Task: Slide 4 - Lets Celebrate Picnic Party.
Action: Mouse moved to (42, 103)
Screenshot: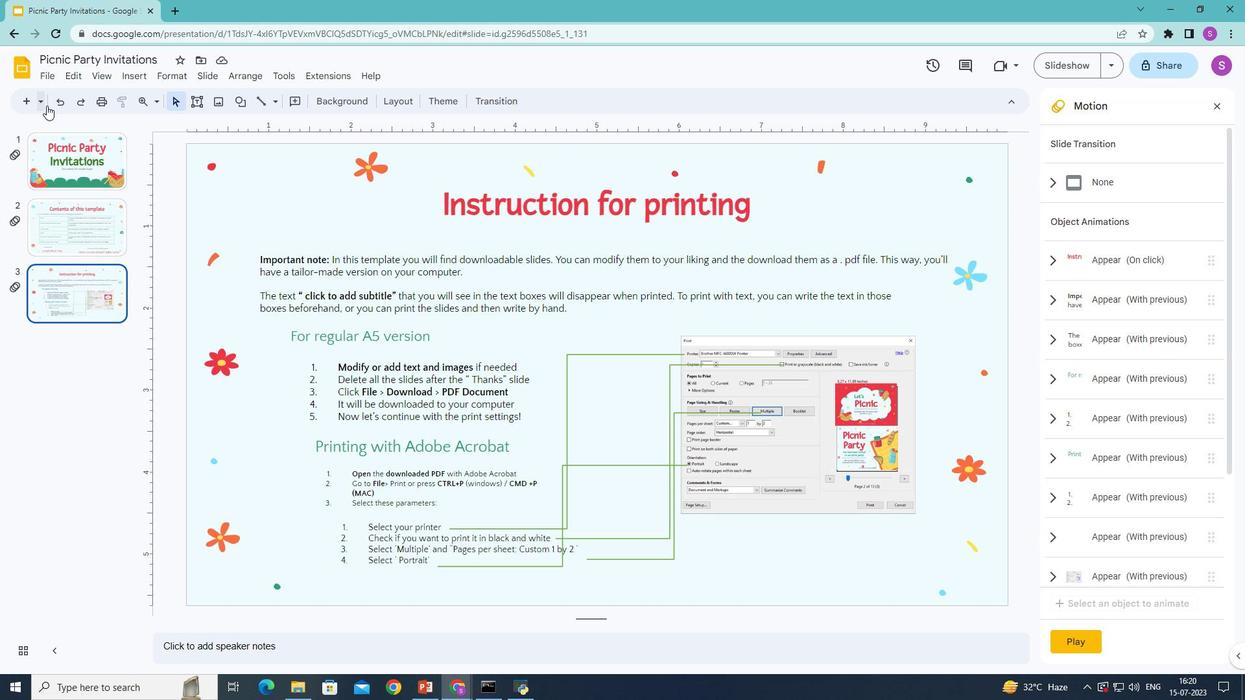 
Action: Mouse pressed left at (42, 103)
Screenshot: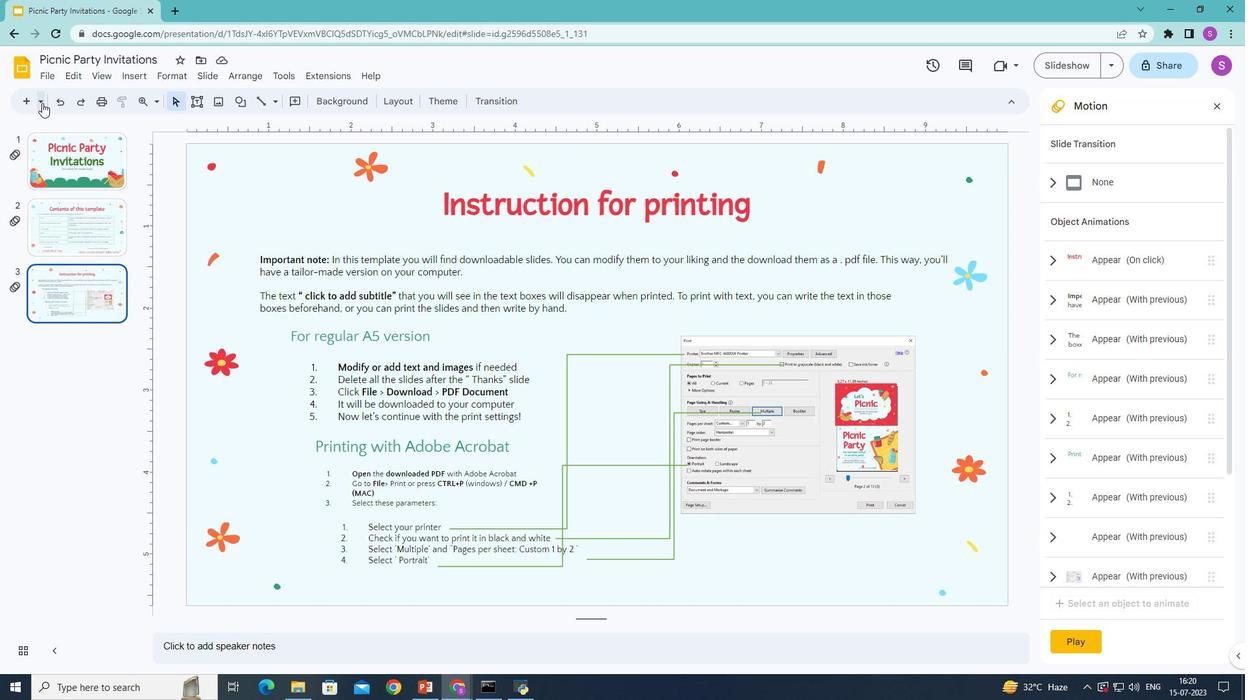 
Action: Mouse moved to (177, 332)
Screenshot: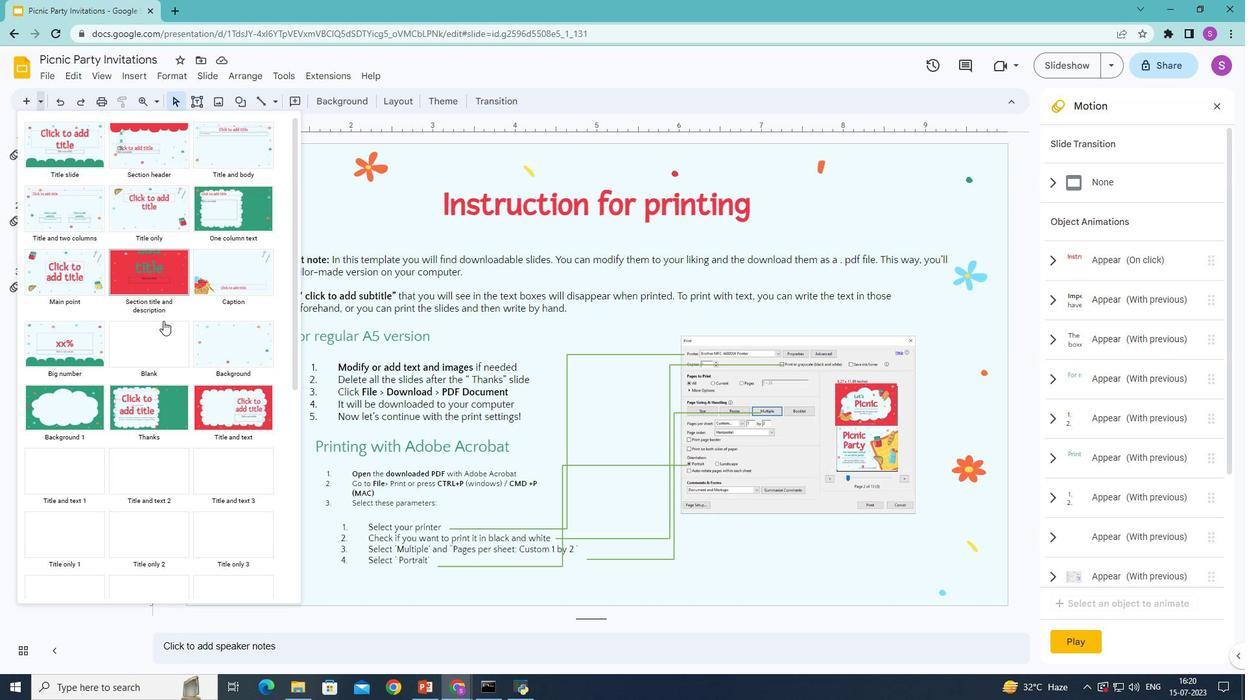 
Action: Mouse scrolled (177, 332) with delta (0, 0)
Screenshot: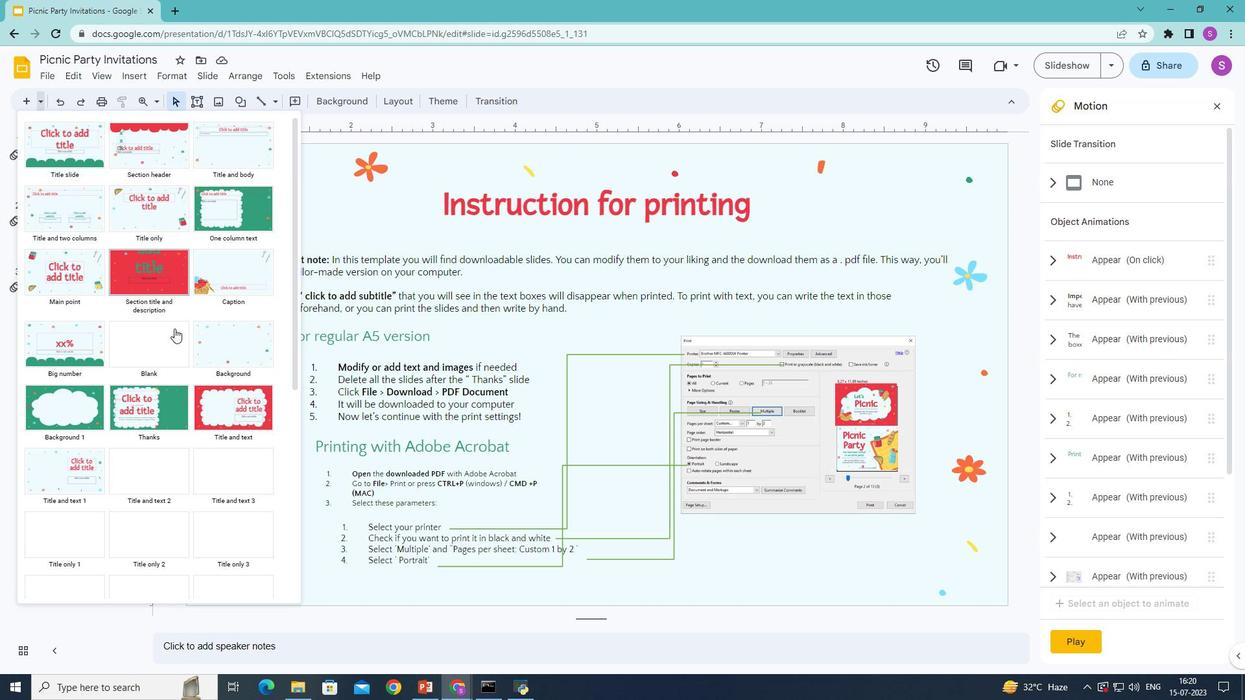 
Action: Mouse moved to (177, 334)
Screenshot: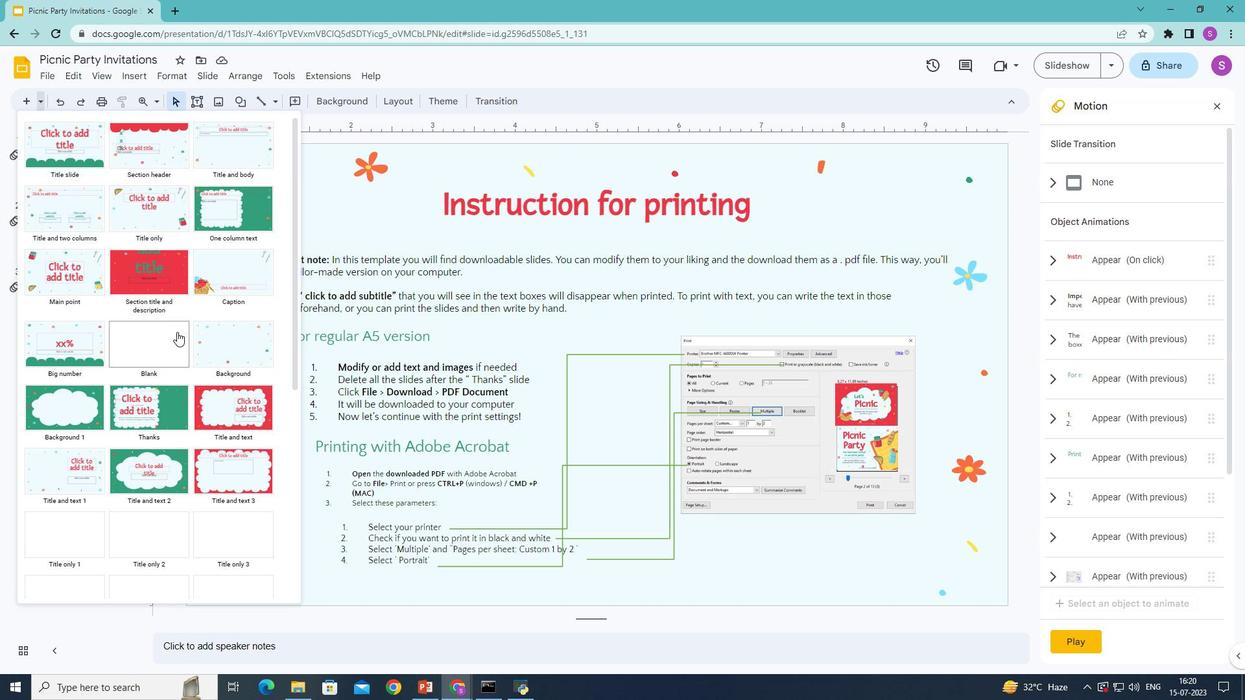 
Action: Mouse scrolled (177, 333) with delta (0, 0)
Screenshot: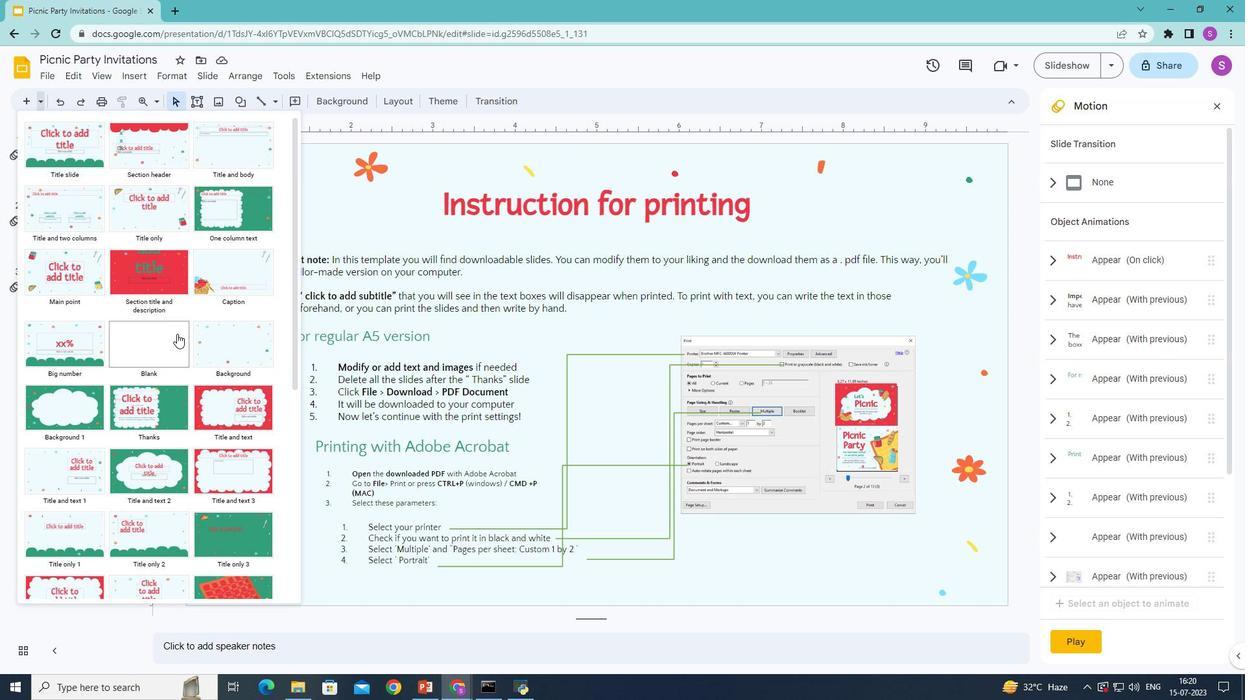 
Action: Mouse moved to (177, 334)
Screenshot: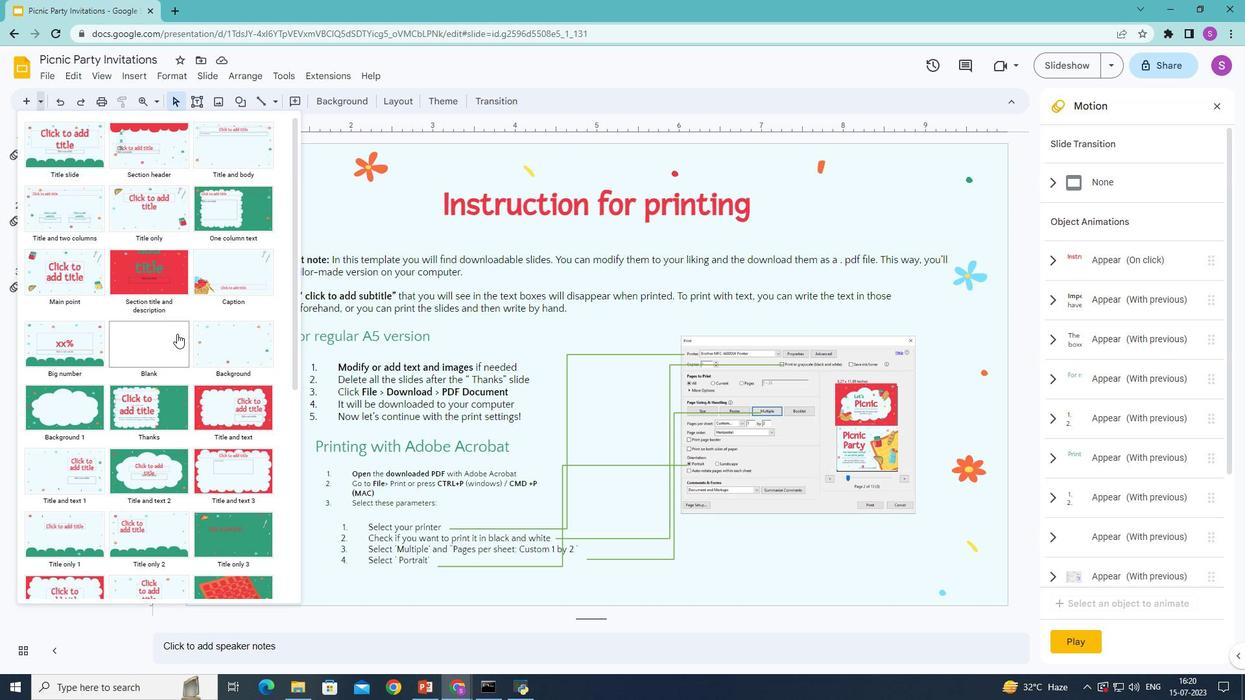 
Action: Mouse scrolled (177, 333) with delta (0, 0)
Screenshot: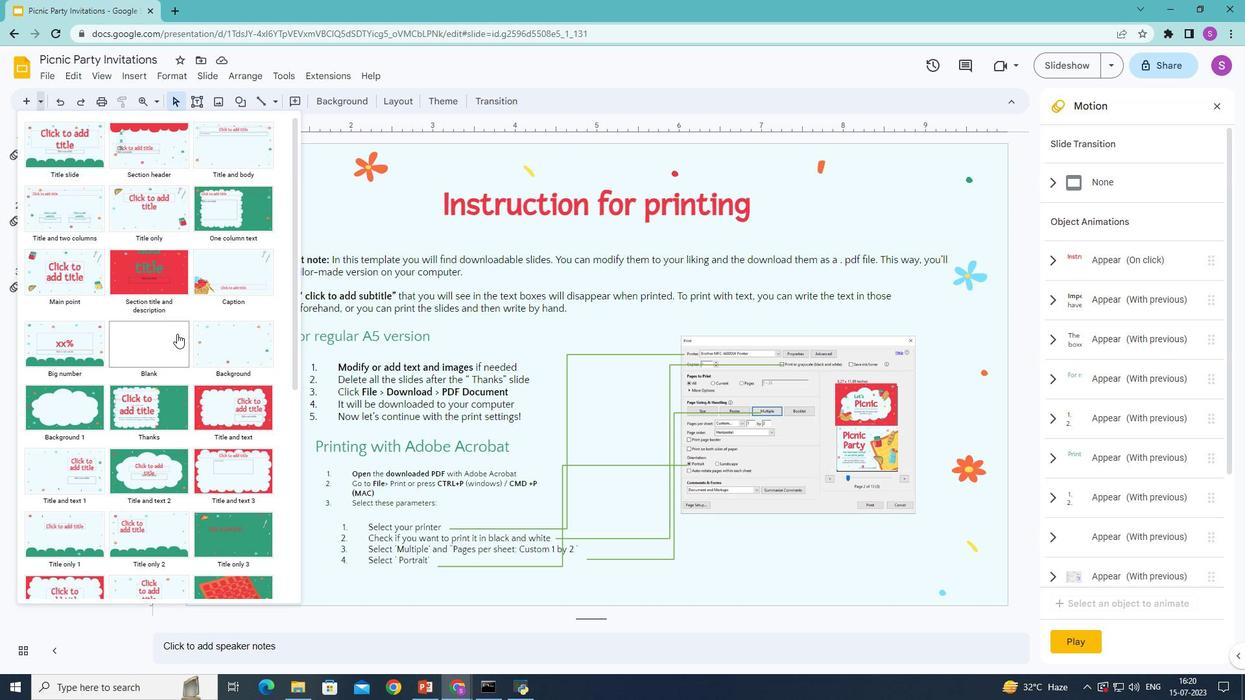 
Action: Mouse scrolled (177, 333) with delta (0, 0)
Screenshot: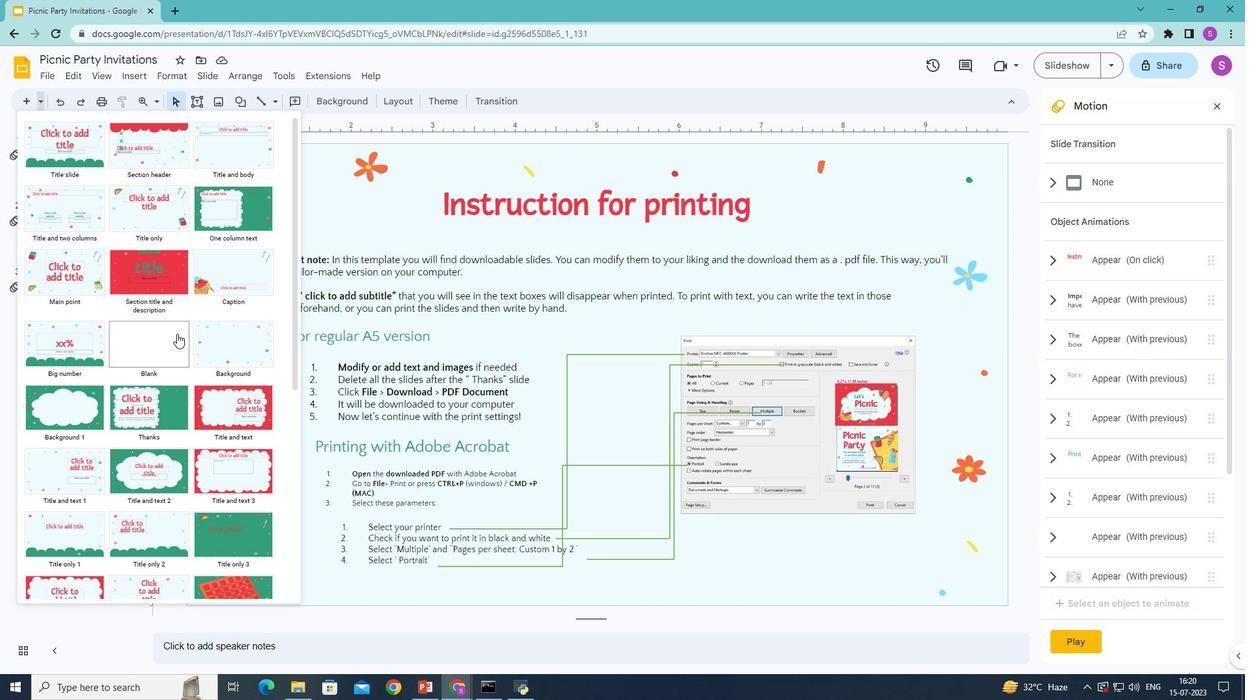 
Action: Mouse moved to (258, 278)
Screenshot: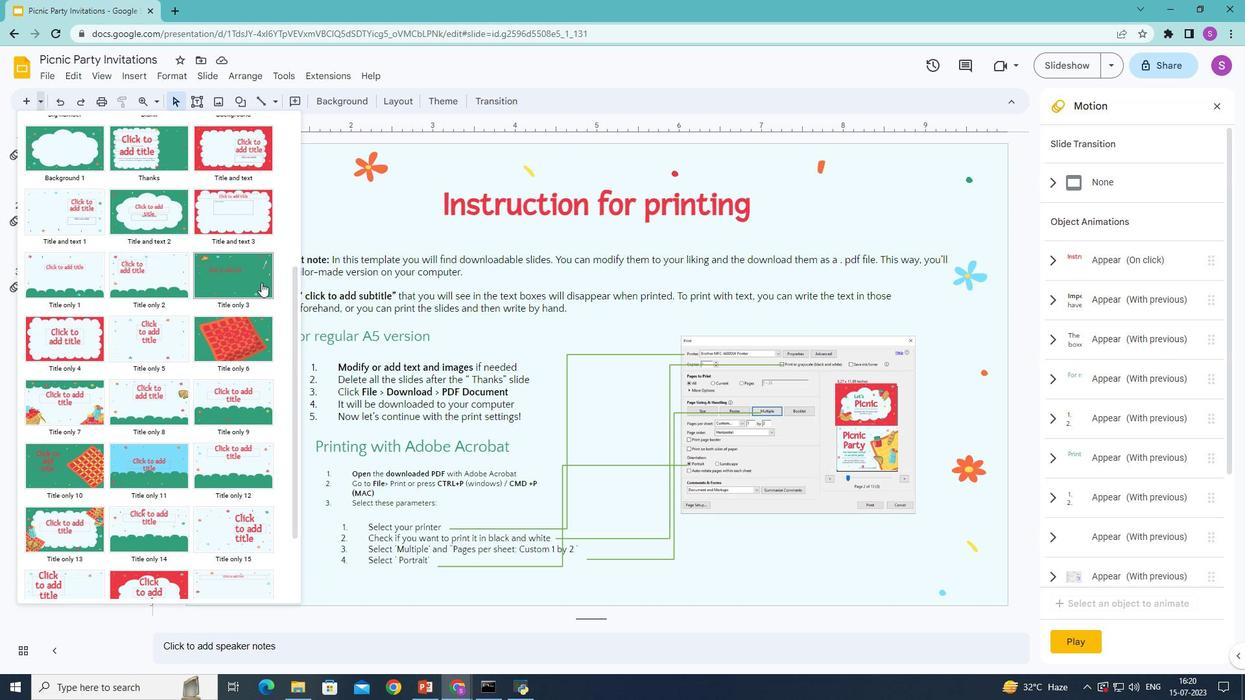 
Action: Mouse pressed left at (258, 278)
Screenshot: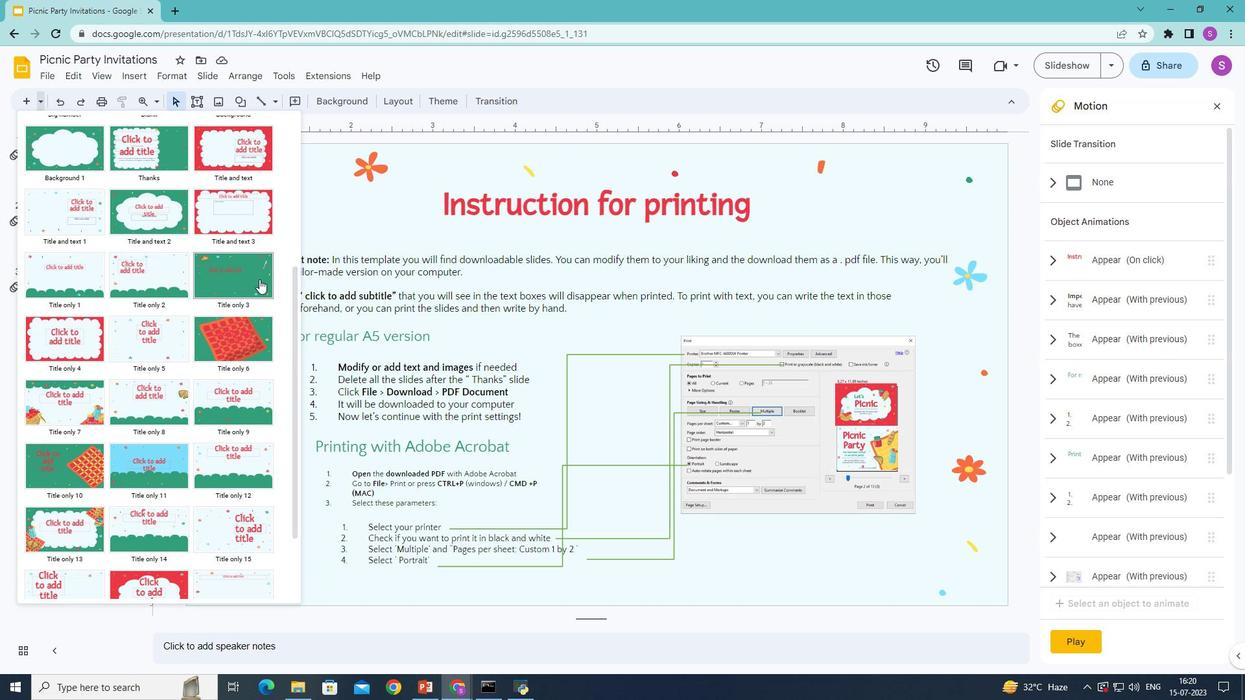 
Action: Mouse moved to (128, 71)
Screenshot: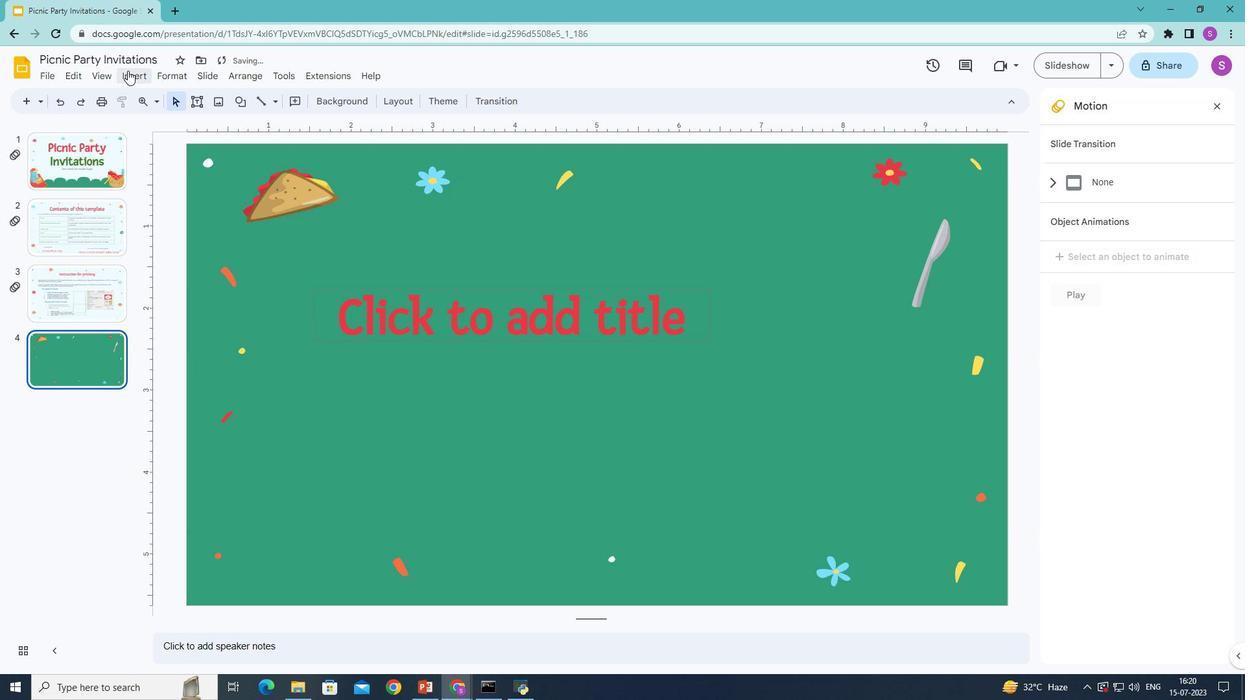 
Action: Mouse pressed left at (128, 71)
Screenshot: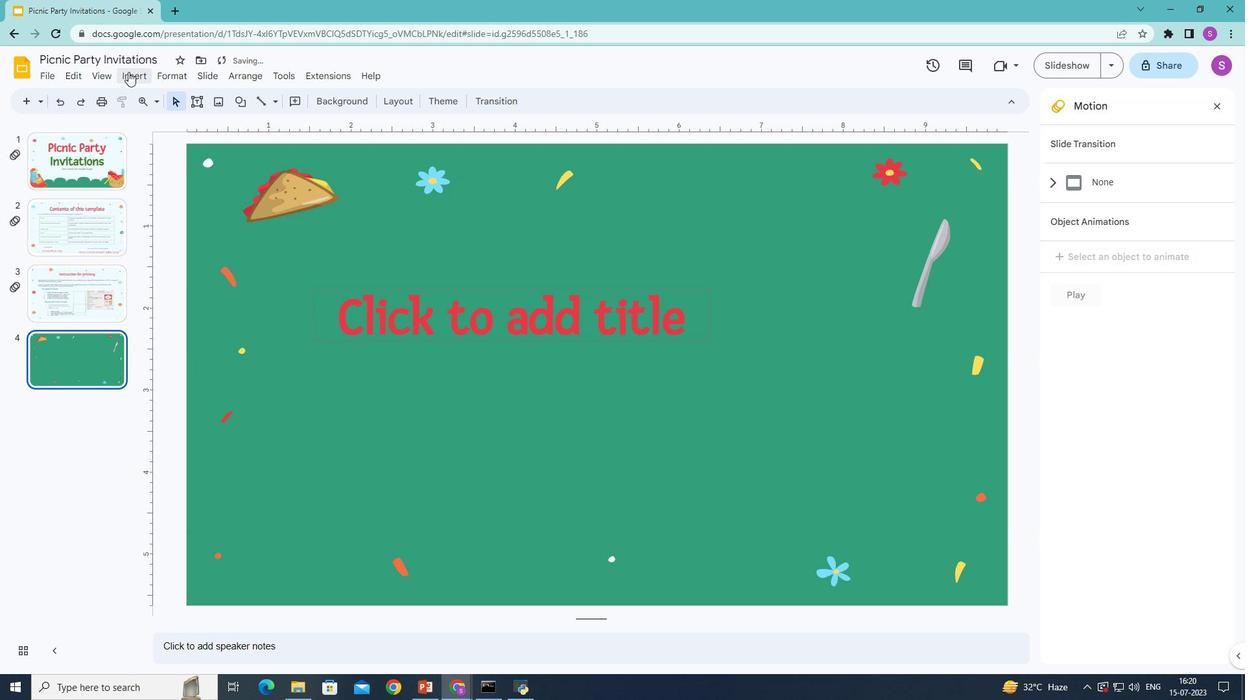 
Action: Mouse moved to (369, 98)
Screenshot: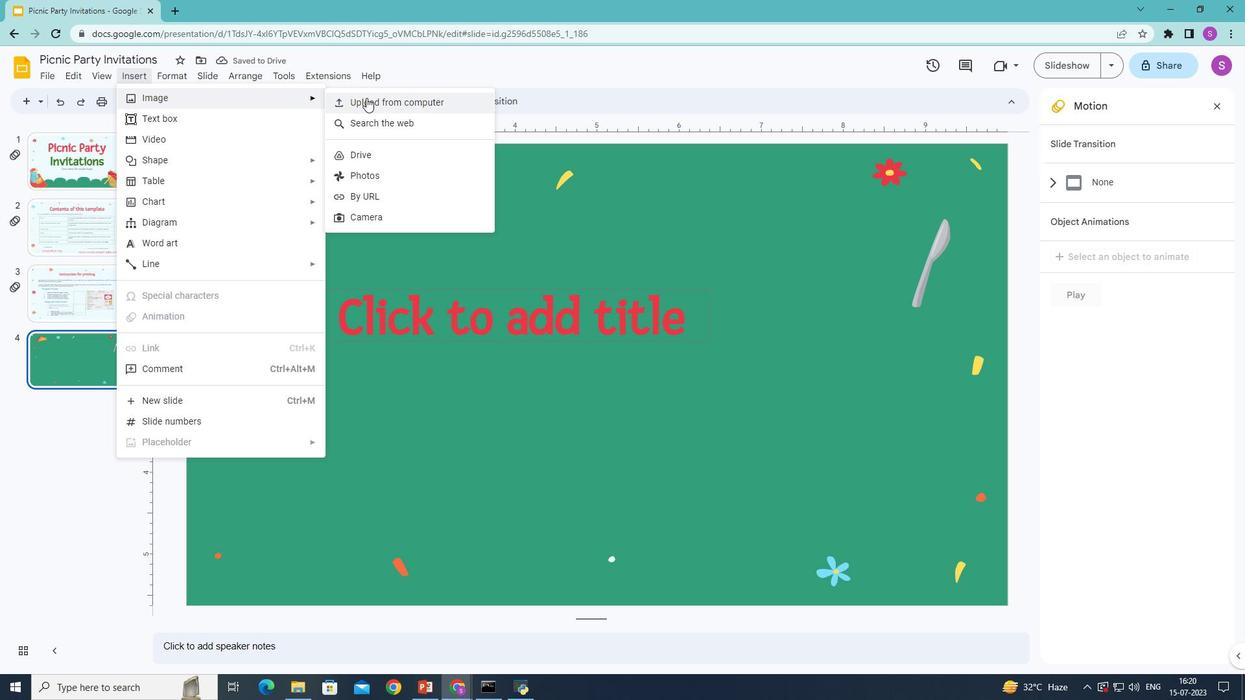 
Action: Mouse pressed left at (369, 98)
Screenshot: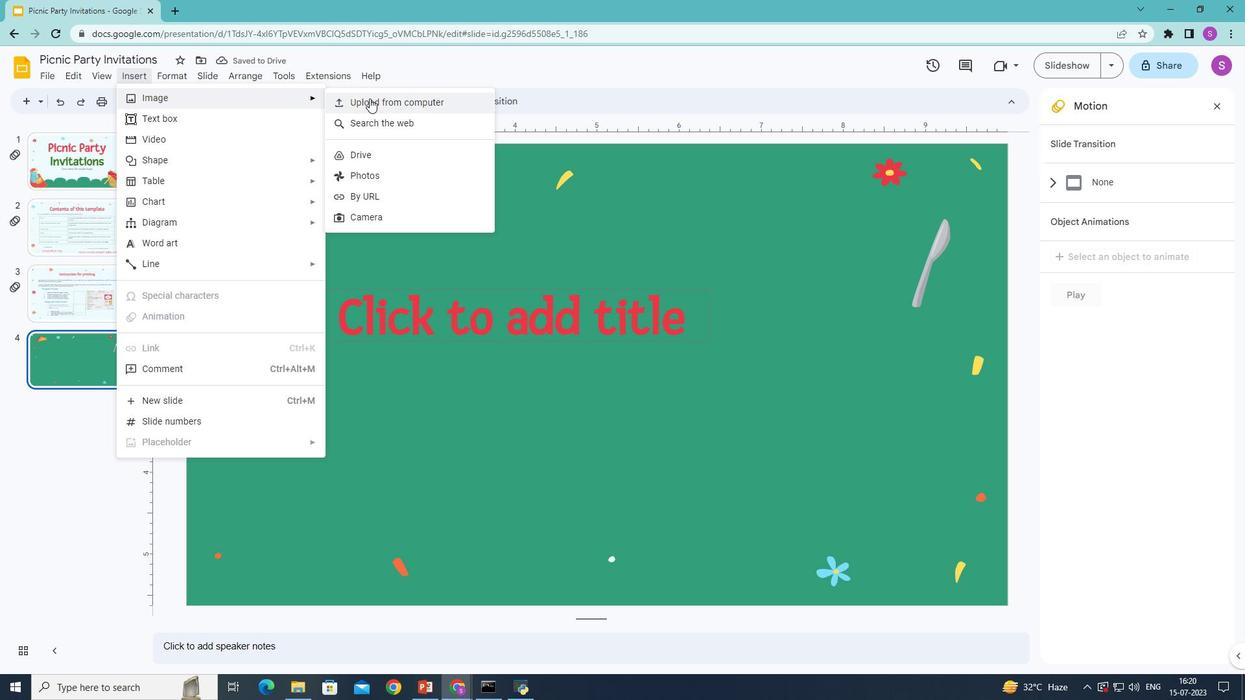 
Action: Mouse moved to (411, 223)
Screenshot: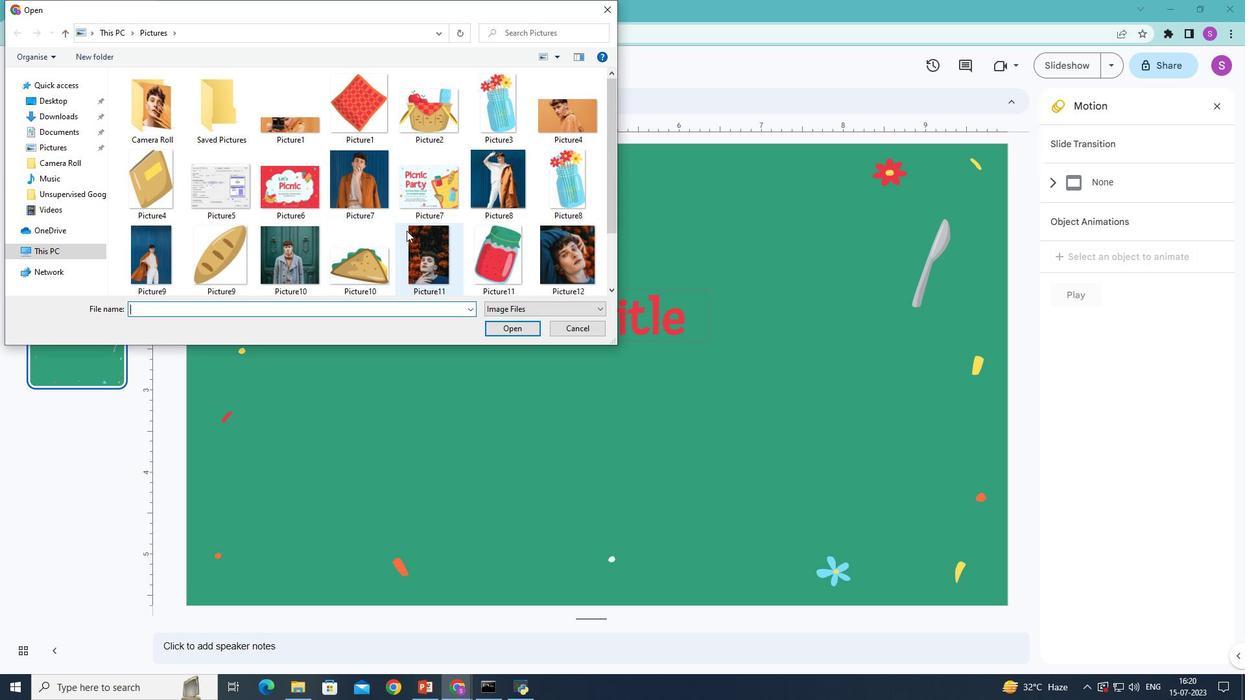 
Action: Mouse scrolled (411, 222) with delta (0, 0)
Screenshot: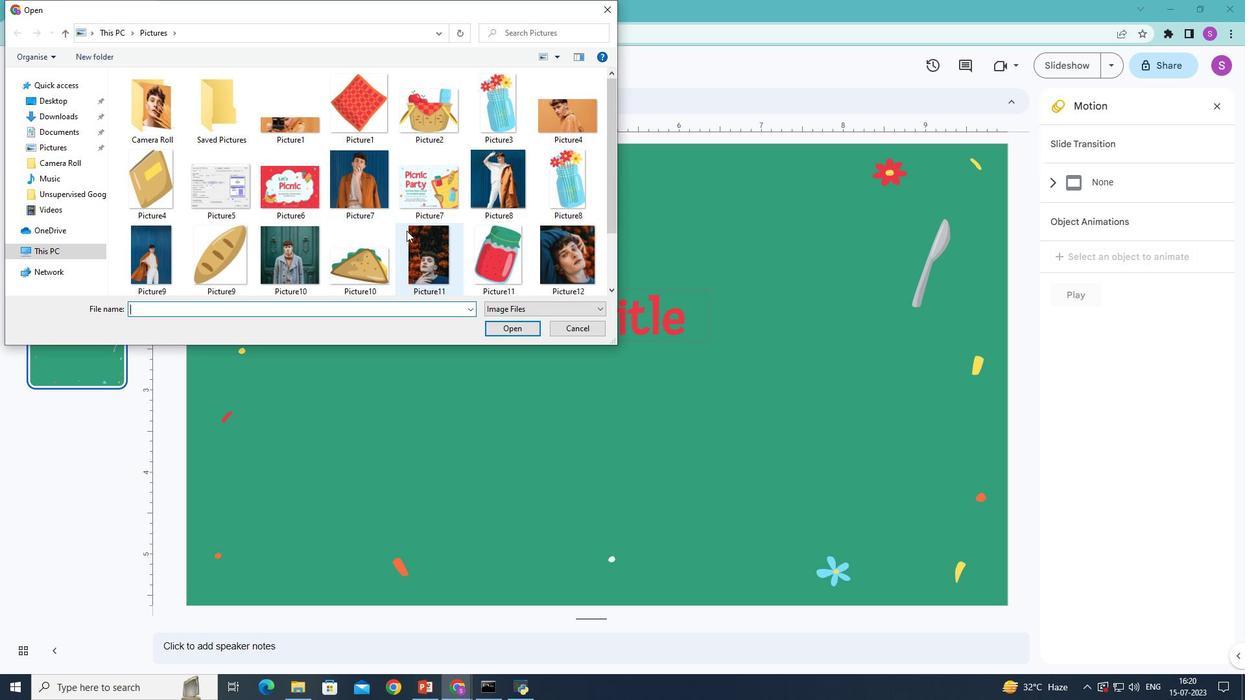 
Action: Mouse moved to (410, 222)
Screenshot: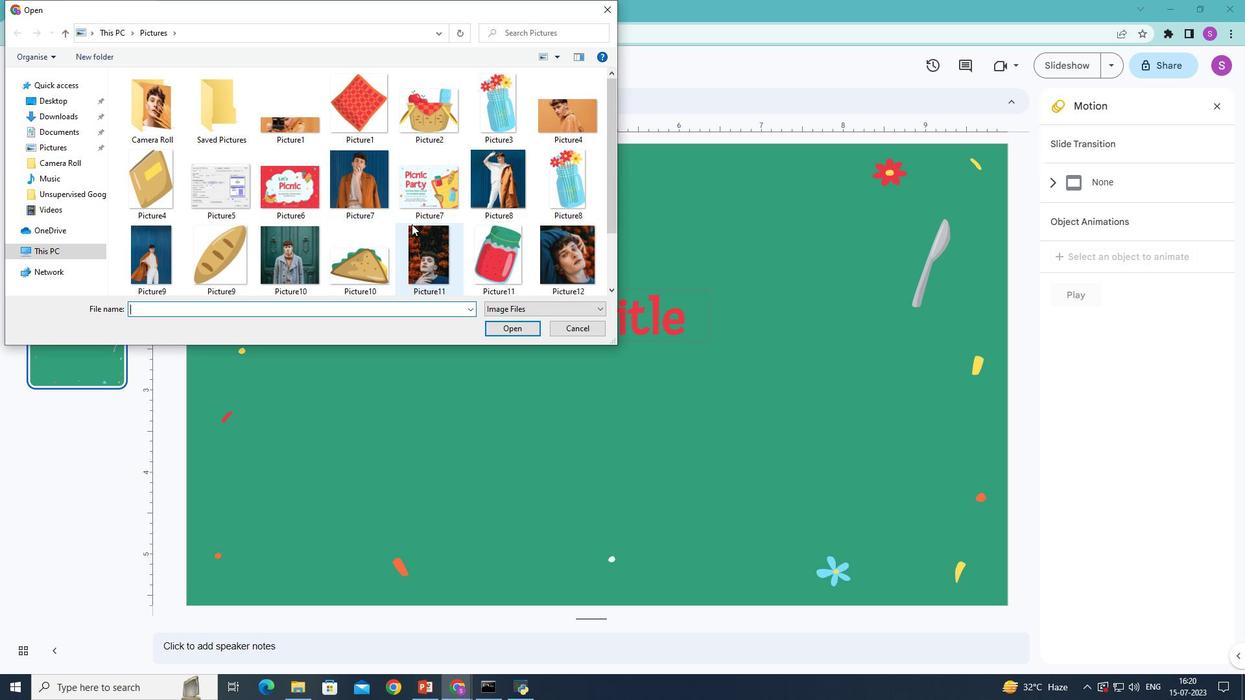 
Action: Mouse scrolled (410, 221) with delta (0, 0)
Screenshot: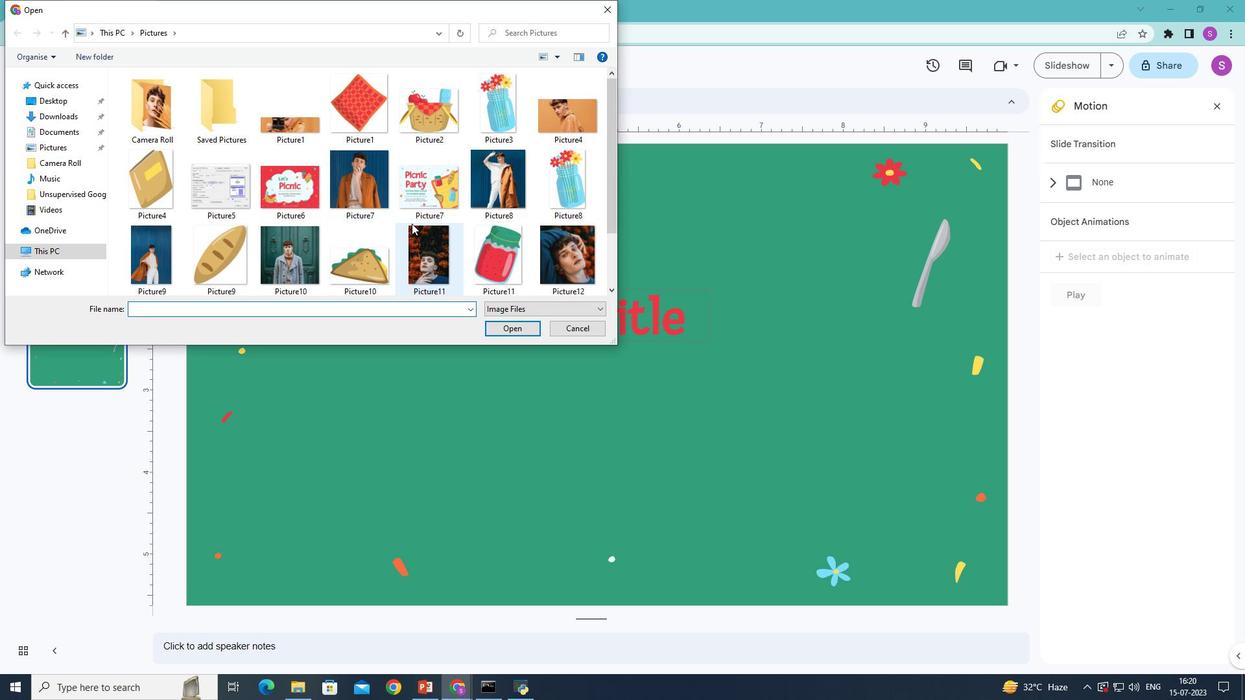 
Action: Mouse scrolled (410, 221) with delta (0, 0)
Screenshot: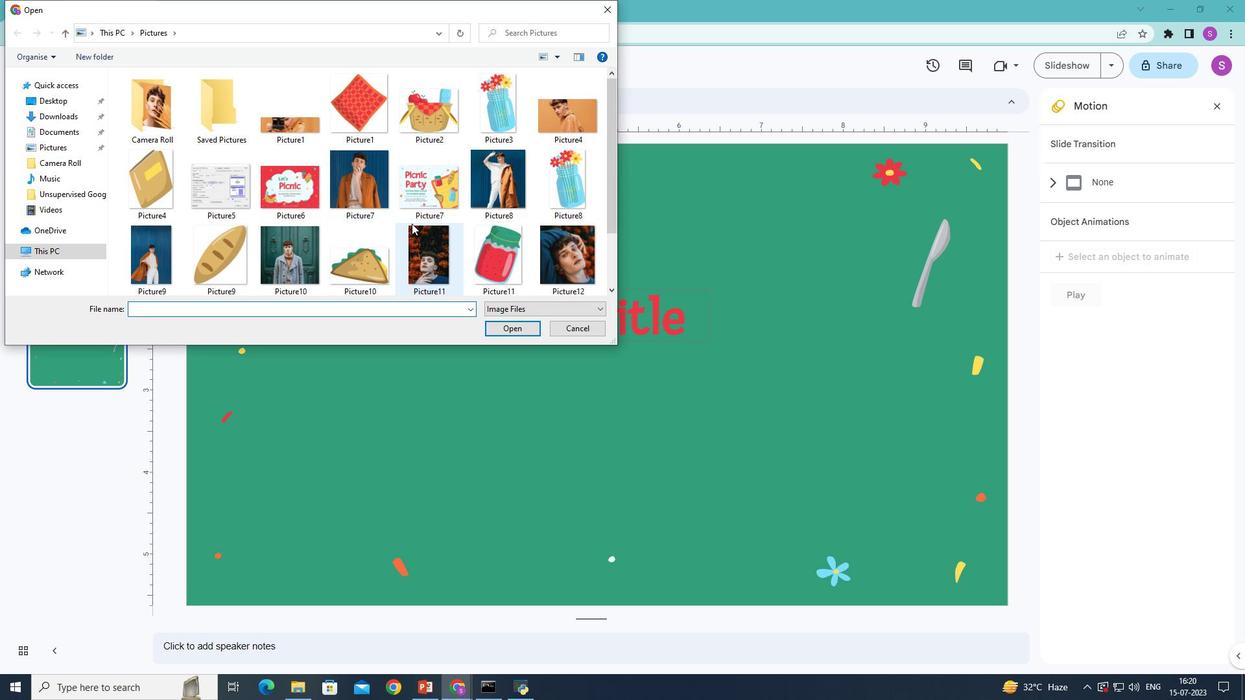 
Action: Mouse scrolled (410, 221) with delta (0, 0)
Screenshot: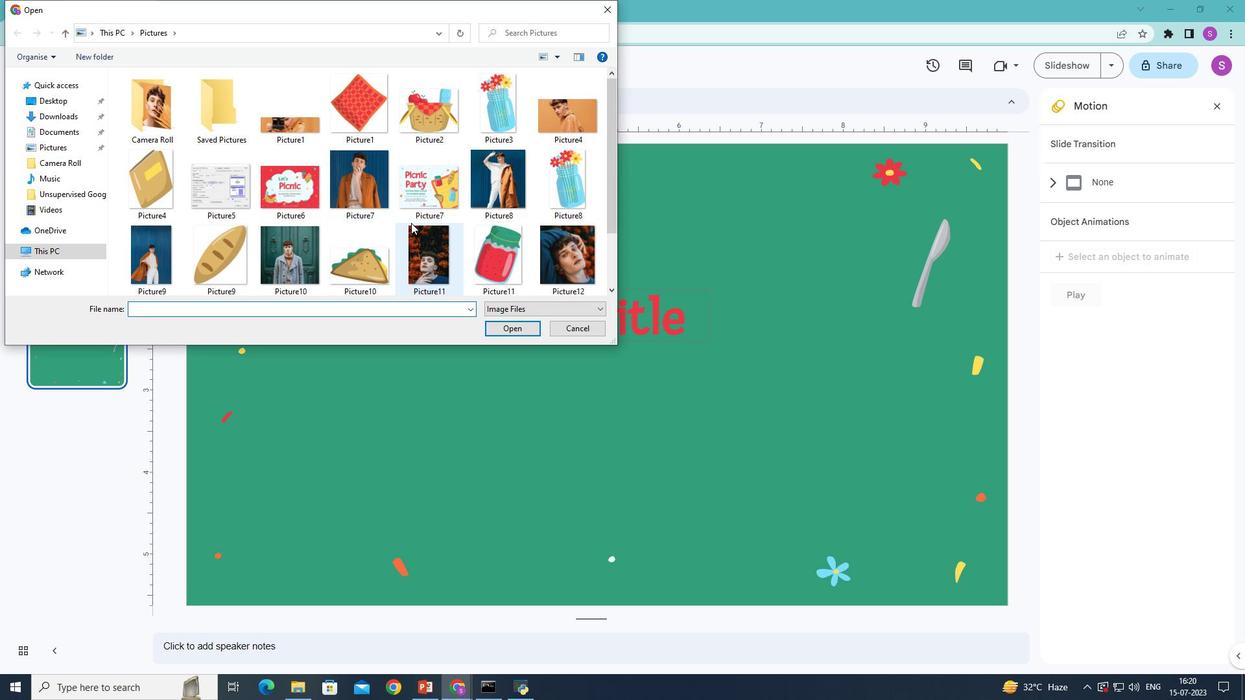 
Action: Mouse moved to (140, 254)
Screenshot: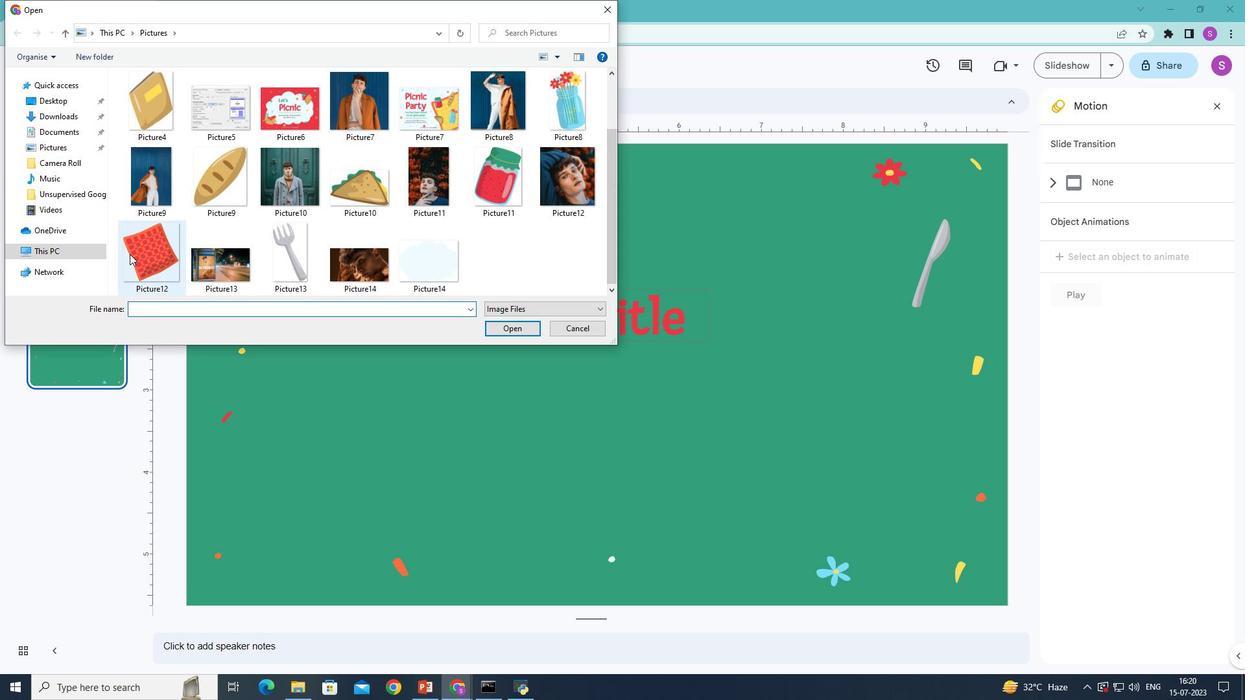 
Action: Mouse pressed left at (140, 254)
Screenshot: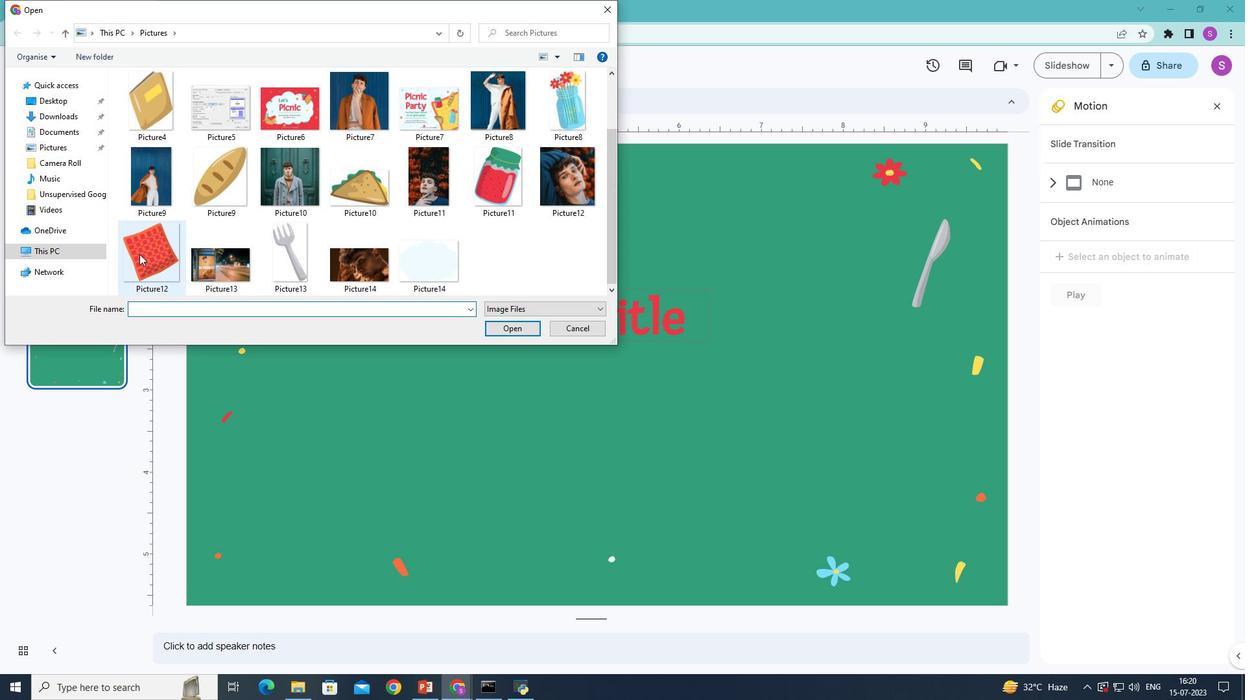 
Action: Mouse moved to (502, 328)
Screenshot: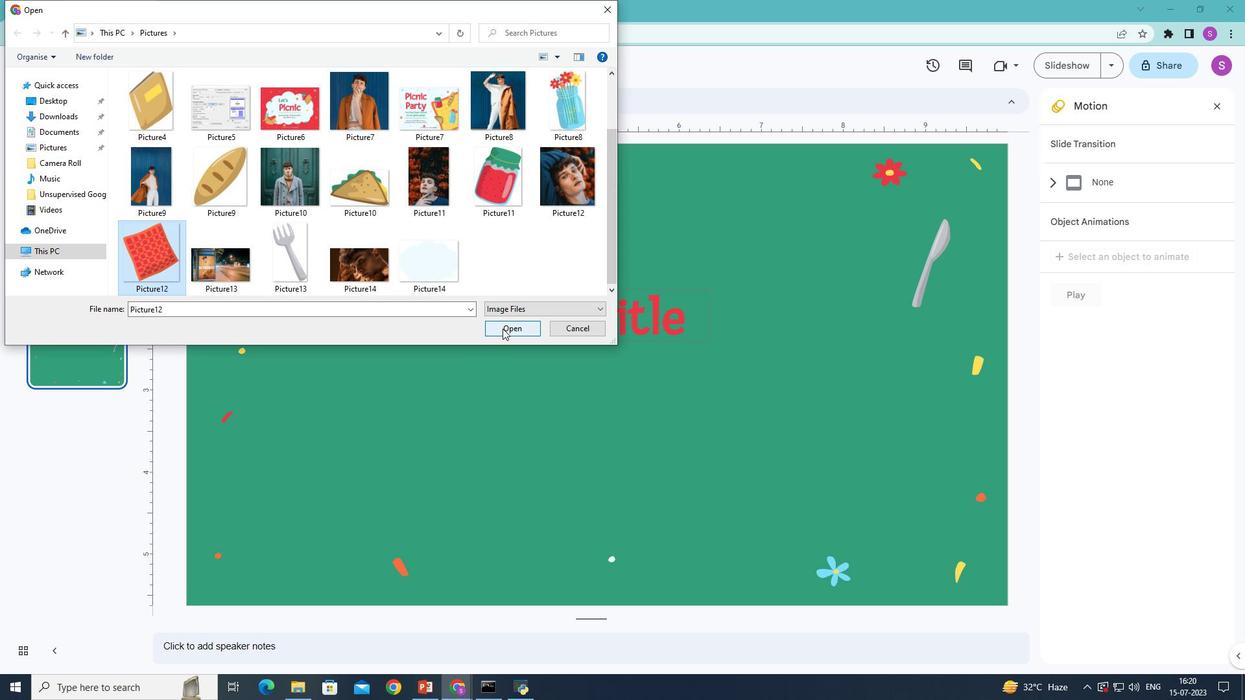 
Action: Mouse pressed left at (502, 328)
Screenshot: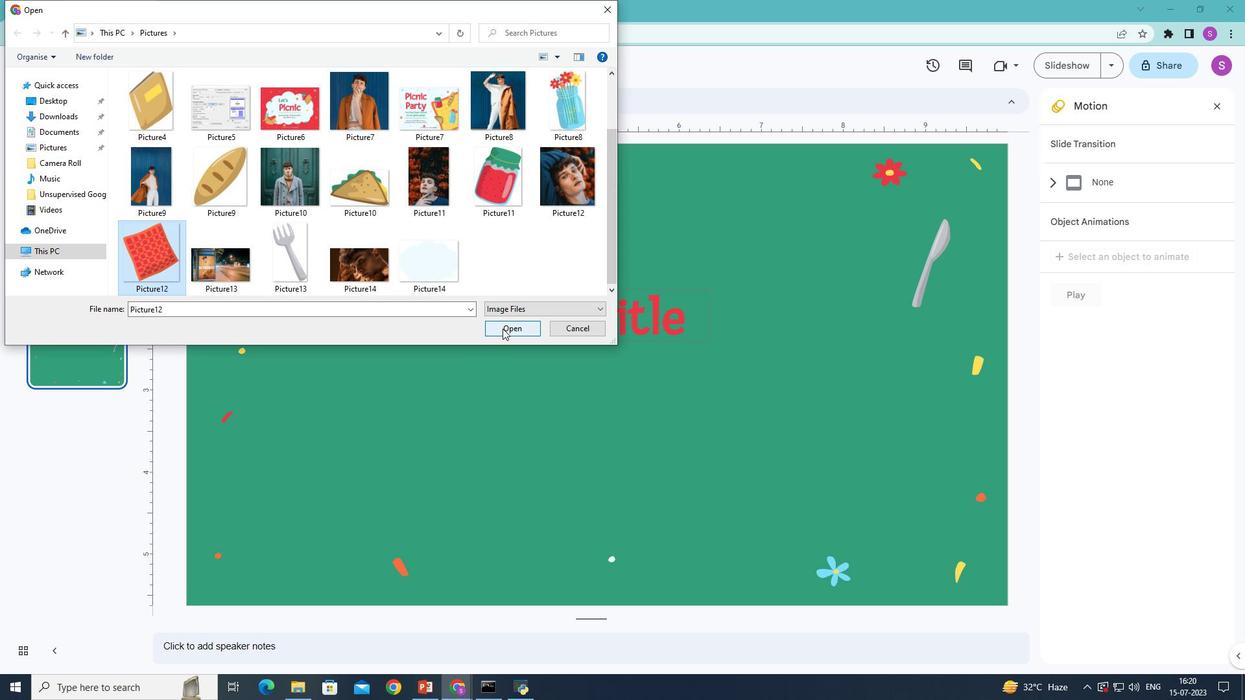 
Action: Mouse moved to (812, 298)
Screenshot: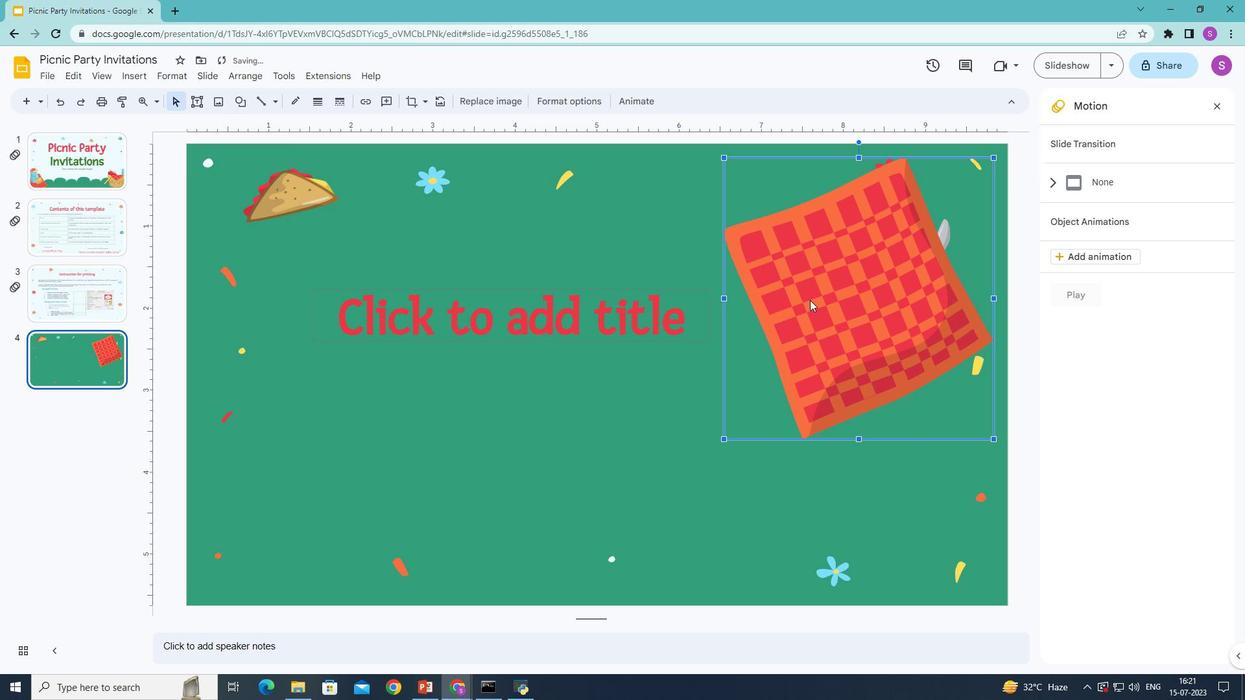 
Action: Mouse pressed left at (812, 298)
Screenshot: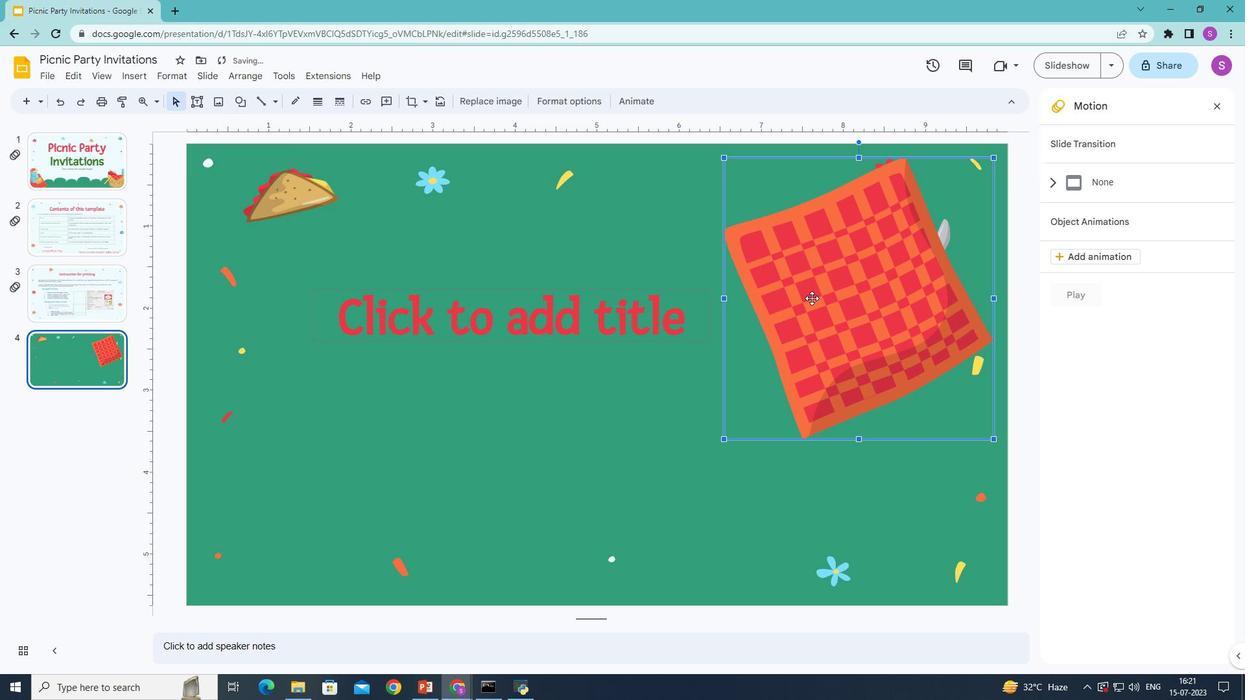
Action: Mouse moved to (638, 217)
Screenshot: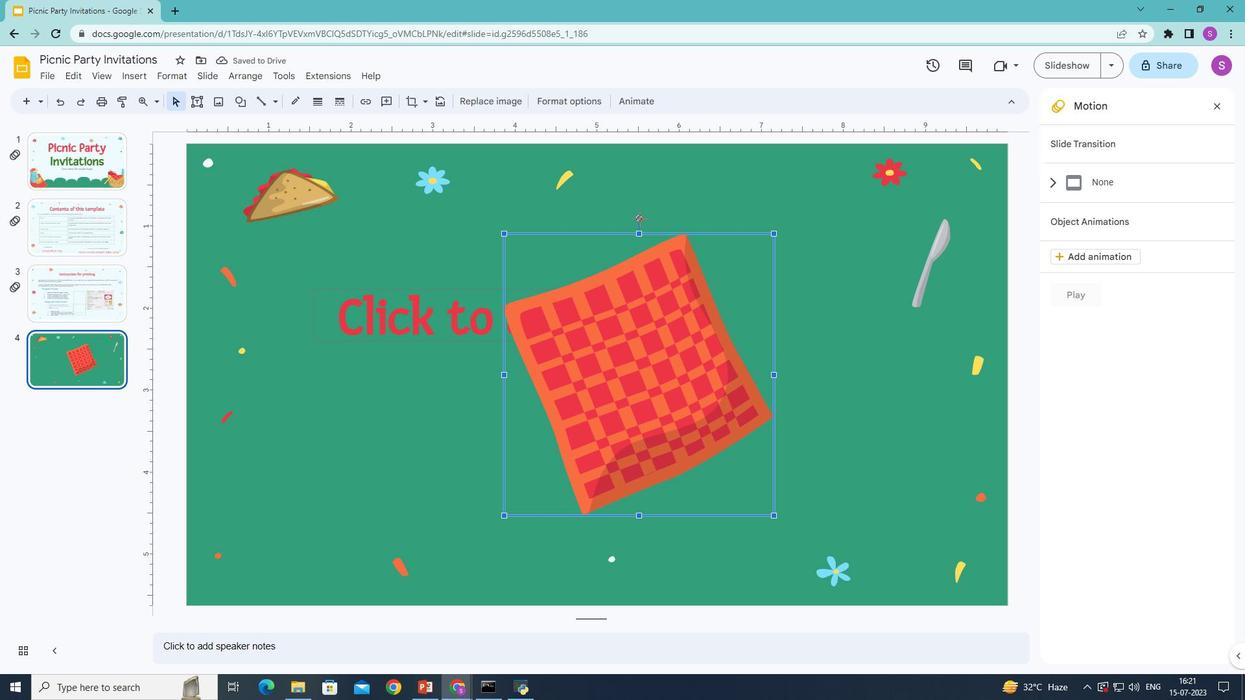 
Action: Mouse pressed left at (638, 217)
Screenshot: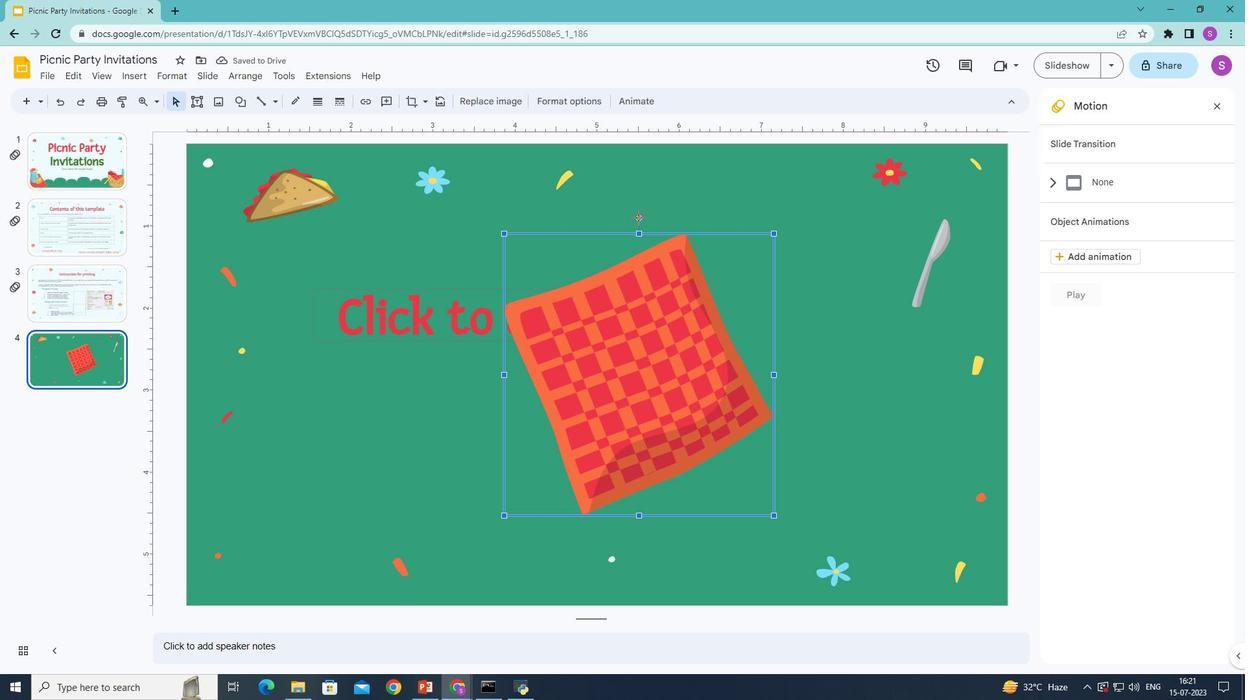 
Action: Mouse moved to (635, 373)
Screenshot: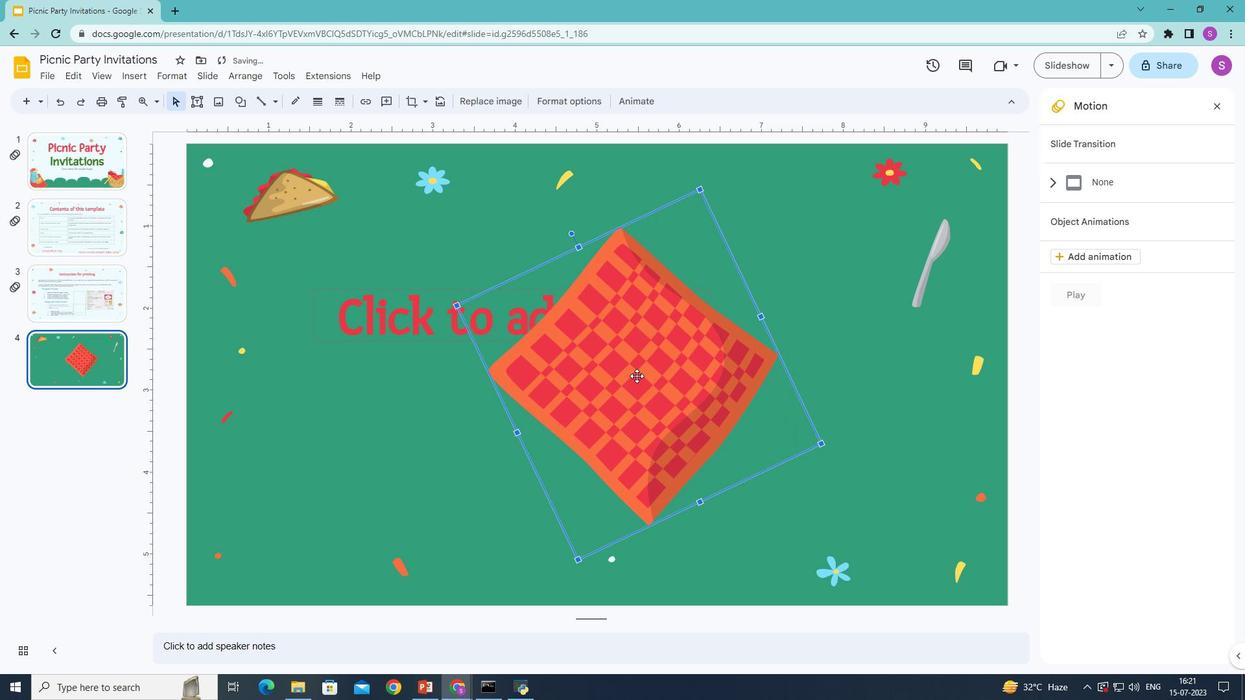 
Action: Mouse pressed left at (635, 373)
Screenshot: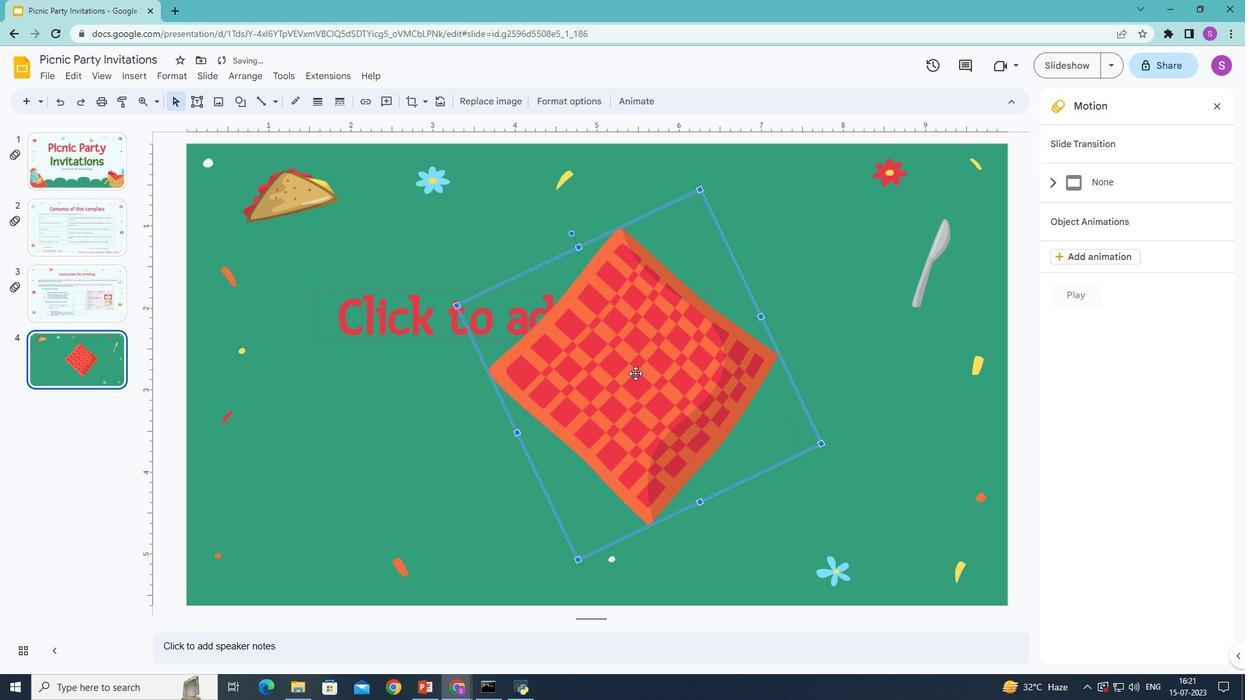 
Action: Mouse moved to (682, 372)
Screenshot: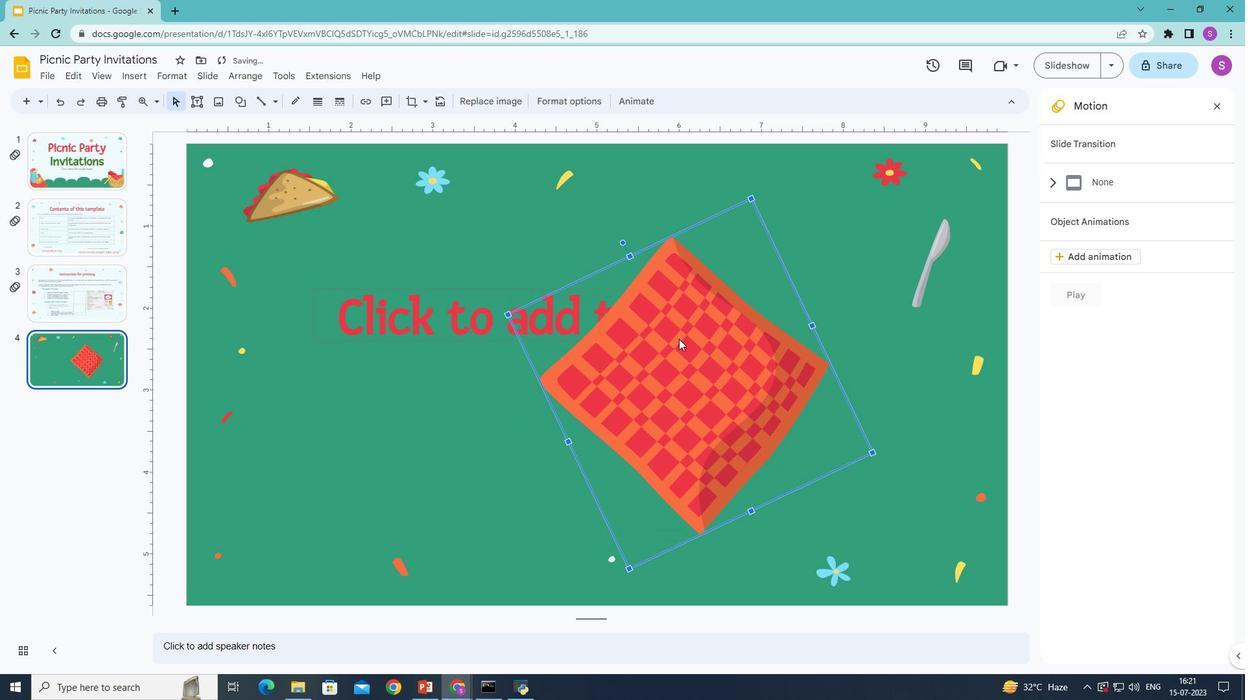 
Action: Mouse pressed left at (682, 372)
Screenshot: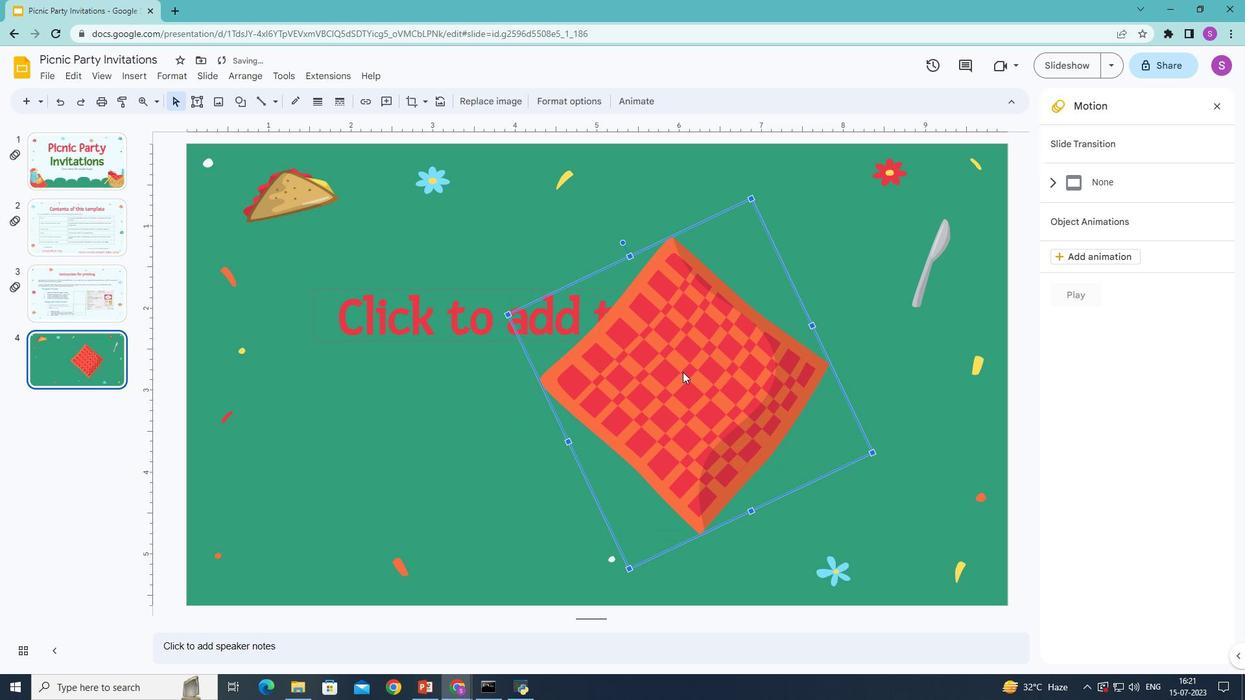 
Action: Mouse moved to (587, 223)
Screenshot: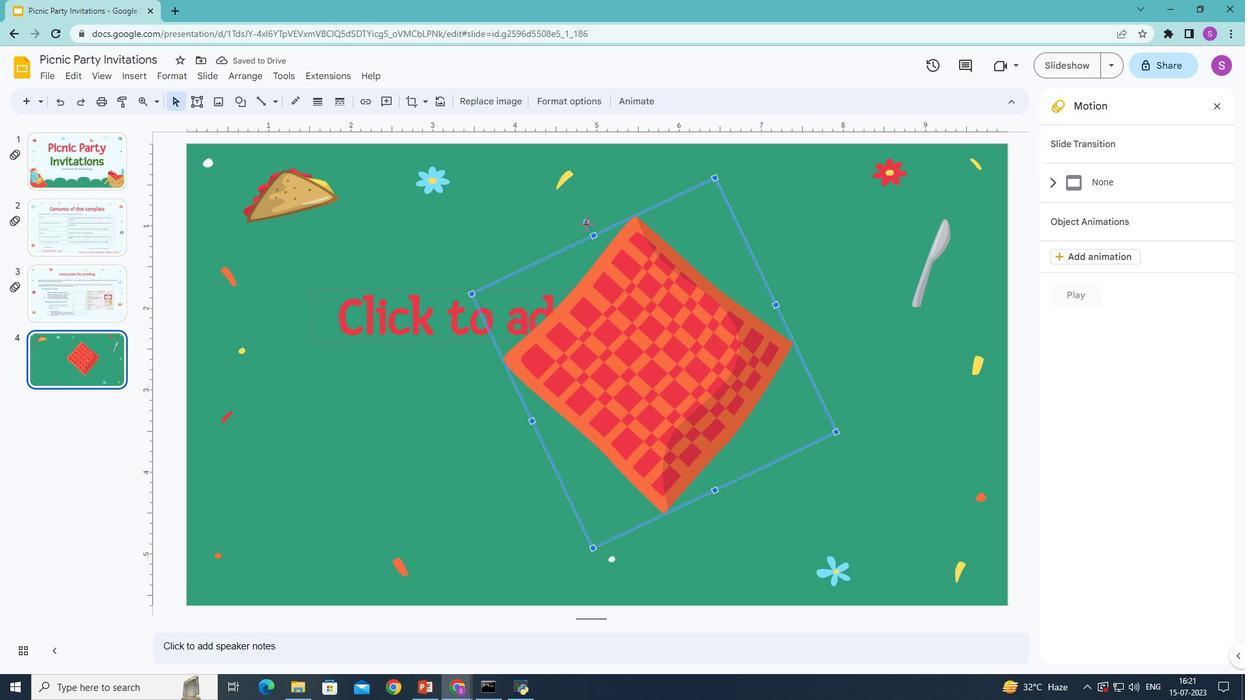 
Action: Mouse pressed left at (587, 223)
Screenshot: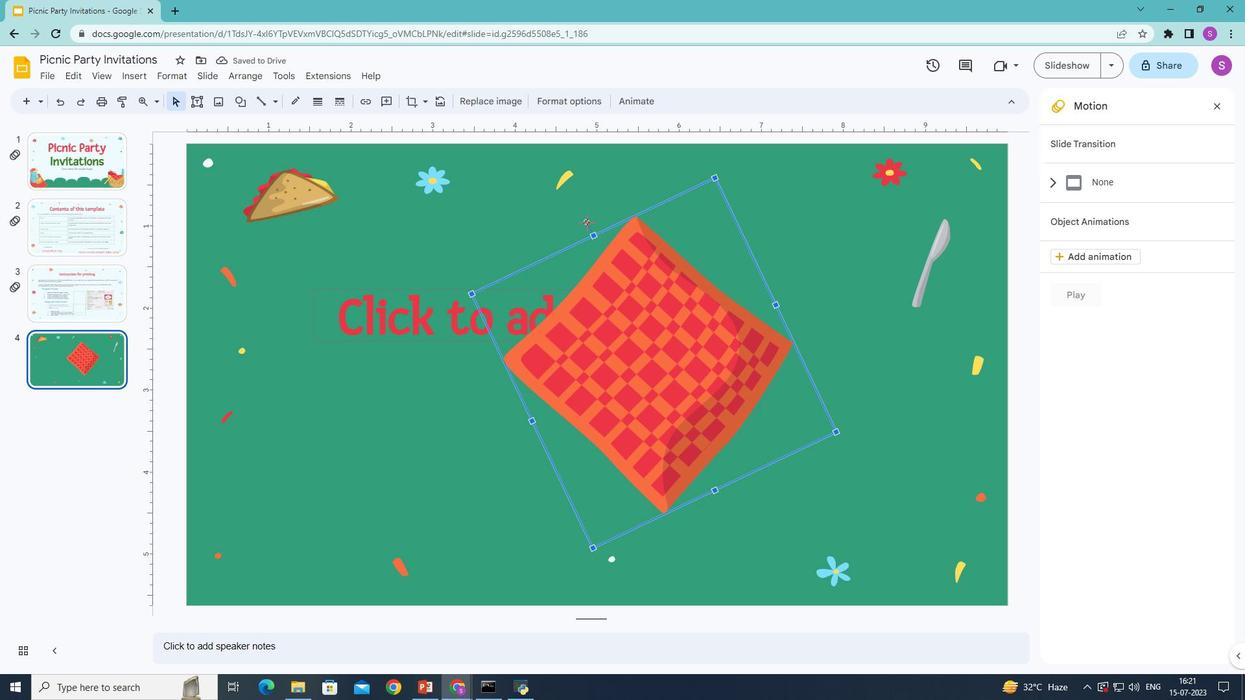 
Action: Mouse moved to (389, 219)
Screenshot: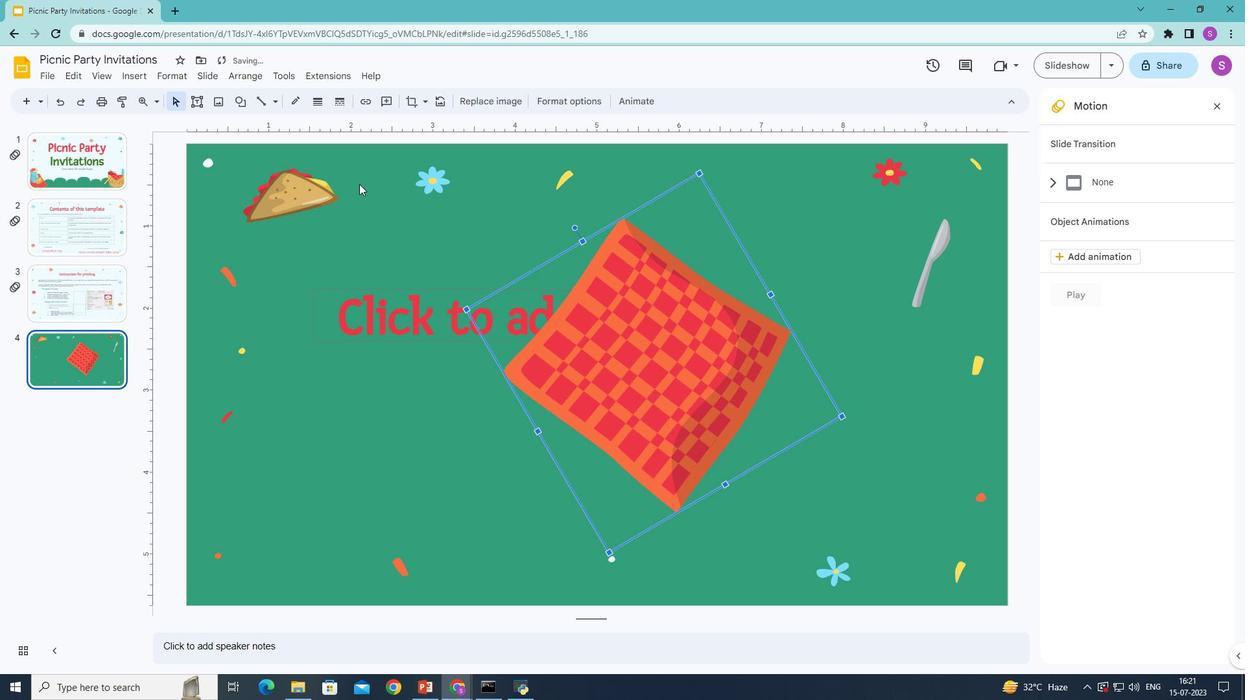 
Action: Mouse pressed left at (389, 219)
Screenshot: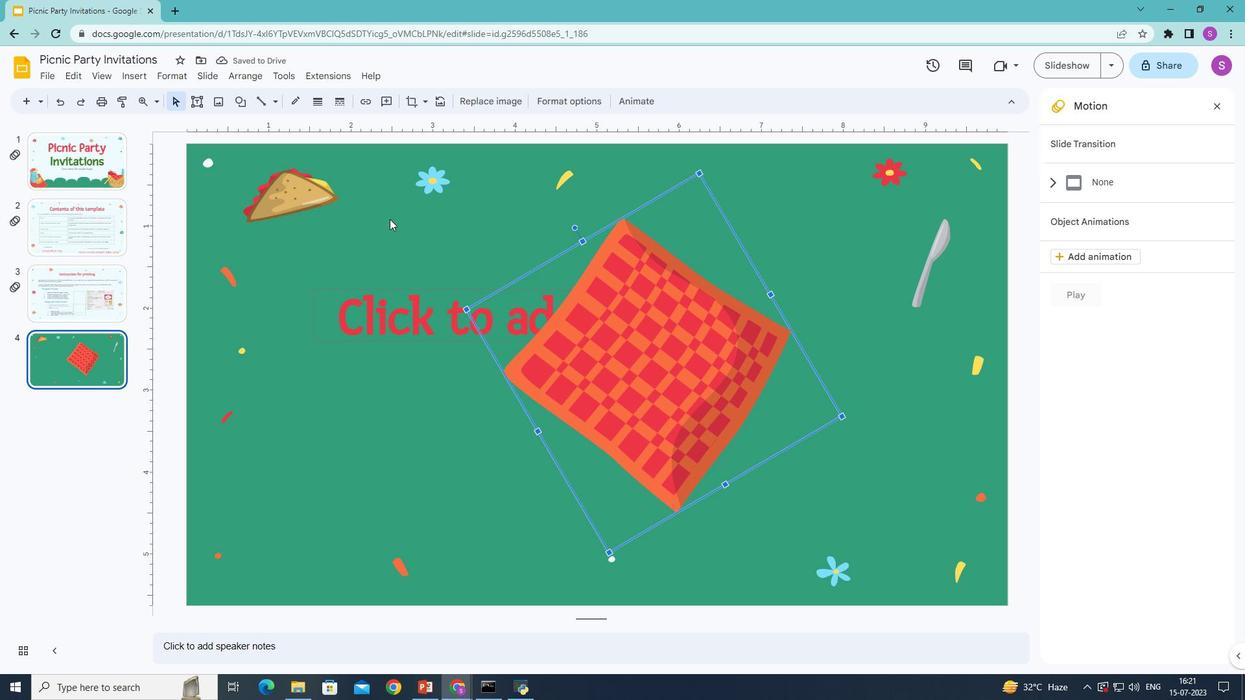 
Action: Mouse moved to (140, 81)
Screenshot: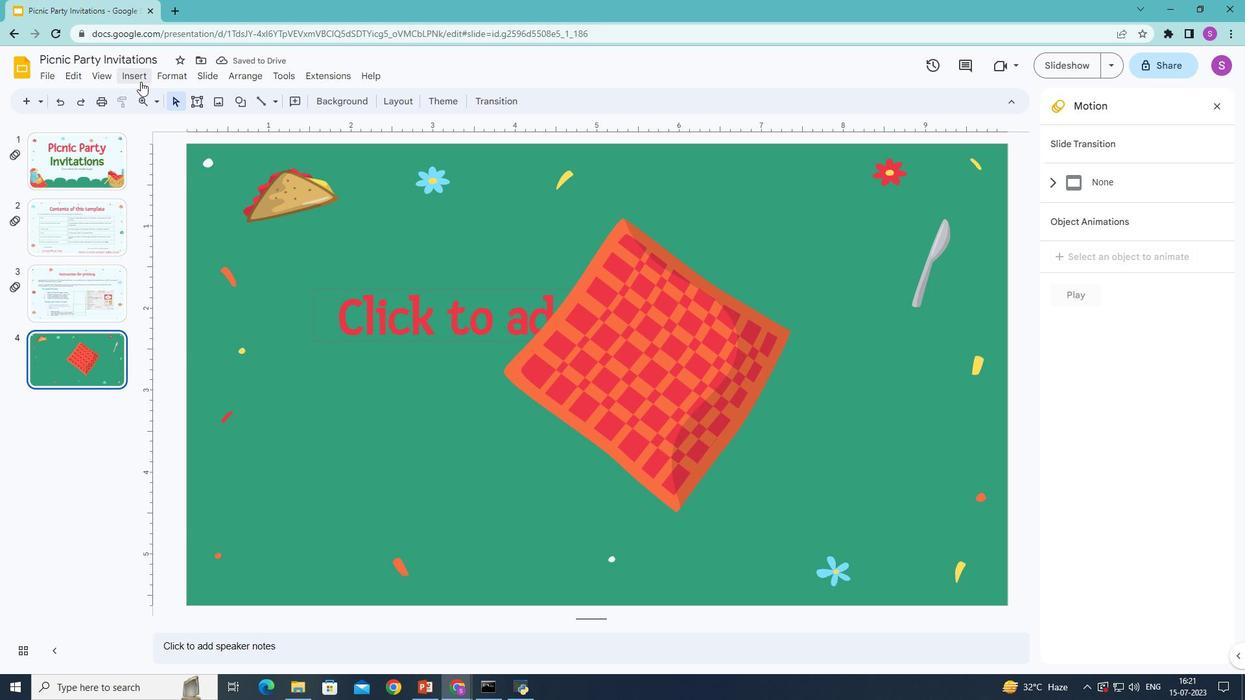 
Action: Mouse pressed left at (140, 81)
Screenshot: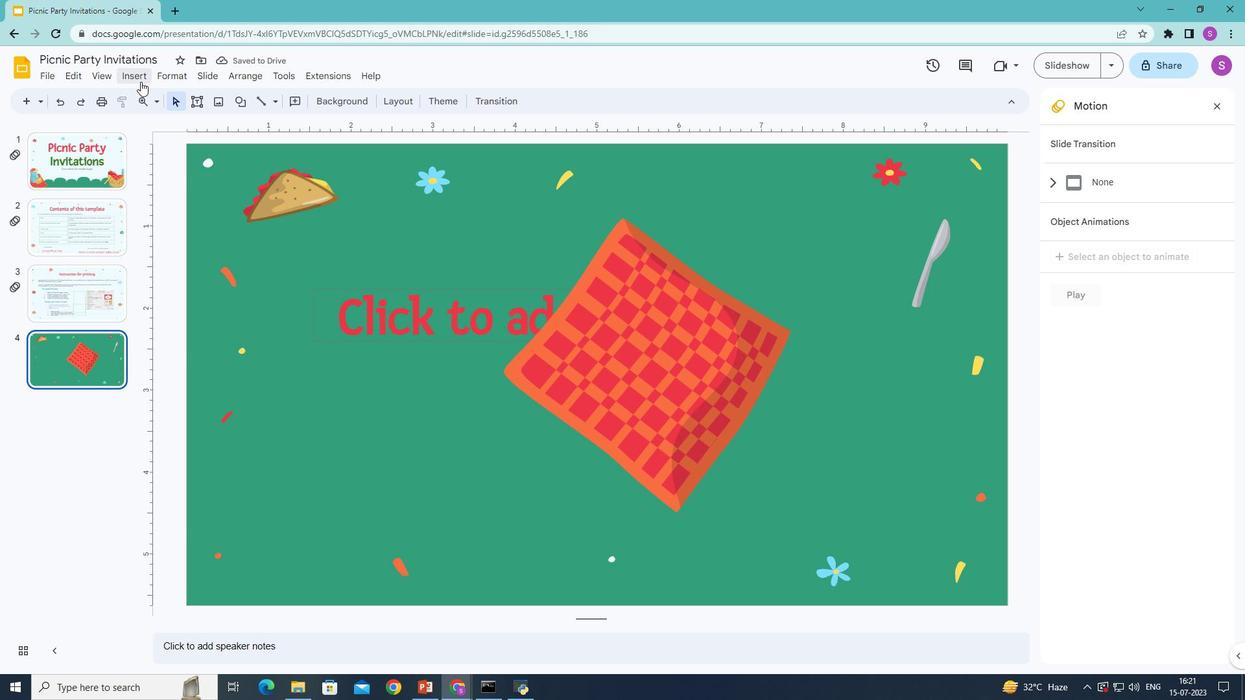 
Action: Mouse moved to (356, 99)
Screenshot: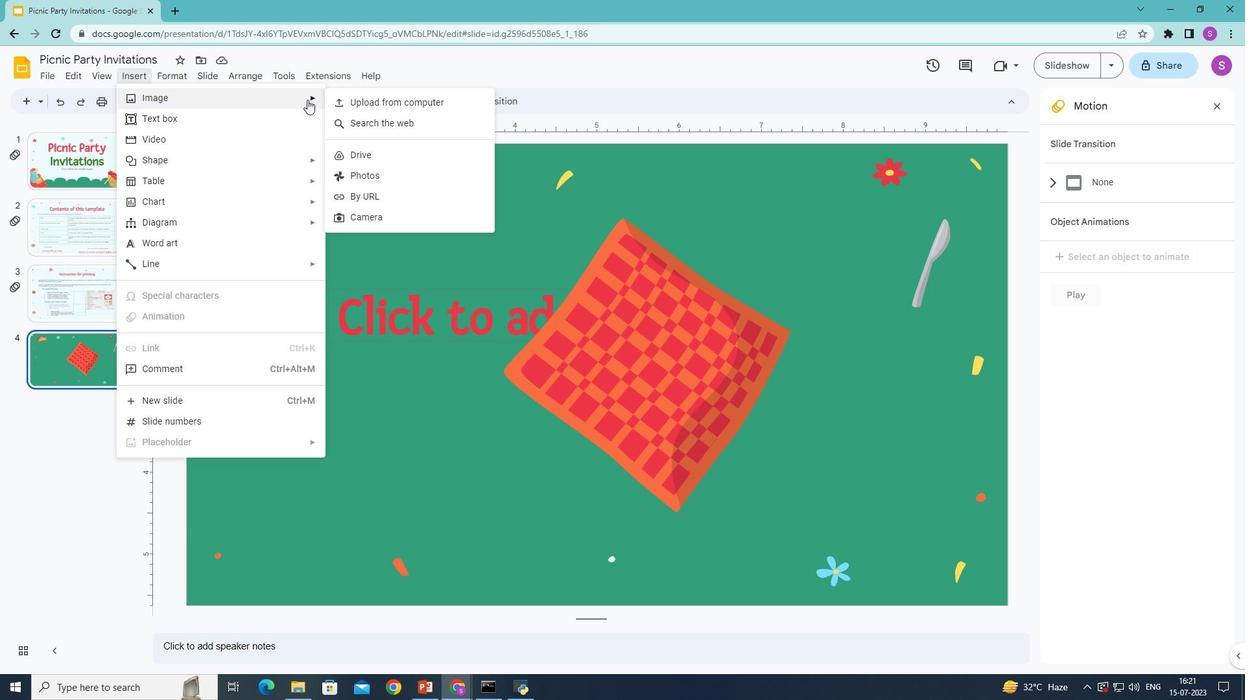 
Action: Mouse pressed left at (356, 99)
Screenshot: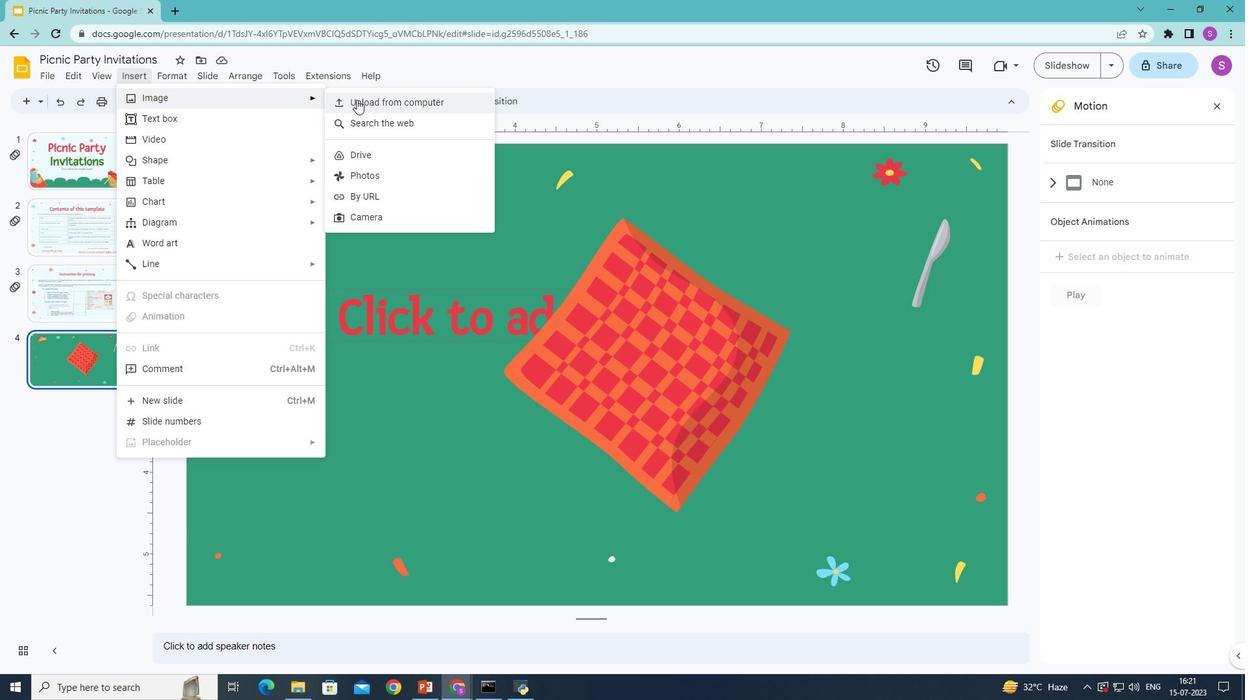 
Action: Mouse moved to (448, 222)
Screenshot: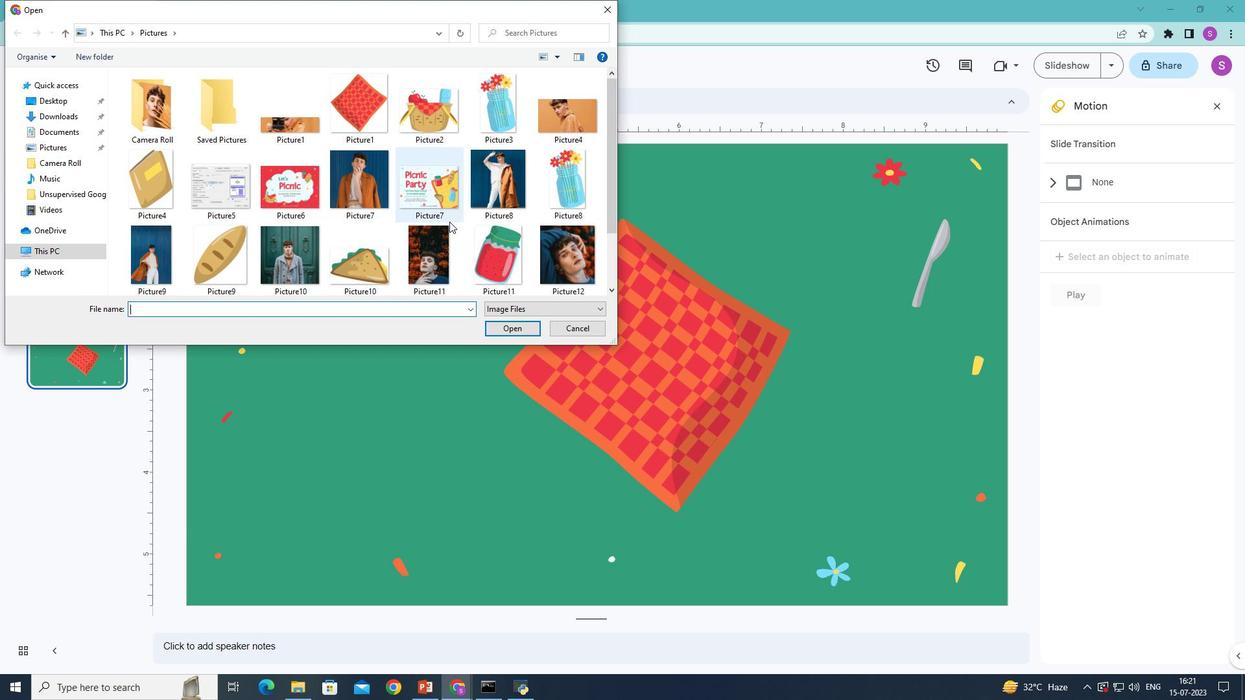 
Action: Mouse scrolled (448, 221) with delta (0, 0)
Screenshot: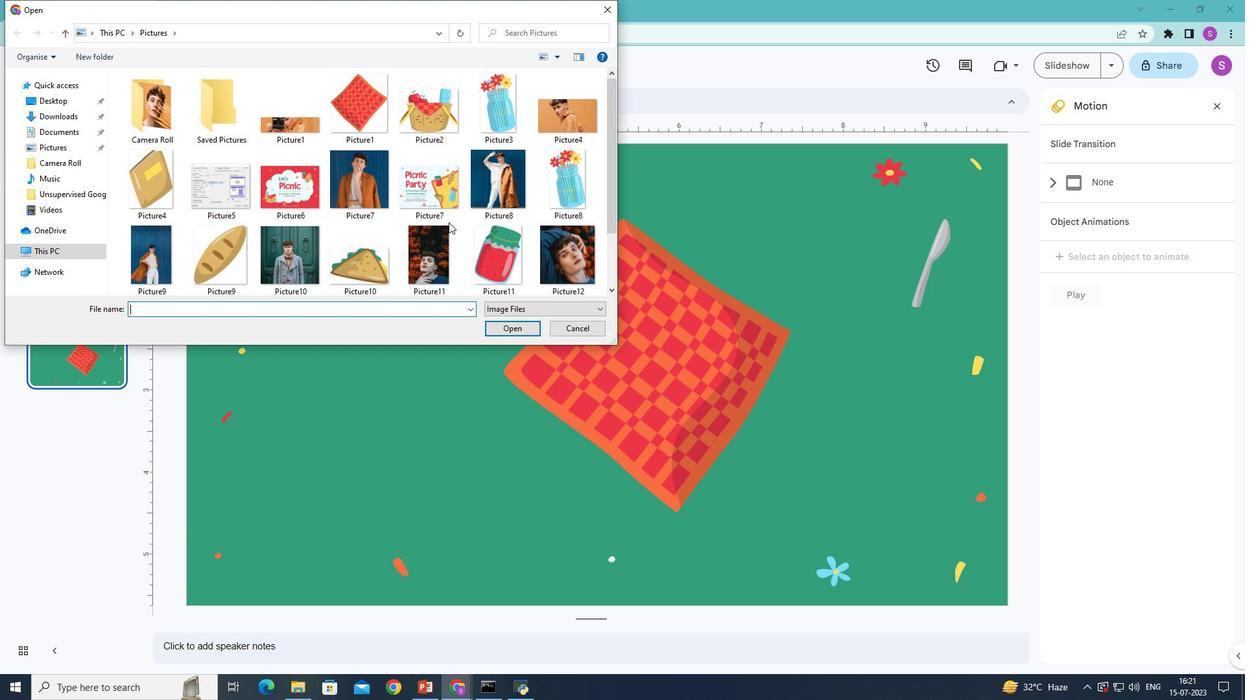 
Action: Mouse moved to (445, 257)
Screenshot: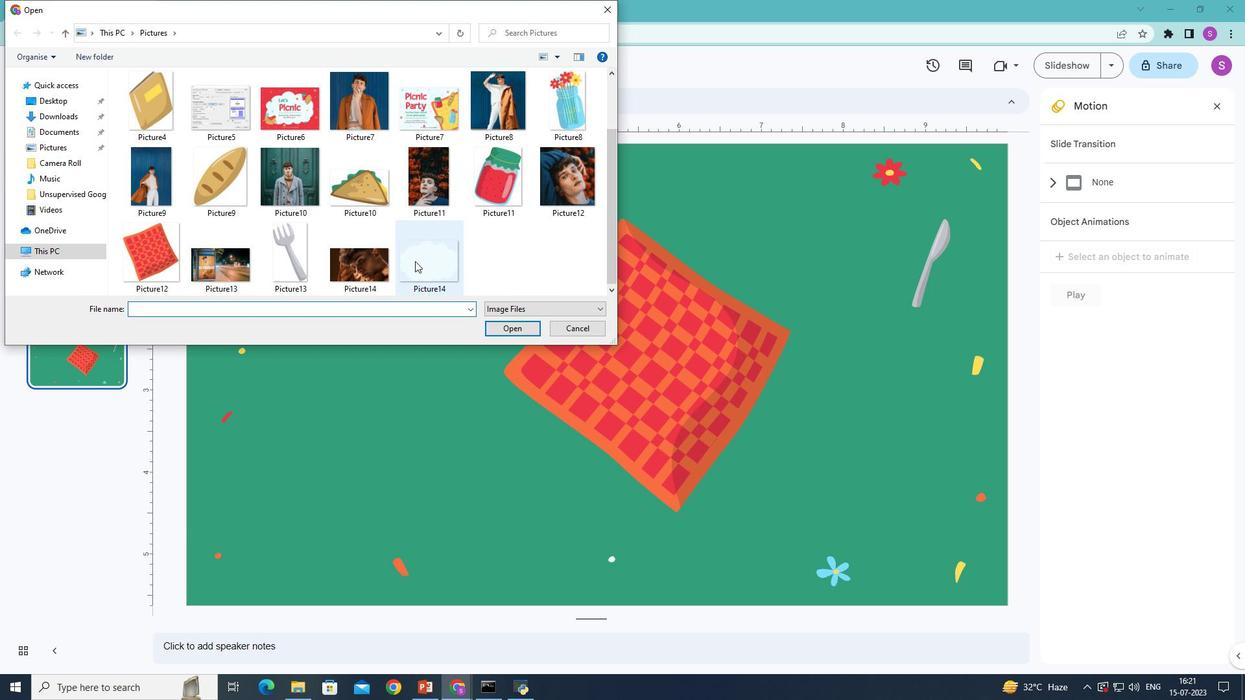 
Action: Mouse pressed left at (445, 257)
Screenshot: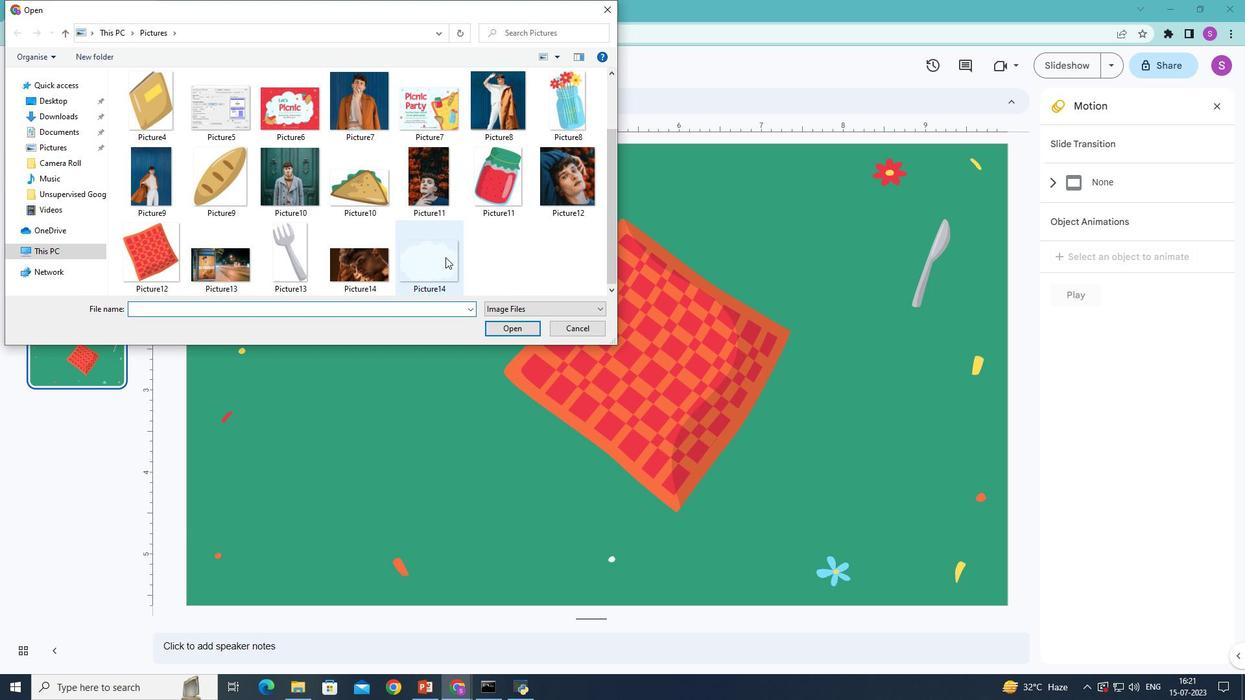 
Action: Mouse moved to (513, 324)
Screenshot: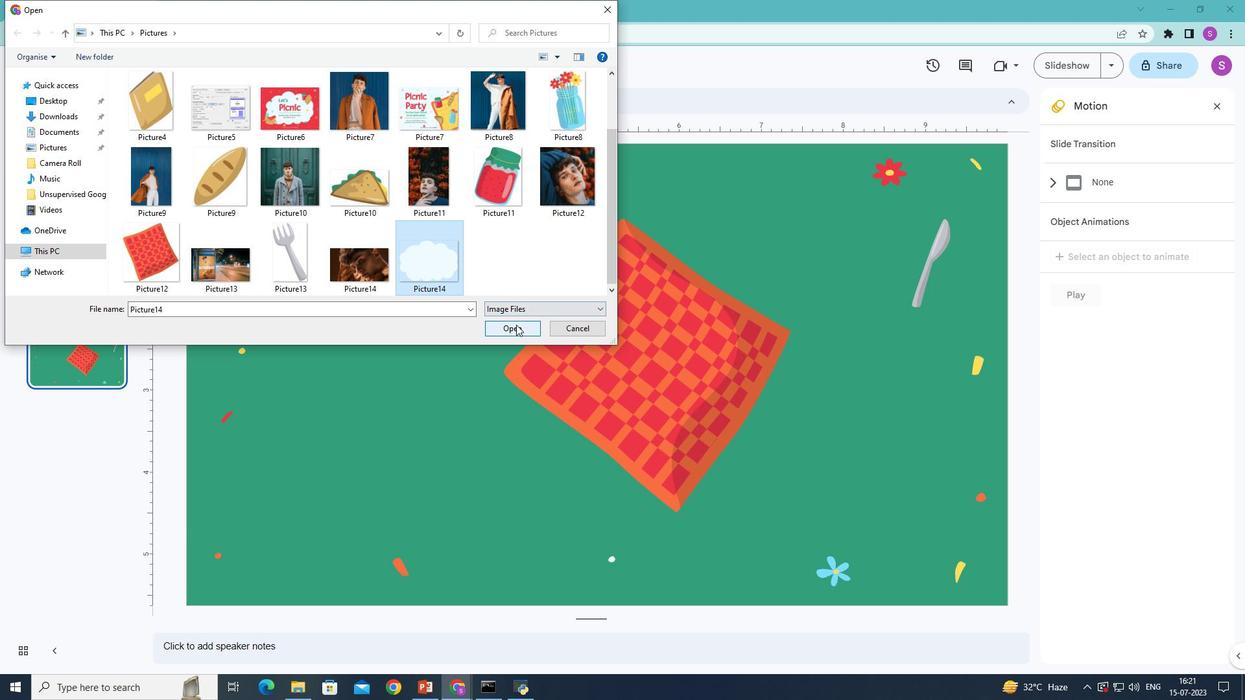 
Action: Mouse pressed left at (513, 324)
Screenshot: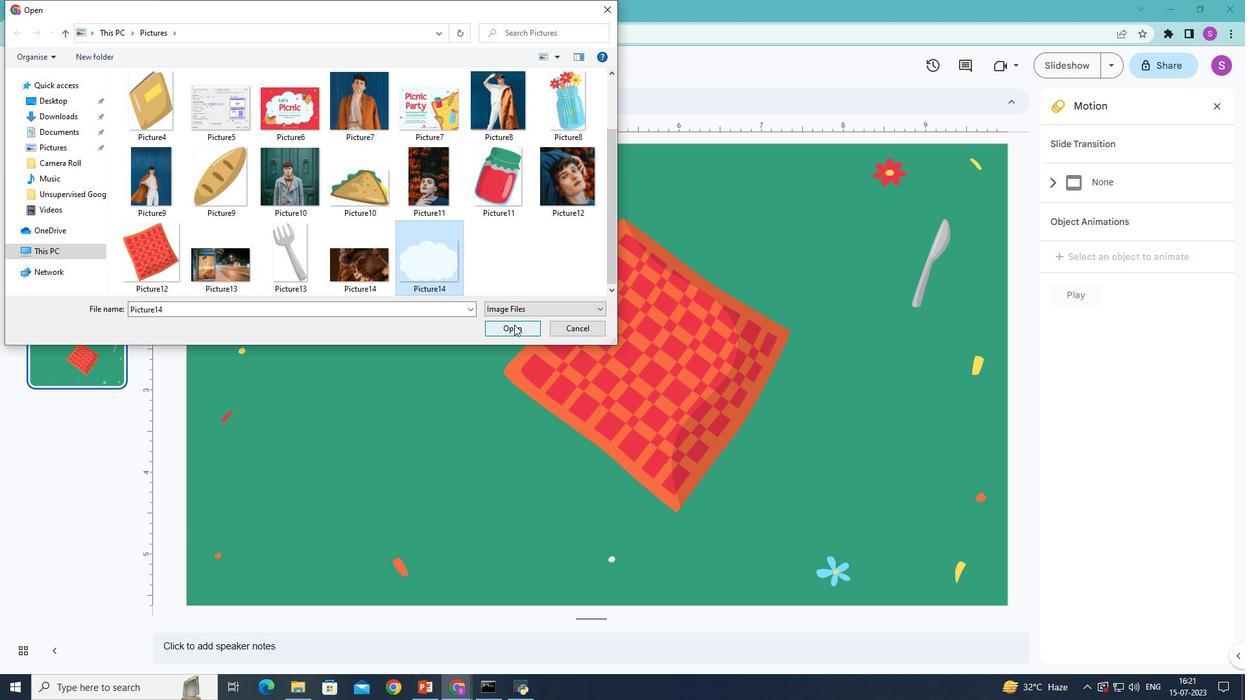 
Action: Mouse moved to (306, 457)
Screenshot: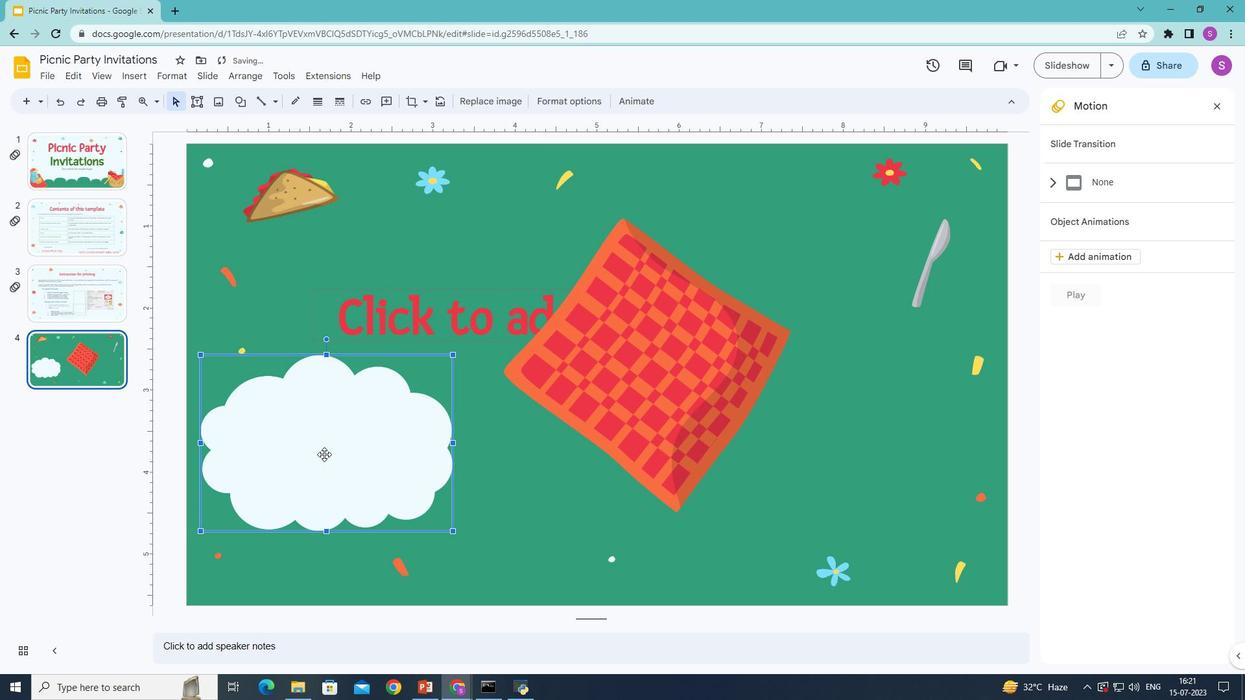 
Action: Mouse pressed left at (306, 457)
Screenshot: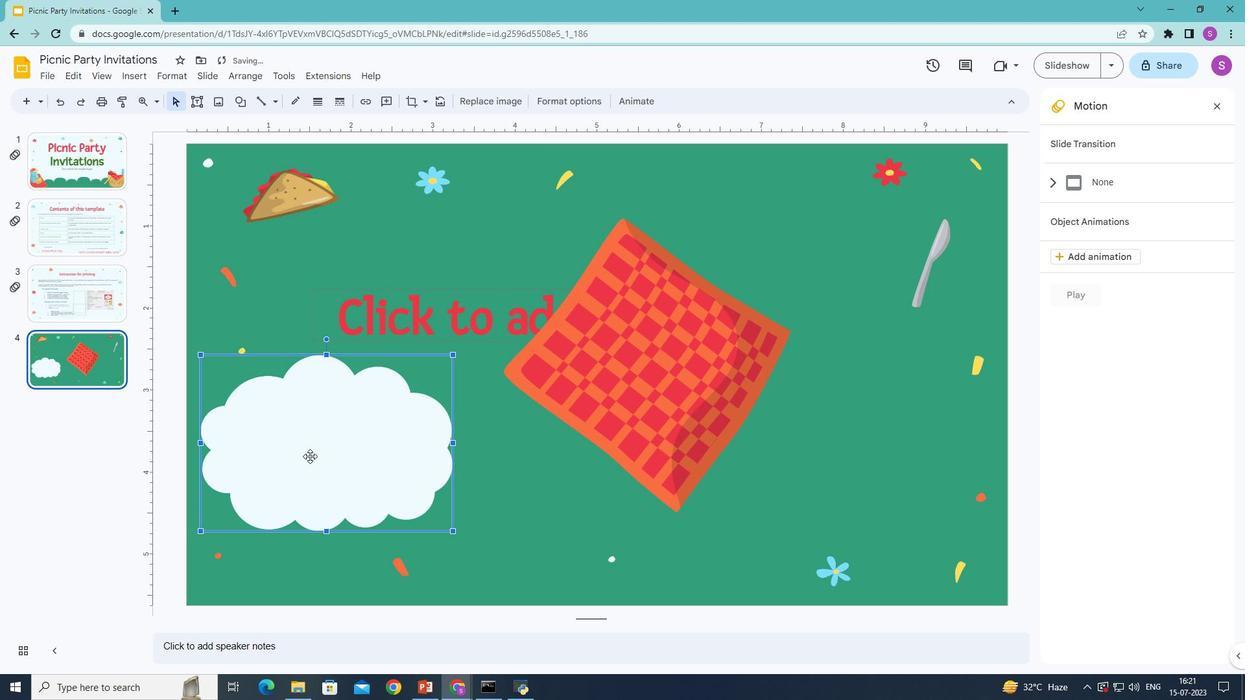 
Action: Mouse moved to (437, 278)
Screenshot: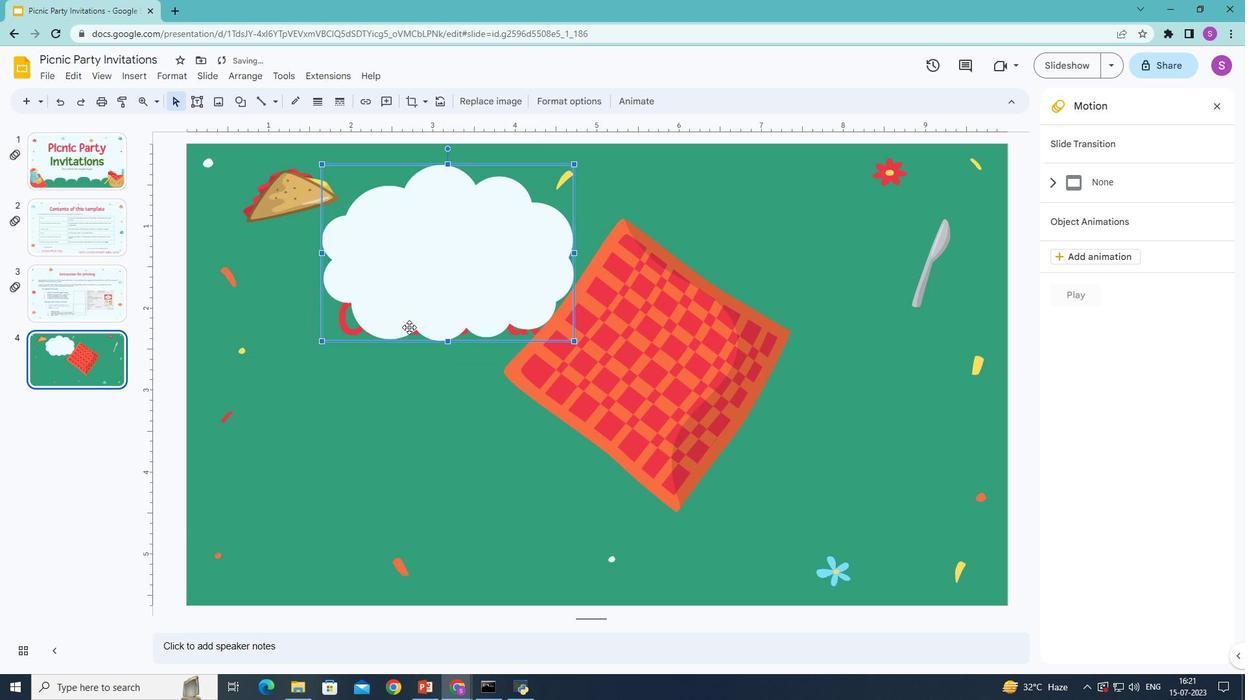 
Action: Mouse pressed left at (437, 278)
Screenshot: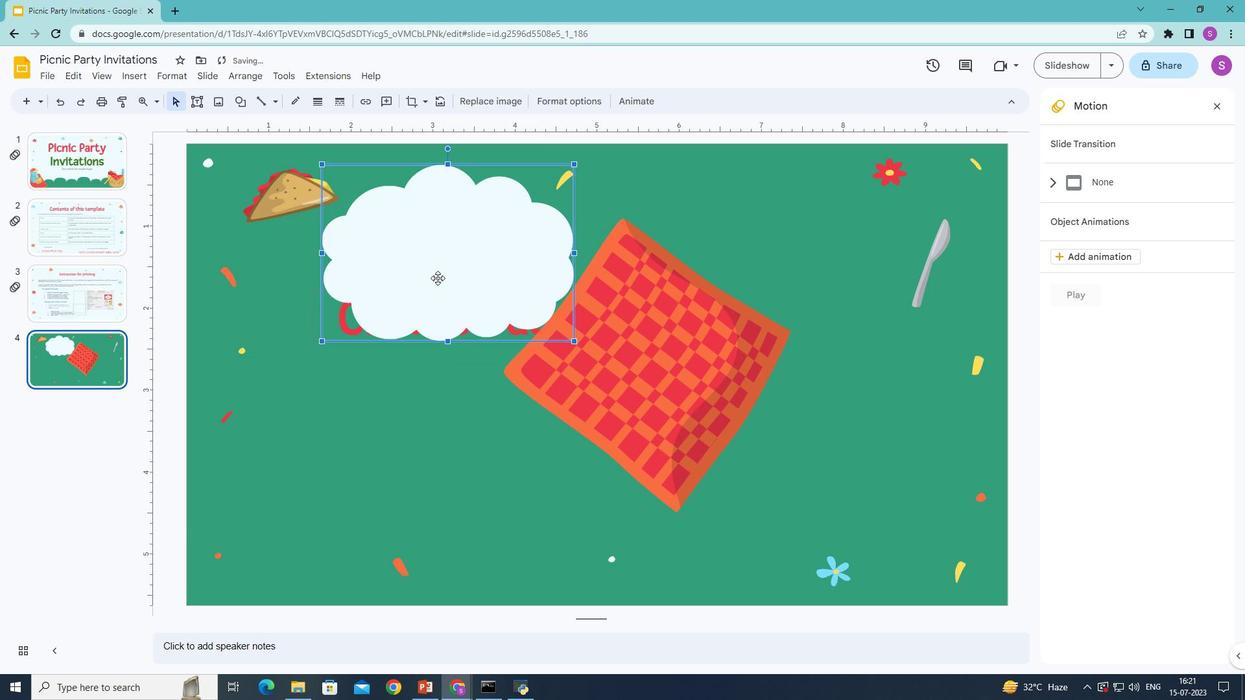 
Action: Mouse moved to (334, 280)
Screenshot: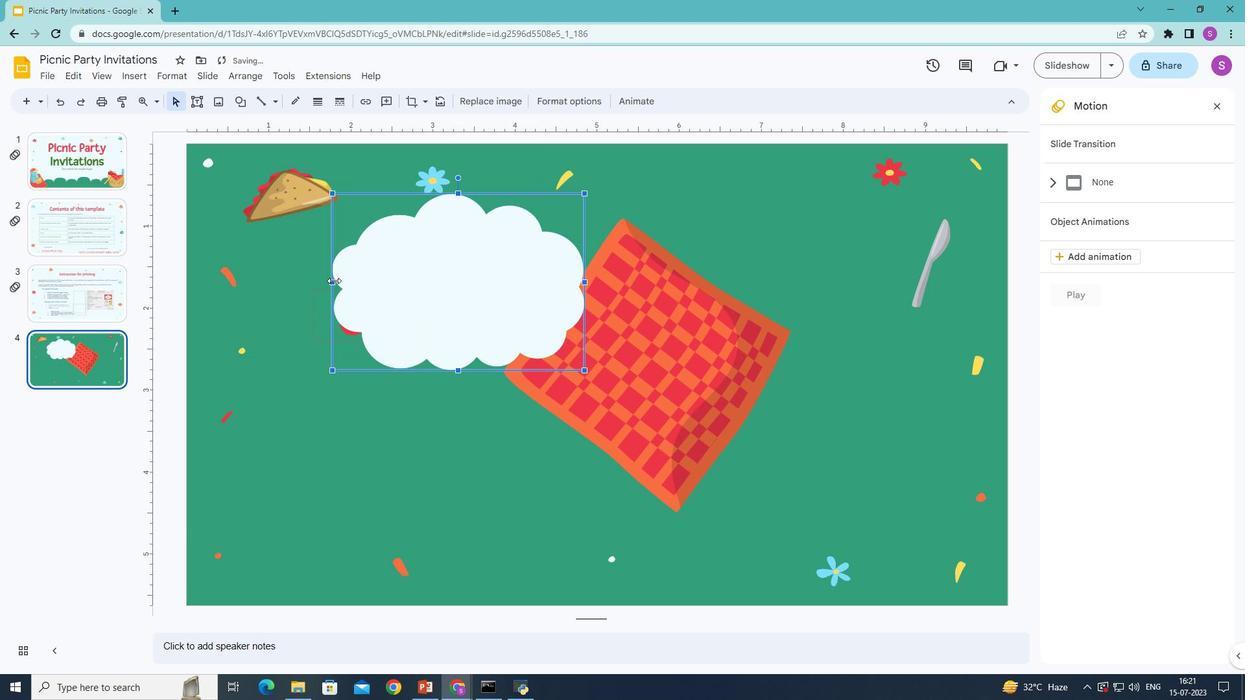 
Action: Mouse pressed left at (334, 280)
Screenshot: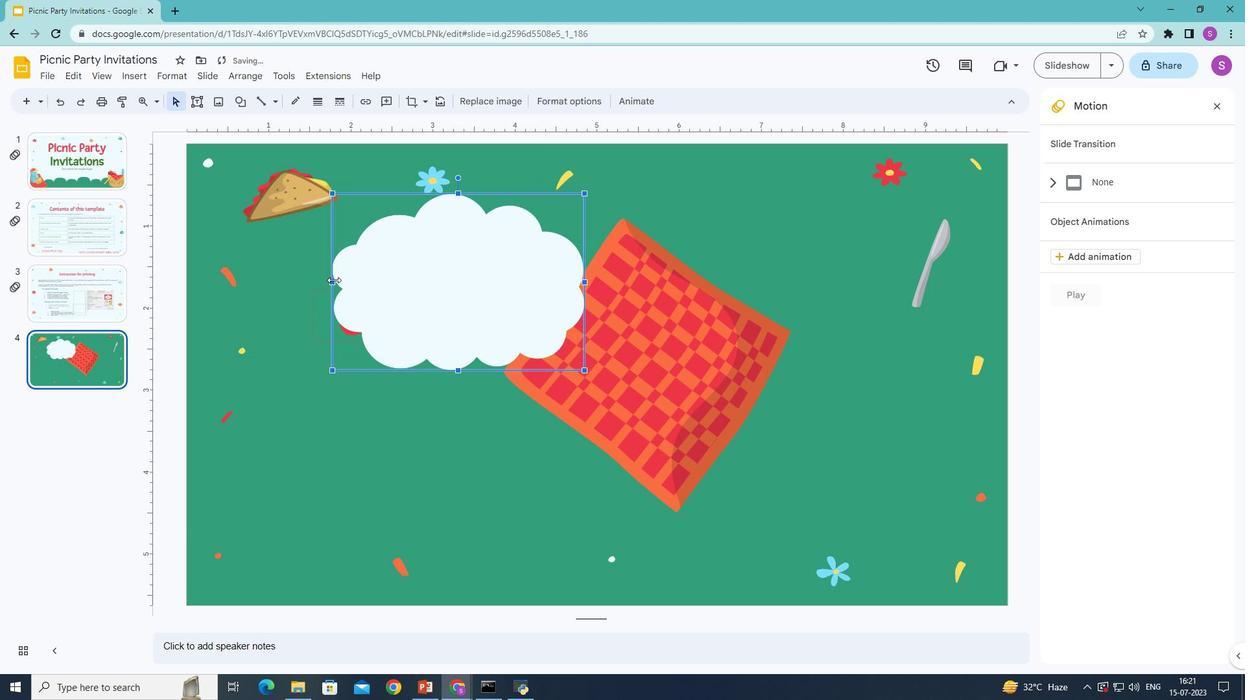 
Action: Mouse moved to (479, 298)
Screenshot: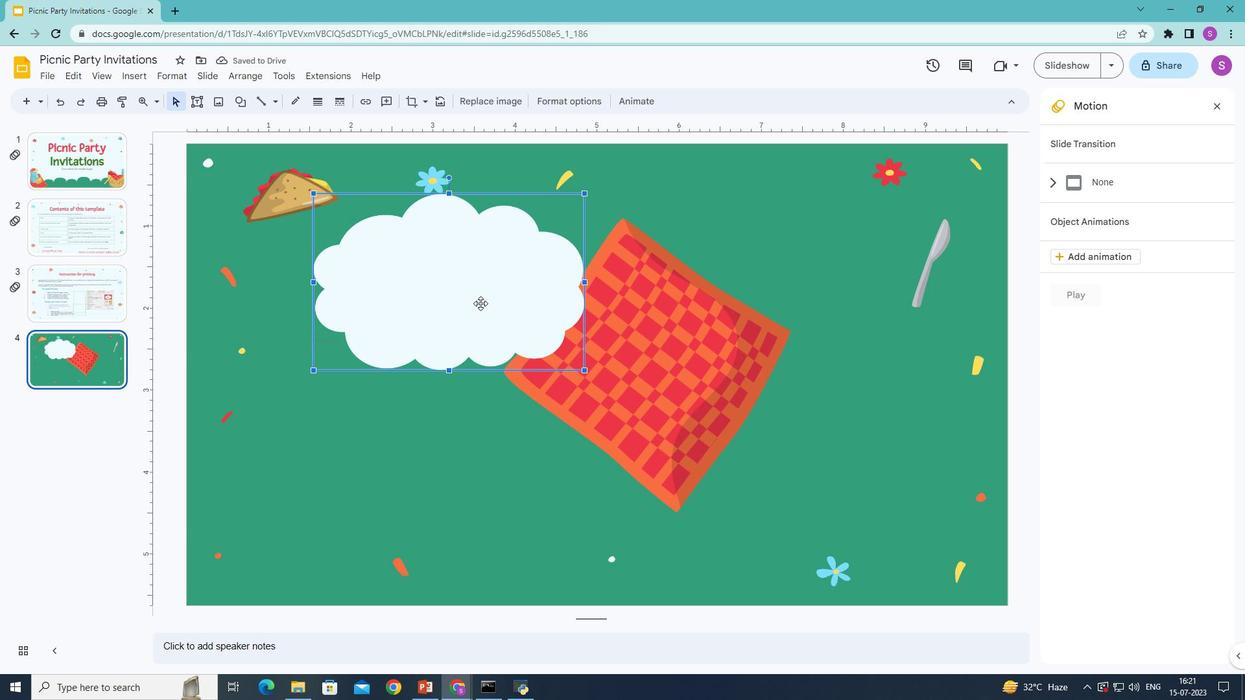 
Action: Mouse pressed left at (479, 298)
Screenshot: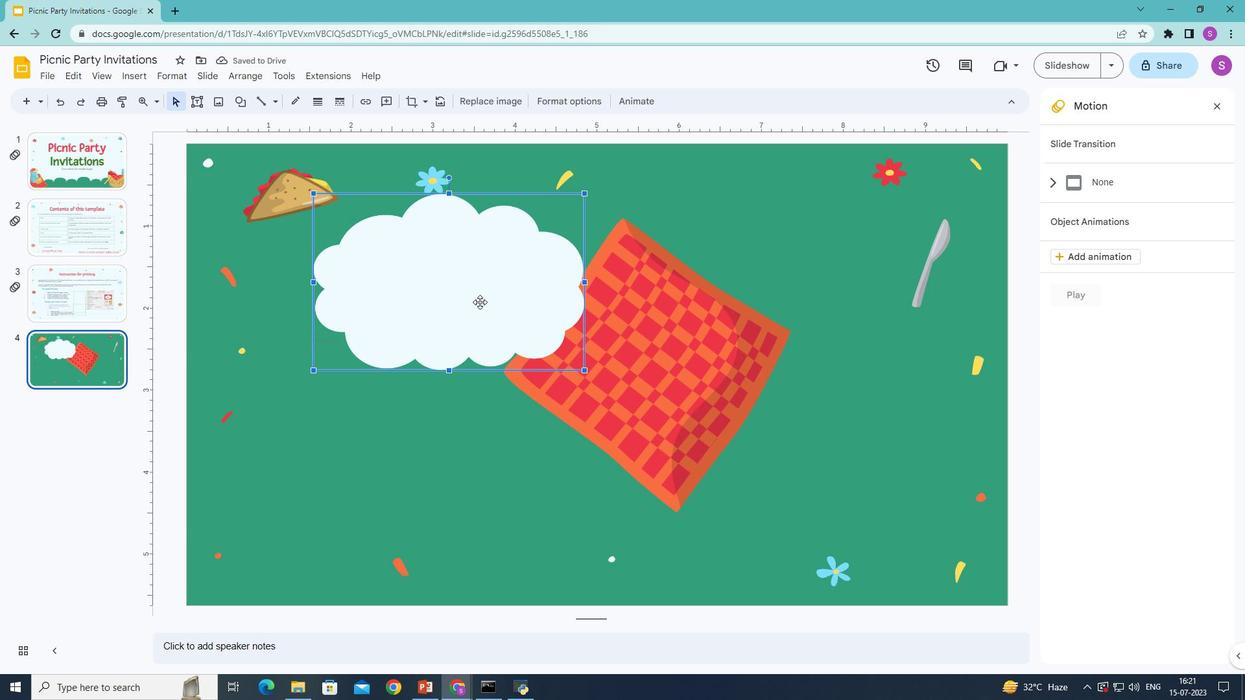 
Action: Mouse moved to (586, 282)
Screenshot: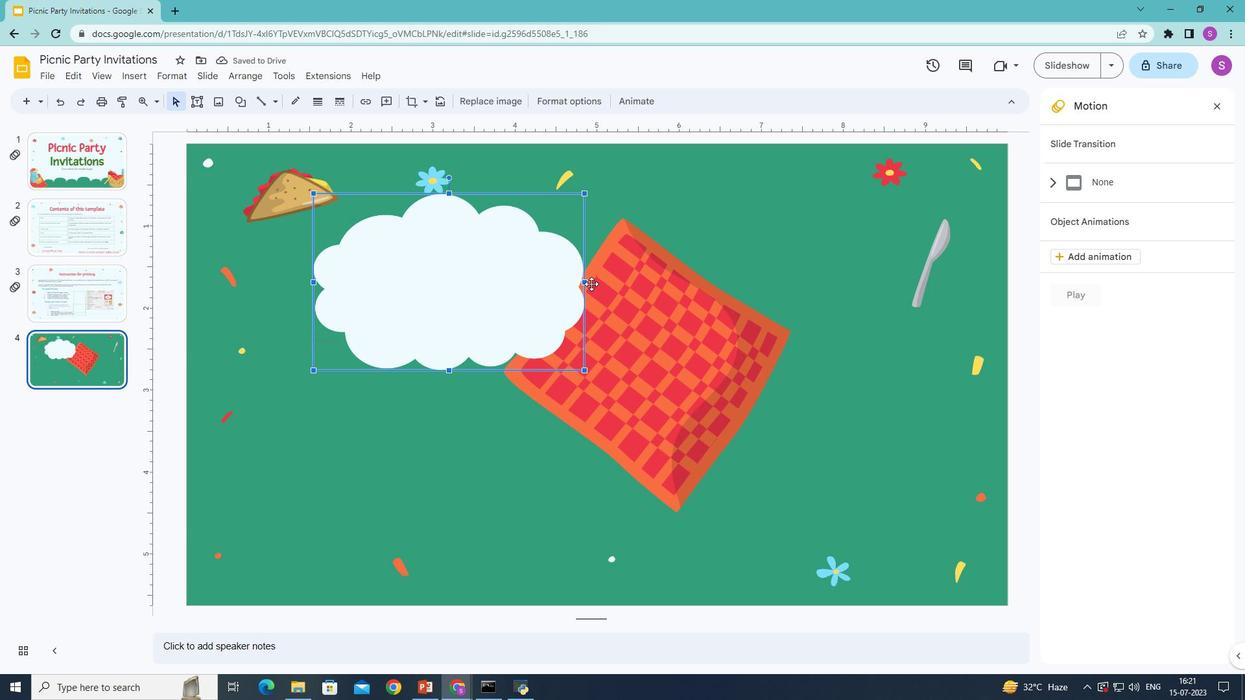 
Action: Mouse pressed left at (586, 282)
Screenshot: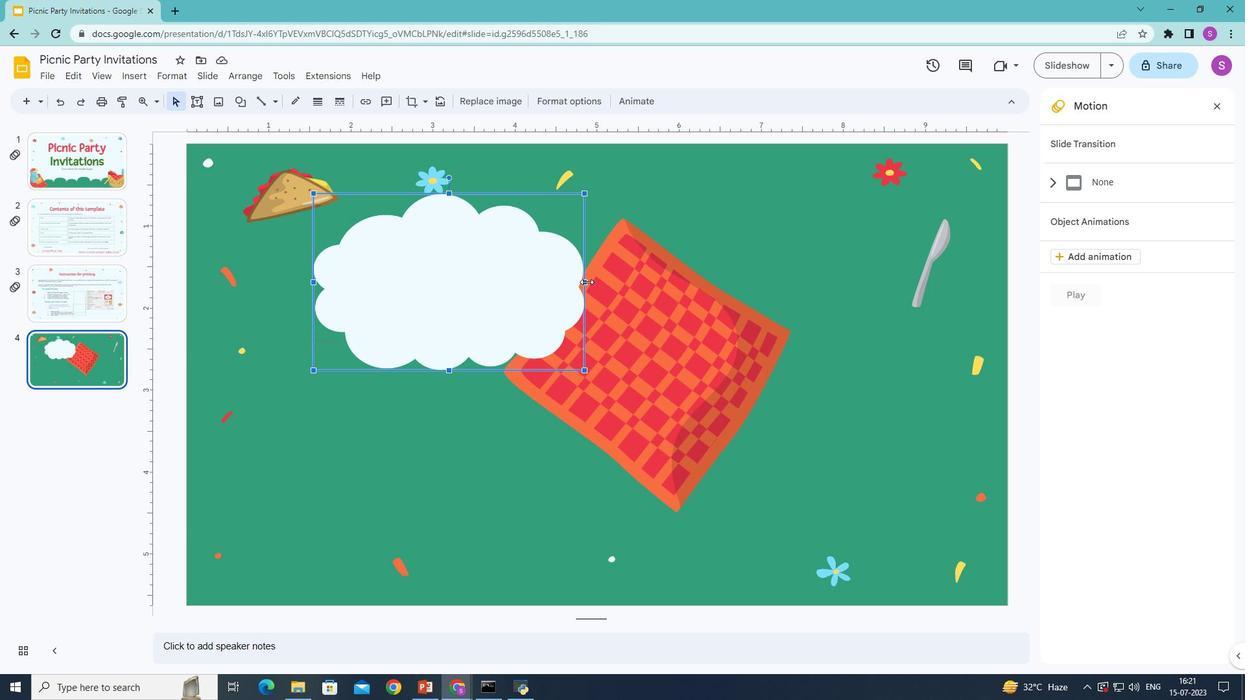 
Action: Mouse moved to (457, 370)
Screenshot: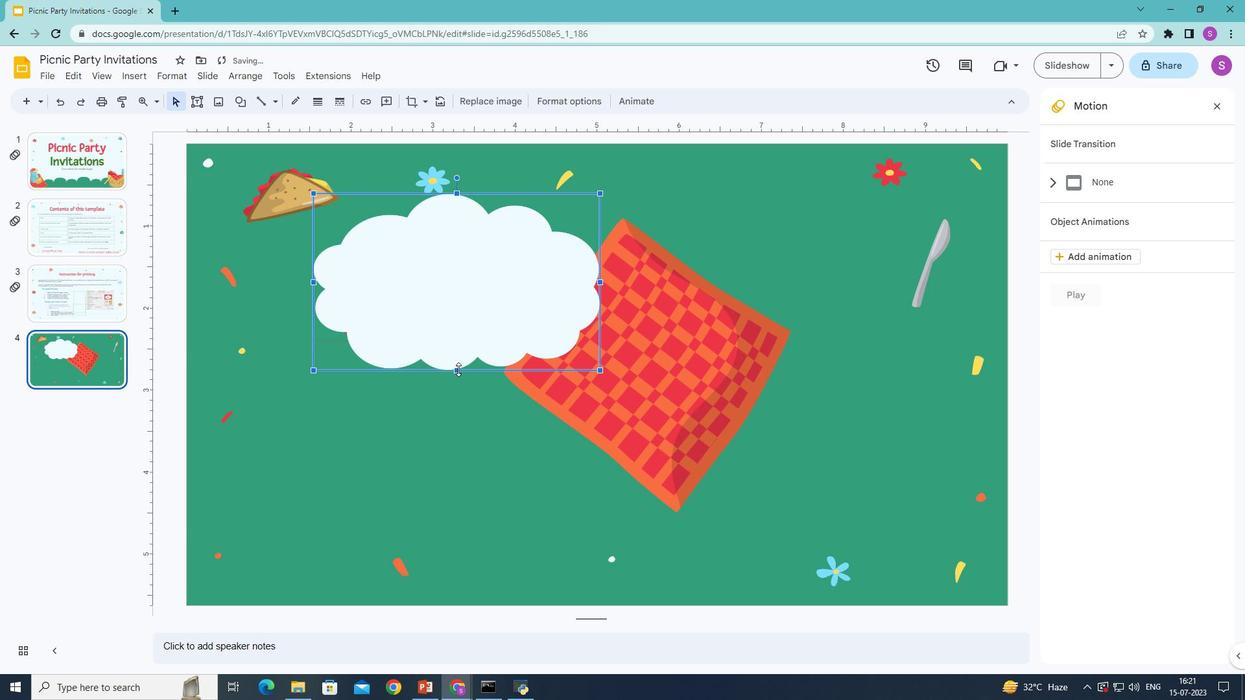 
Action: Mouse pressed left at (457, 370)
Screenshot: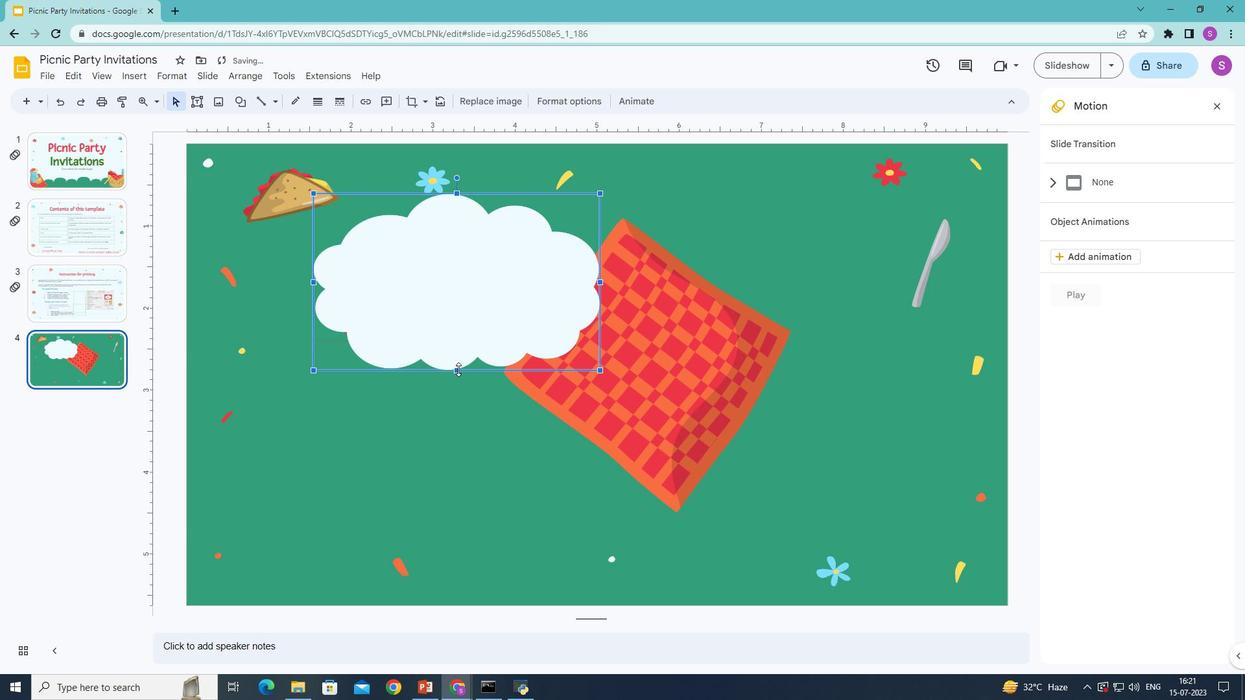 
Action: Mouse moved to (760, 254)
Screenshot: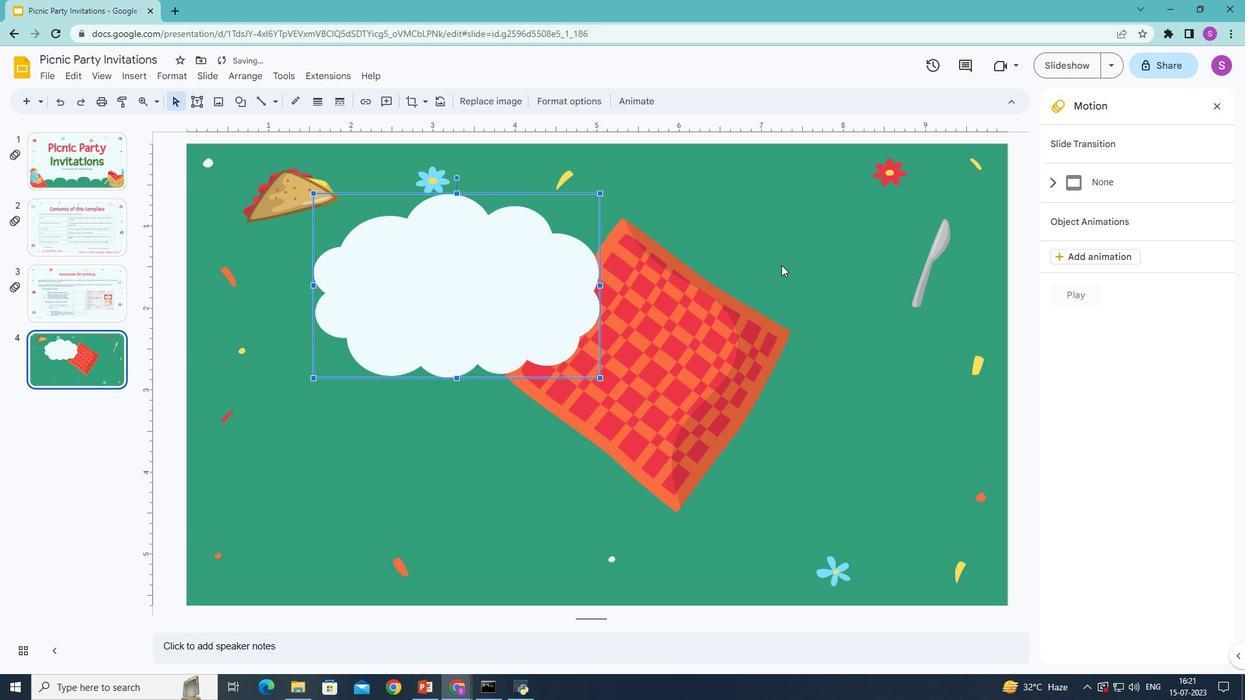 
Action: Mouse pressed left at (760, 254)
Screenshot: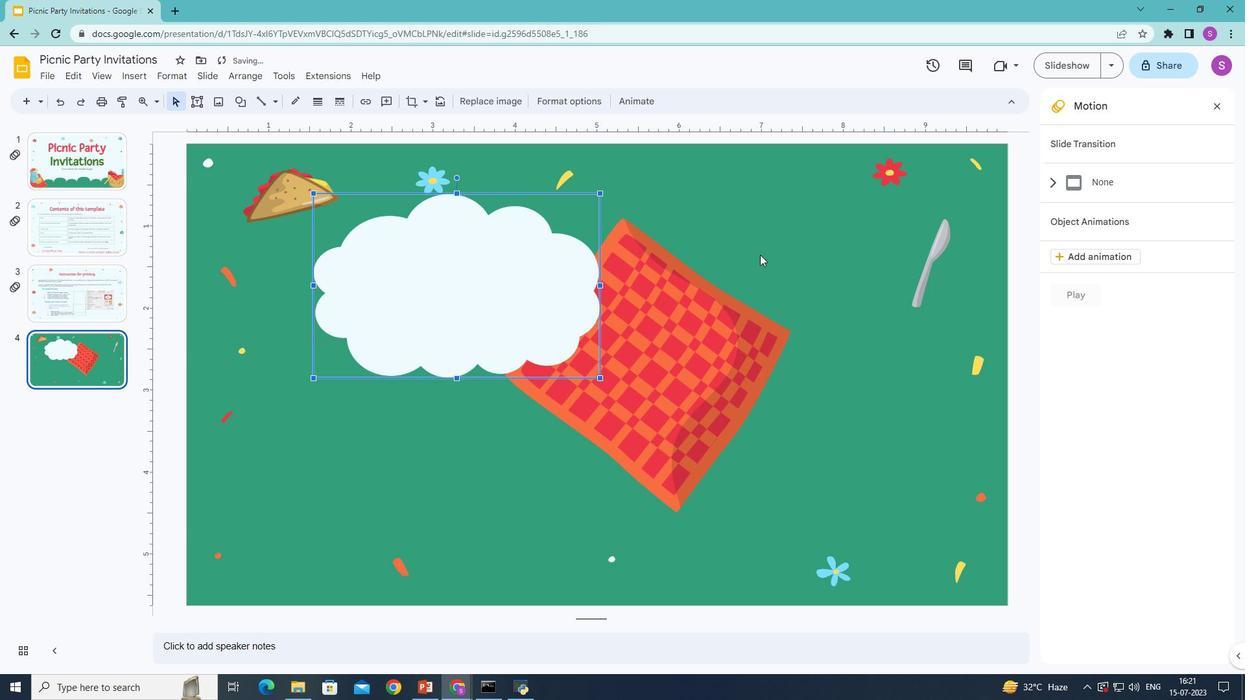 
Action: Mouse moved to (433, 300)
Screenshot: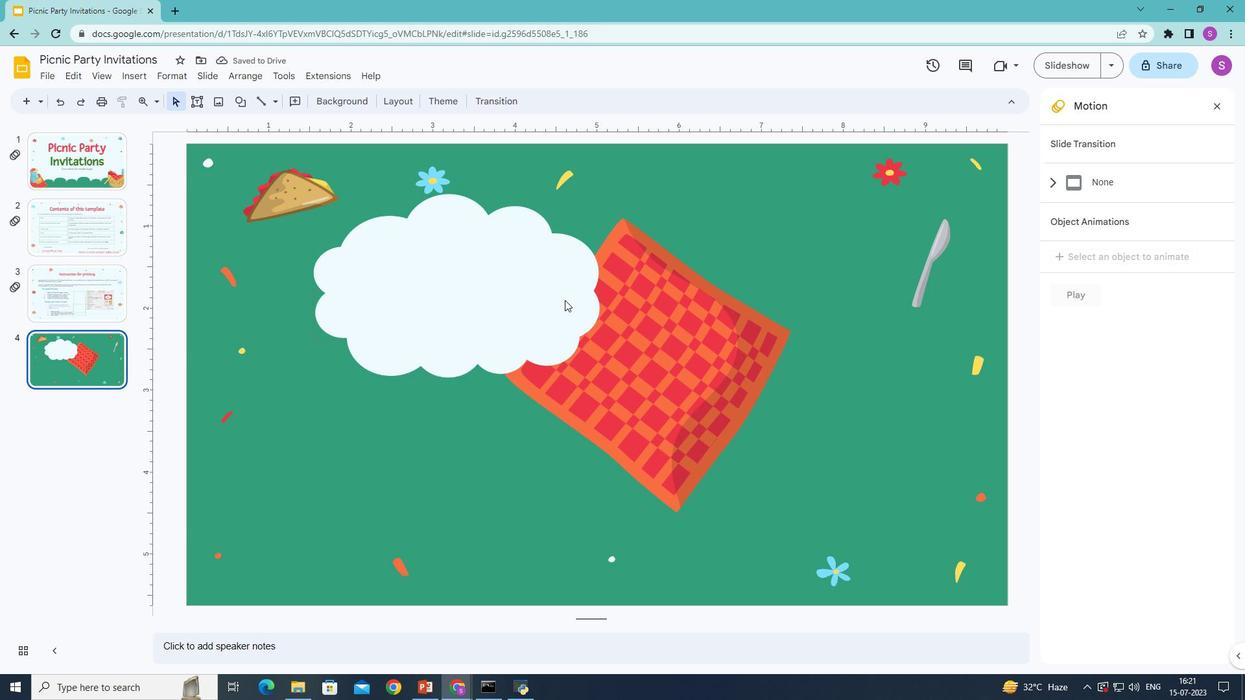 
Action: Mouse pressed left at (433, 300)
Screenshot: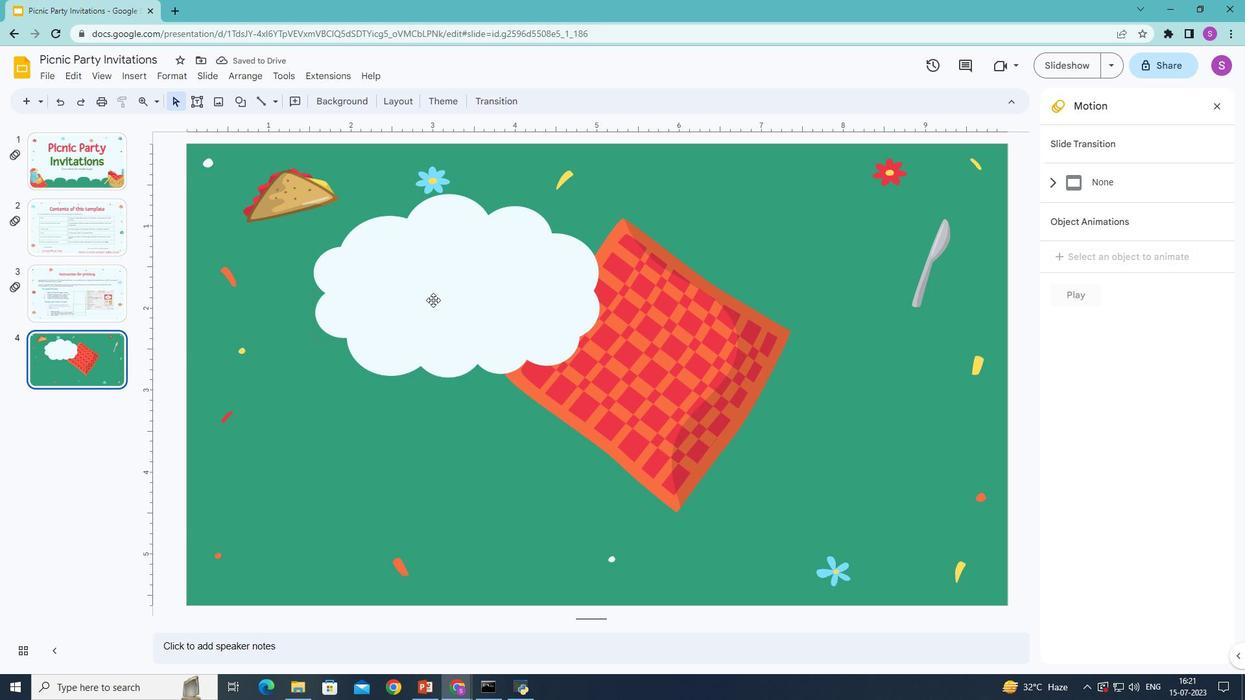 
Action: Mouse moved to (313, 285)
Screenshot: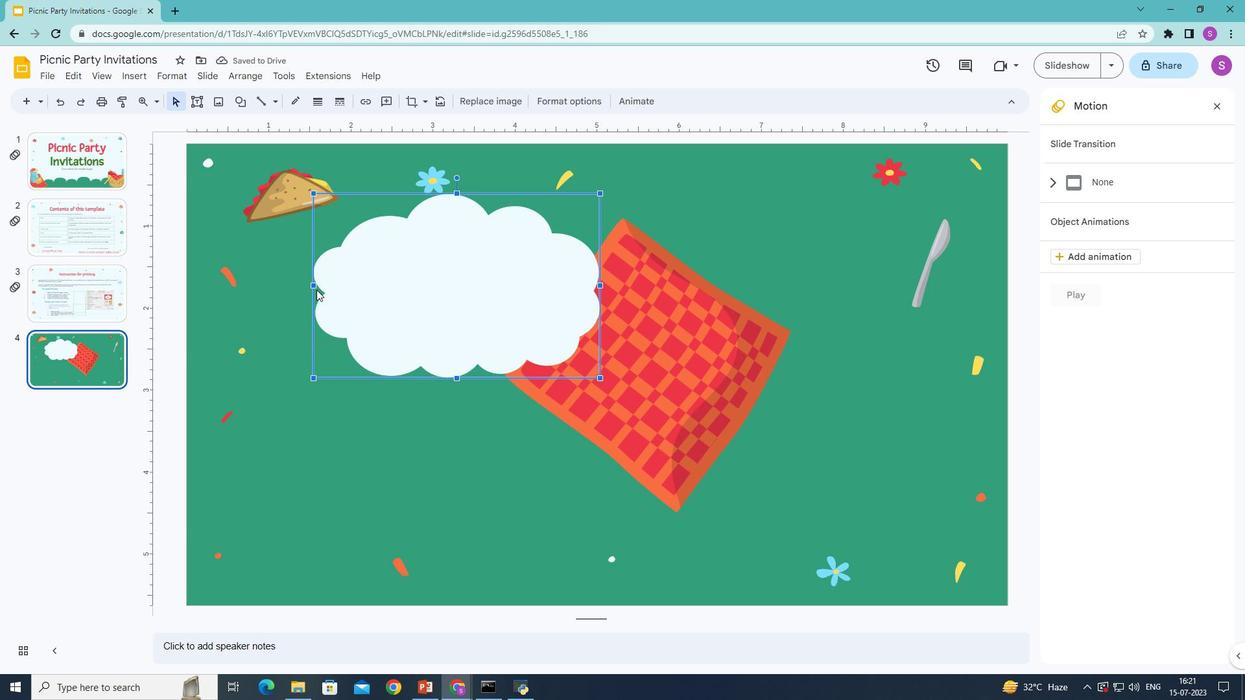
Action: Mouse pressed left at (313, 285)
Screenshot: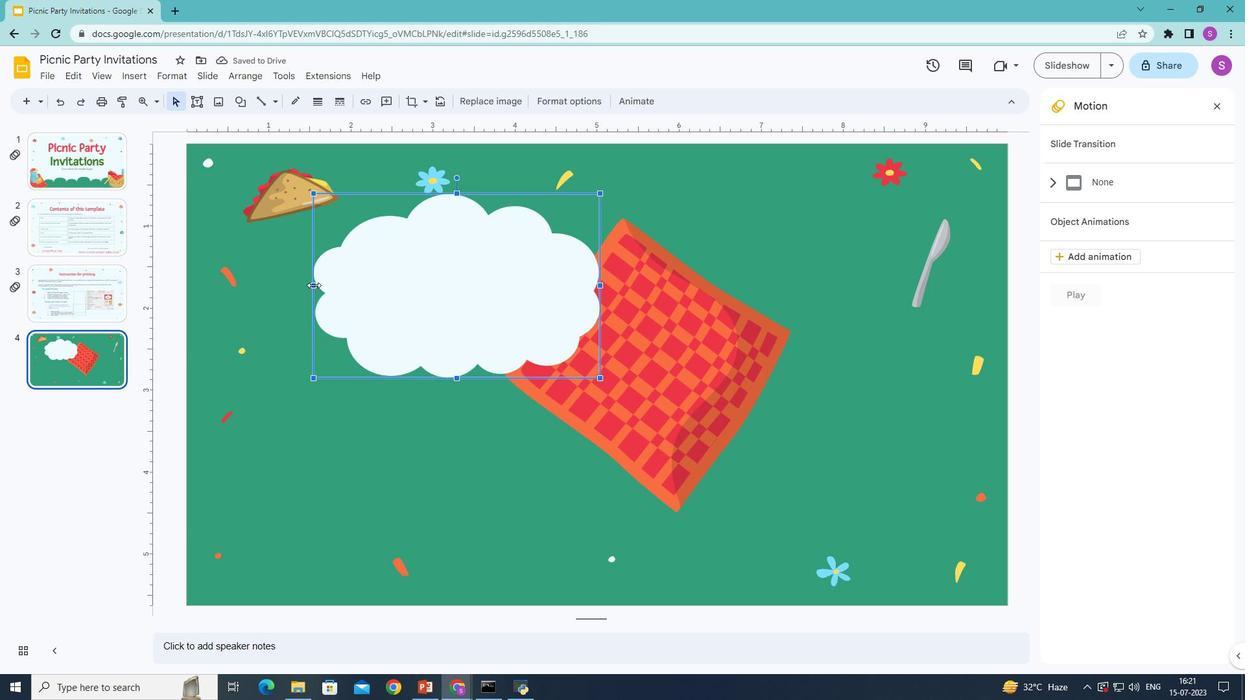 
Action: Mouse moved to (302, 377)
Screenshot: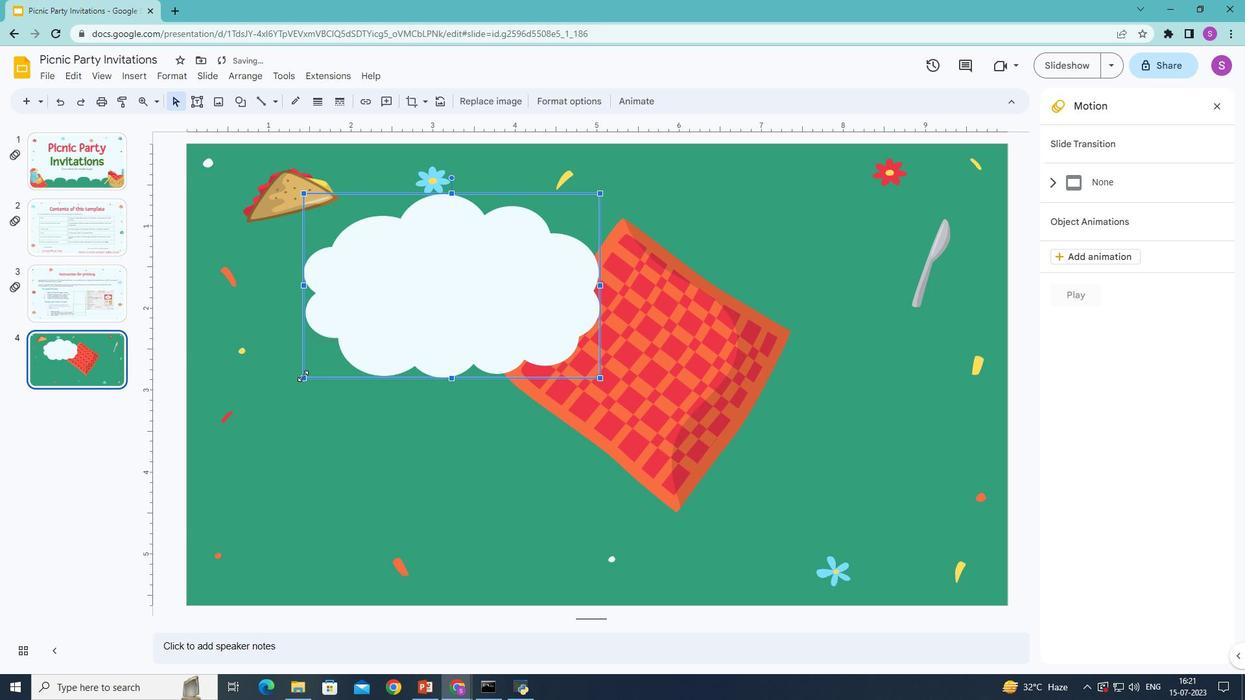 
Action: Mouse pressed left at (302, 377)
Screenshot: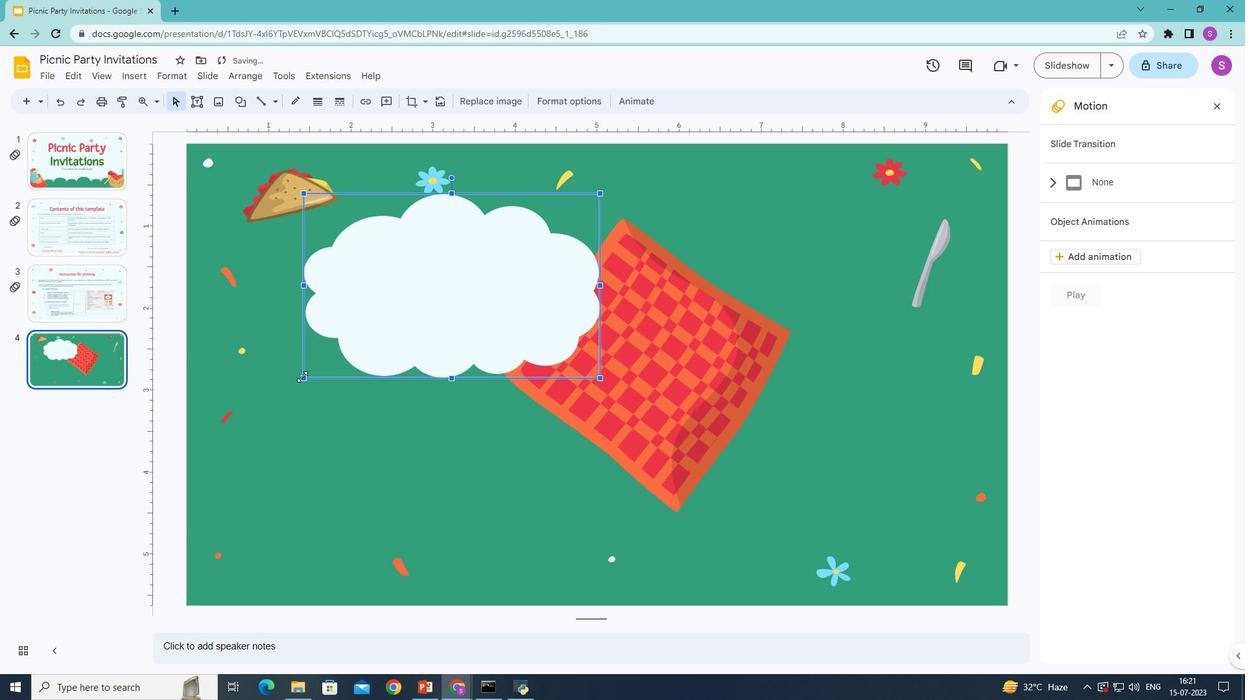 
Action: Mouse moved to (452, 519)
Screenshot: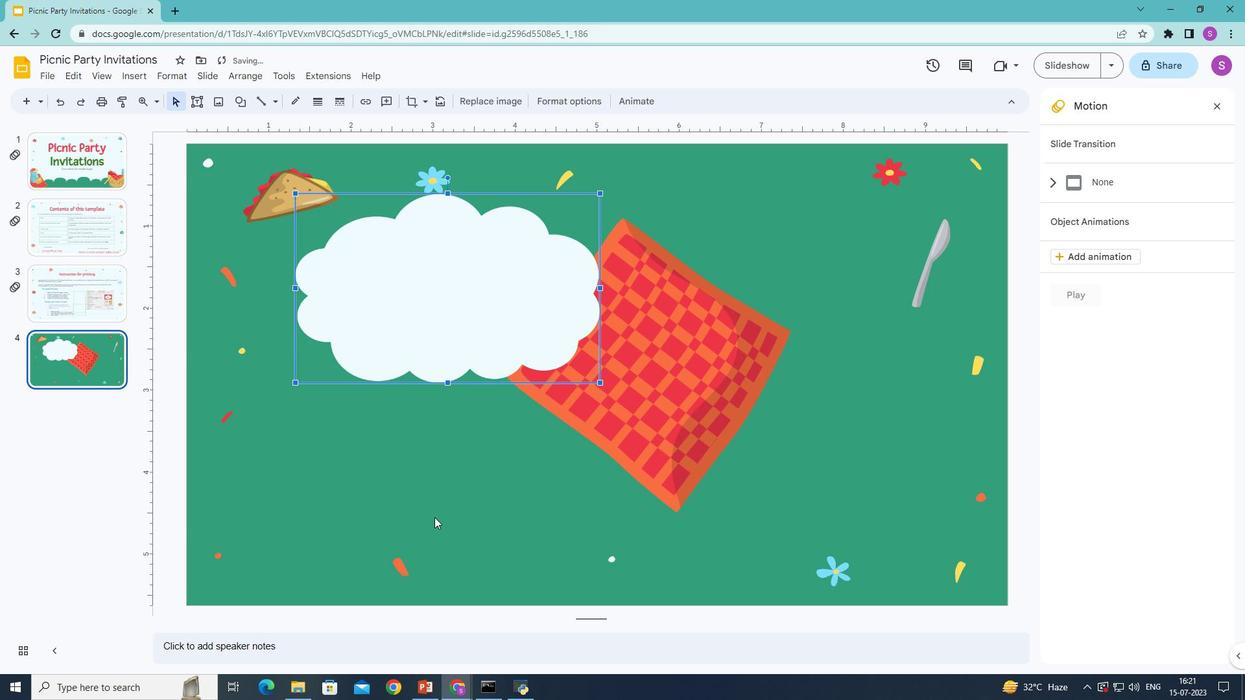 
Action: Mouse pressed left at (452, 519)
Screenshot: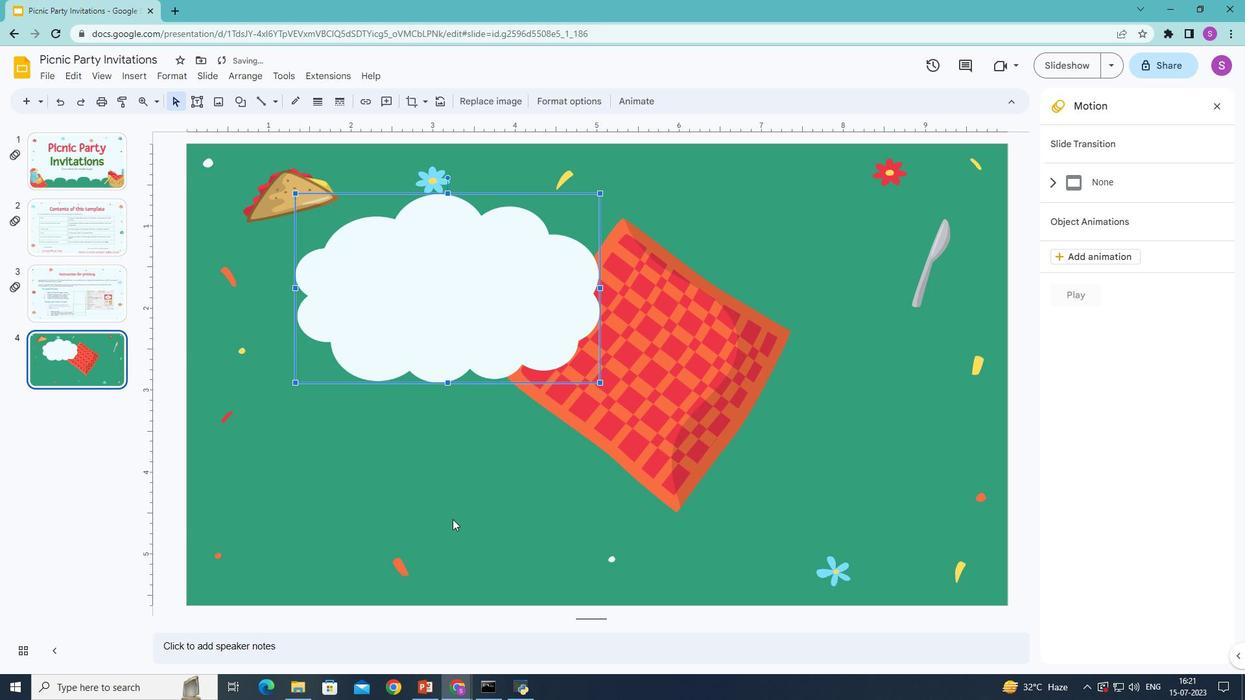 
Action: Mouse moved to (137, 72)
Screenshot: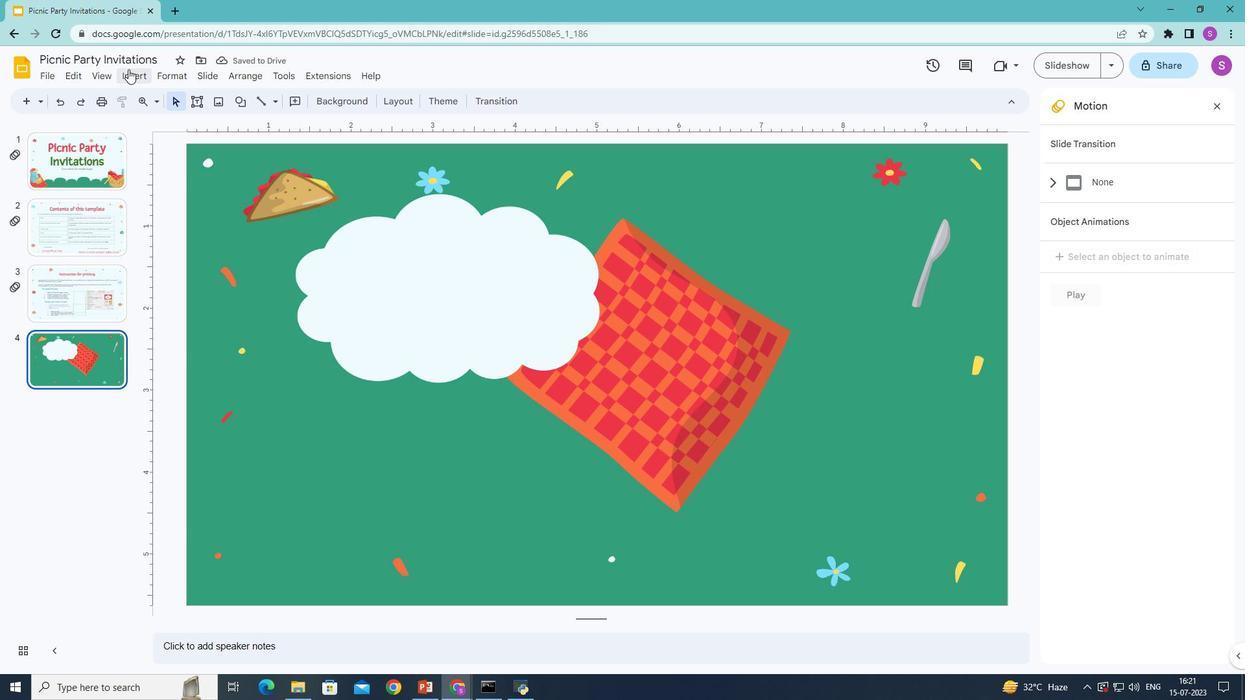 
Action: Mouse pressed left at (137, 72)
Screenshot: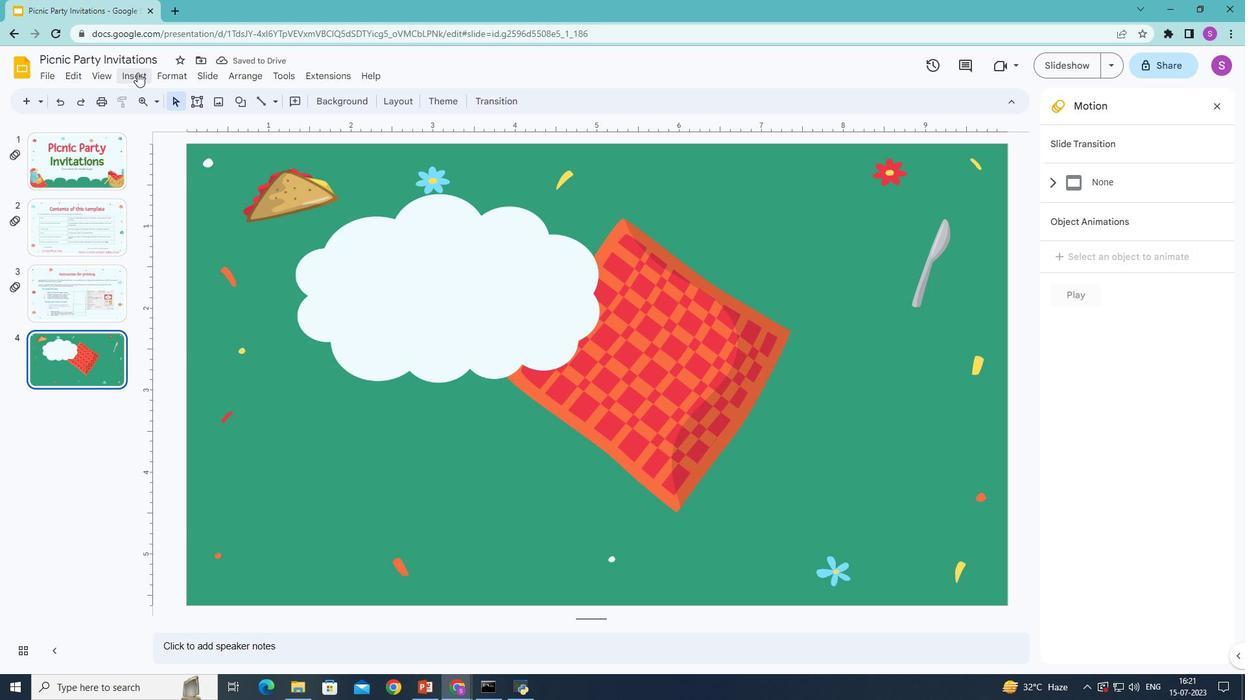 
Action: Mouse moved to (402, 94)
Screenshot: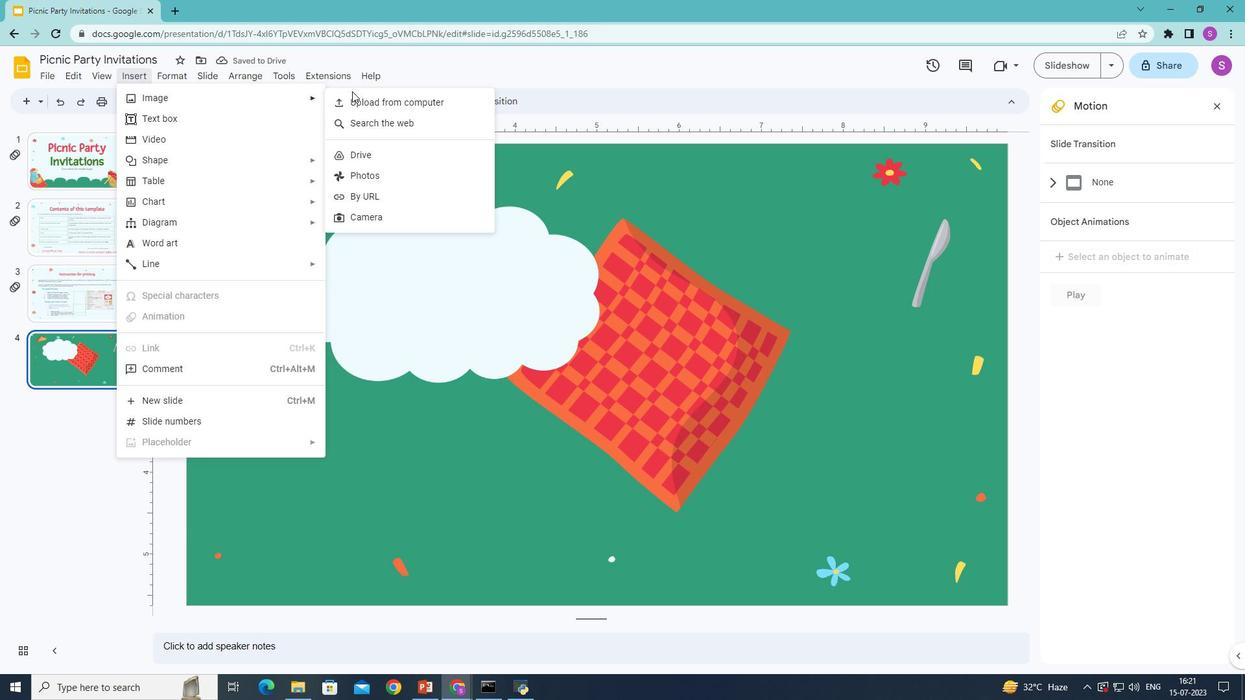 
Action: Mouse pressed left at (402, 94)
Screenshot: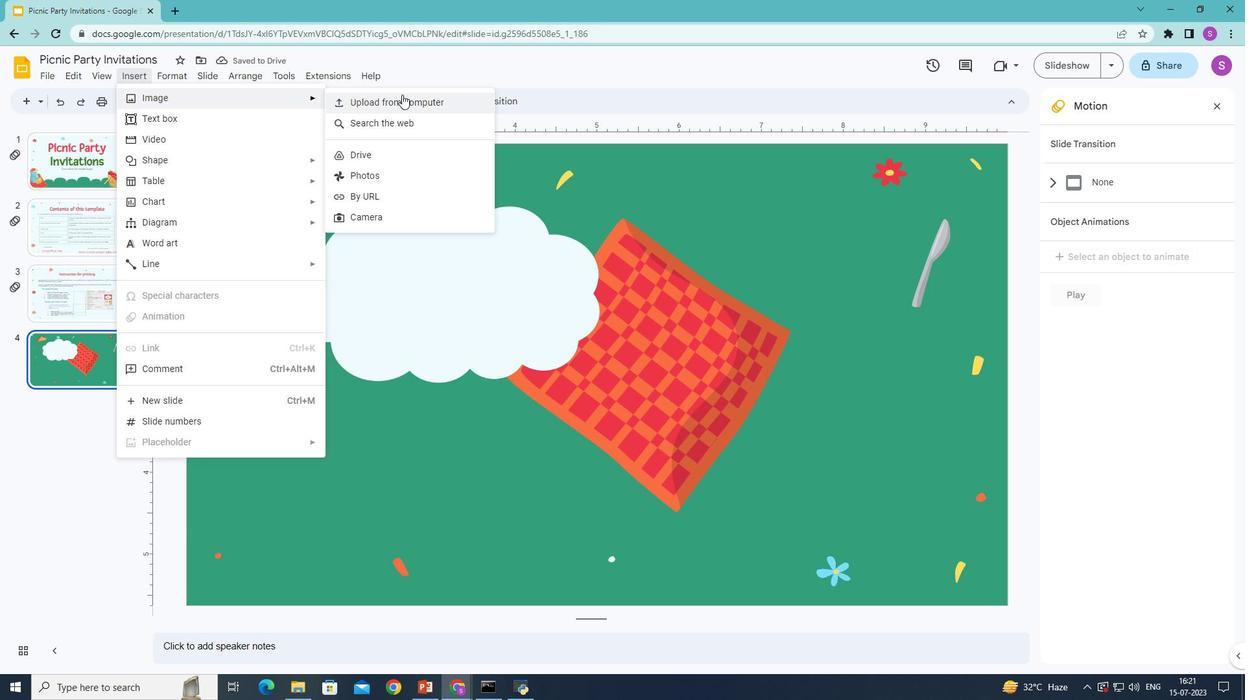 
Action: Mouse moved to (500, 258)
Screenshot: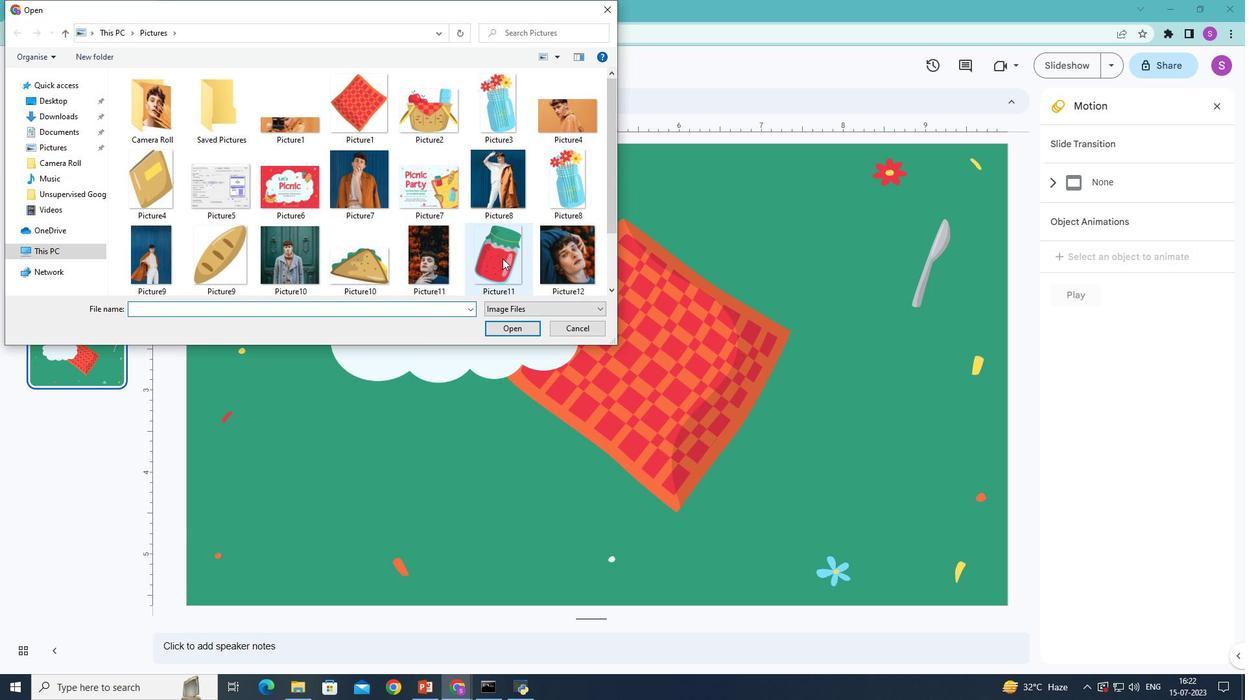 
Action: Mouse pressed left at (500, 258)
Screenshot: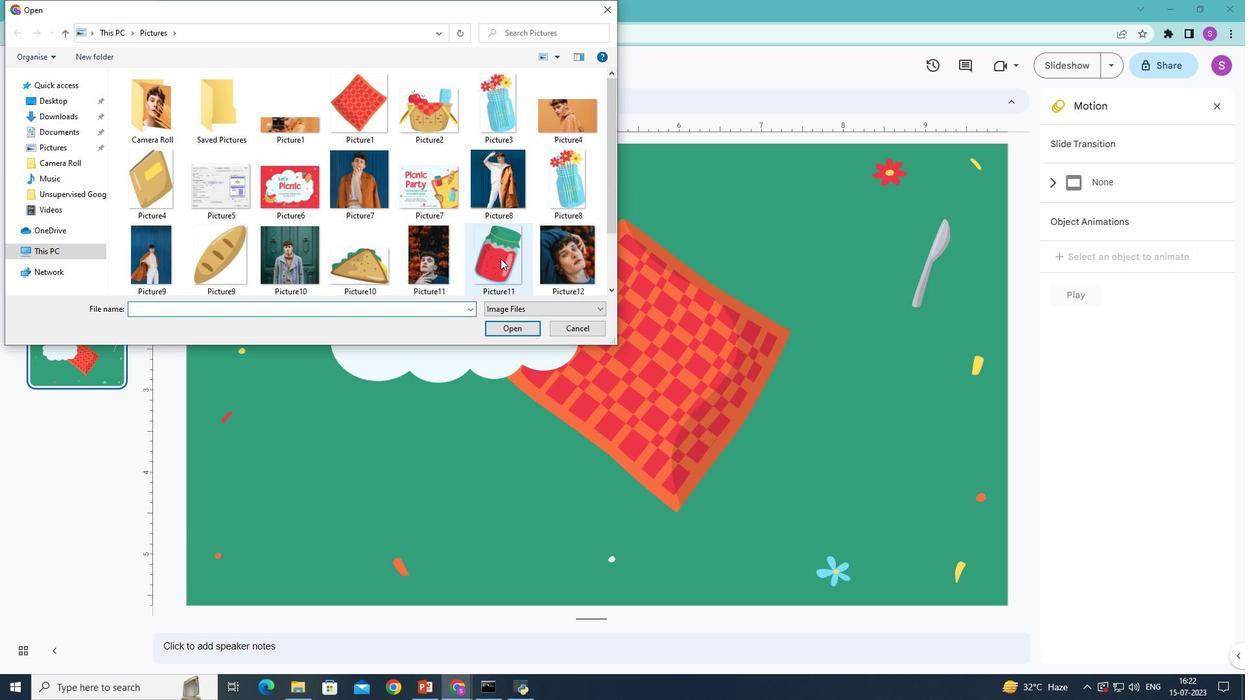 
Action: Mouse moved to (516, 328)
Screenshot: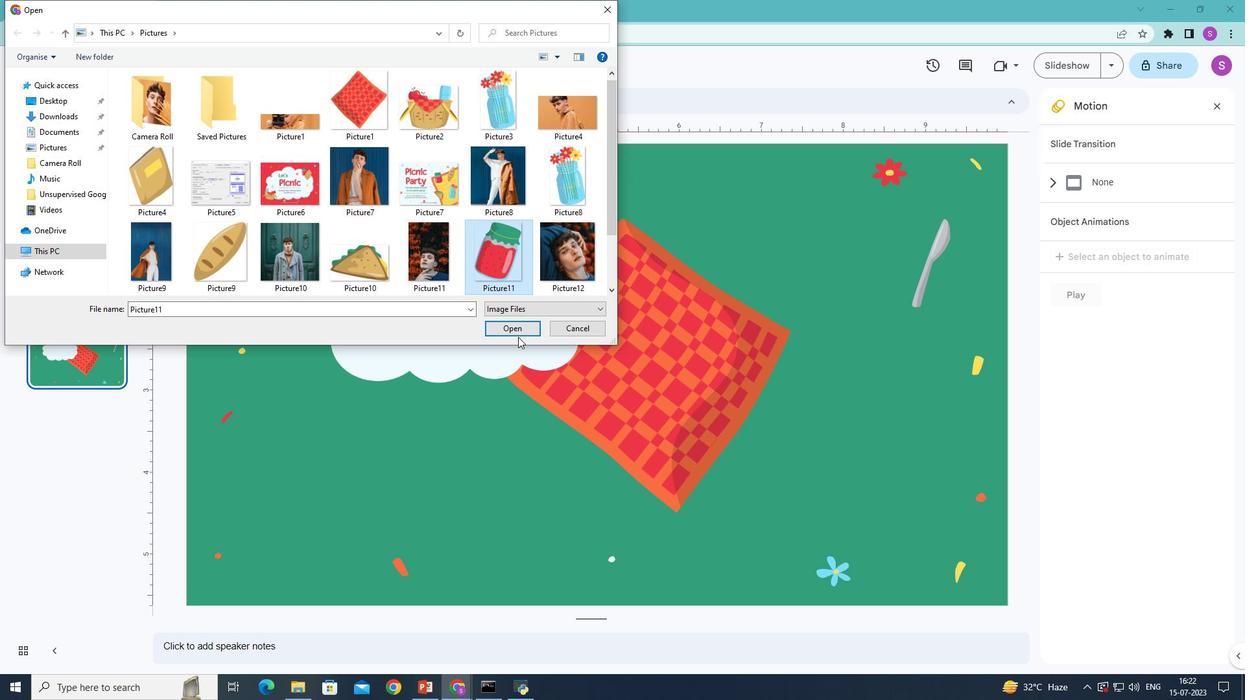 
Action: Mouse pressed left at (516, 328)
Screenshot: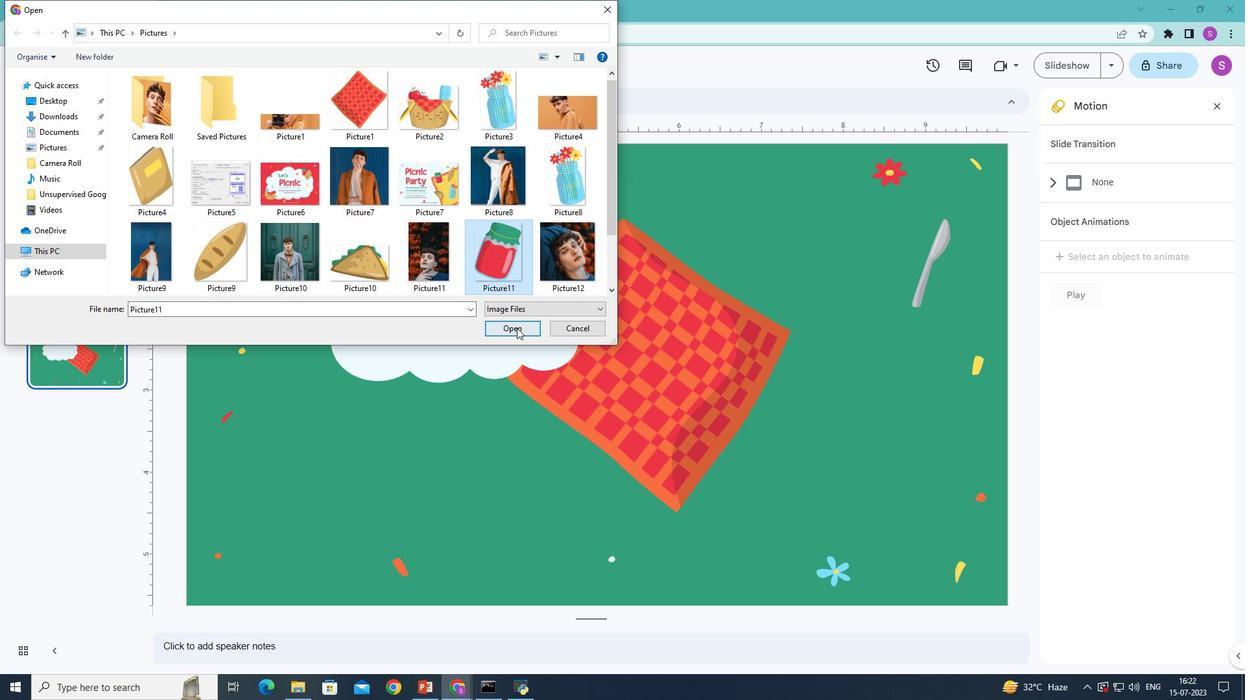 
Action: Mouse moved to (923, 261)
Screenshot: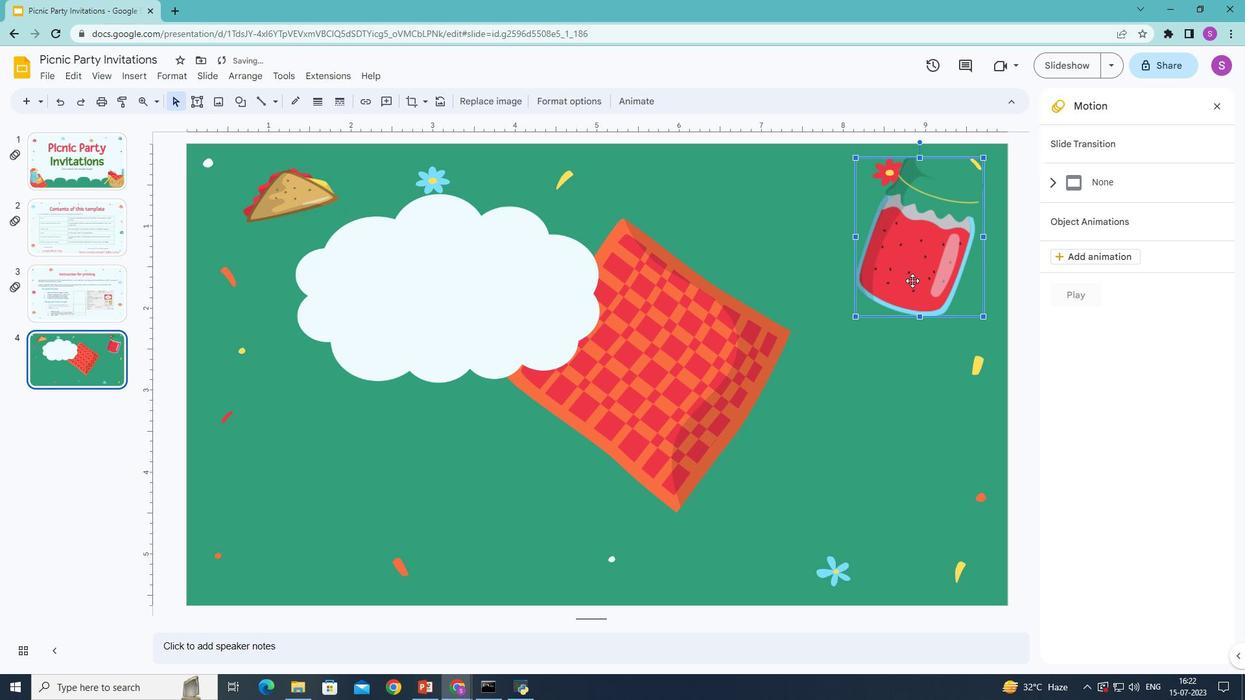 
Action: Mouse pressed left at (923, 261)
Screenshot: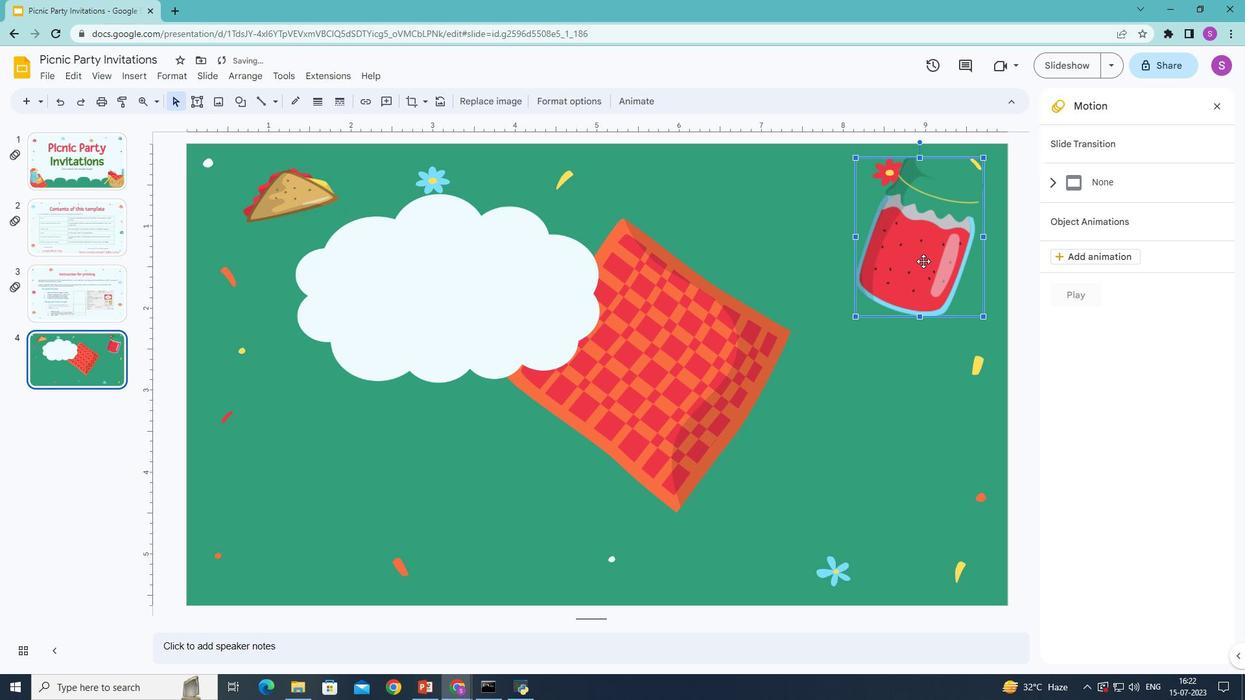 
Action: Mouse moved to (808, 190)
Screenshot: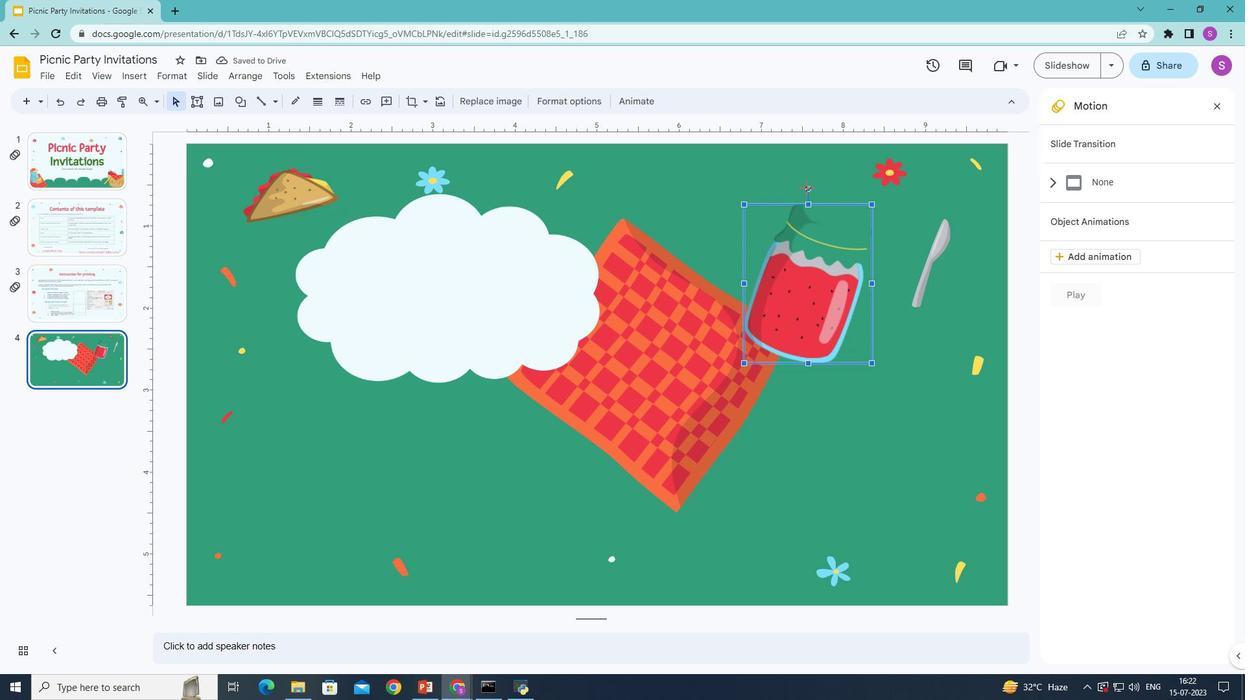 
Action: Mouse pressed left at (808, 190)
Screenshot: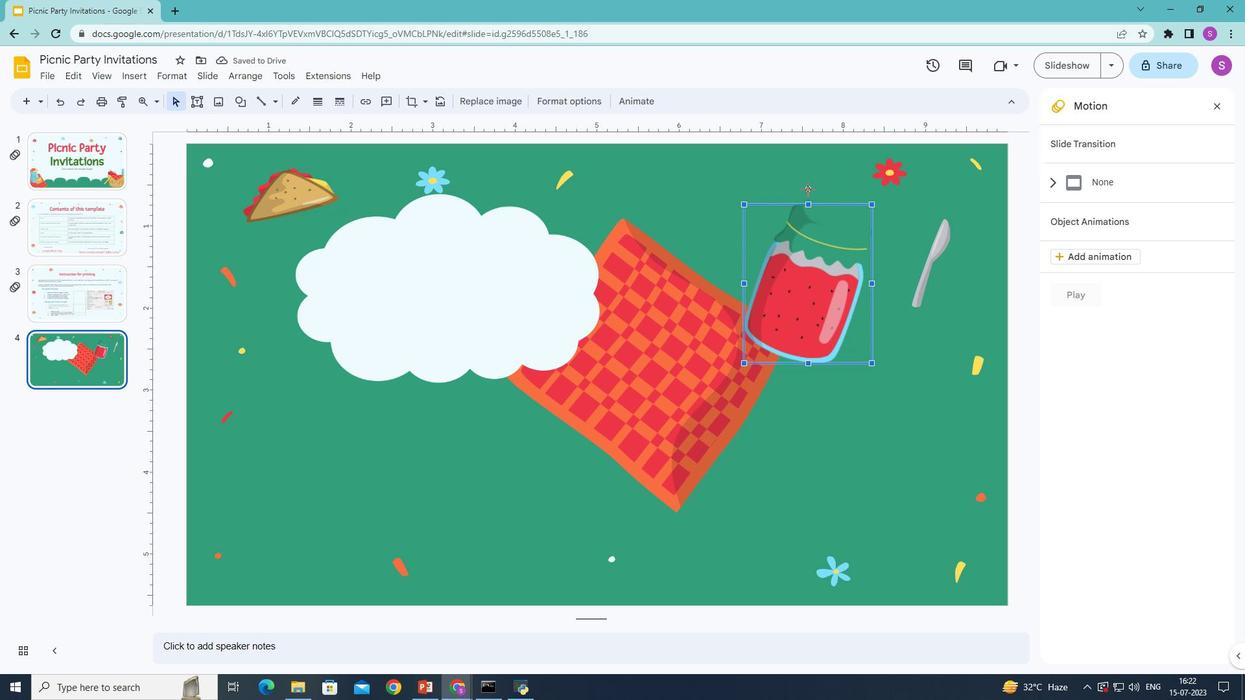 
Action: Mouse moved to (775, 192)
Screenshot: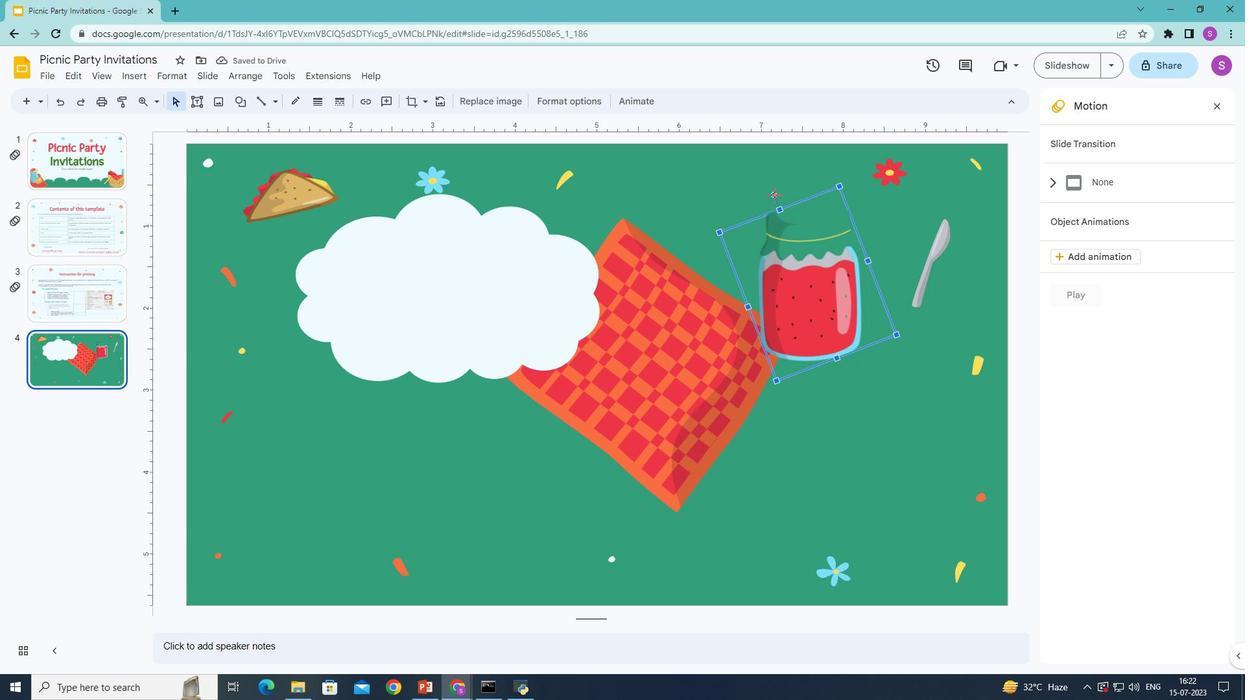 
Action: Mouse pressed left at (775, 192)
Screenshot: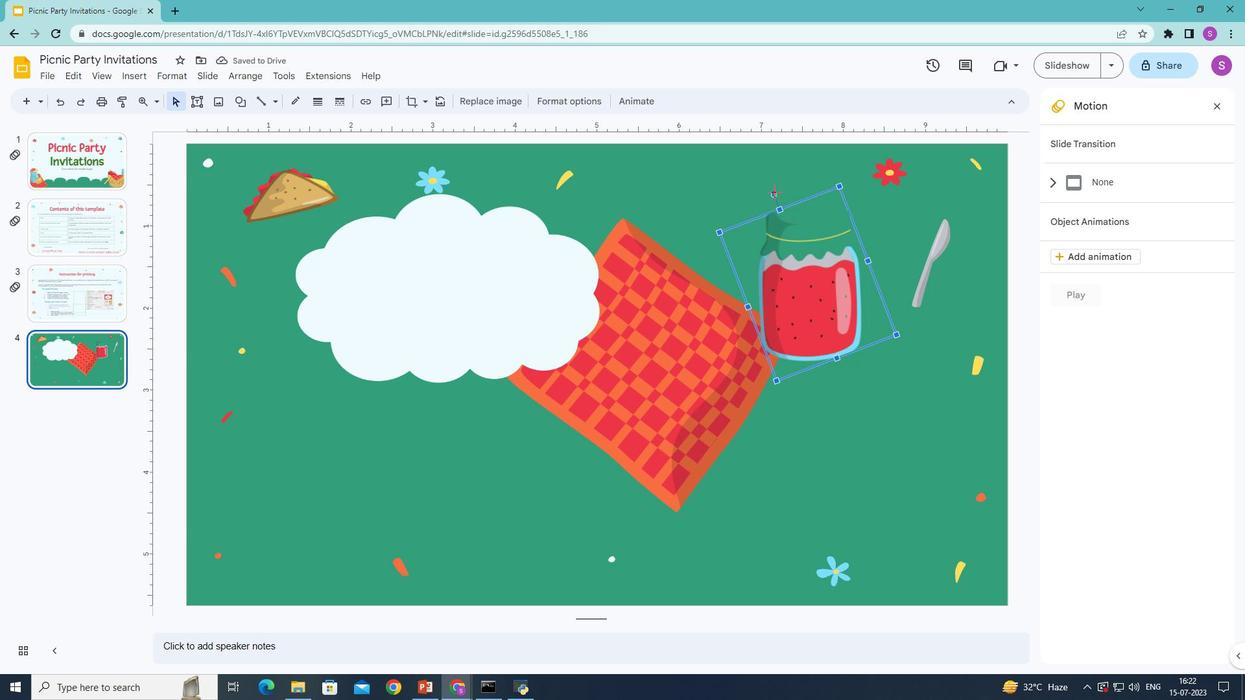 
Action: Mouse moved to (758, 204)
Screenshot: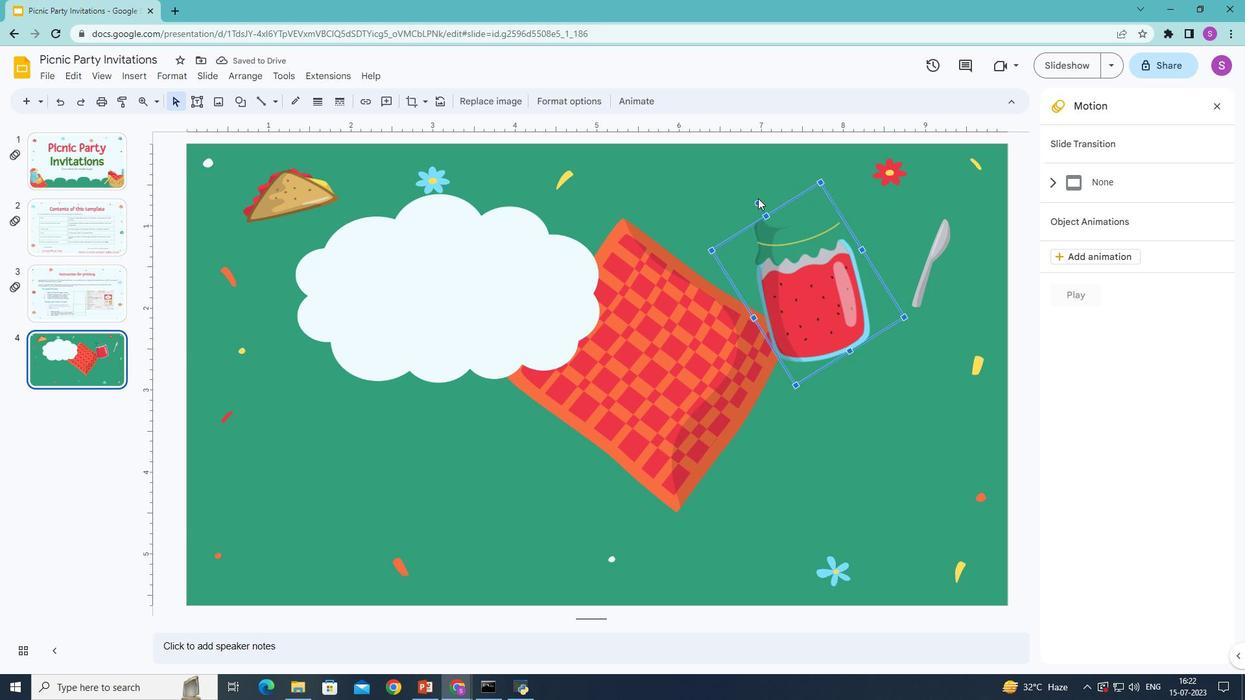 
Action: Mouse pressed left at (758, 204)
Screenshot: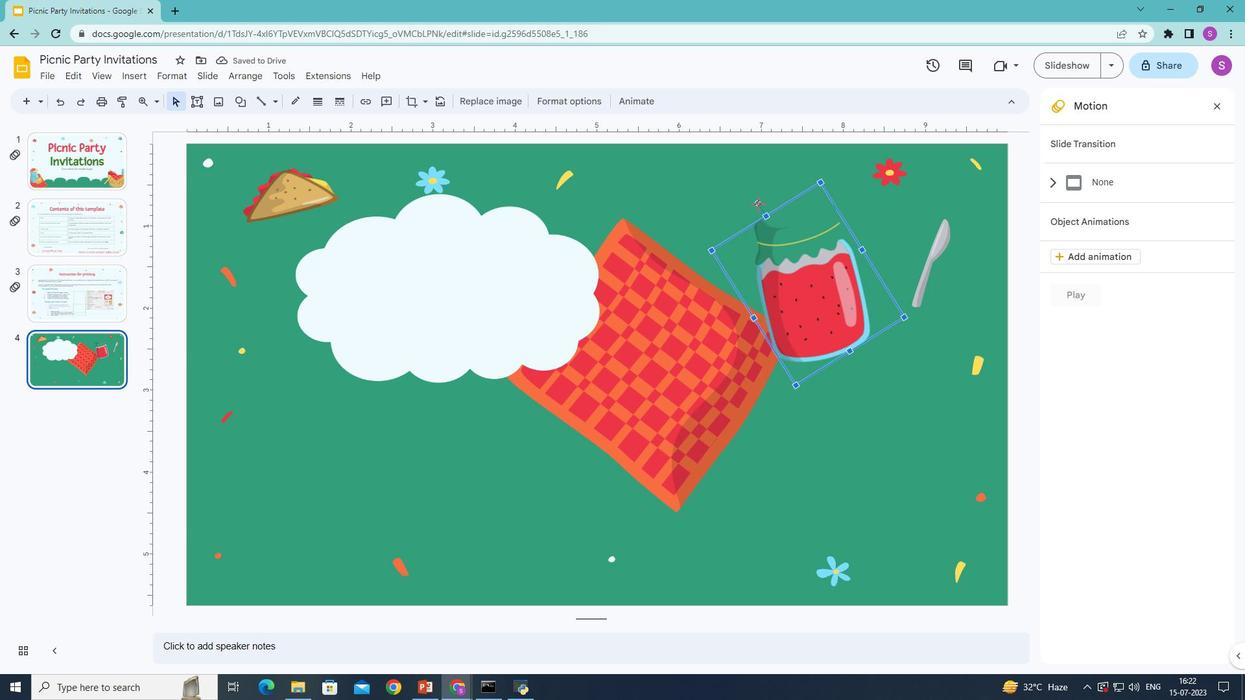 
Action: Mouse moved to (740, 215)
Screenshot: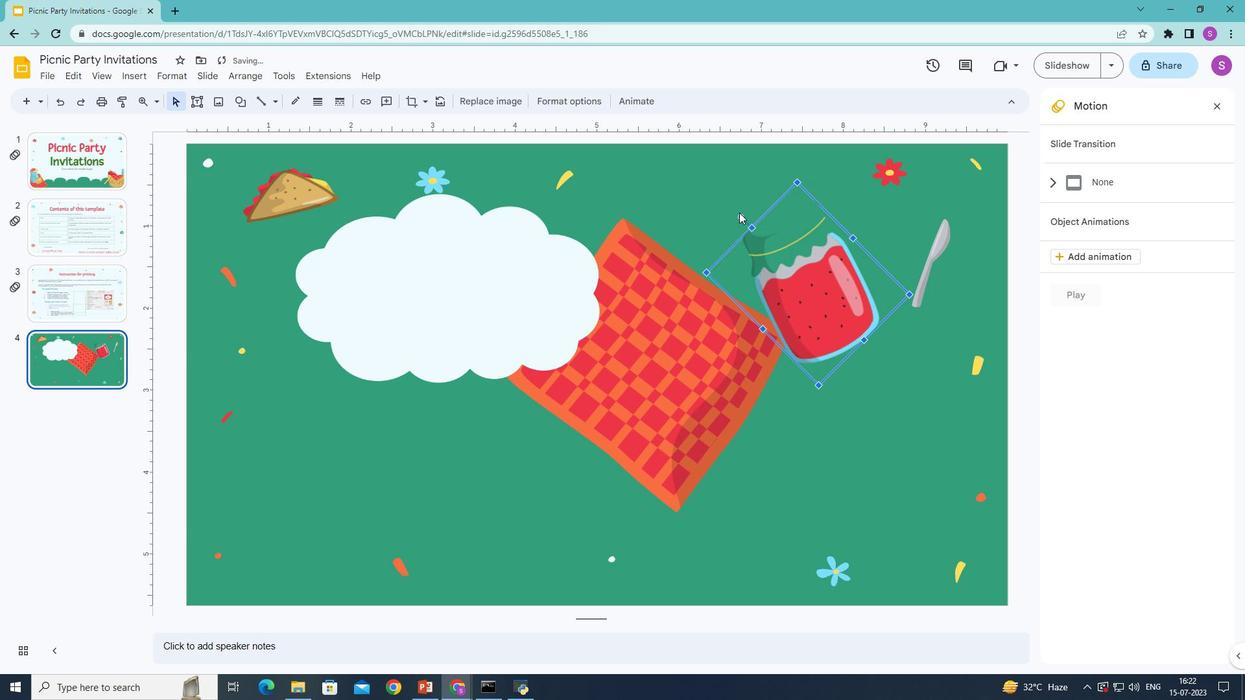 
Action: Mouse pressed left at (740, 215)
Screenshot: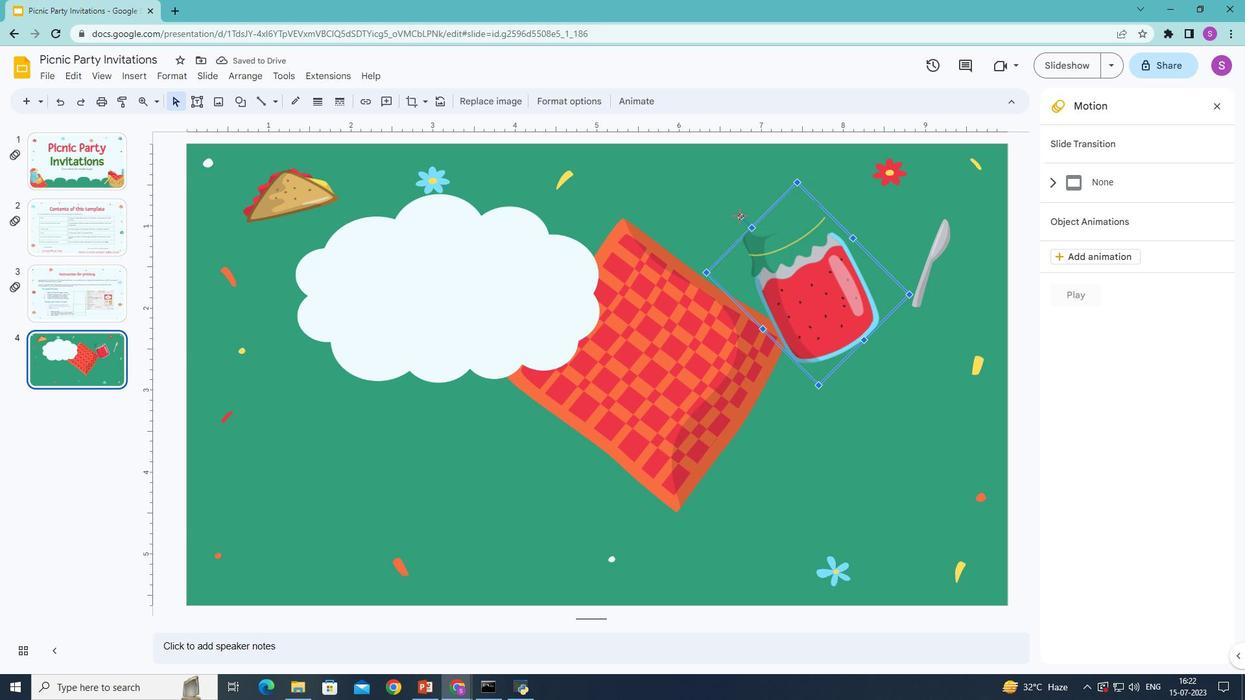 
Action: Mouse moved to (812, 183)
Screenshot: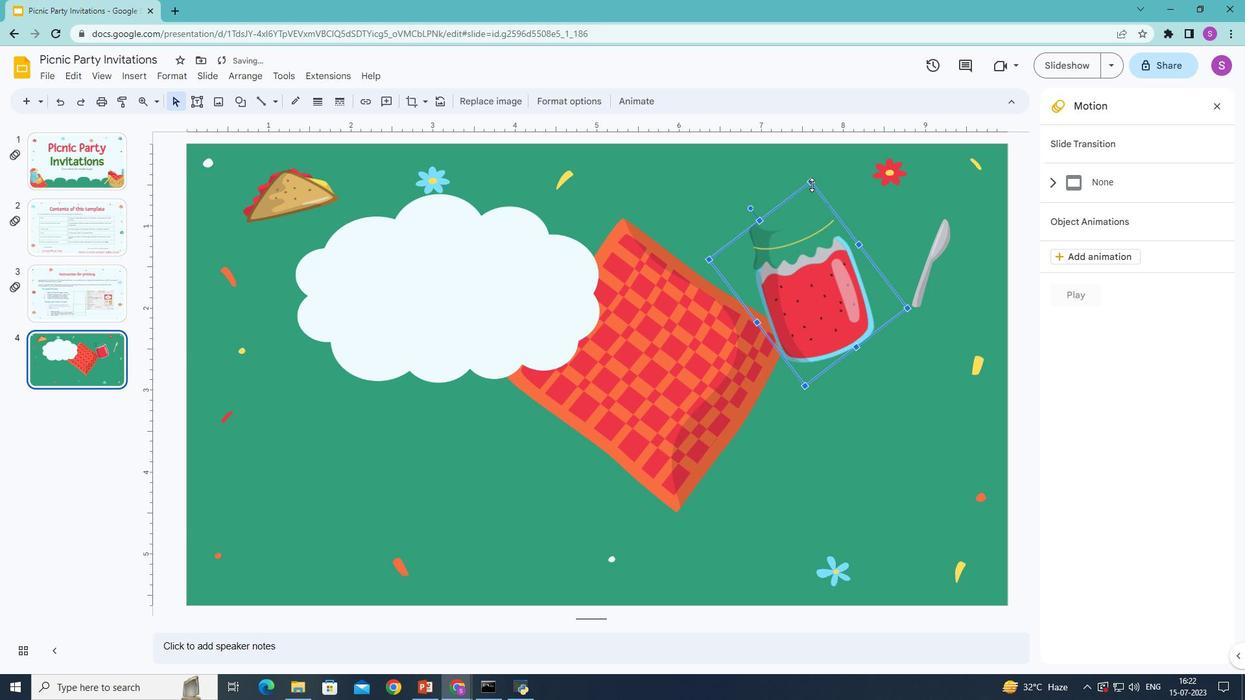 
Action: Mouse pressed left at (812, 183)
Screenshot: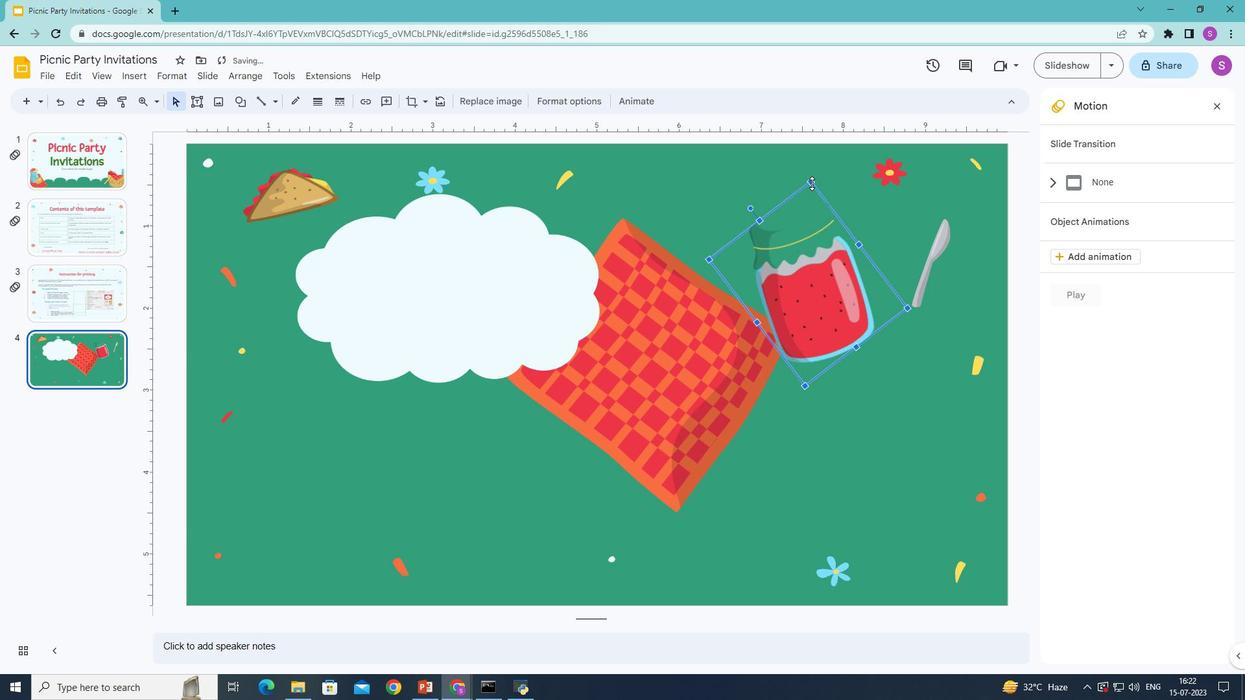 
Action: Mouse moved to (808, 389)
Screenshot: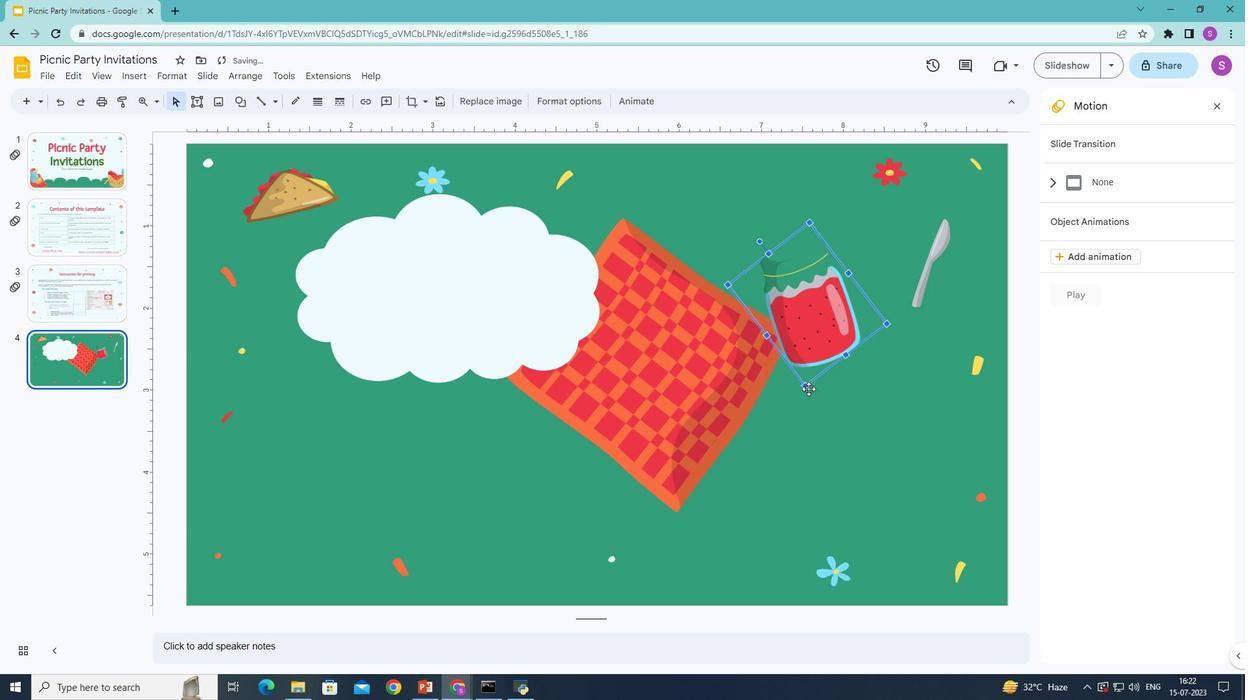 
Action: Mouse pressed left at (808, 389)
Screenshot: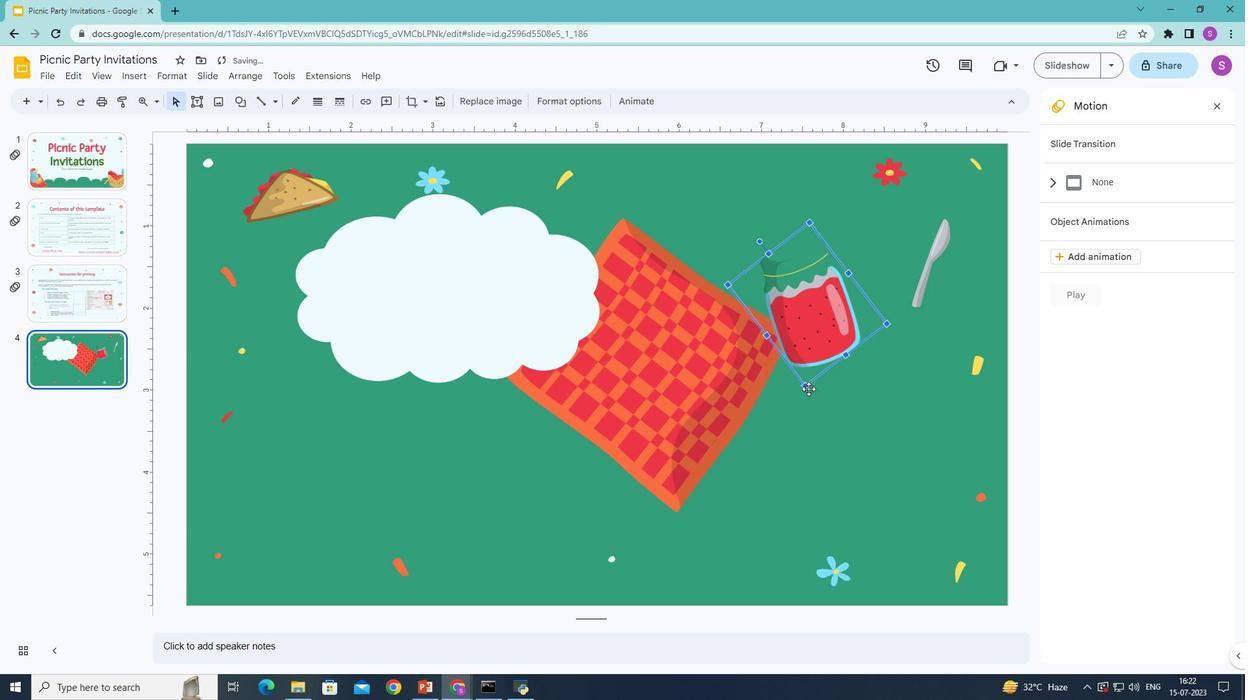 
Action: Mouse moved to (957, 396)
Screenshot: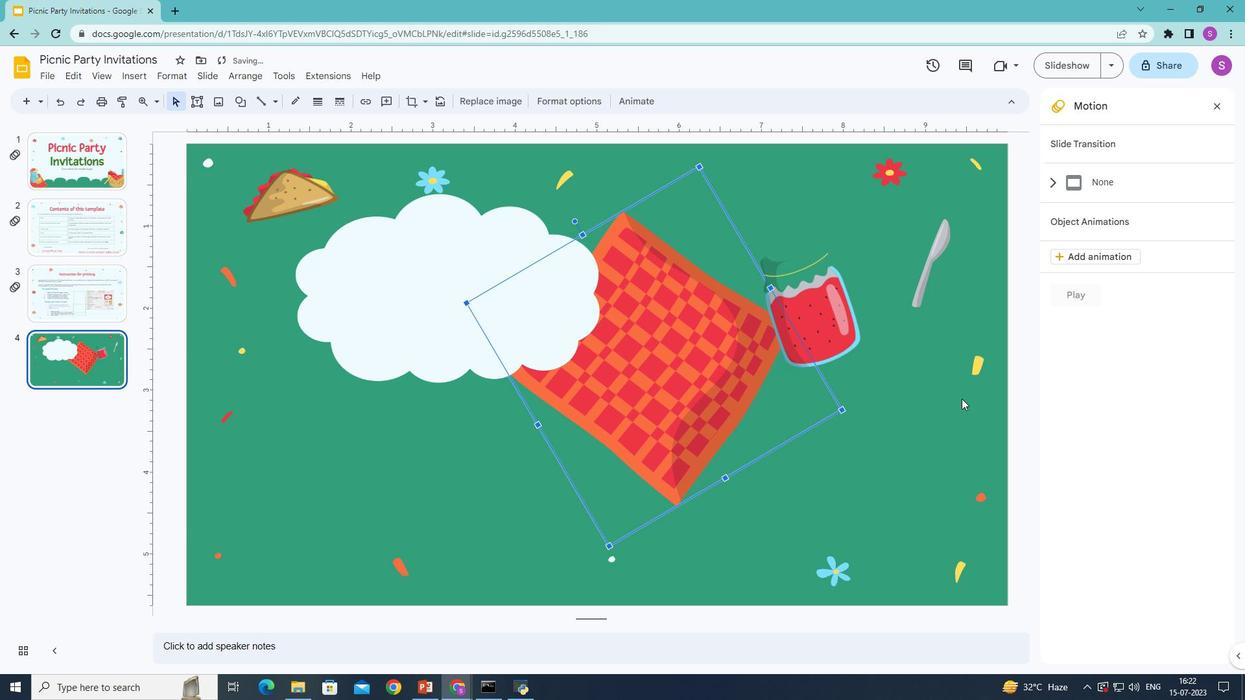 
Action: Mouse pressed left at (957, 396)
Screenshot: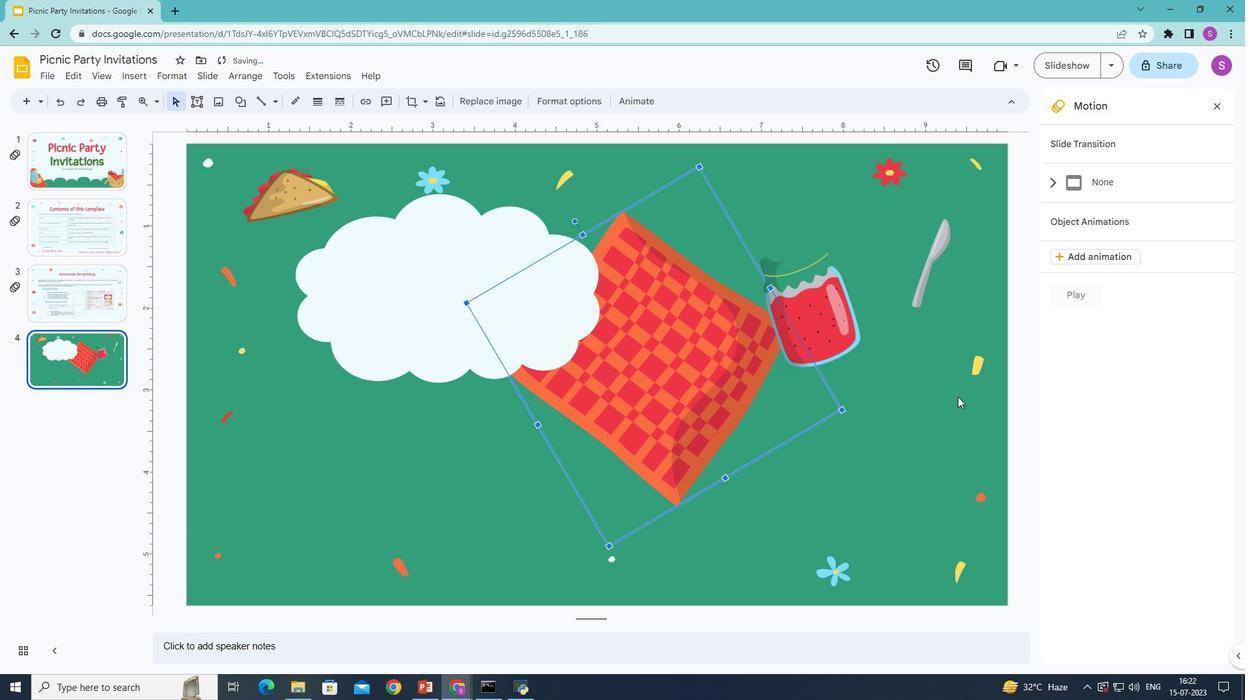
Action: Mouse moved to (827, 313)
Screenshot: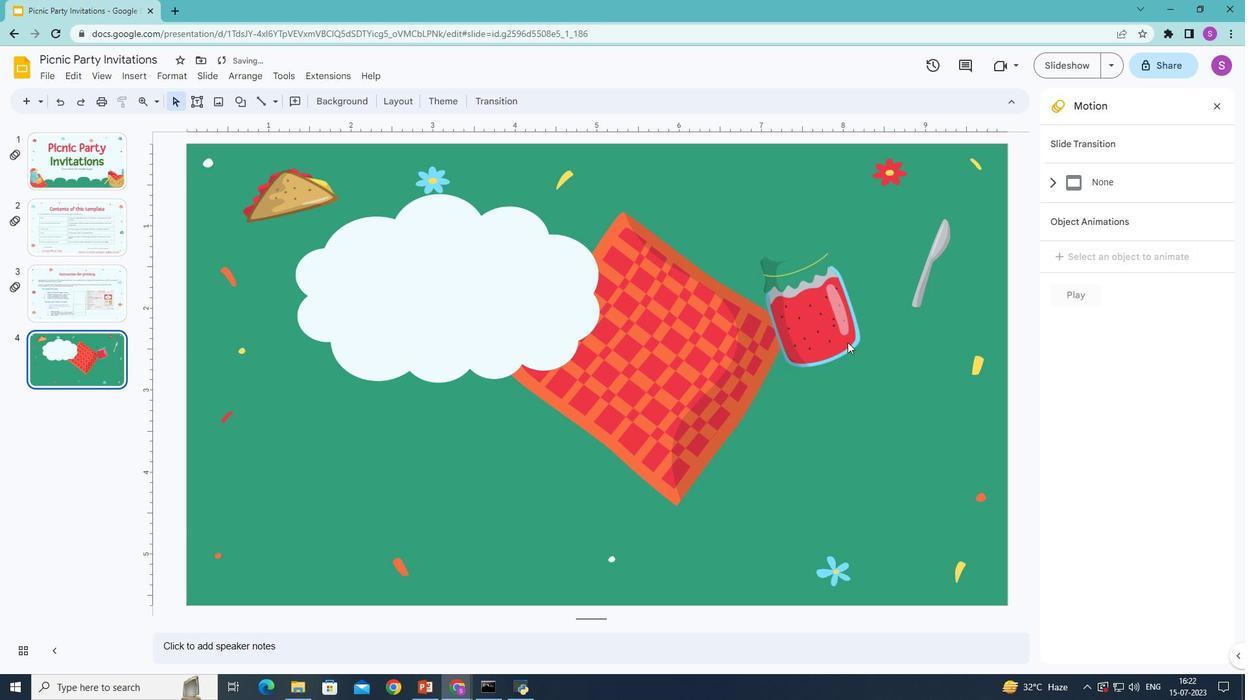 
Action: Mouse pressed left at (827, 313)
Screenshot: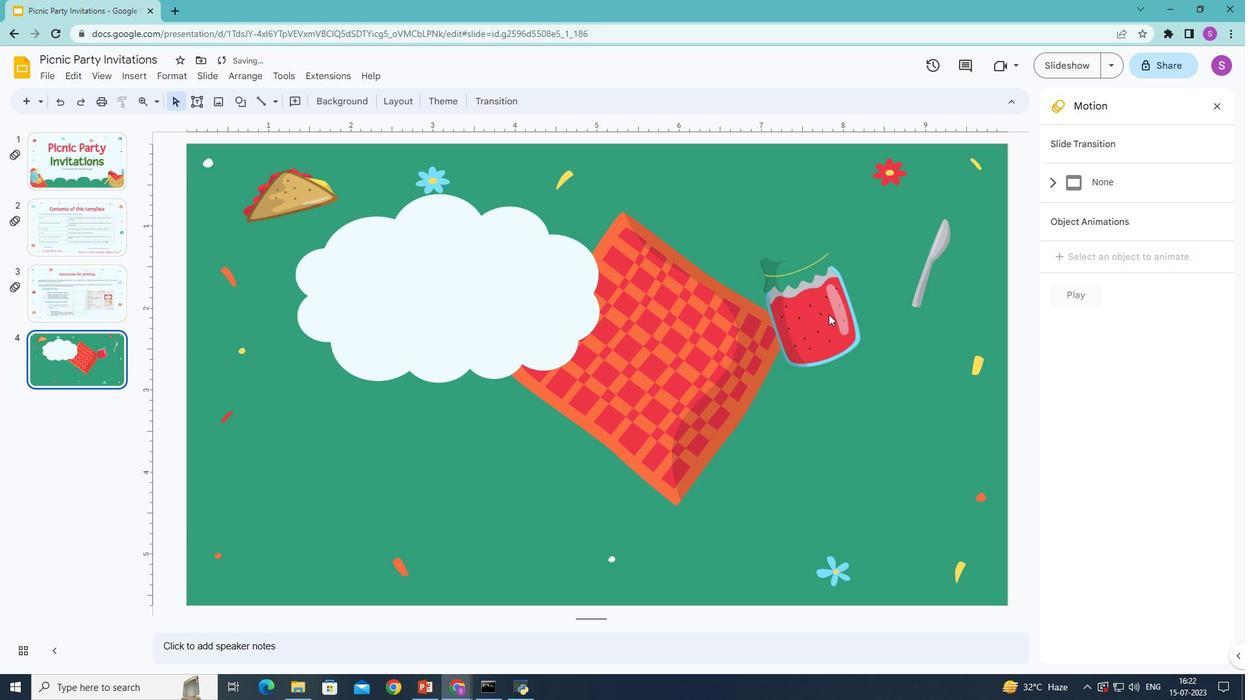 
Action: Mouse moved to (844, 354)
Screenshot: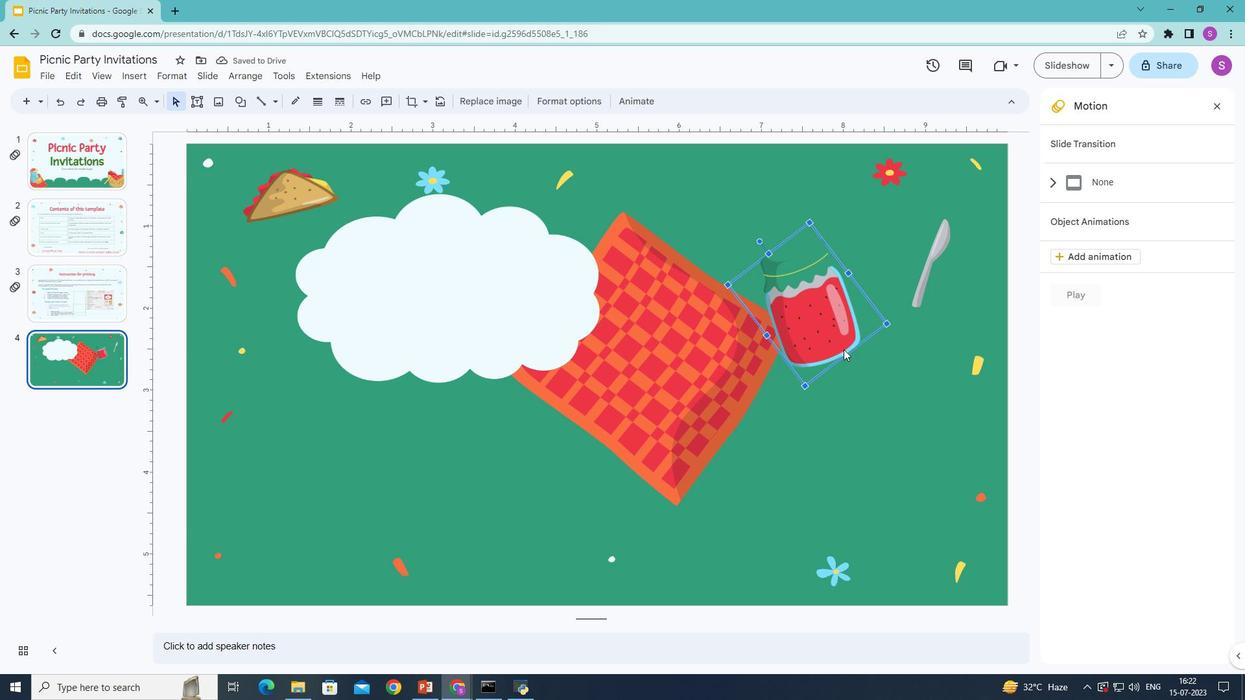 
Action: Mouse pressed left at (844, 354)
Screenshot: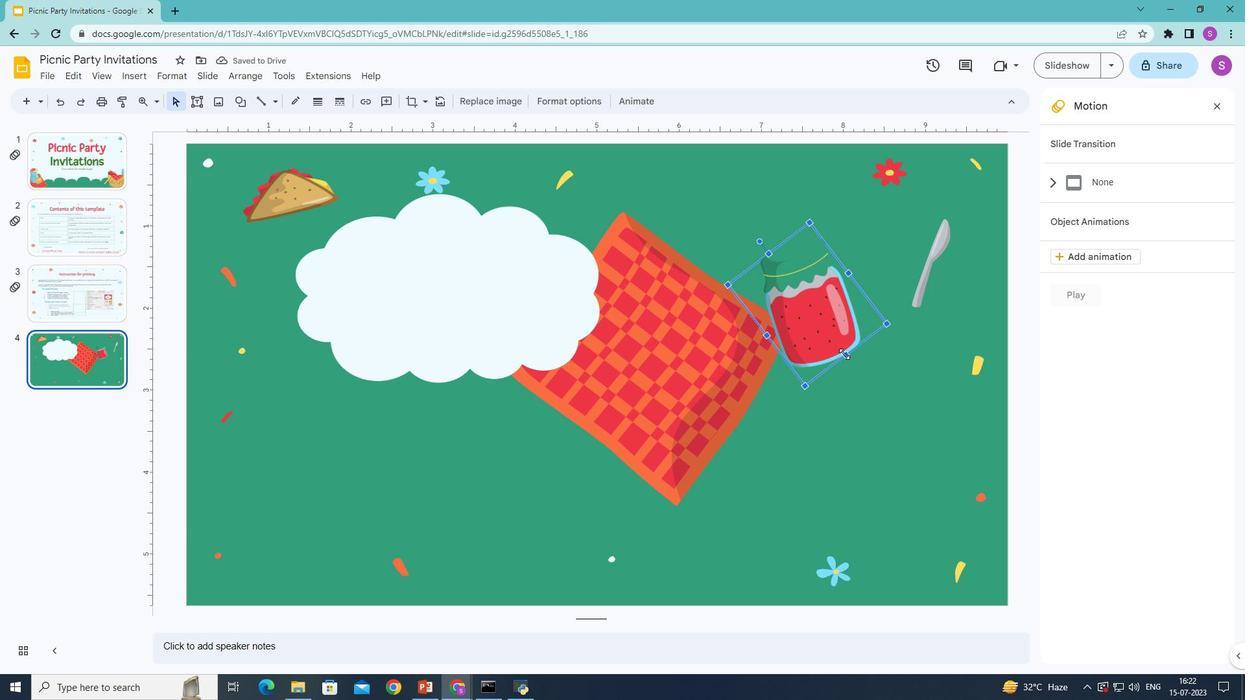 
Action: Mouse moved to (818, 291)
Screenshot: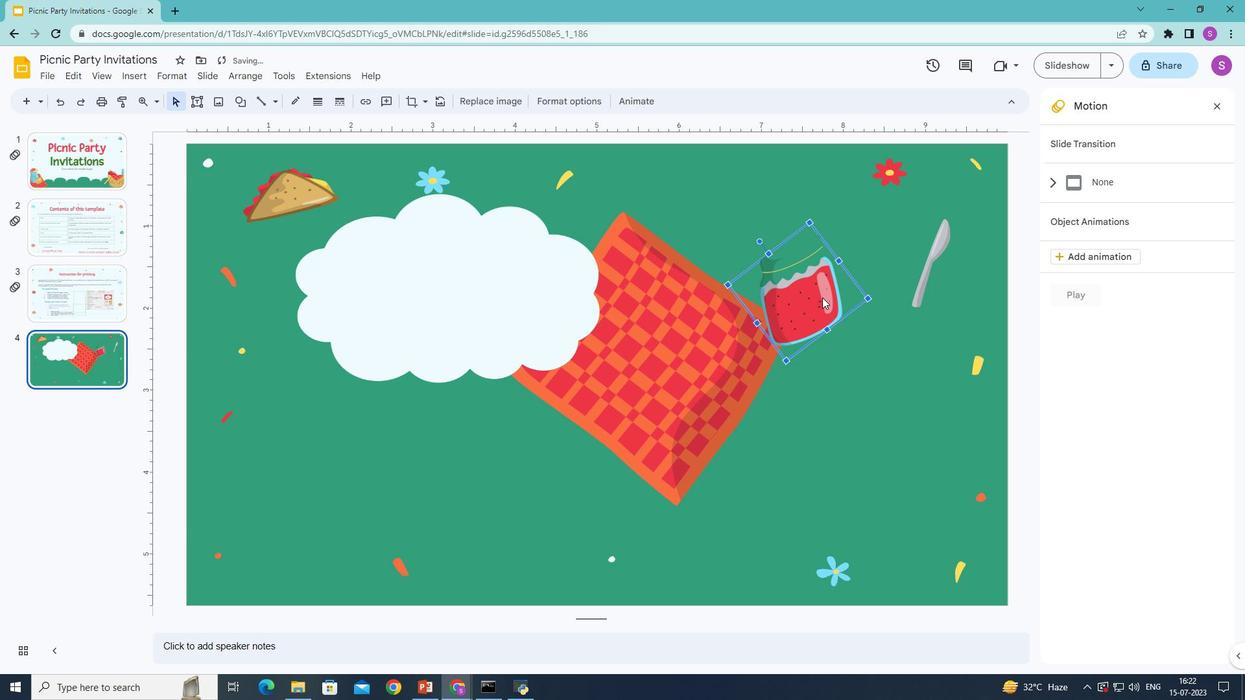
Action: Mouse pressed left at (818, 291)
Screenshot: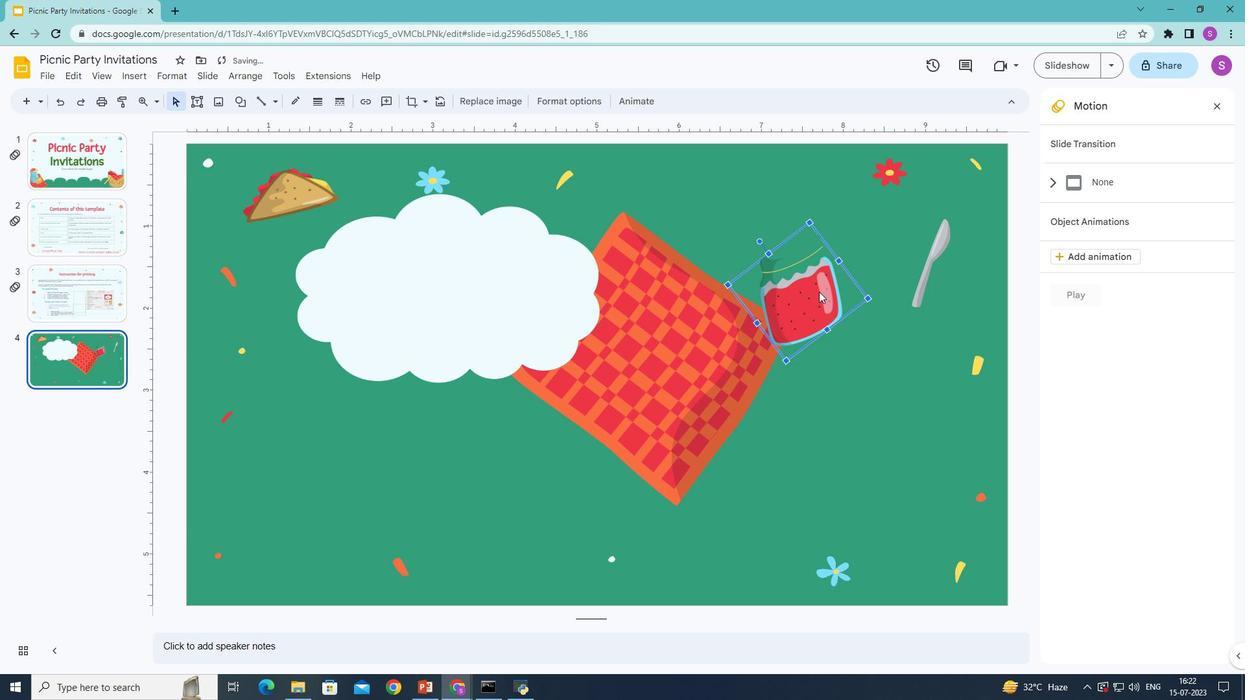 
Action: Mouse moved to (627, 267)
Screenshot: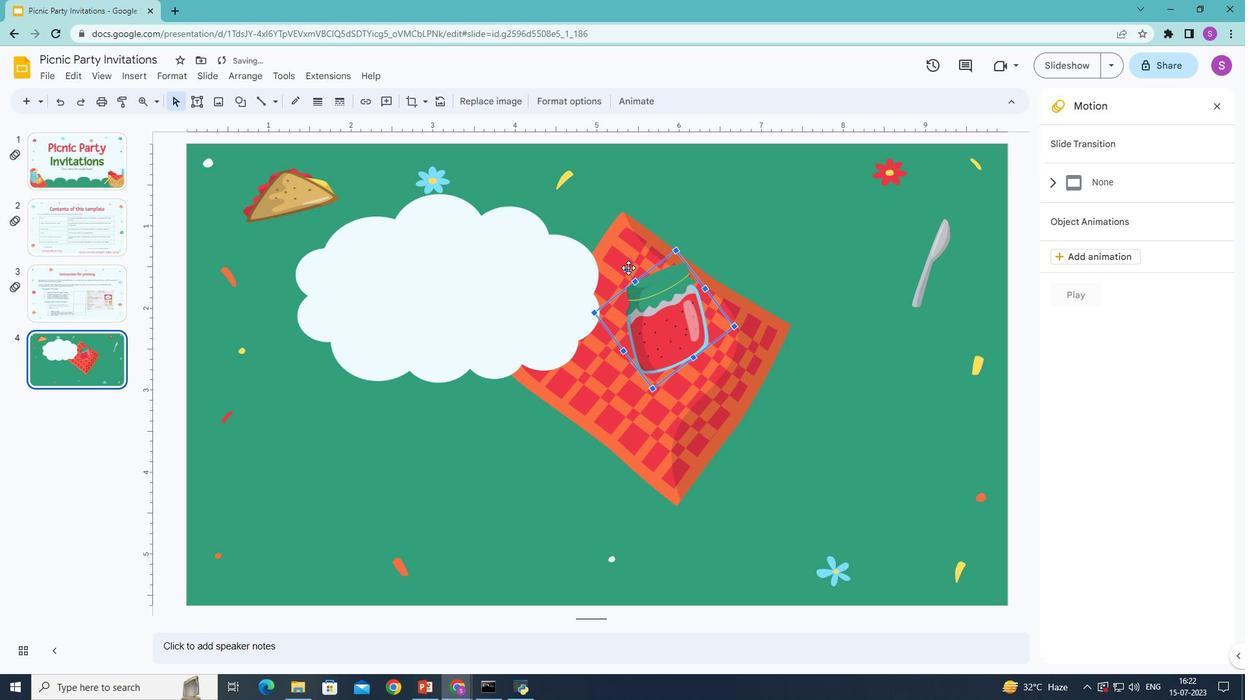 
Action: Mouse pressed left at (627, 267)
Screenshot: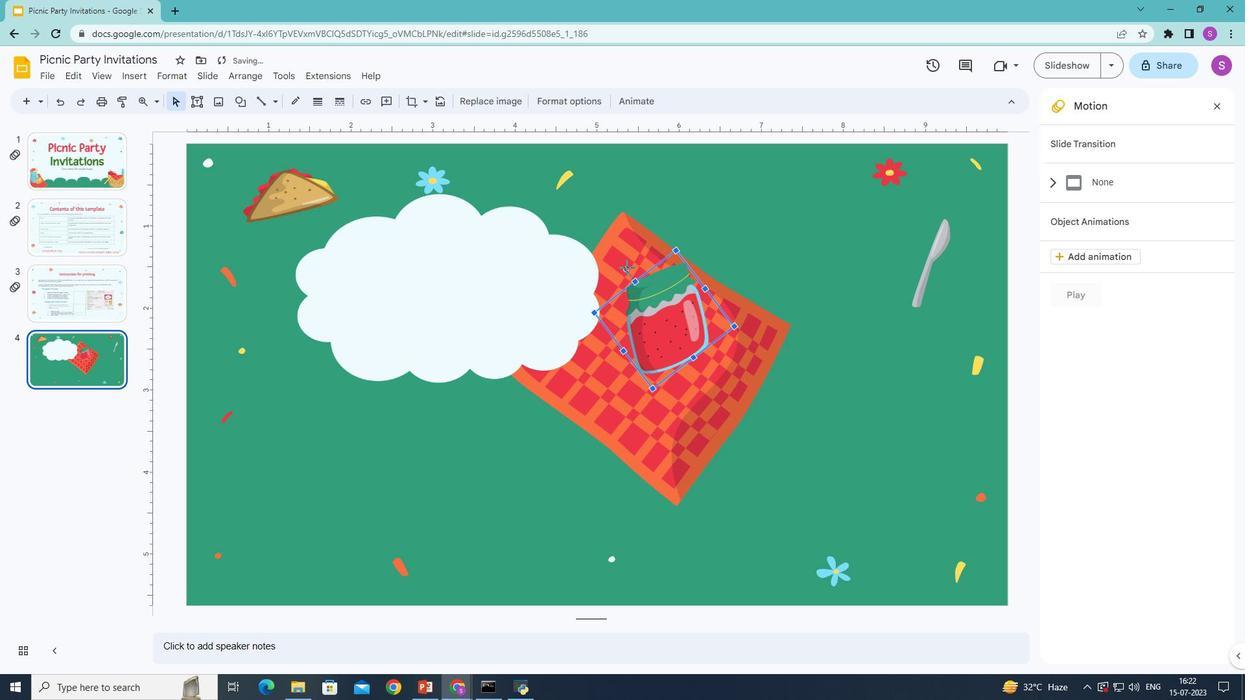 
Action: Mouse moved to (685, 260)
Screenshot: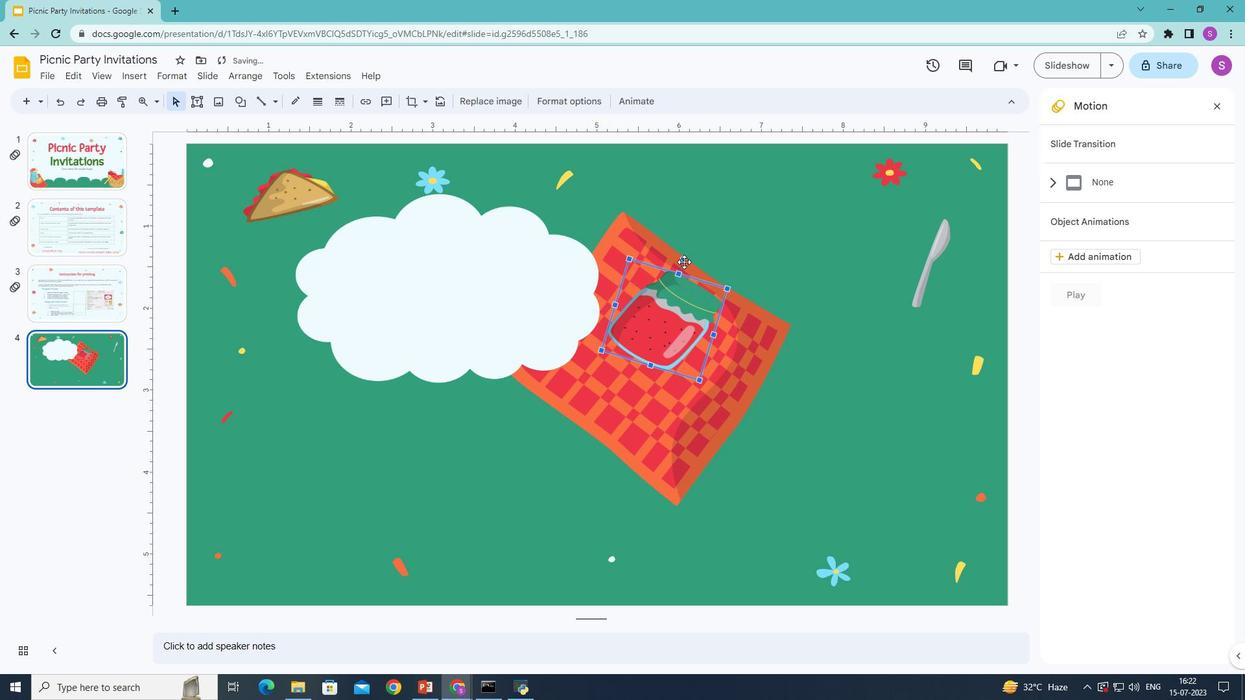 
Action: Mouse pressed left at (685, 260)
Screenshot: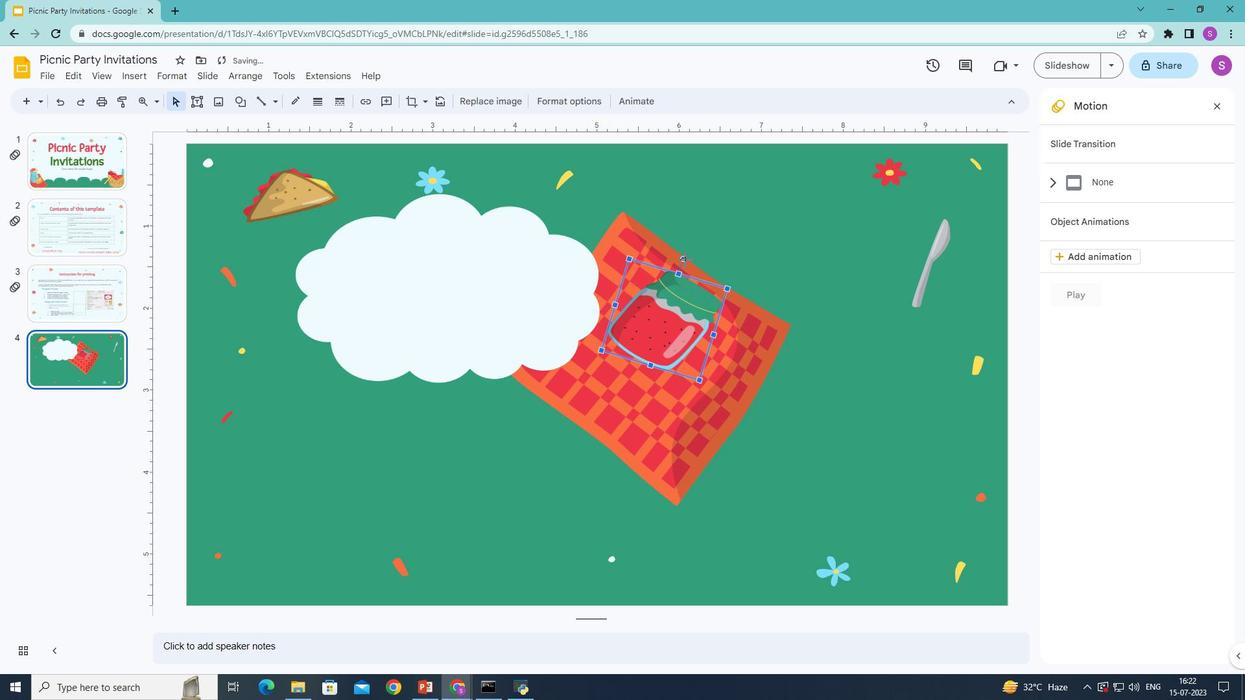 
Action: Mouse moved to (669, 271)
Screenshot: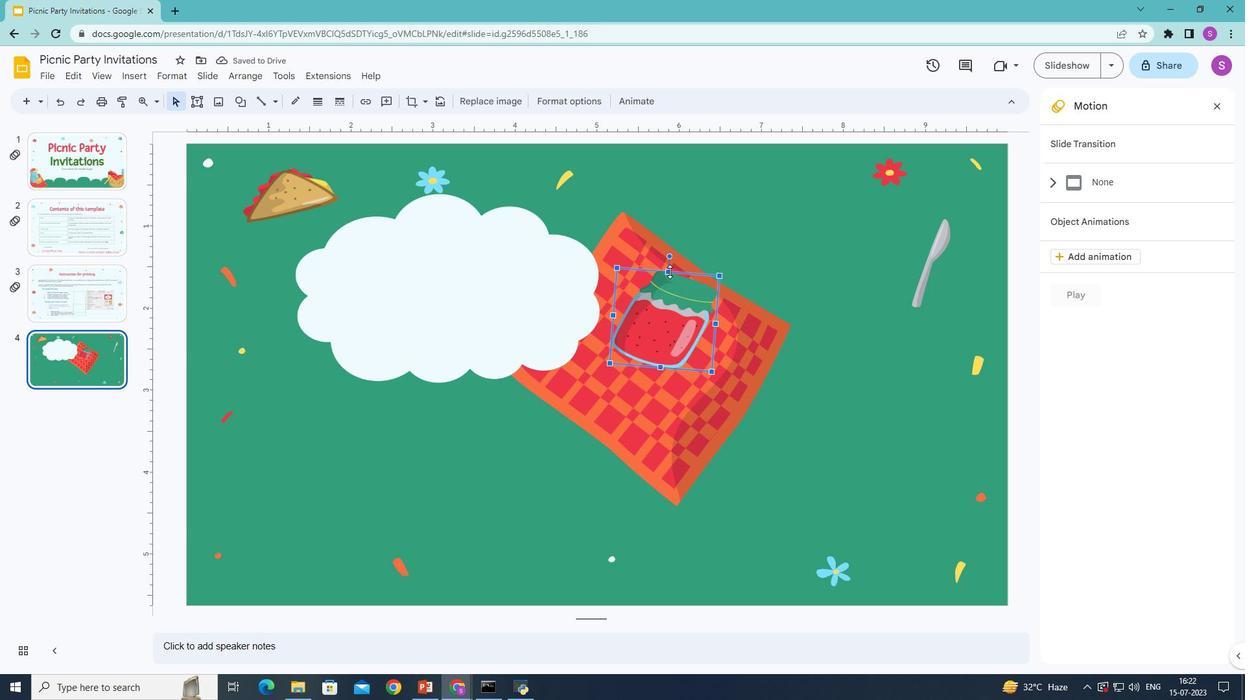 
Action: Mouse pressed left at (669, 271)
Screenshot: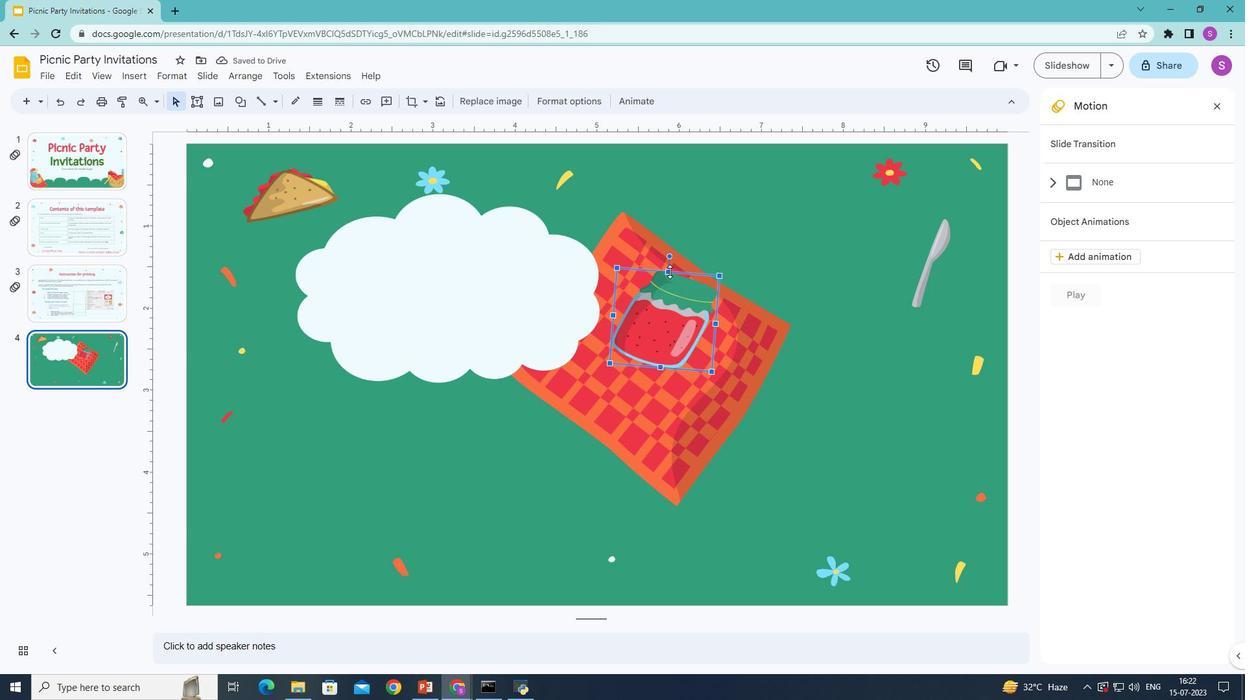 
Action: Mouse moved to (717, 330)
Screenshot: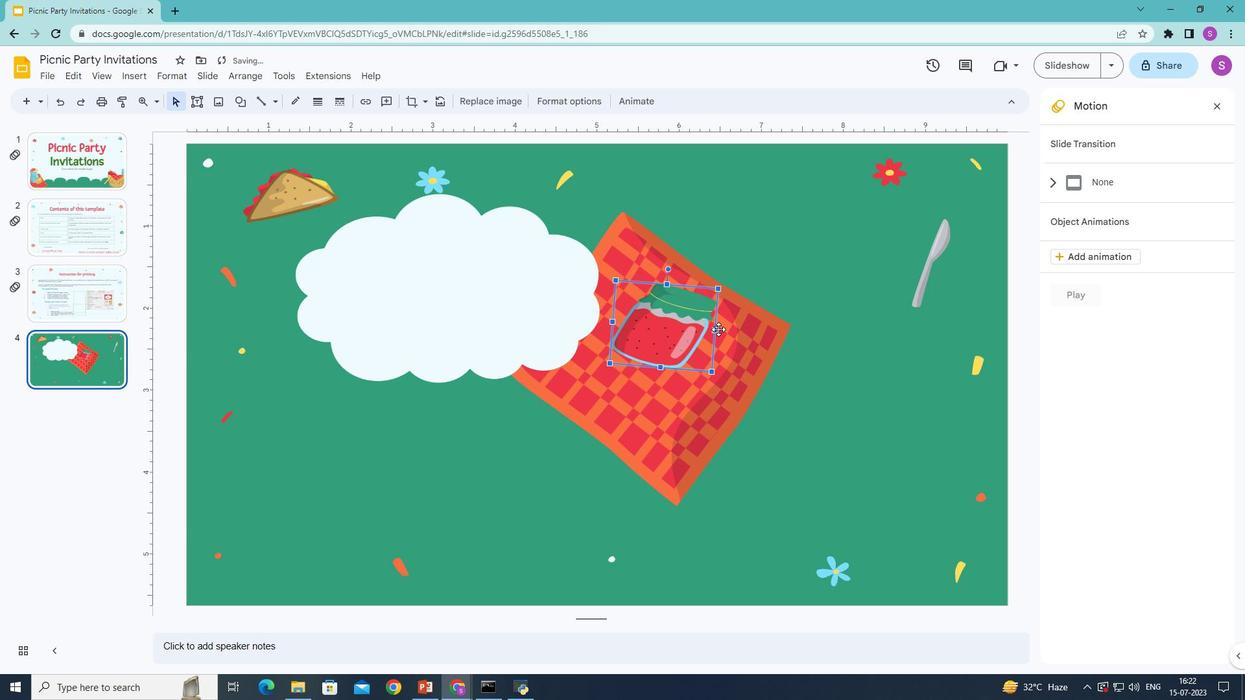 
Action: Mouse pressed left at (717, 330)
Screenshot: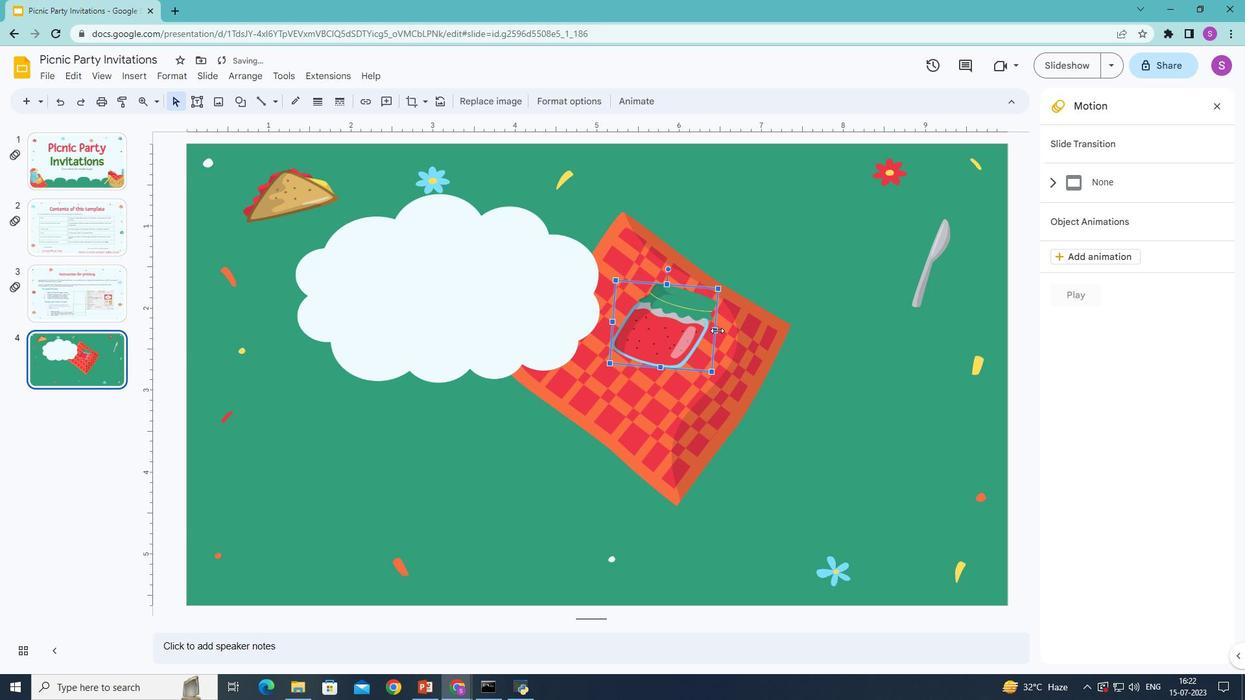 
Action: Mouse moved to (612, 322)
Screenshot: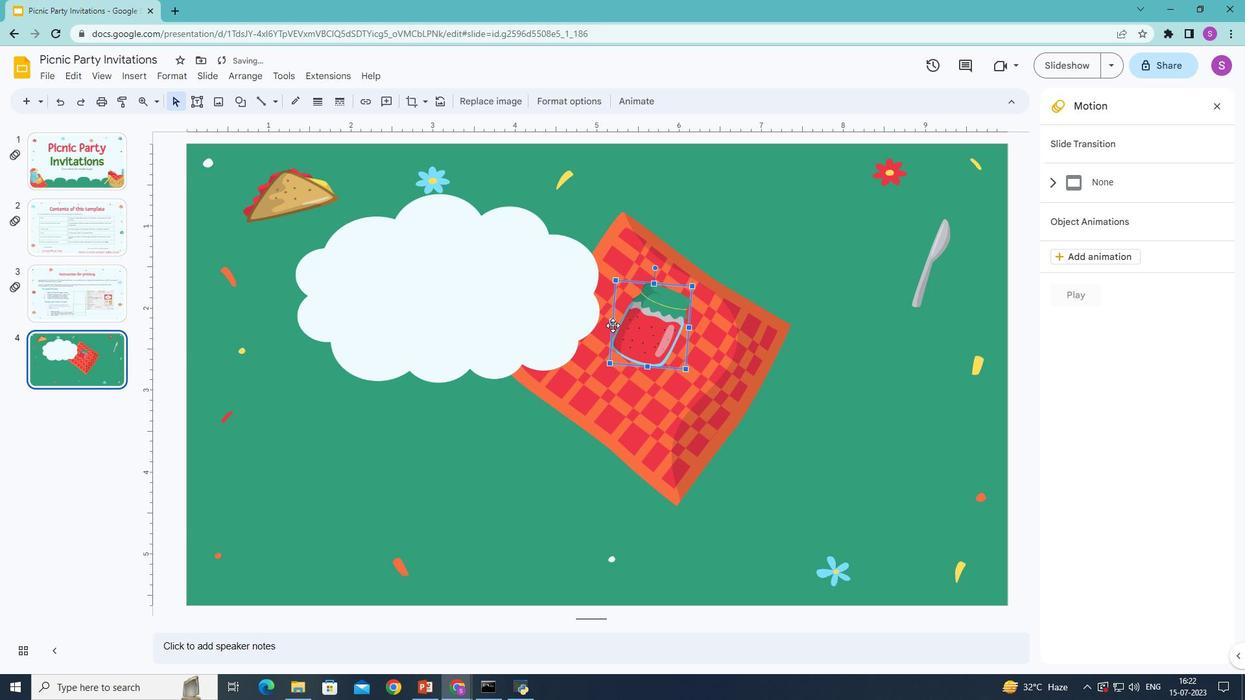 
Action: Mouse pressed left at (612, 322)
Screenshot: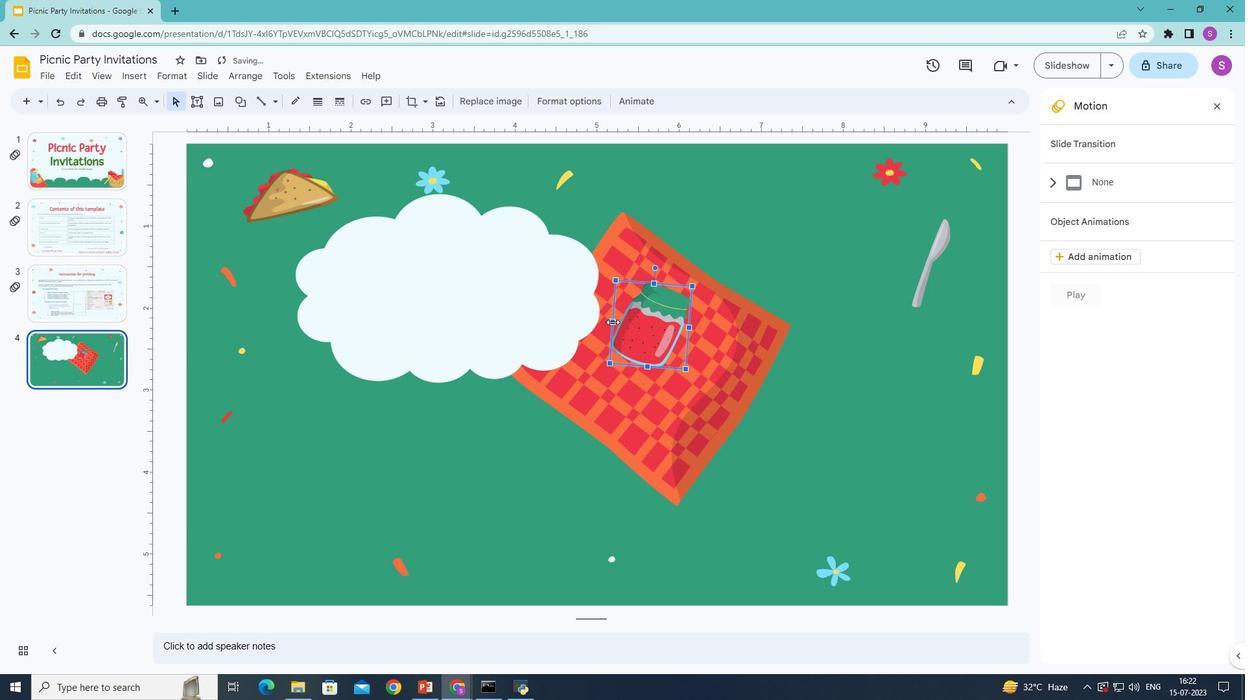 
Action: Mouse moved to (651, 327)
Screenshot: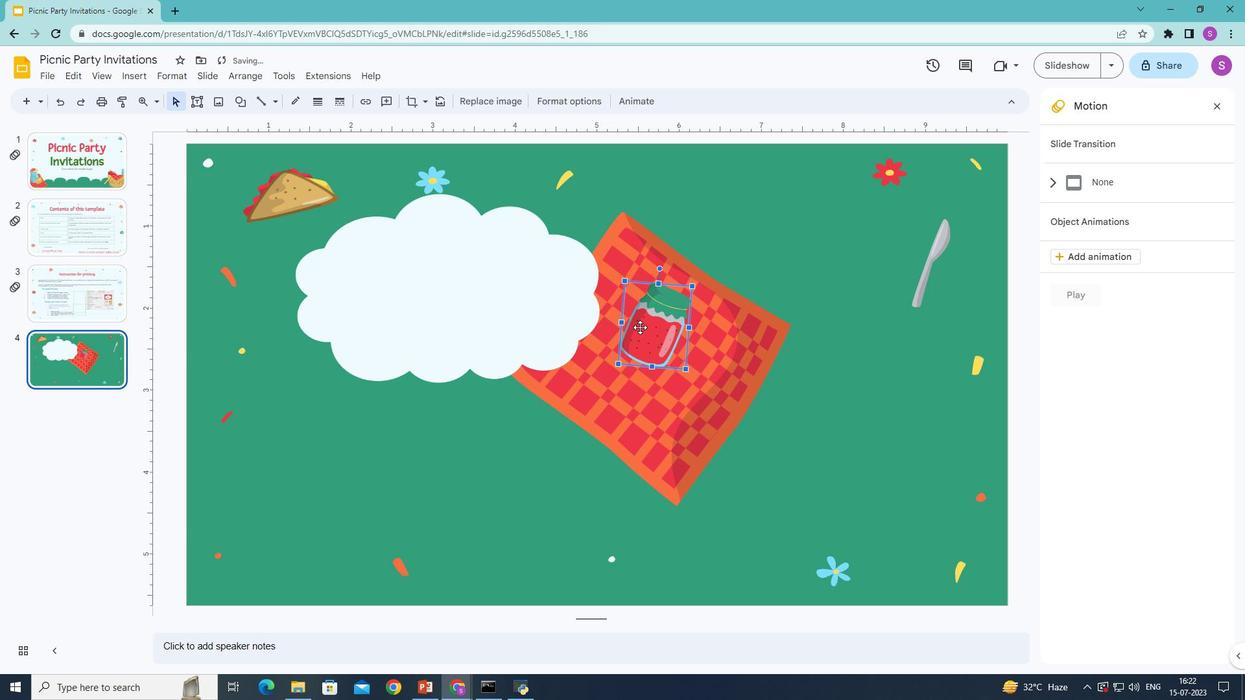
Action: Mouse pressed left at (651, 327)
Screenshot: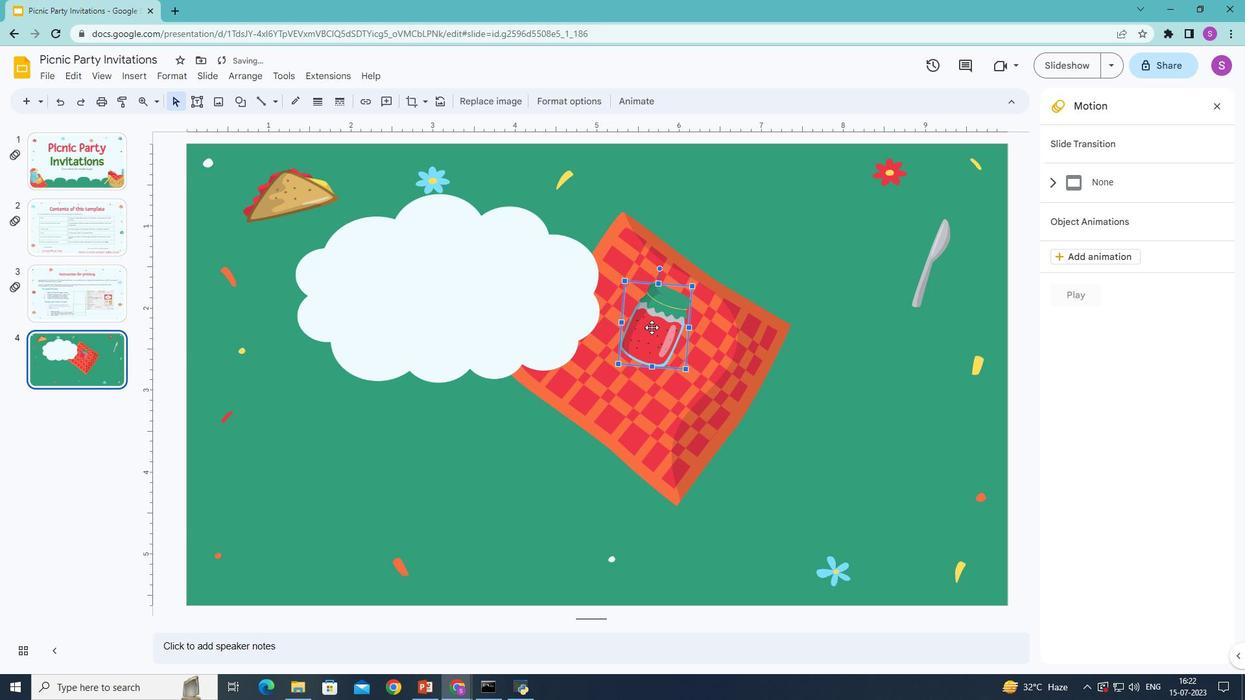 
Action: Mouse moved to (655, 347)
Screenshot: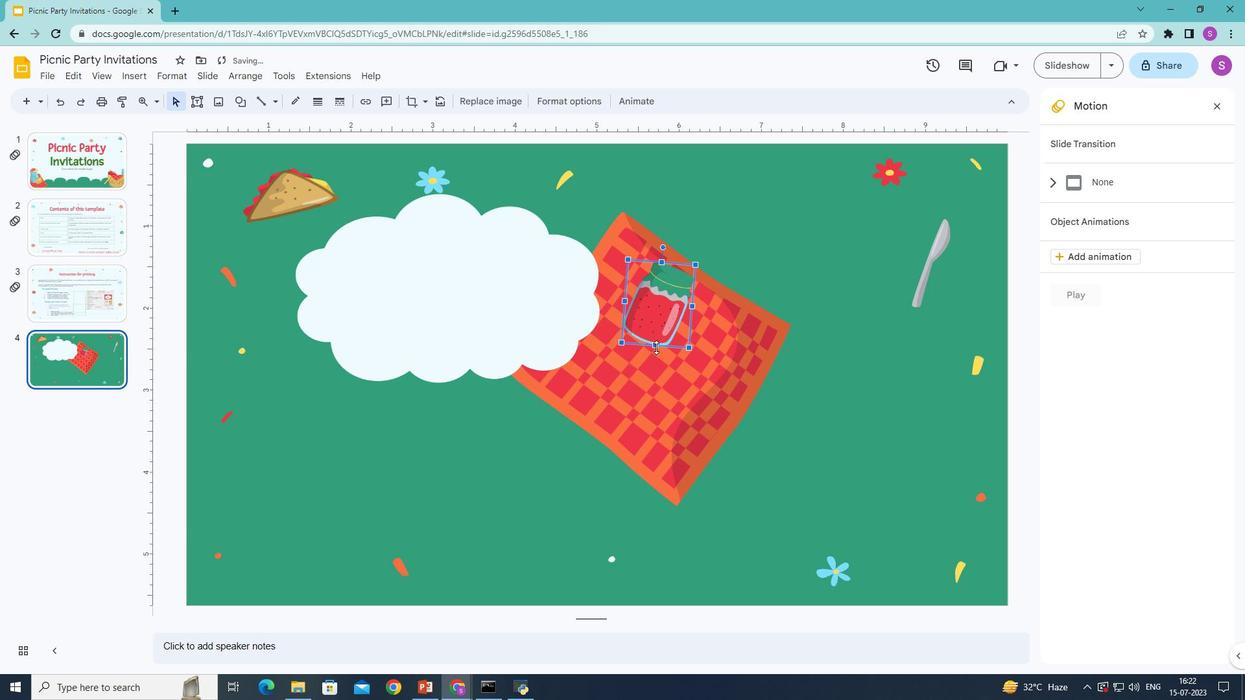 
Action: Mouse pressed left at (655, 347)
Screenshot: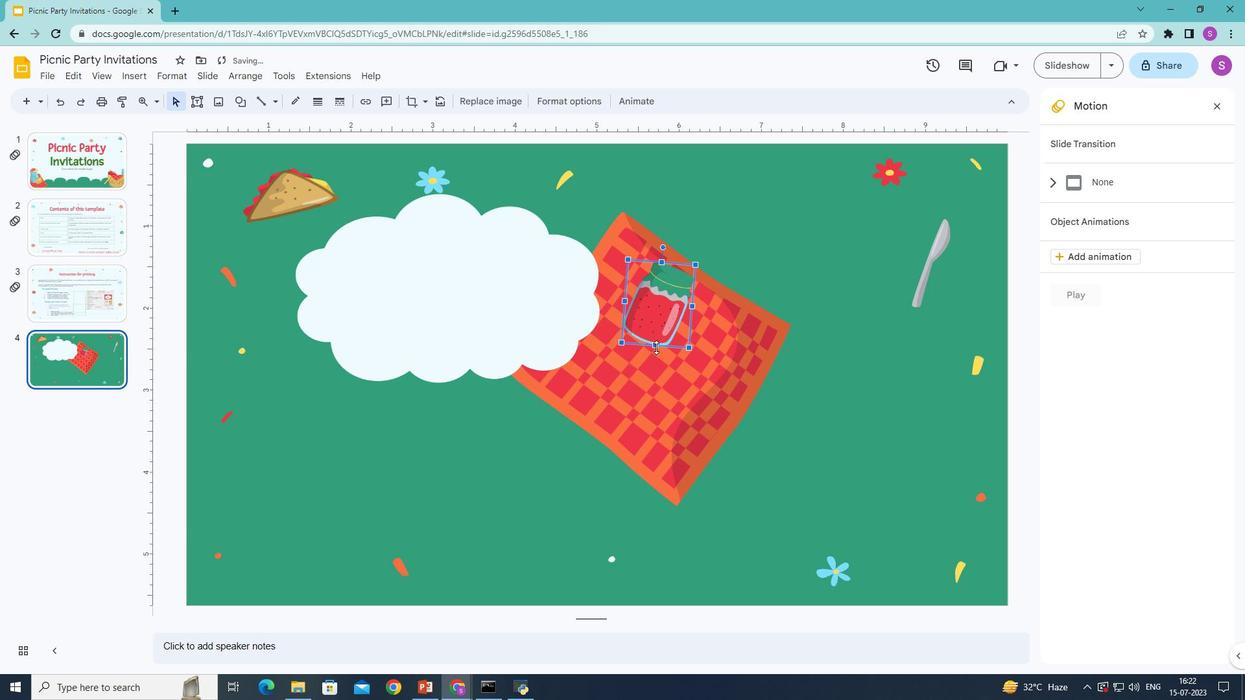 
Action: Mouse moved to (663, 260)
Screenshot: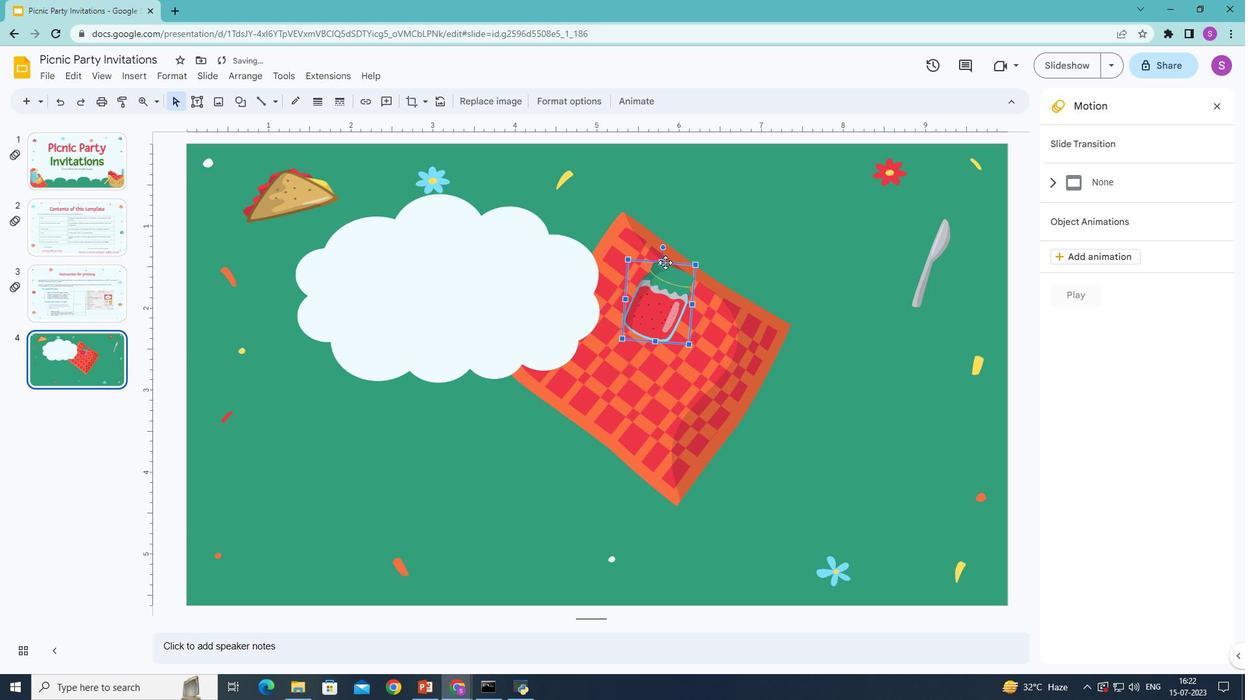 
Action: Mouse pressed left at (663, 260)
Screenshot: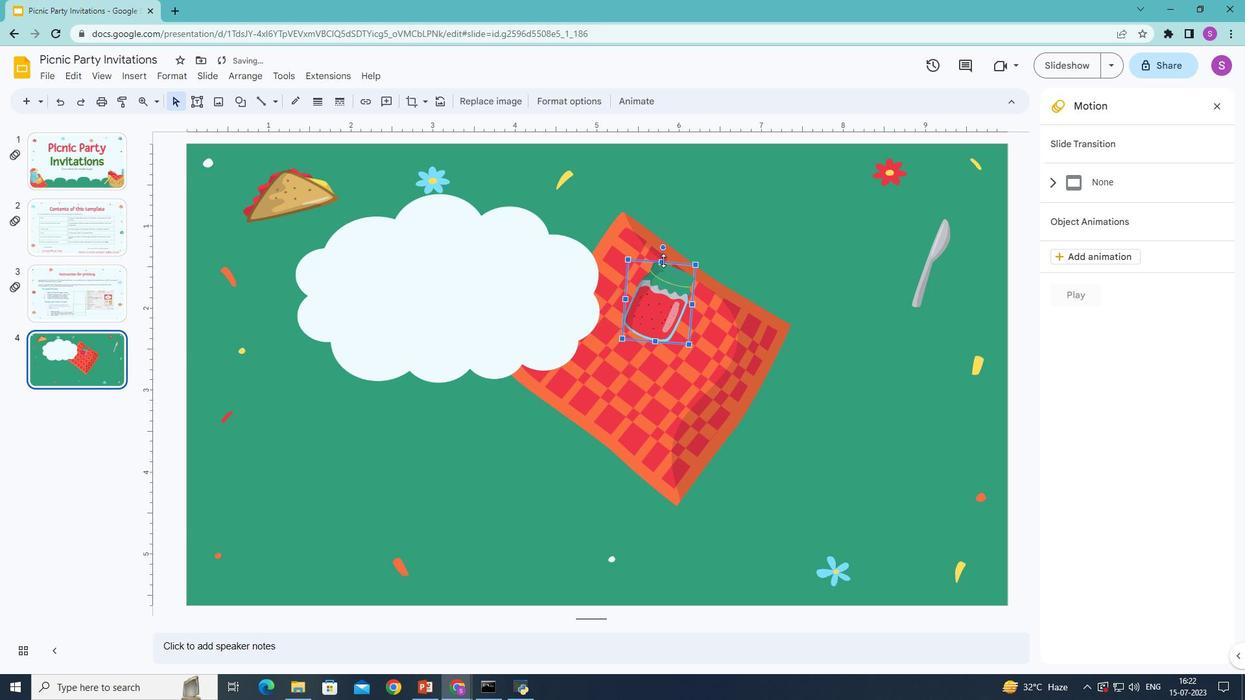 
Action: Mouse moved to (693, 307)
Screenshot: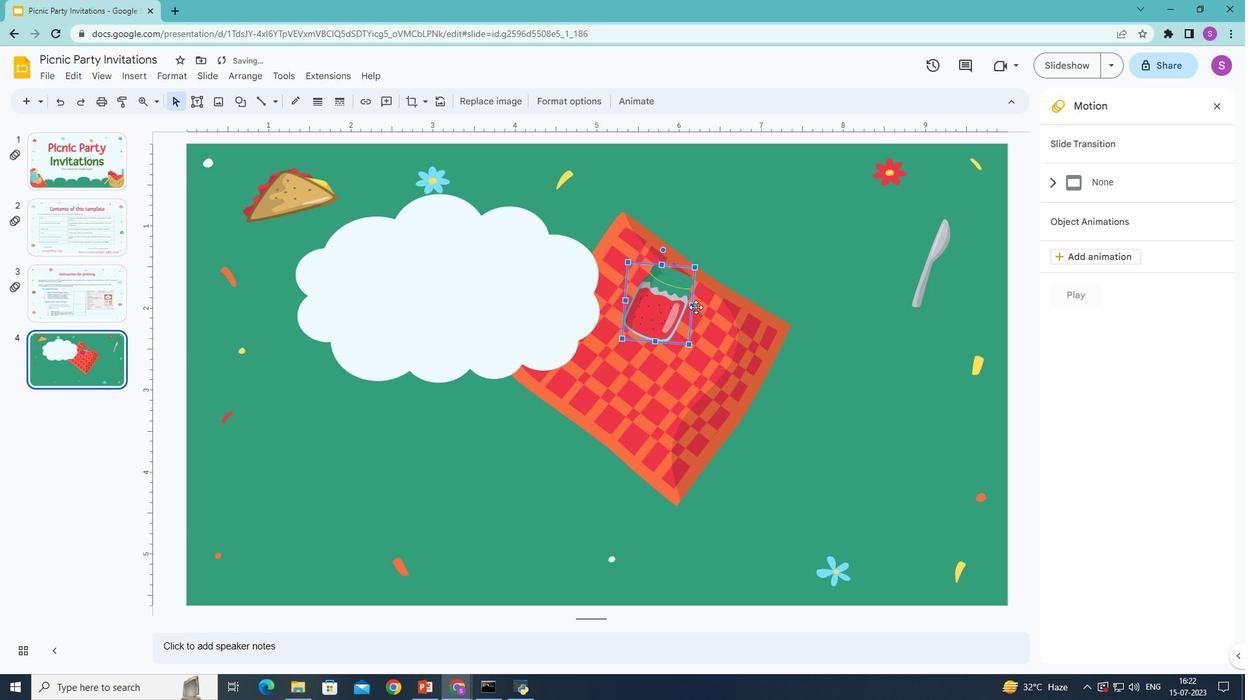 
Action: Mouse pressed left at (693, 307)
Screenshot: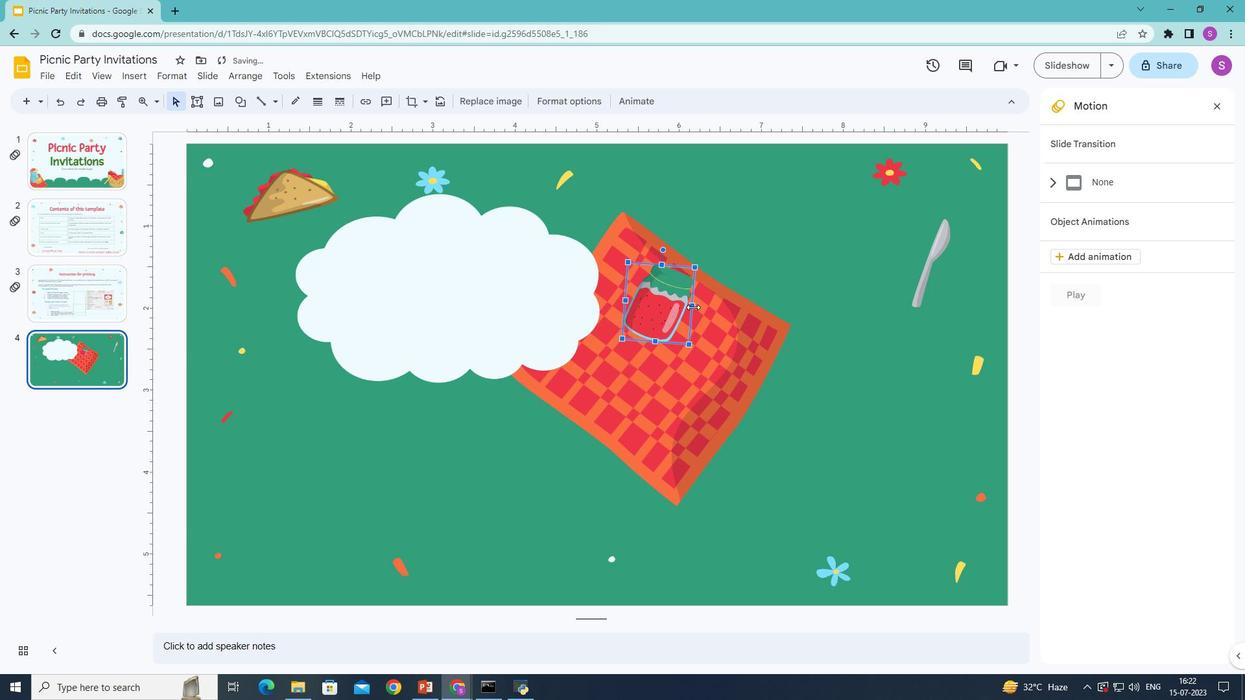
Action: Mouse moved to (625, 300)
Screenshot: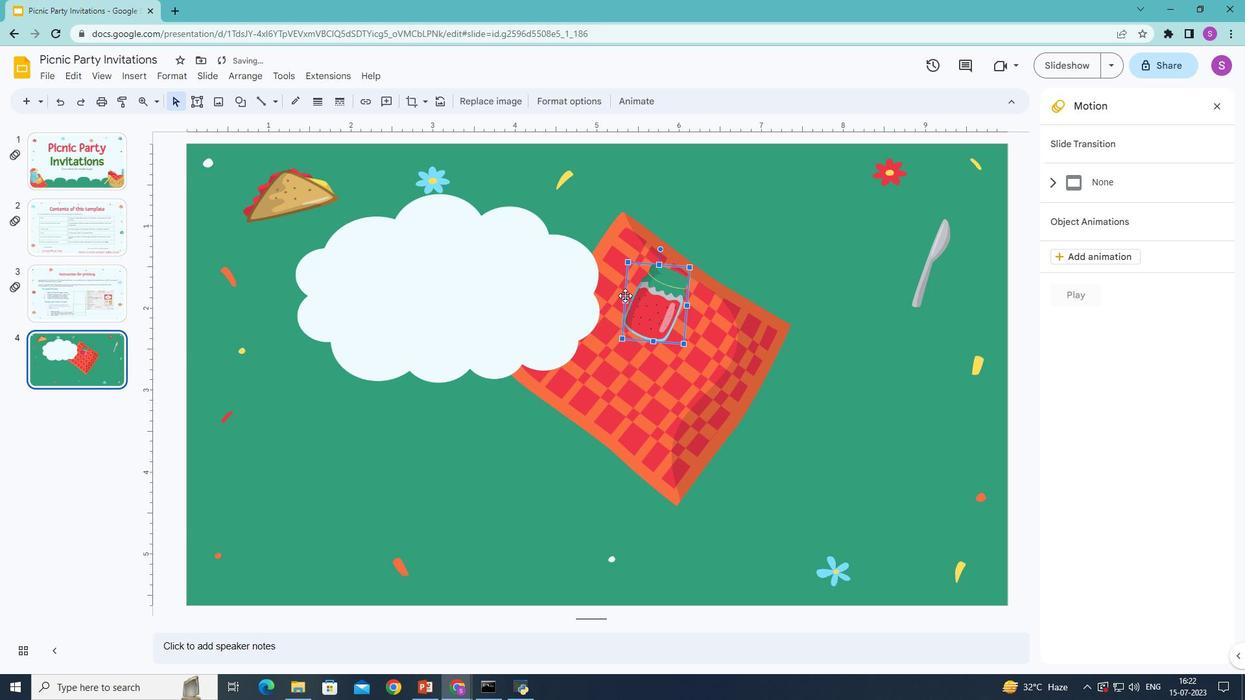 
Action: Mouse pressed left at (625, 300)
Screenshot: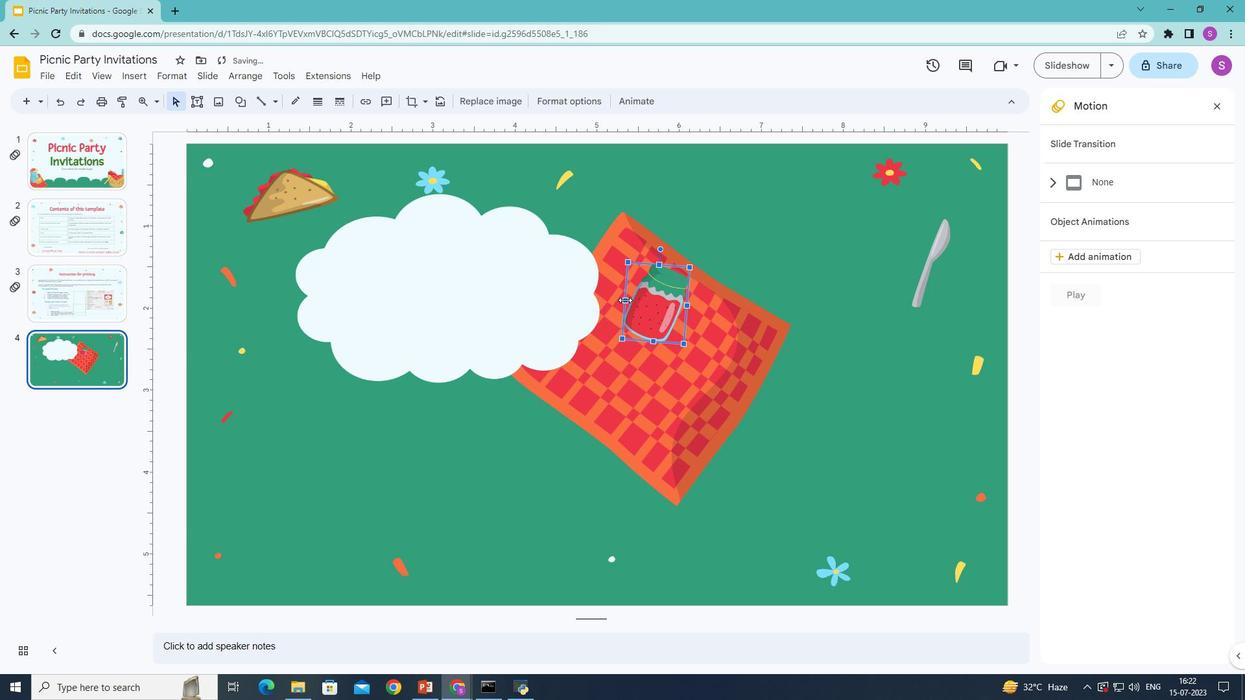 
Action: Mouse moved to (686, 305)
Screenshot: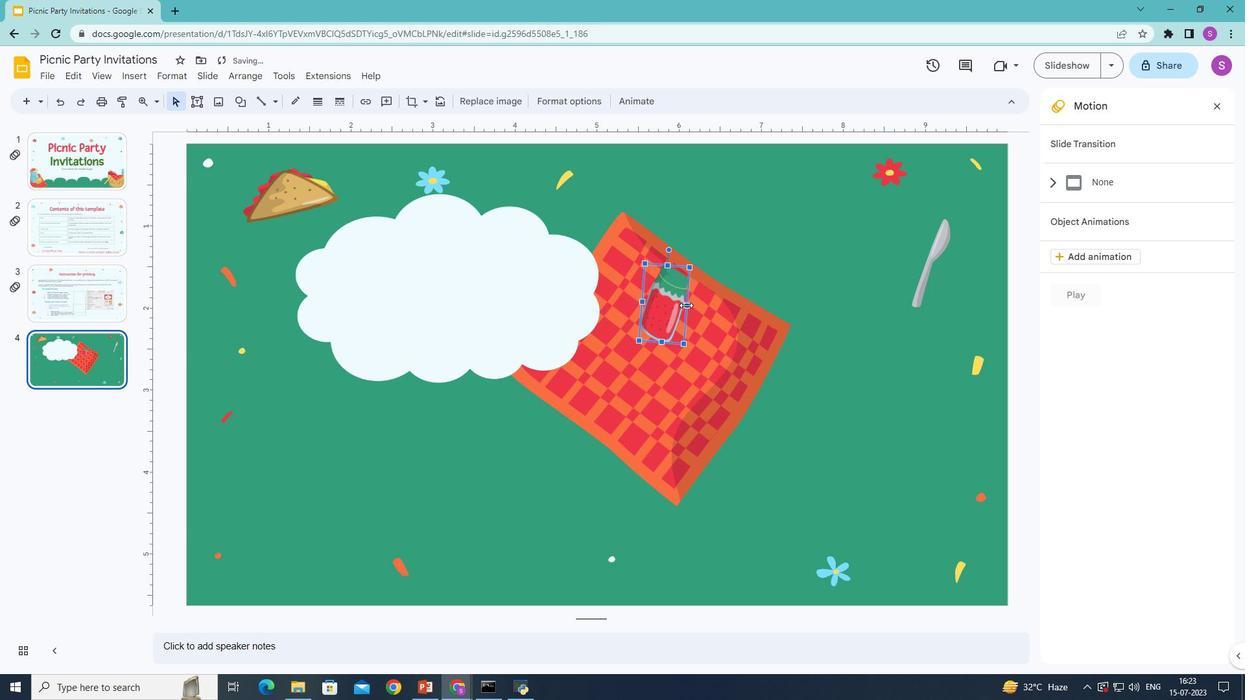 
Action: Mouse pressed left at (686, 305)
Screenshot: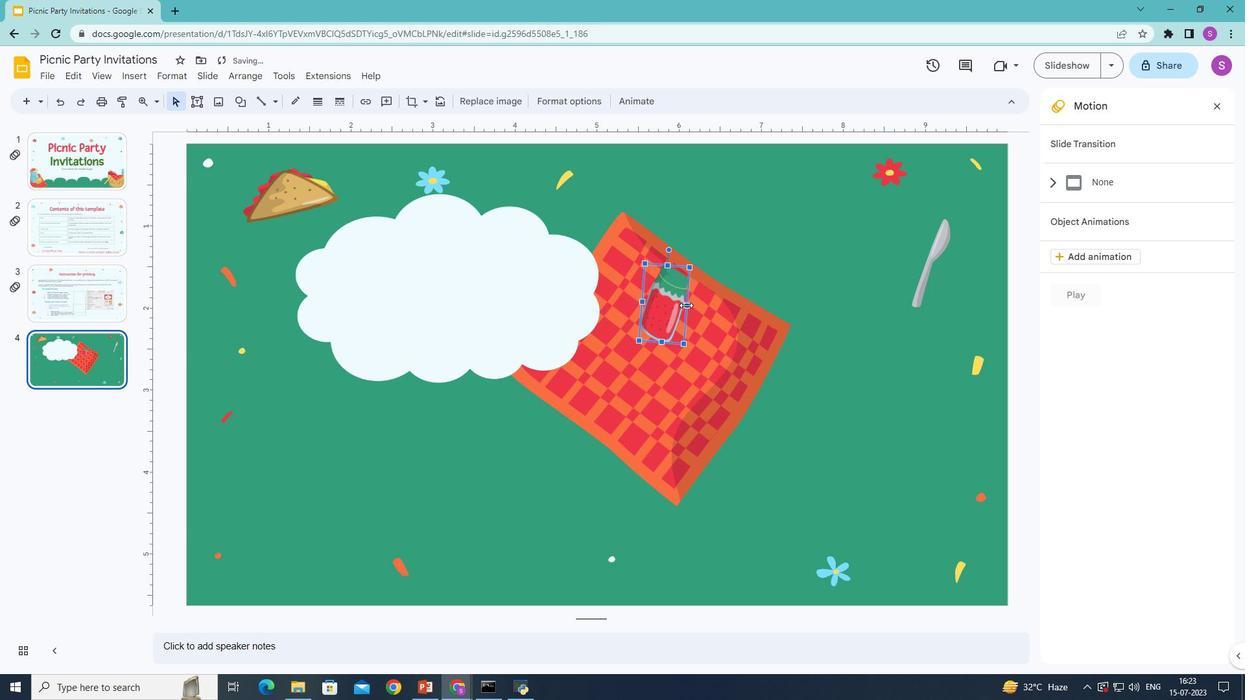 
Action: Mouse moved to (681, 311)
Screenshot: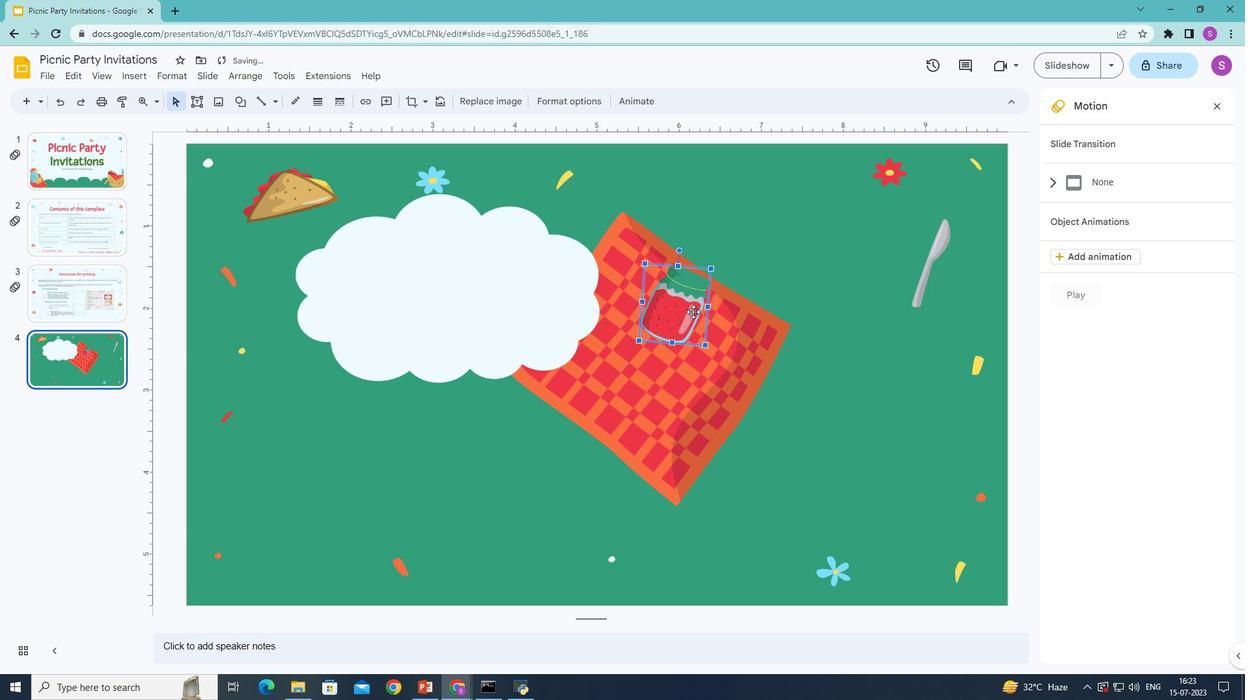 
Action: Mouse pressed left at (681, 311)
Screenshot: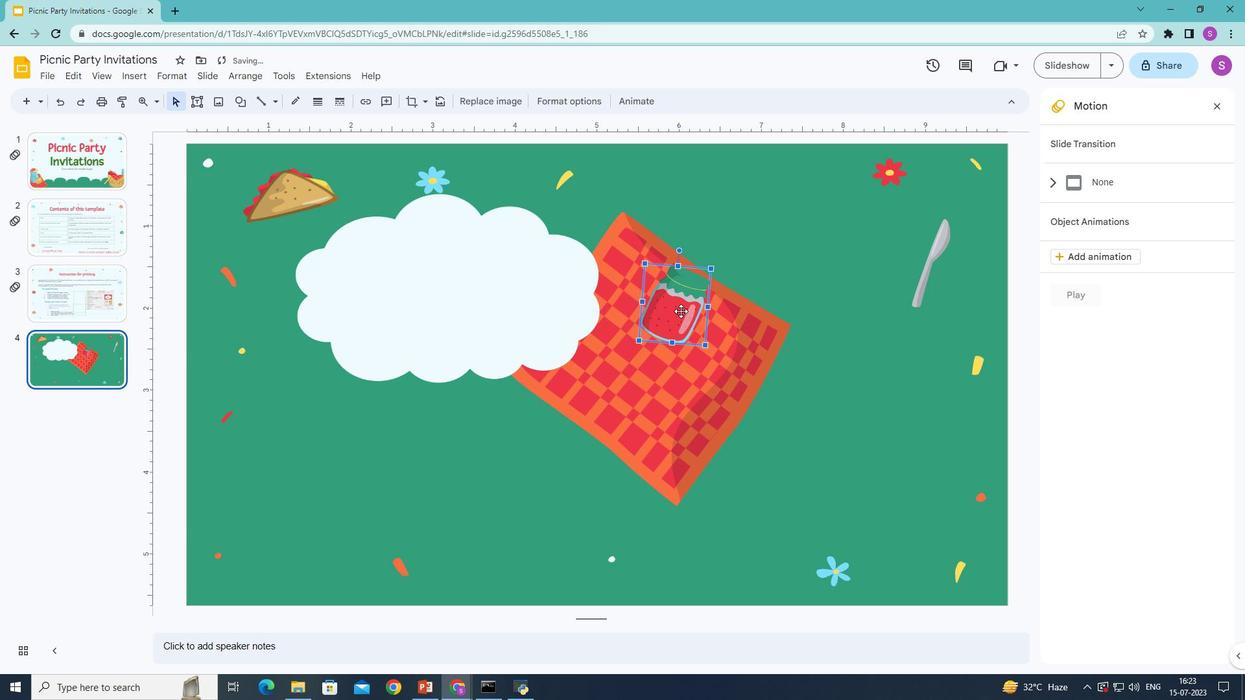 
Action: Mouse moved to (732, 250)
Screenshot: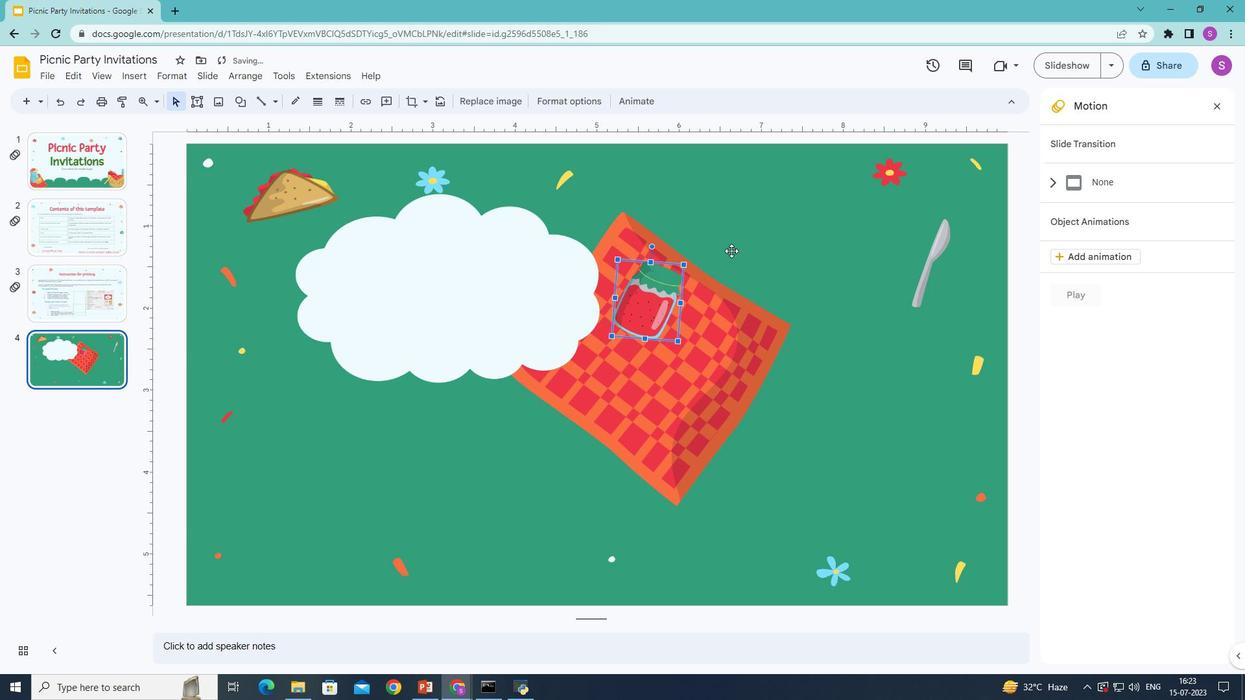
Action: Mouse pressed left at (732, 250)
Screenshot: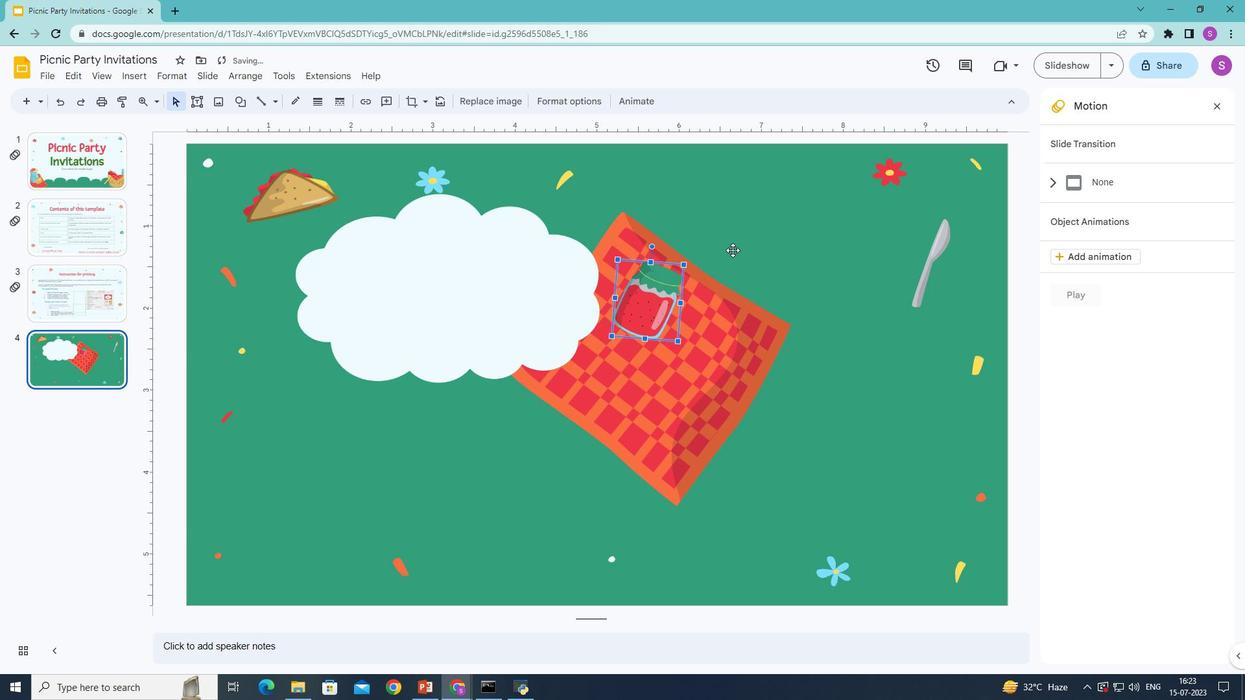 
Action: Mouse moved to (142, 75)
Screenshot: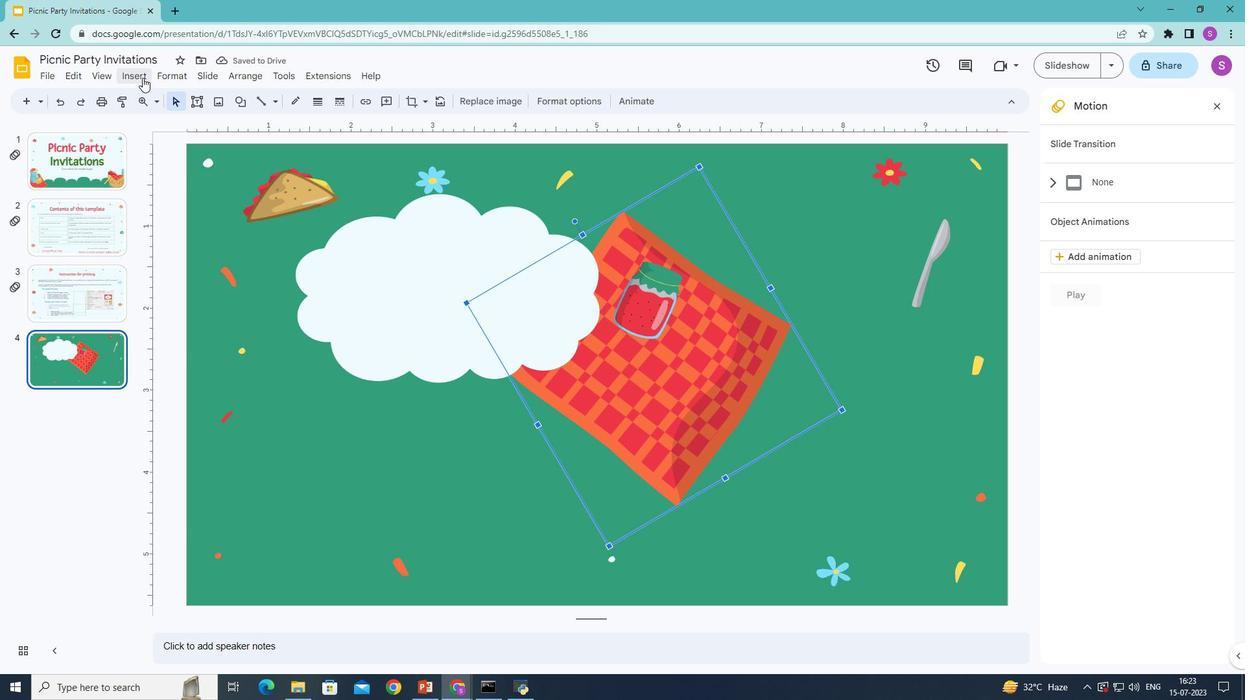 
Action: Mouse pressed left at (142, 75)
Screenshot: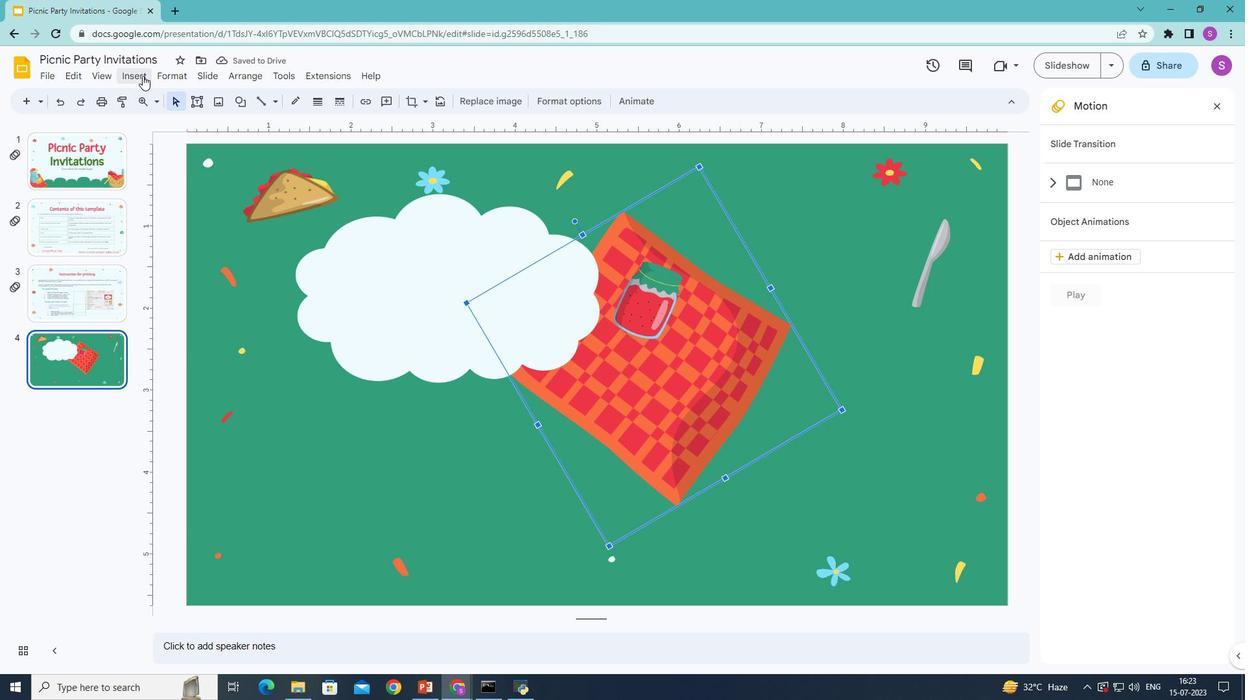 
Action: Mouse moved to (382, 98)
Screenshot: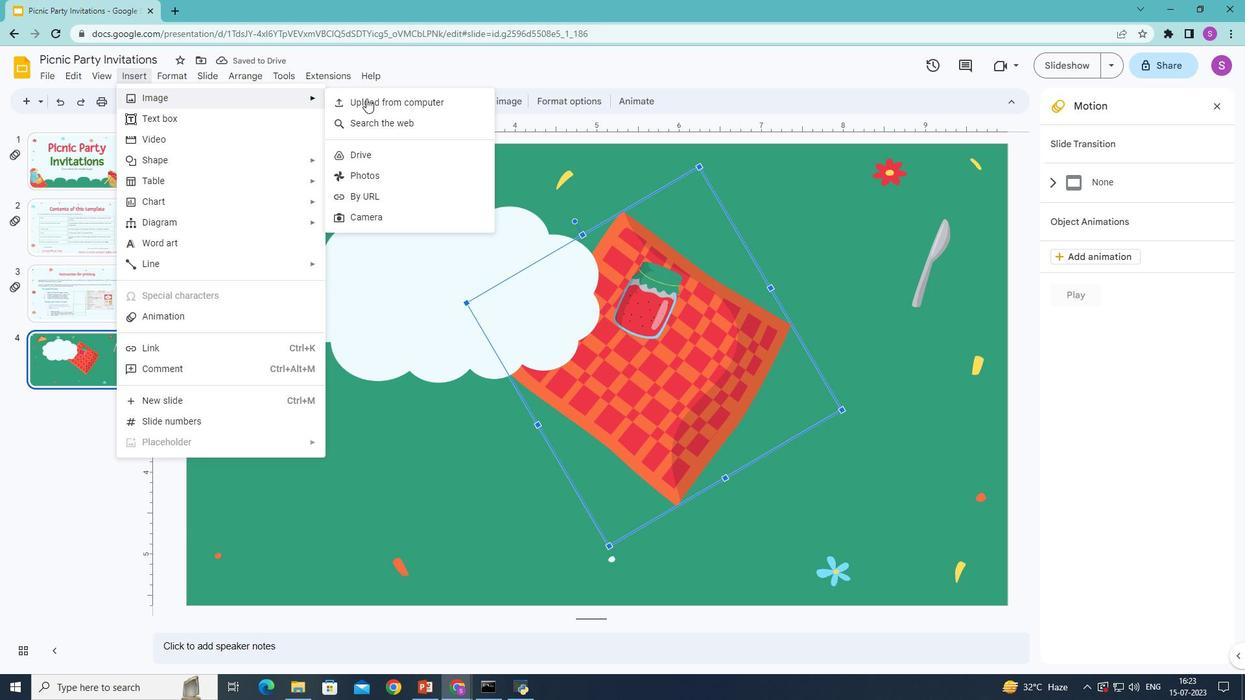 
Action: Mouse pressed left at (382, 98)
Screenshot: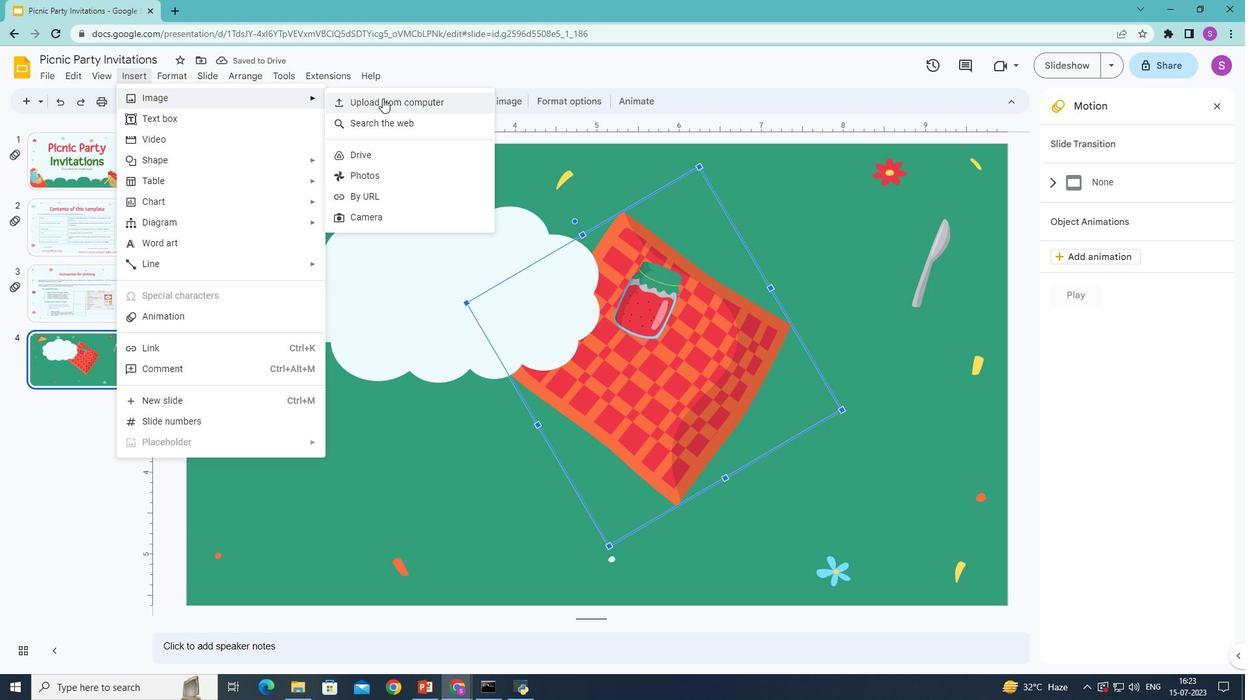 
Action: Mouse moved to (376, 218)
Screenshot: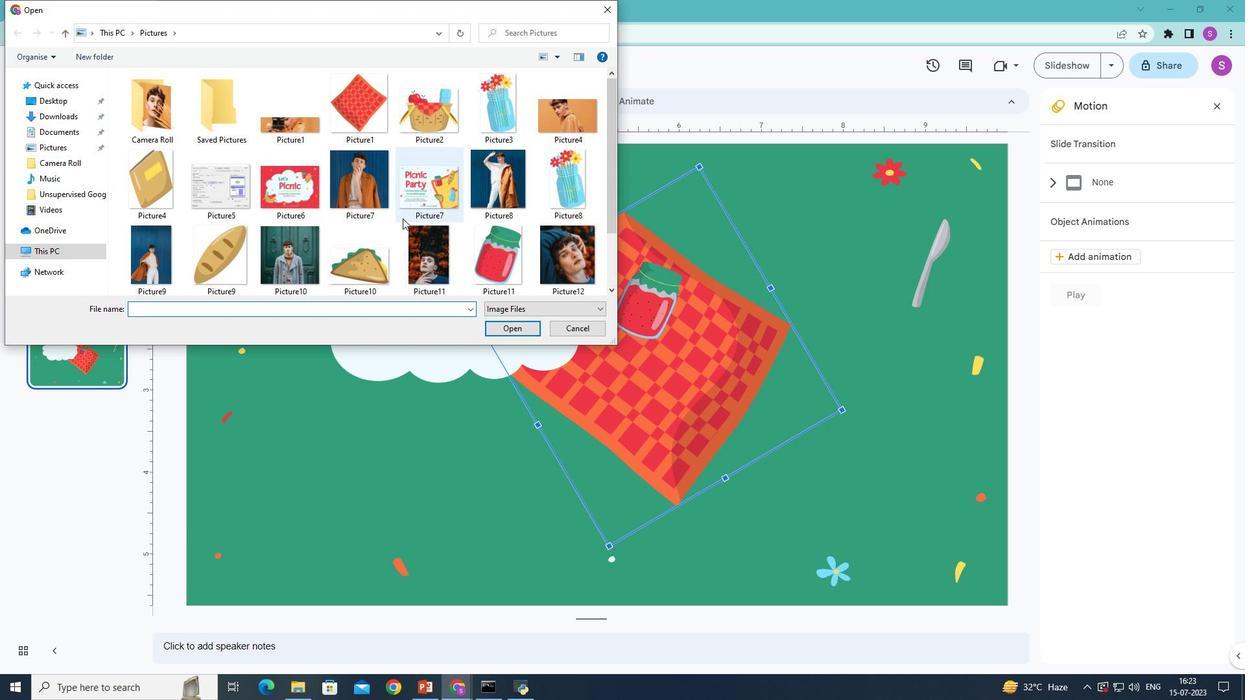 
Action: Mouse scrolled (376, 217) with delta (0, 0)
Screenshot: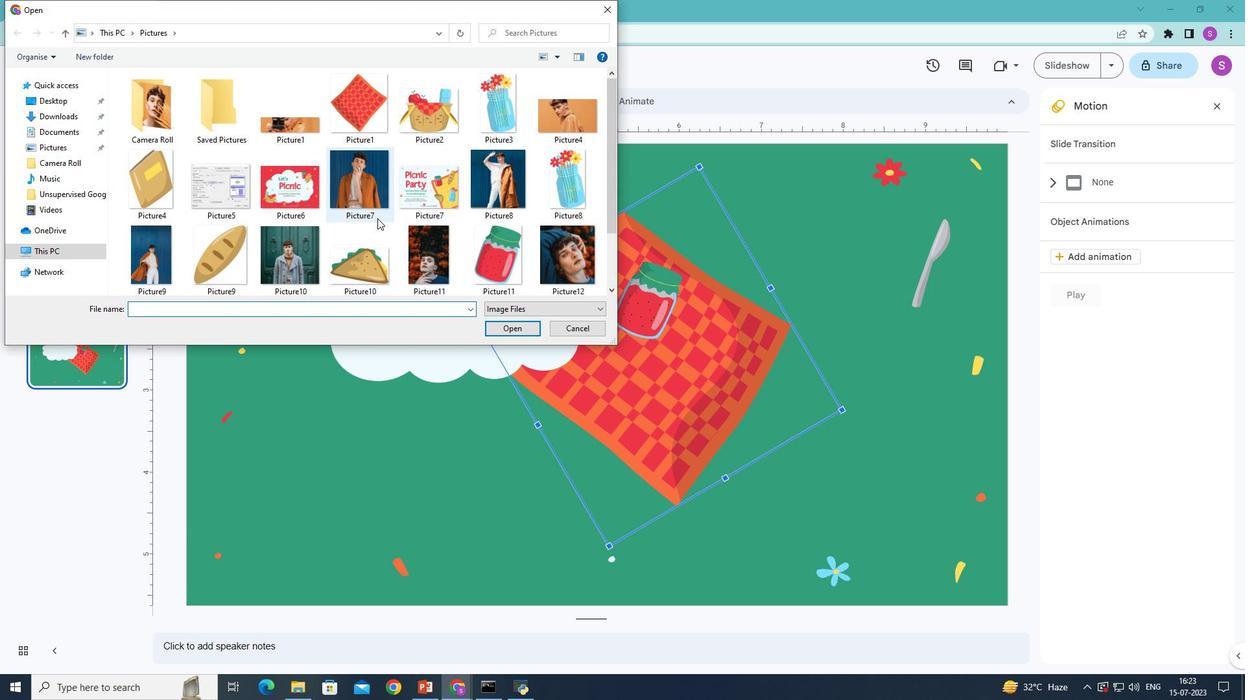 
Action: Mouse scrolled (376, 217) with delta (0, 0)
Screenshot: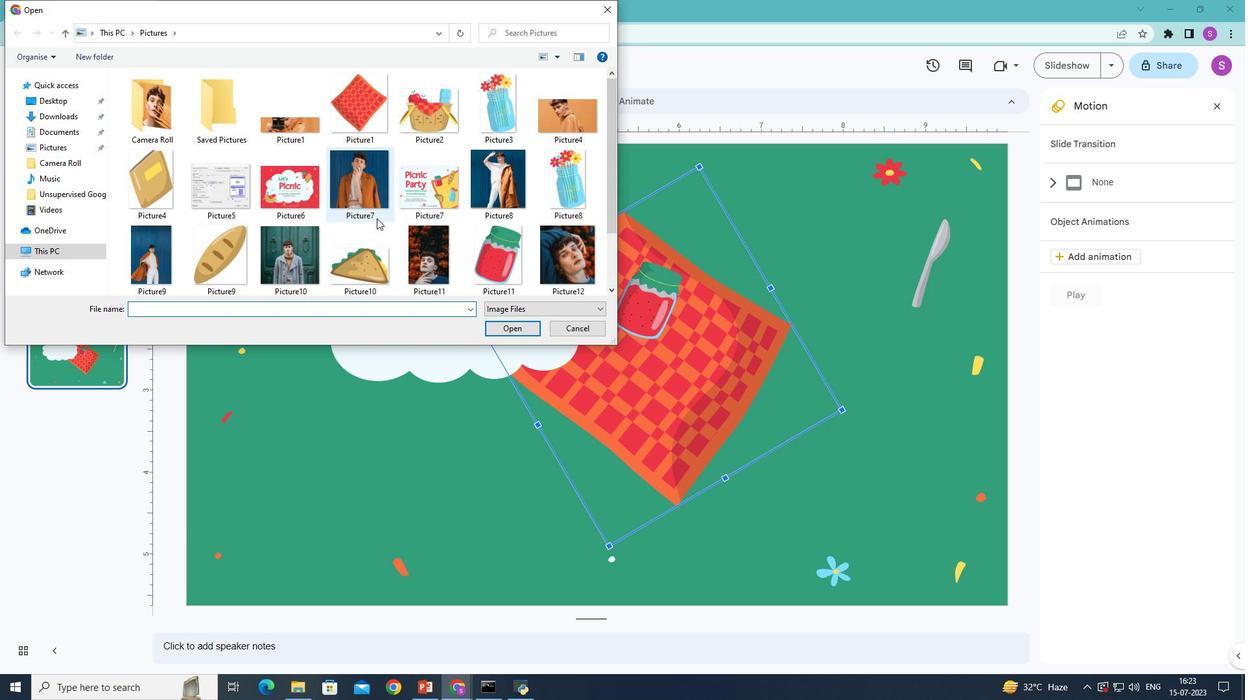 
Action: Mouse moved to (208, 175)
Screenshot: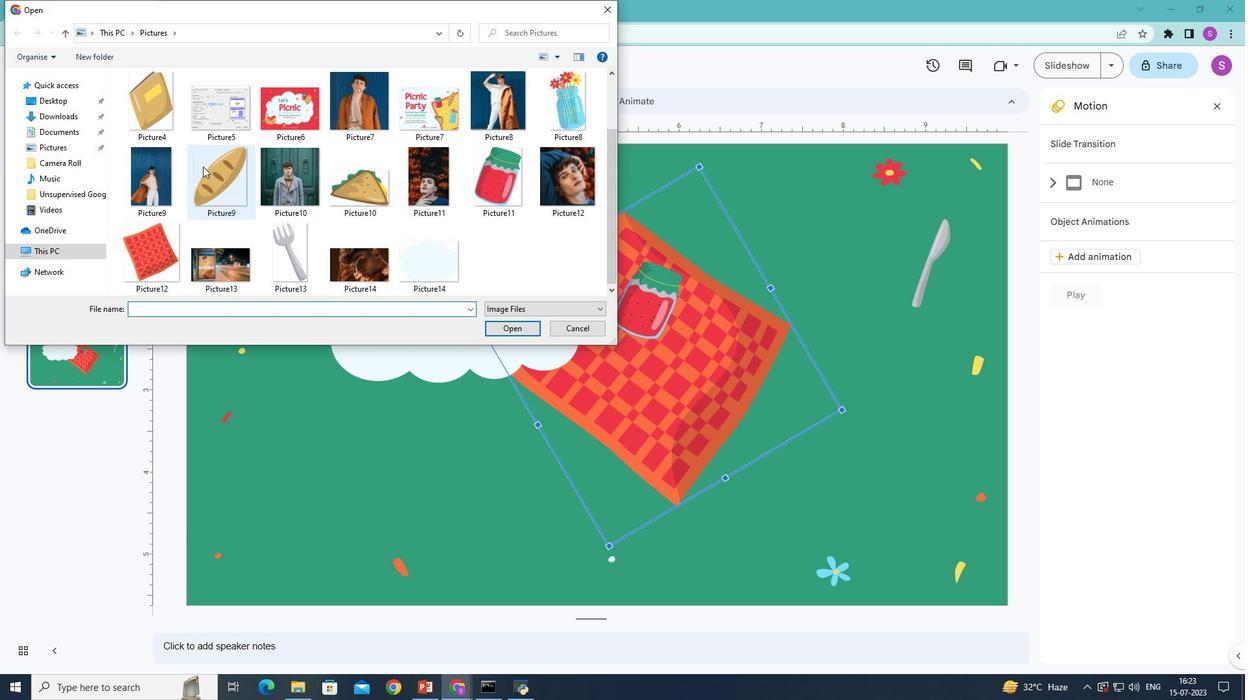 
Action: Mouse pressed left at (208, 175)
Screenshot: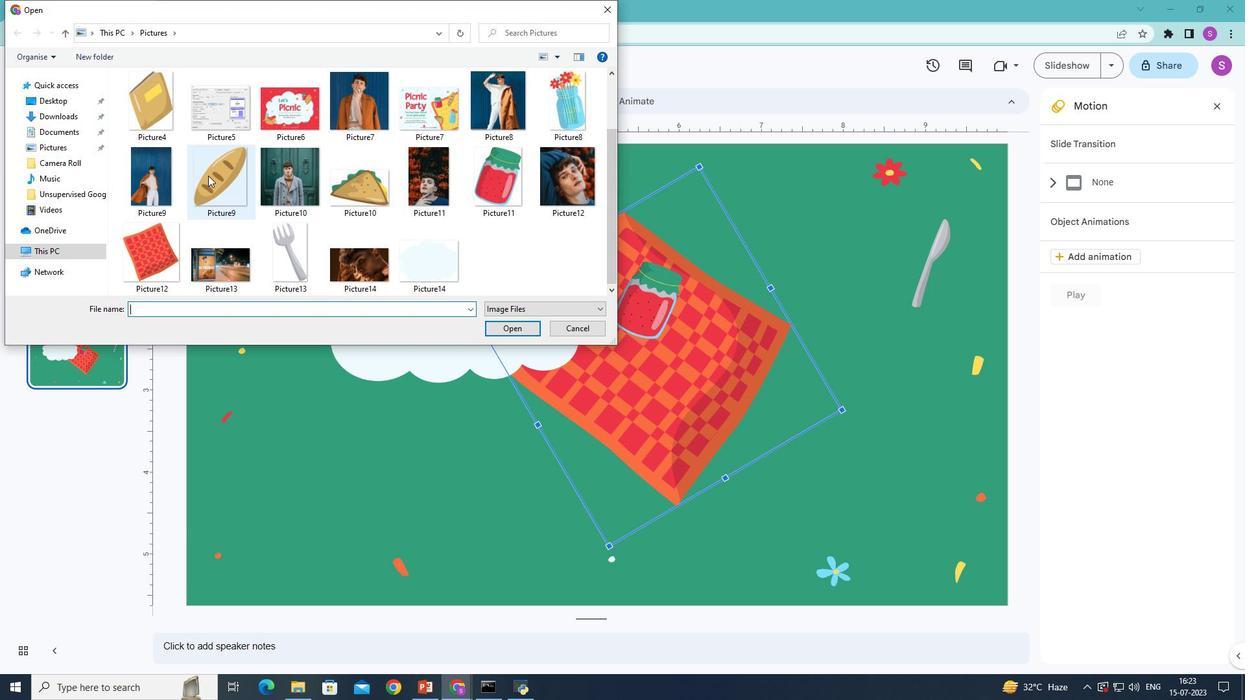 
Action: Mouse moved to (501, 321)
Screenshot: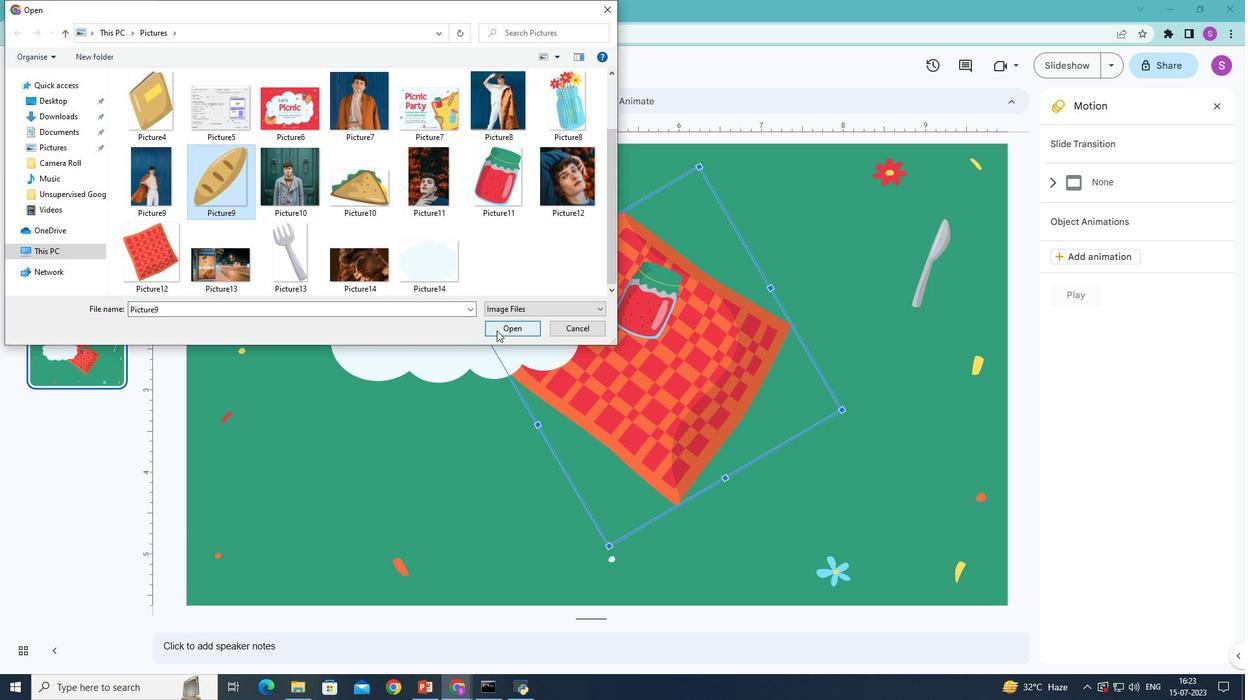 
Action: Mouse pressed left at (501, 321)
Screenshot: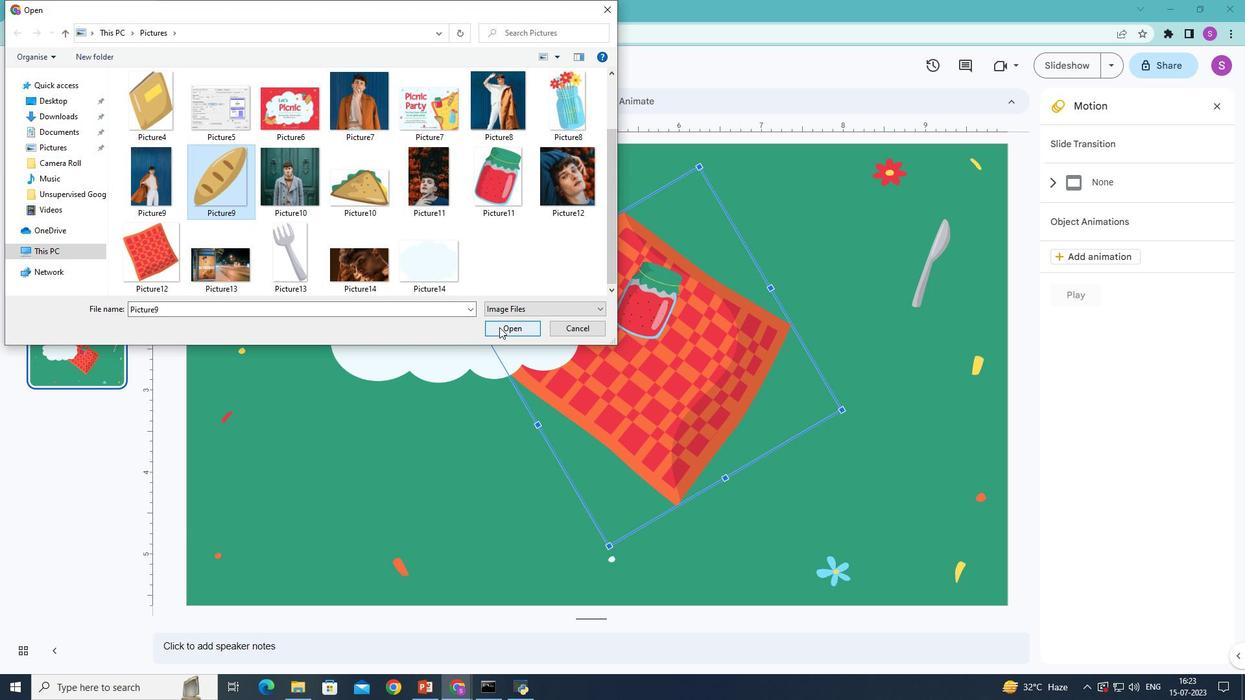 
Action: Mouse moved to (933, 236)
Screenshot: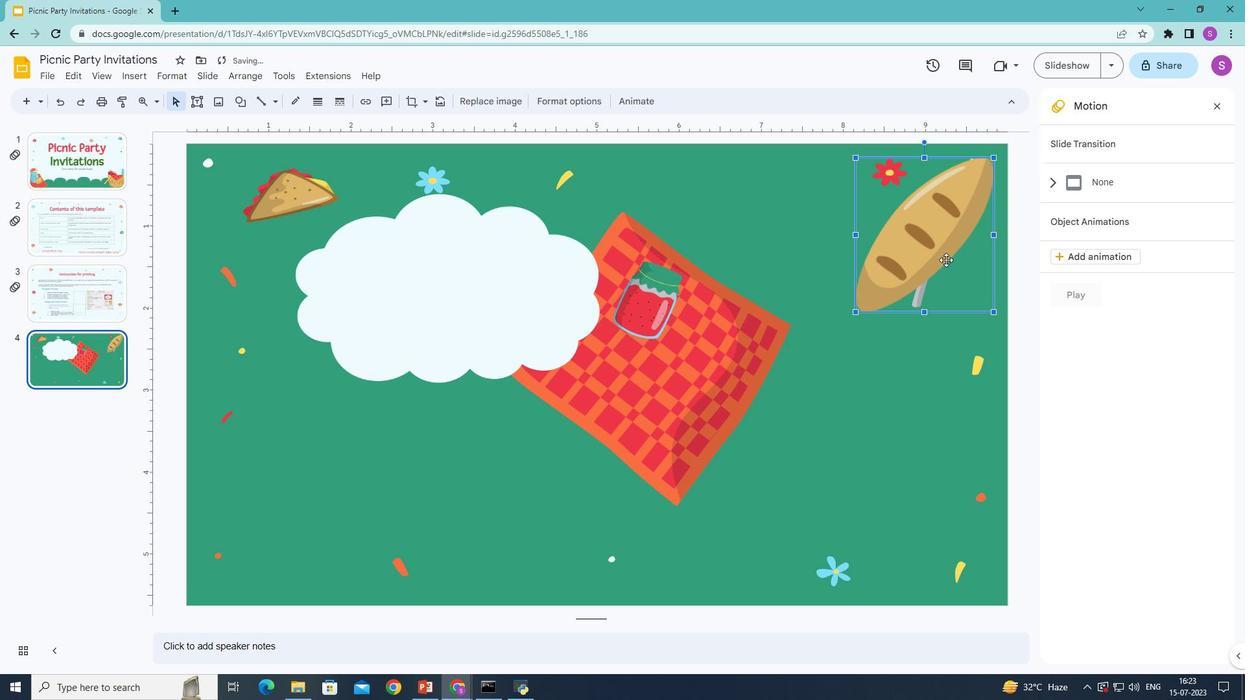 
Action: Mouse pressed left at (933, 236)
Screenshot: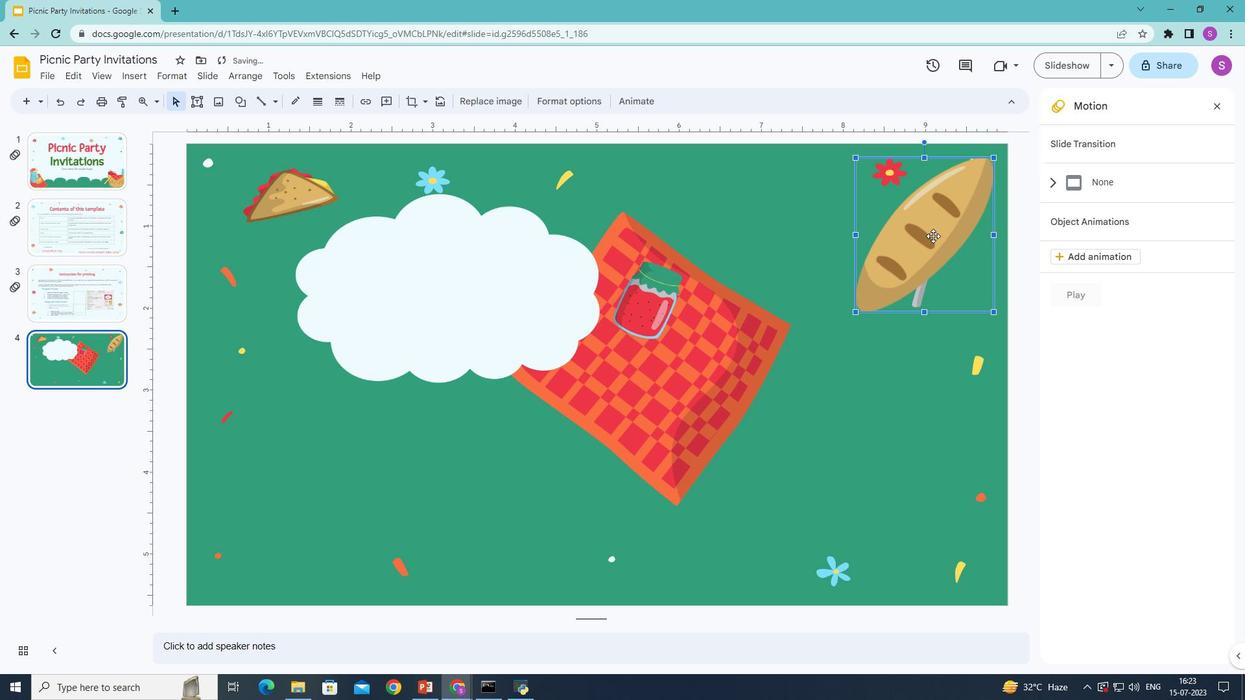 
Action: Mouse moved to (579, 481)
Screenshot: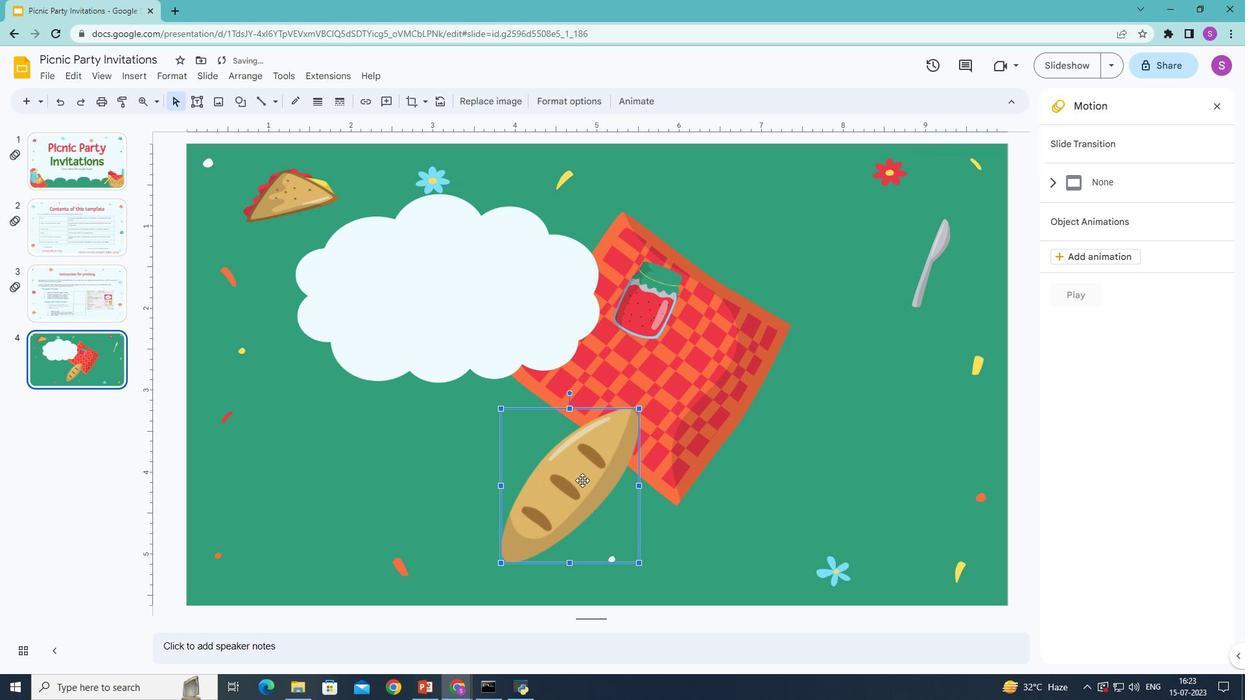 
Action: Mouse pressed left at (579, 481)
Screenshot: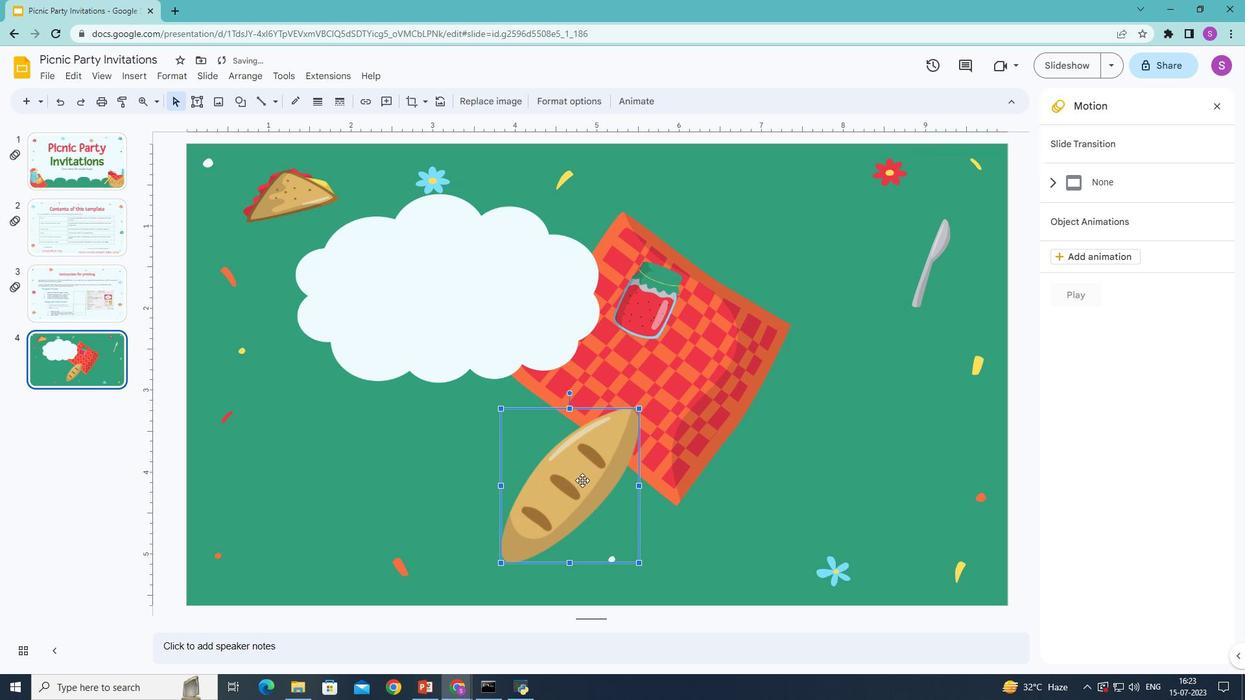 
Action: Mouse moved to (505, 529)
Screenshot: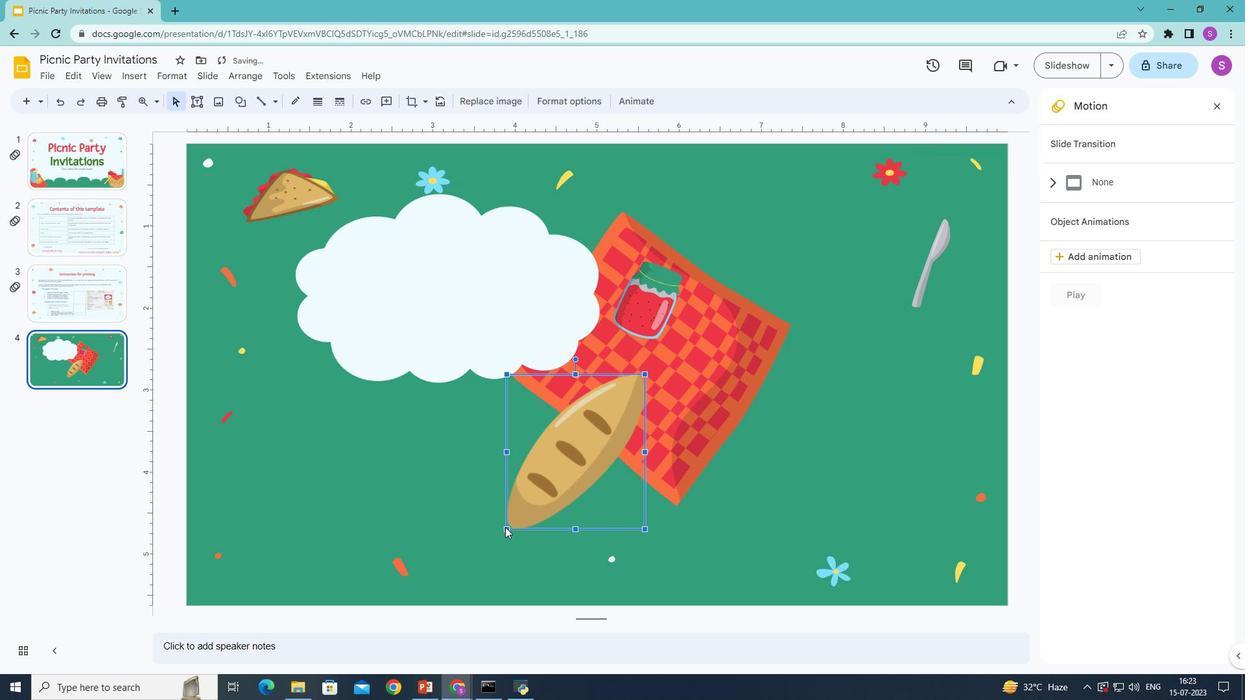 
Action: Mouse pressed left at (505, 529)
Screenshot: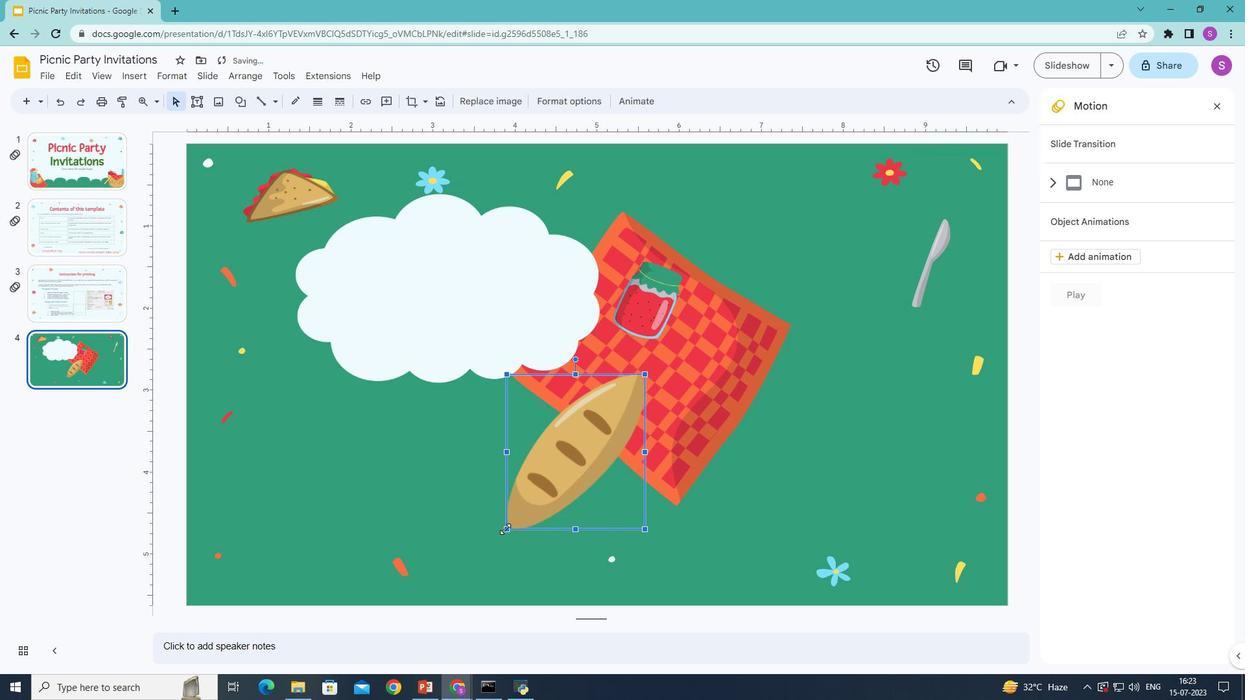 
Action: Mouse moved to (646, 500)
Screenshot: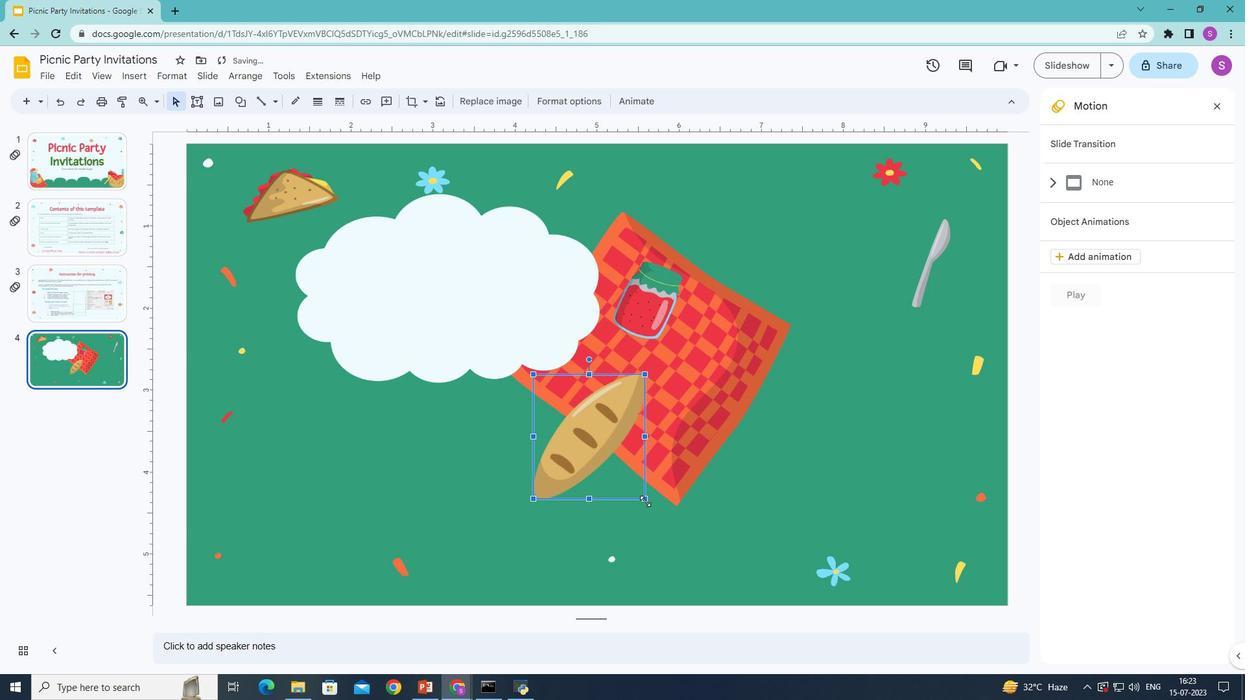 
Action: Mouse pressed left at (646, 500)
Screenshot: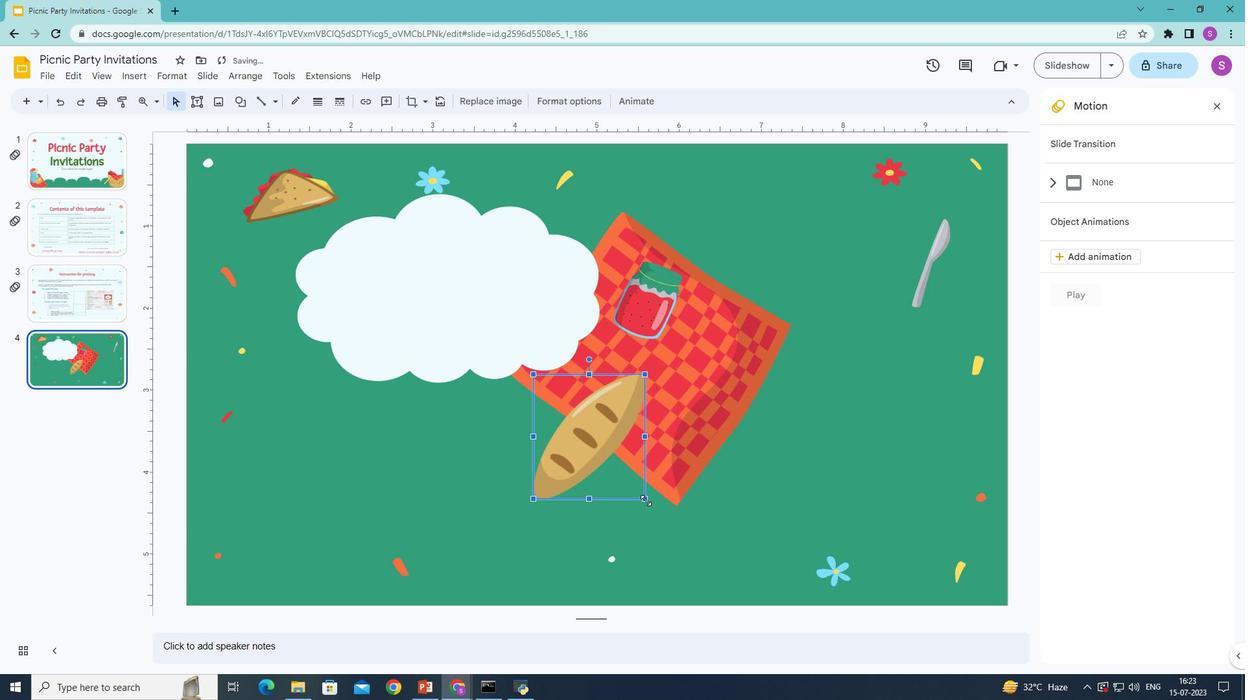 
Action: Mouse moved to (627, 426)
Screenshot: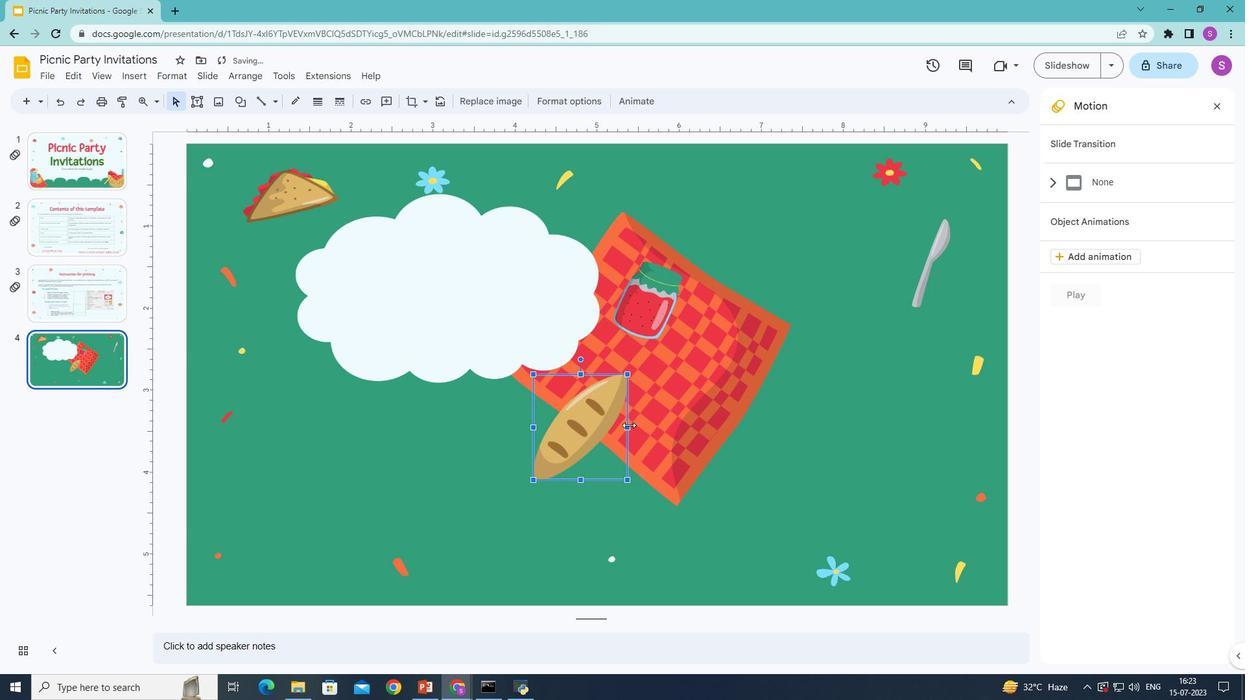 
Action: Mouse pressed left at (627, 426)
Screenshot: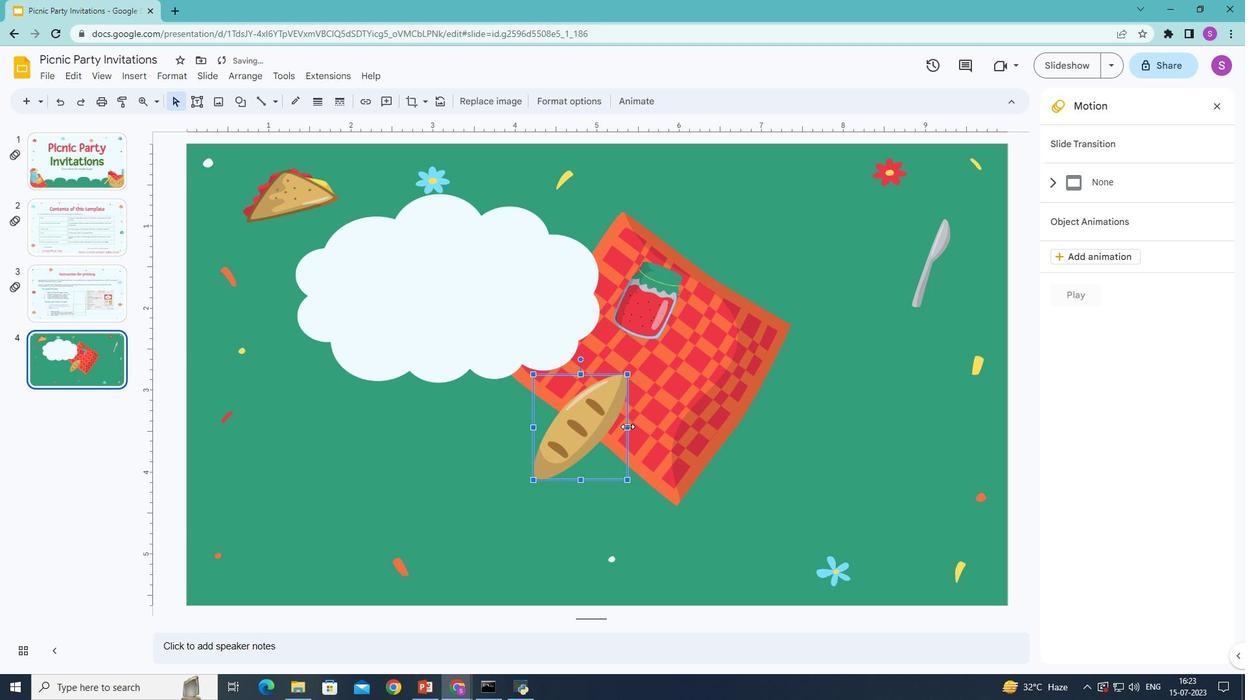 
Action: Mouse moved to (570, 359)
Screenshot: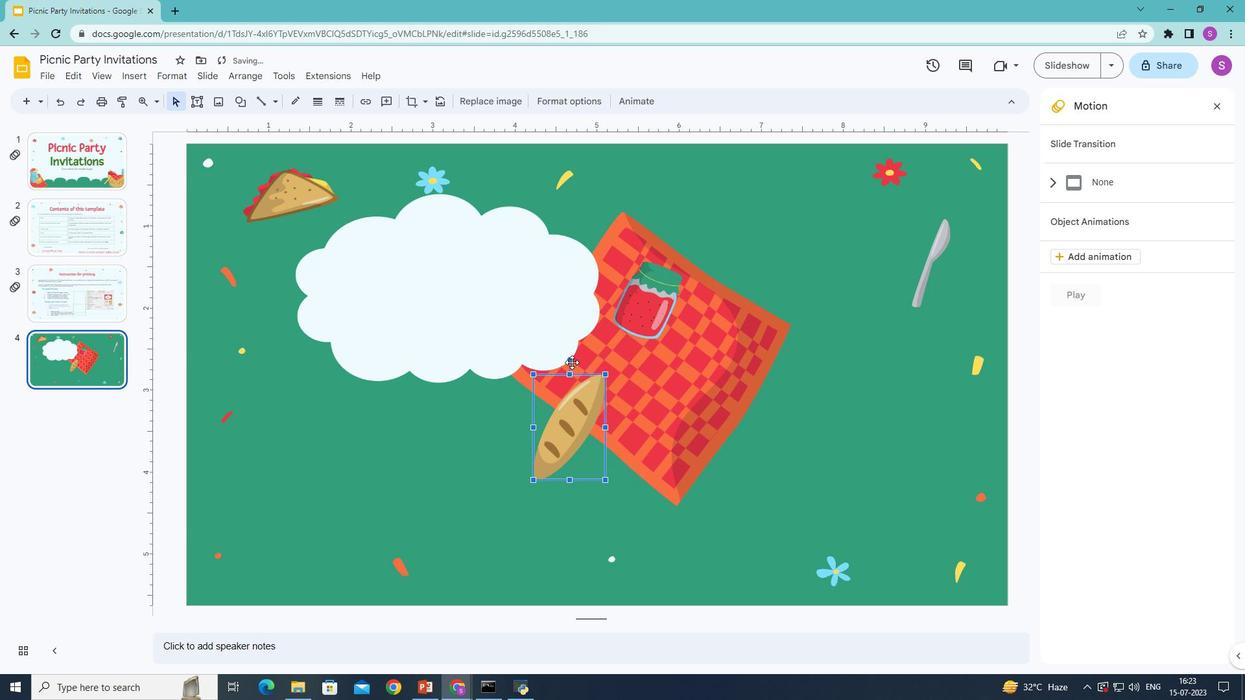 
Action: Mouse pressed left at (570, 359)
Screenshot: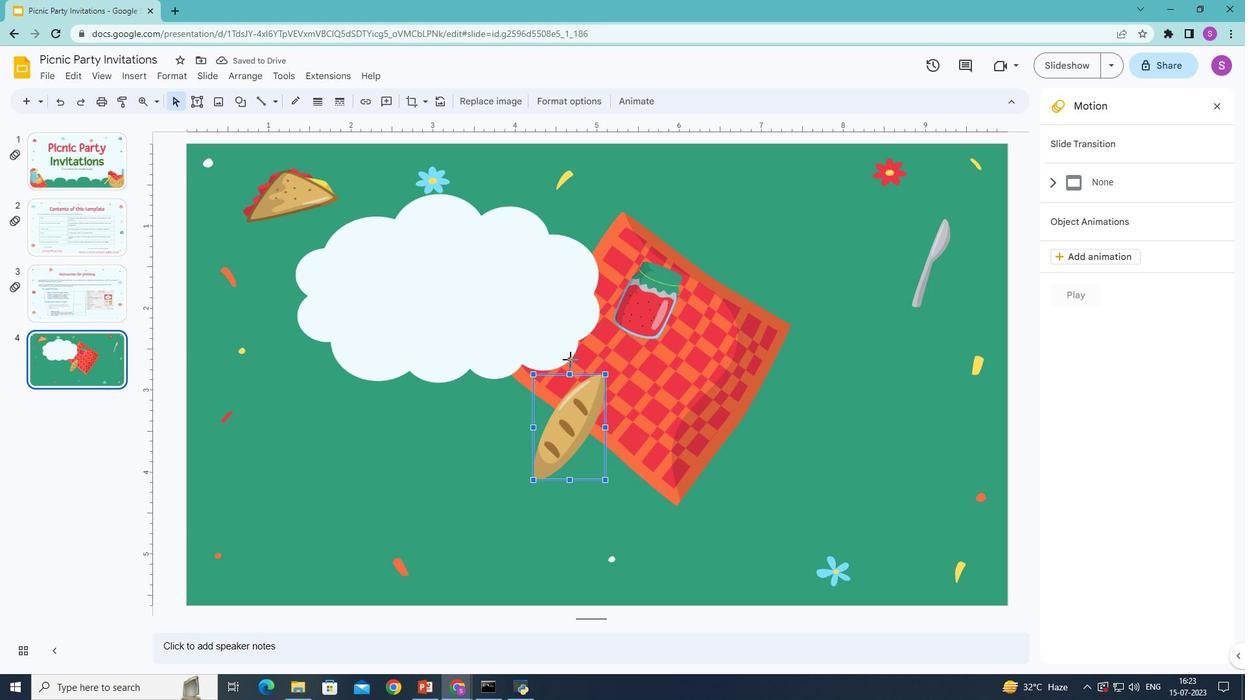 
Action: Mouse moved to (598, 365)
Screenshot: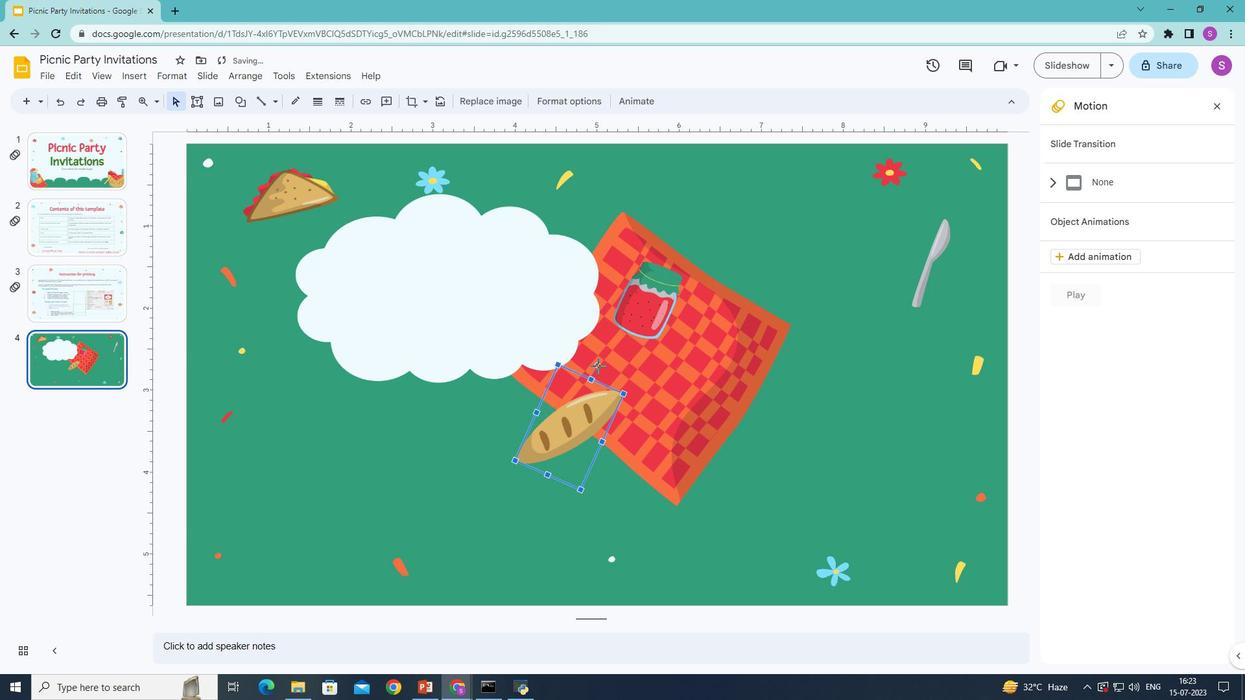 
Action: Mouse pressed left at (598, 365)
Screenshot: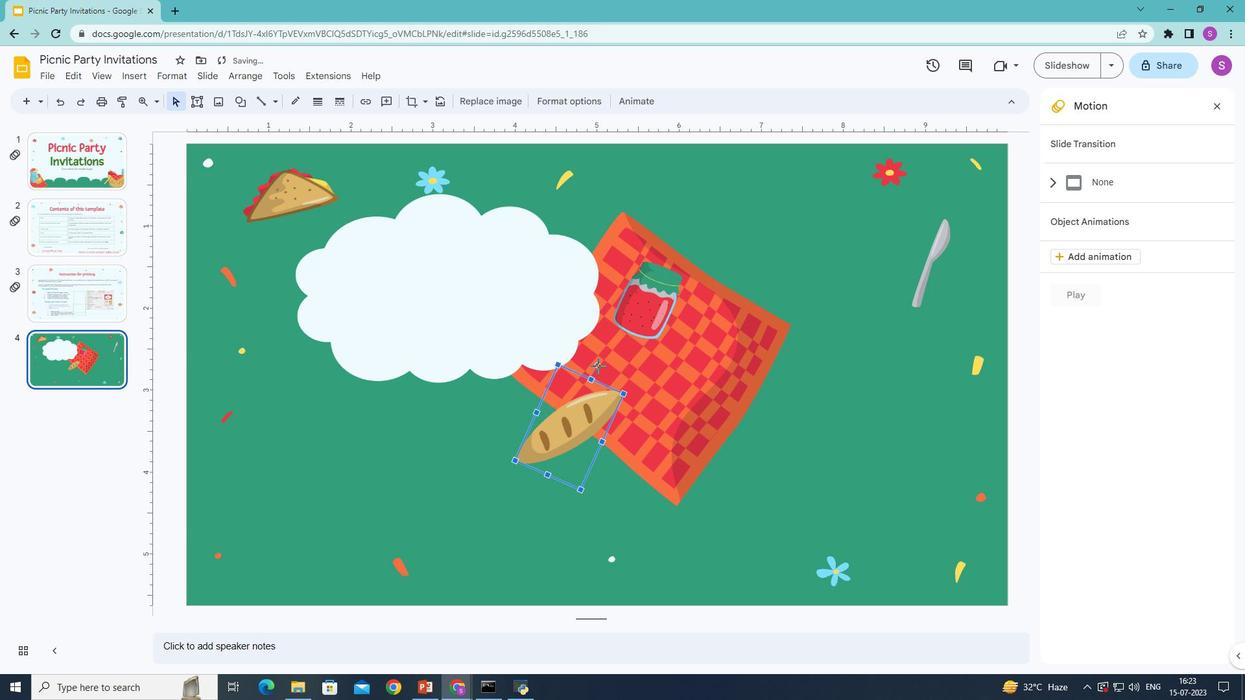 
Action: Mouse moved to (592, 363)
Screenshot: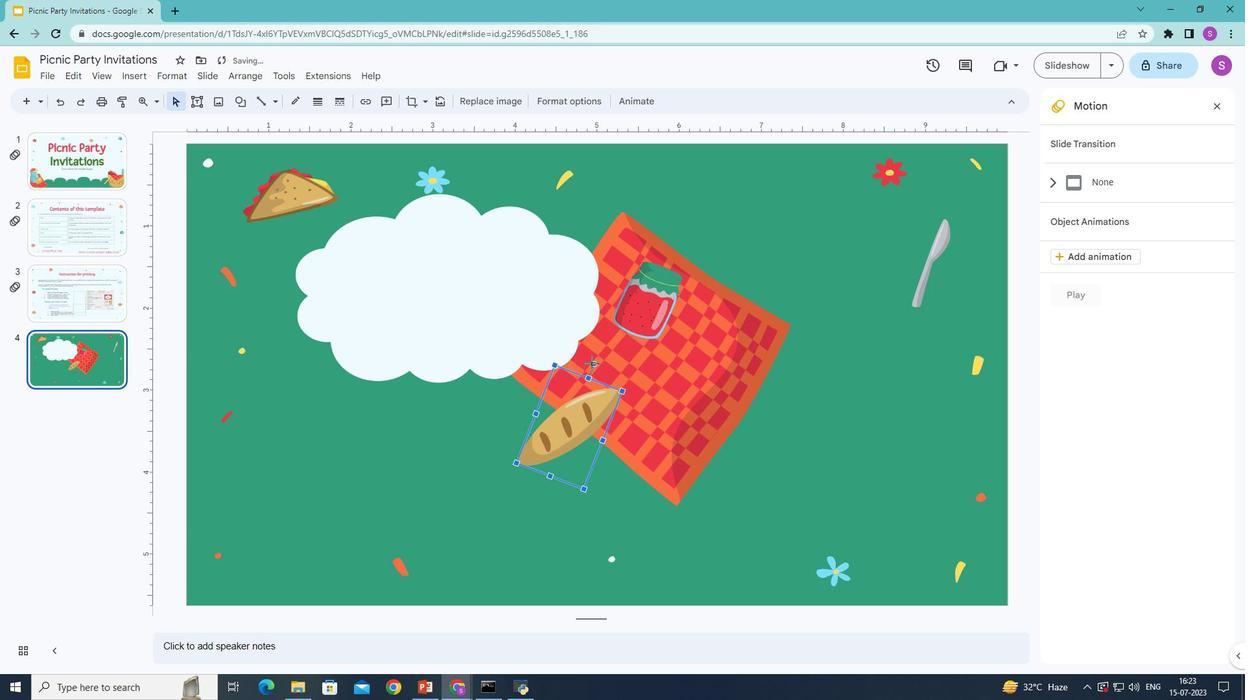 
Action: Mouse pressed left at (592, 363)
Screenshot: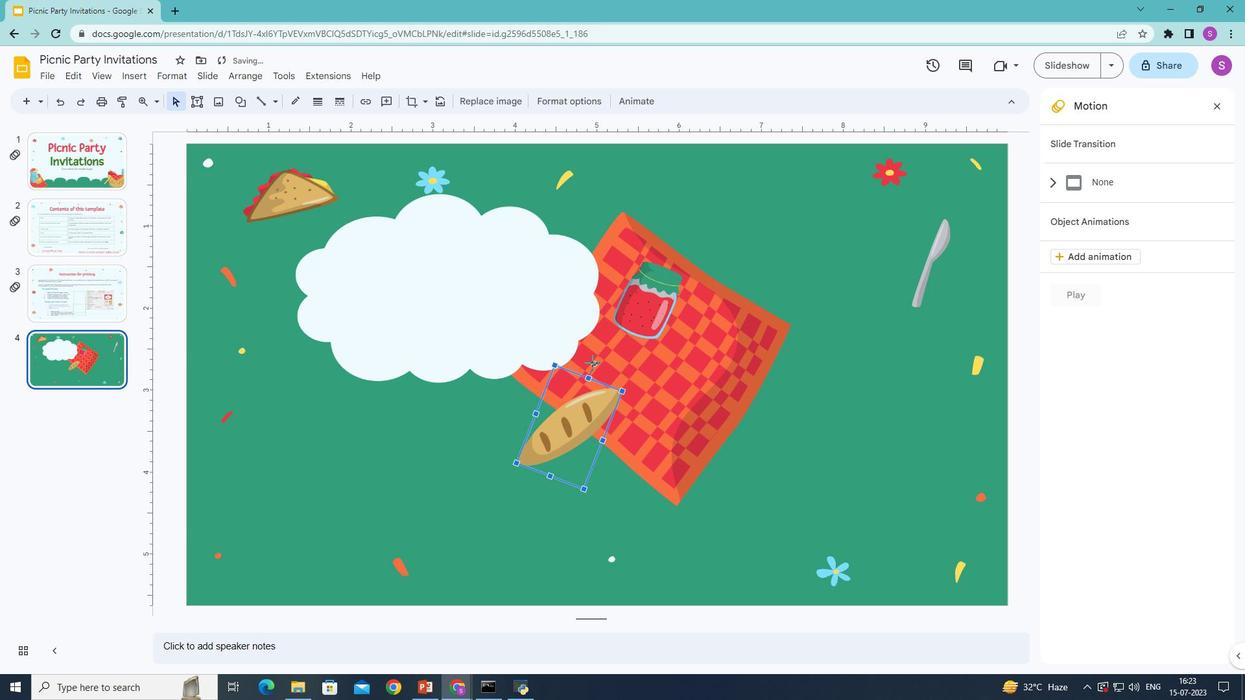 
Action: Mouse moved to (585, 430)
Screenshot: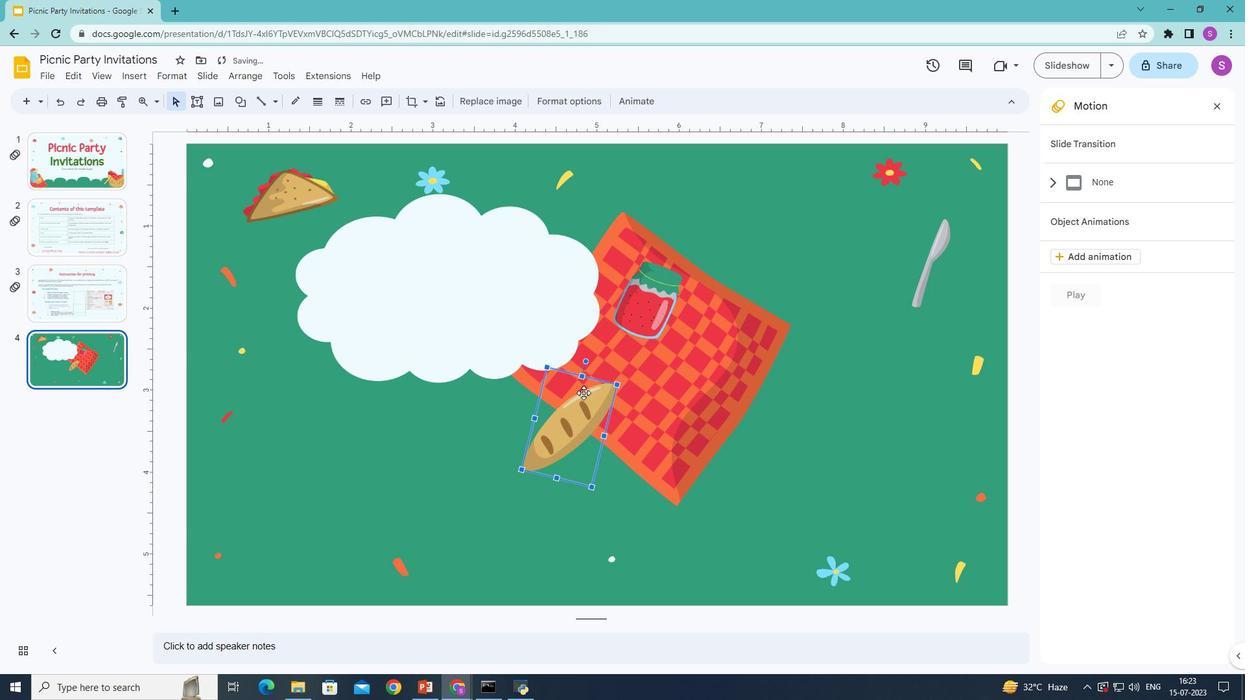 
Action: Mouse pressed left at (585, 430)
Screenshot: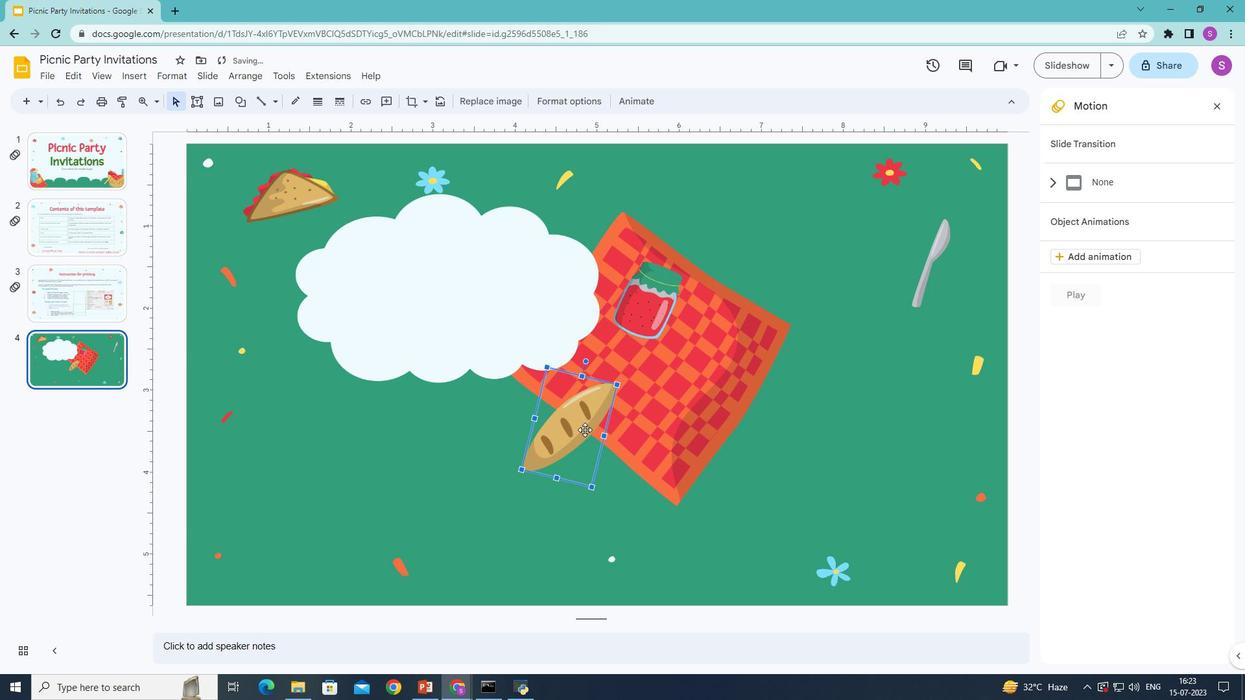 
Action: Mouse moved to (566, 436)
Screenshot: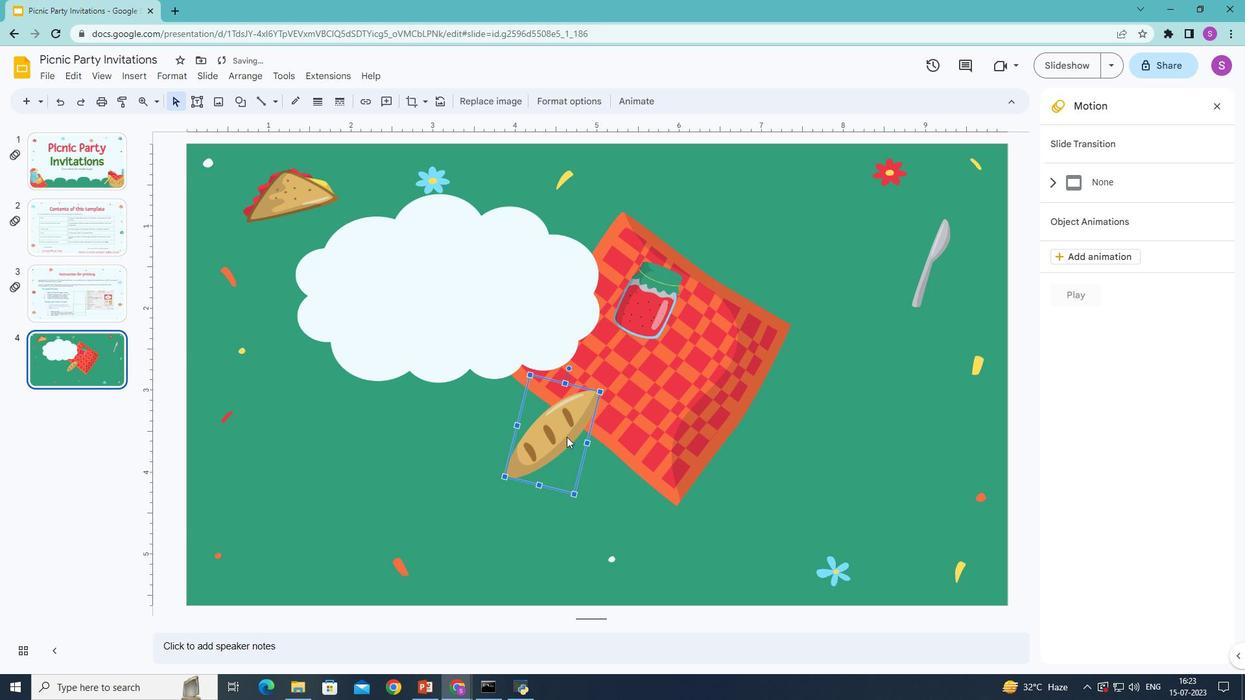 
Action: Mouse pressed left at (566, 436)
Screenshot: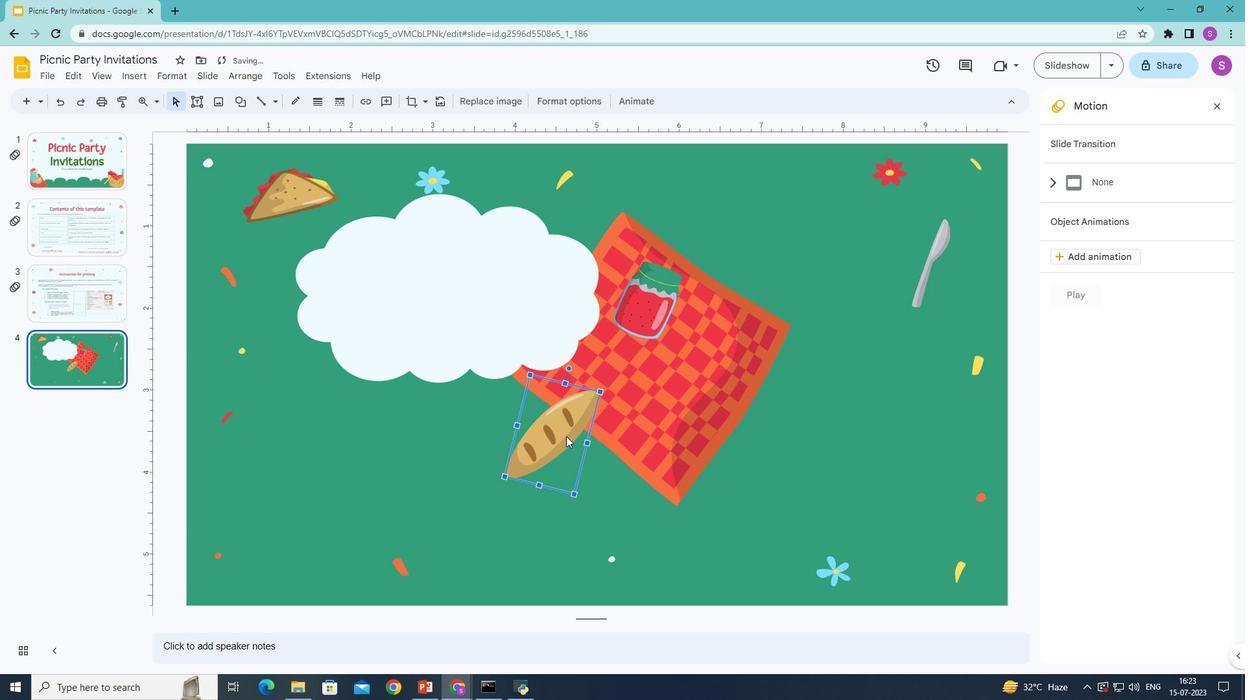 
Action: Mouse moved to (425, 447)
Screenshot: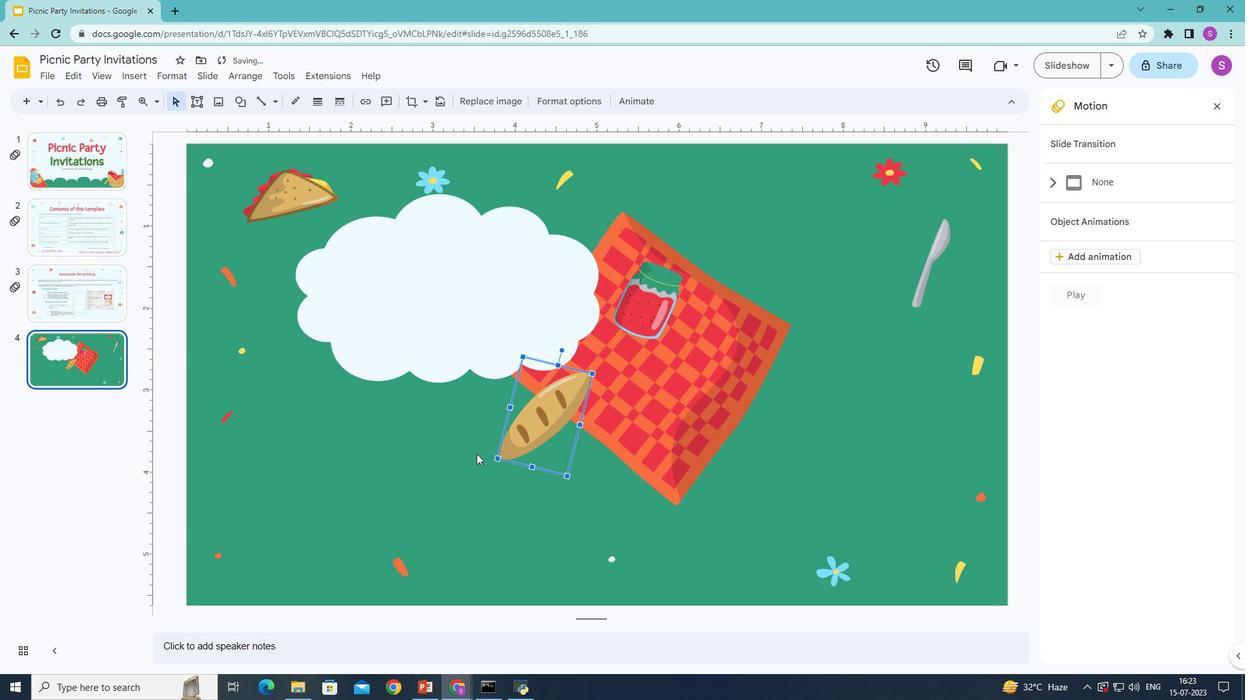 
Action: Mouse pressed left at (425, 447)
Screenshot: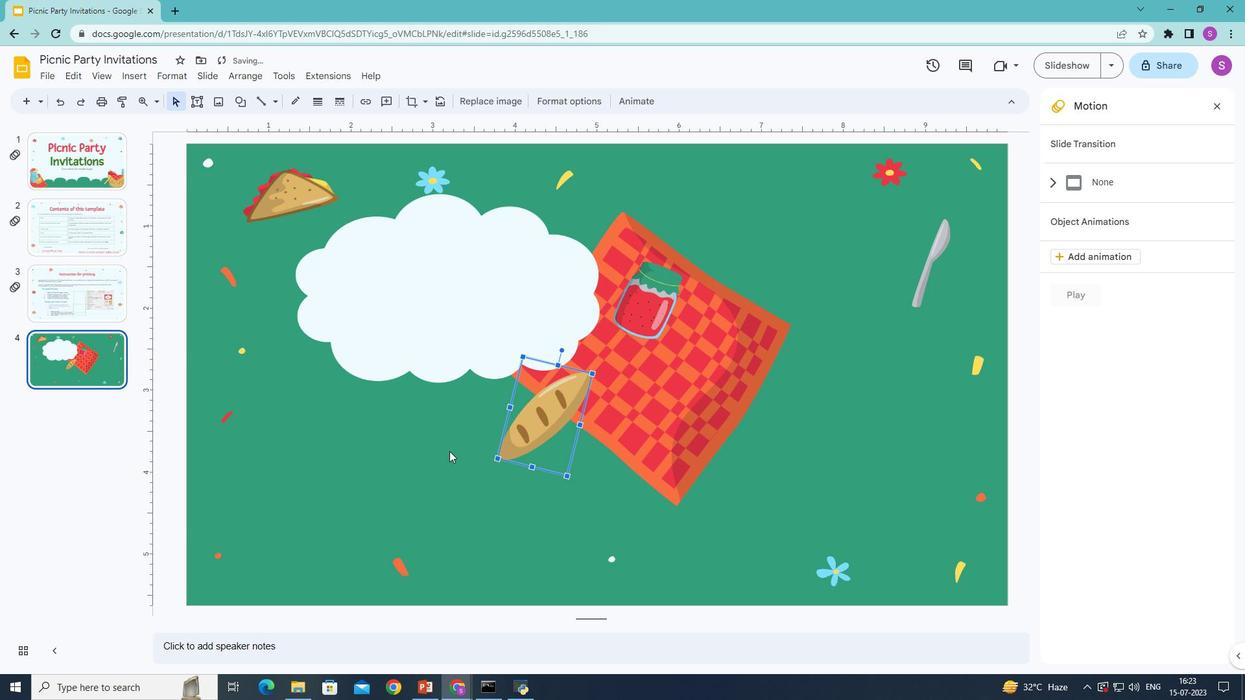 
Action: Mouse moved to (559, 411)
Screenshot: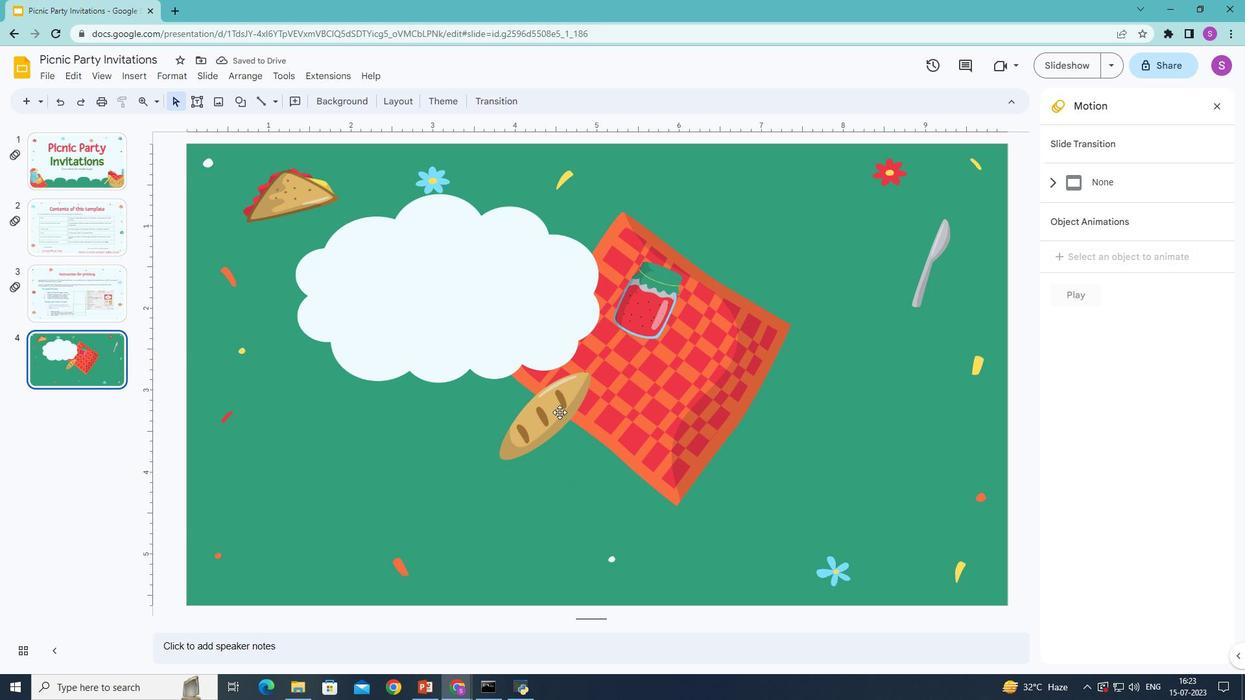 
Action: Mouse pressed left at (559, 411)
Screenshot: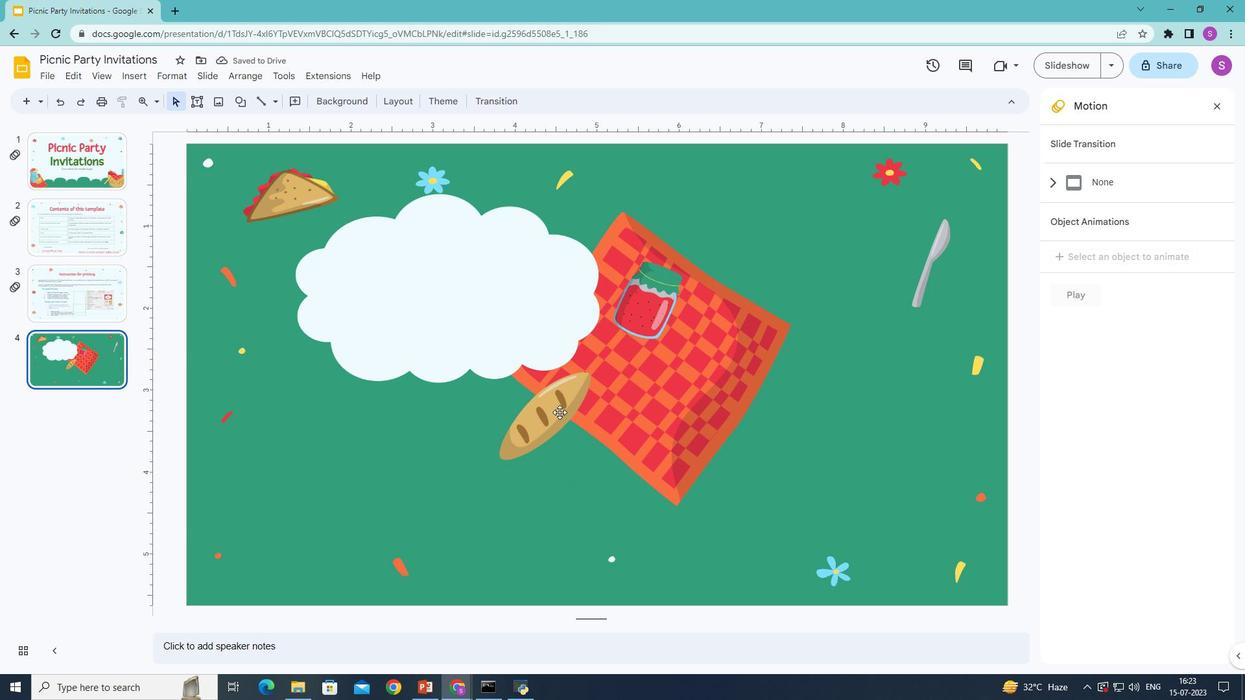 
Action: Mouse moved to (496, 459)
Screenshot: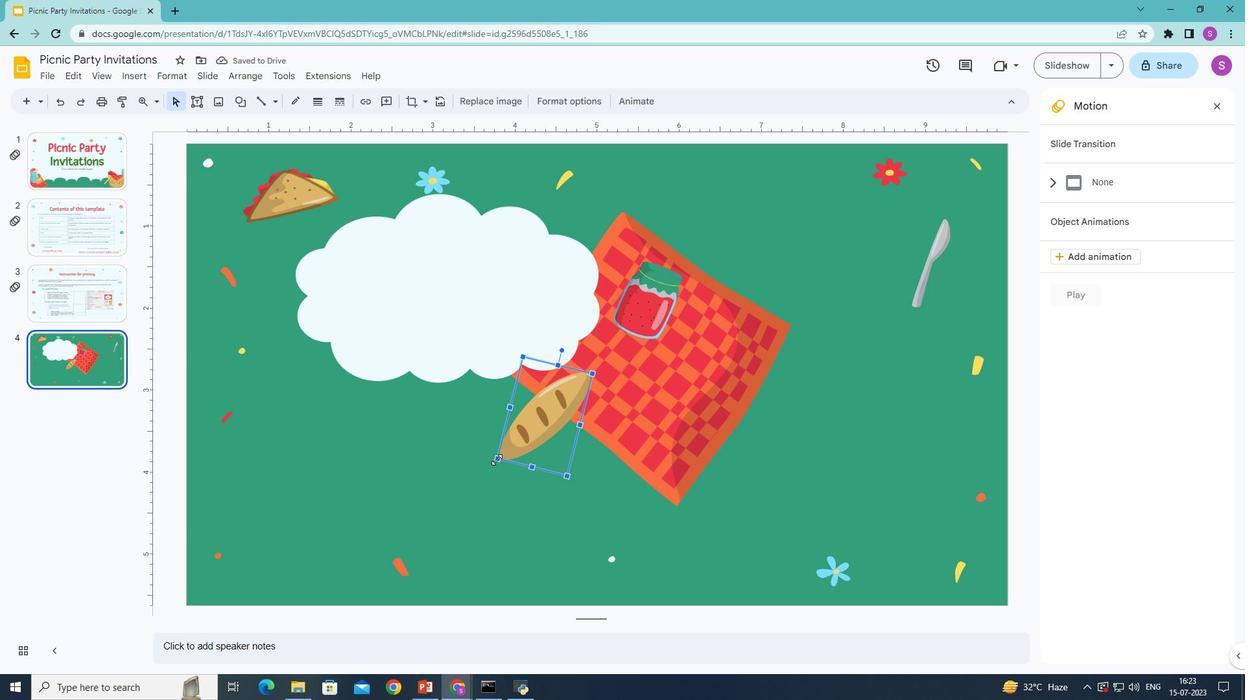 
Action: Mouse pressed left at (496, 459)
Screenshot: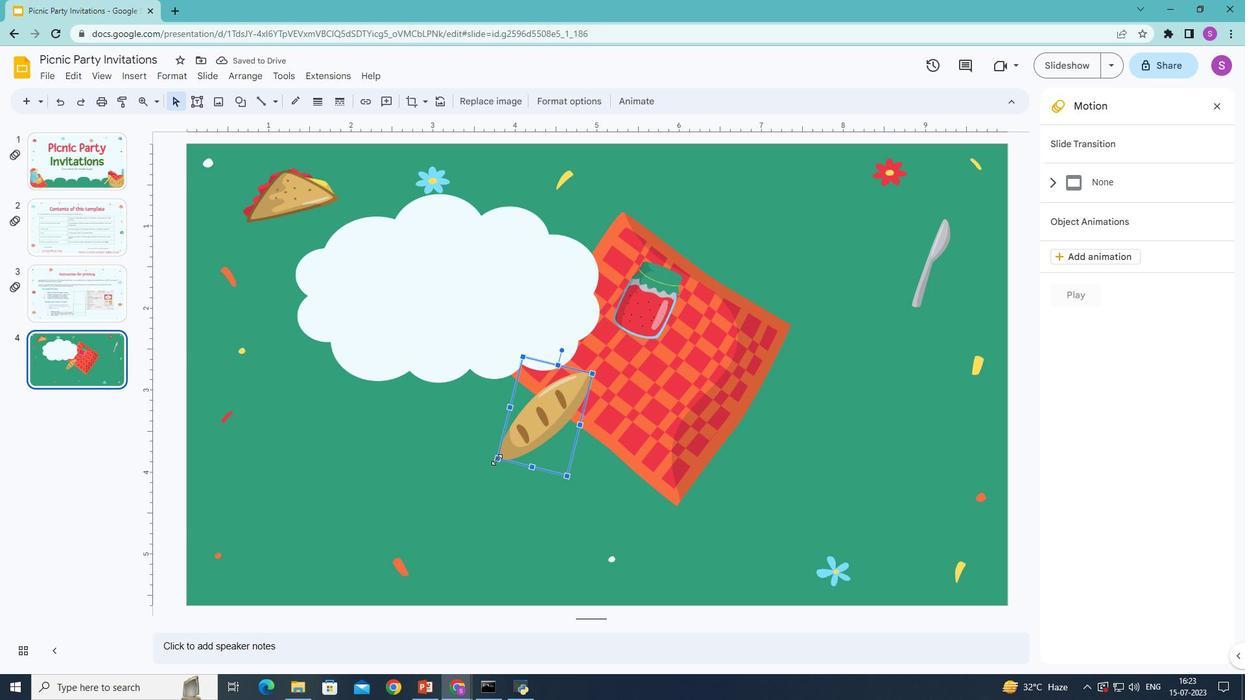 
Action: Mouse moved to (415, 483)
Screenshot: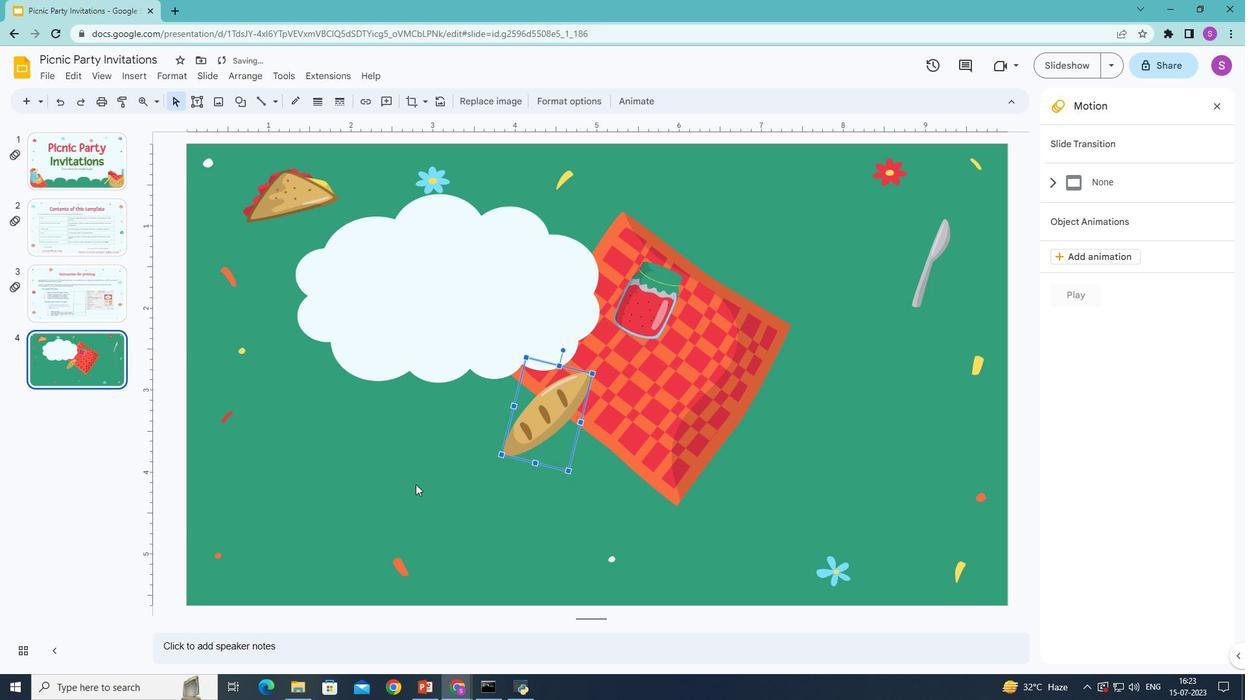 
Action: Mouse pressed left at (415, 483)
Screenshot: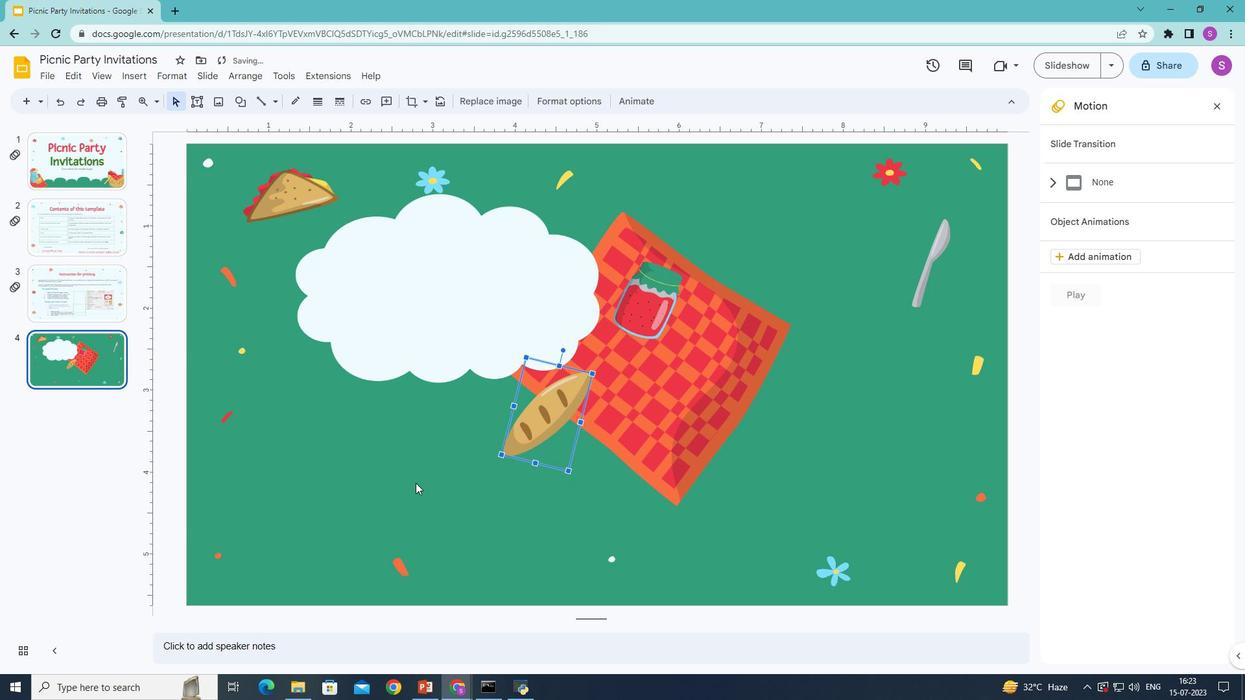 
Action: Mouse moved to (138, 76)
Screenshot: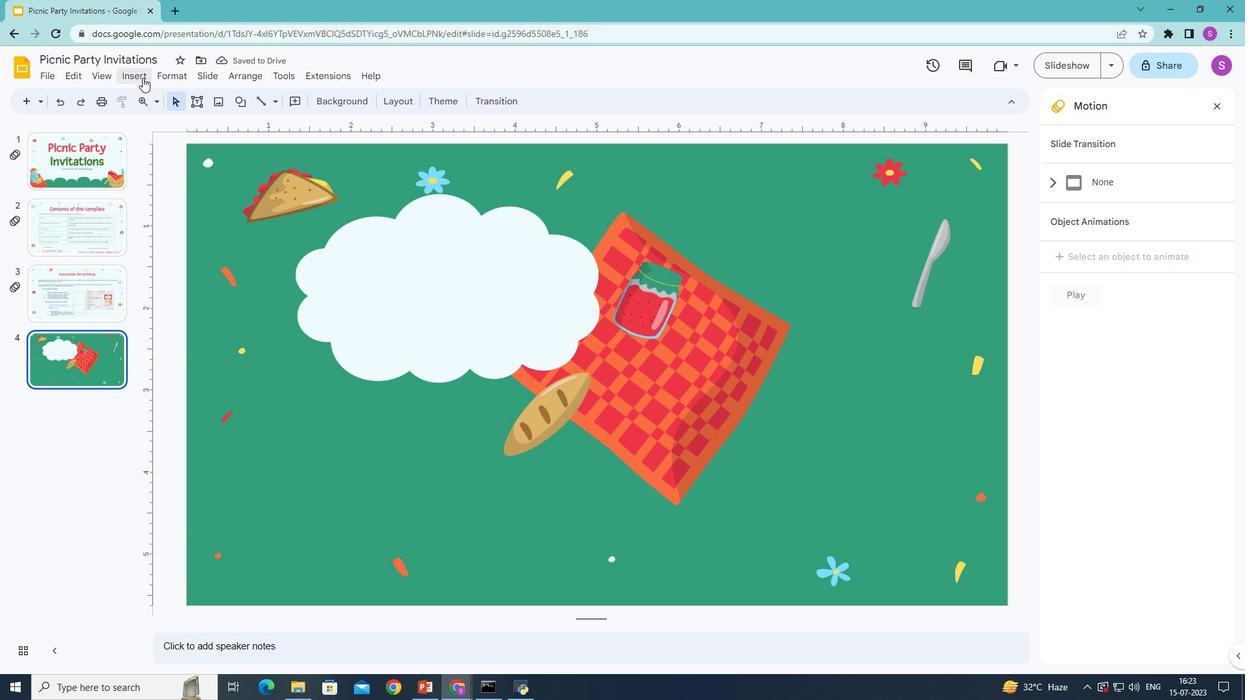 
Action: Mouse pressed left at (138, 76)
Screenshot: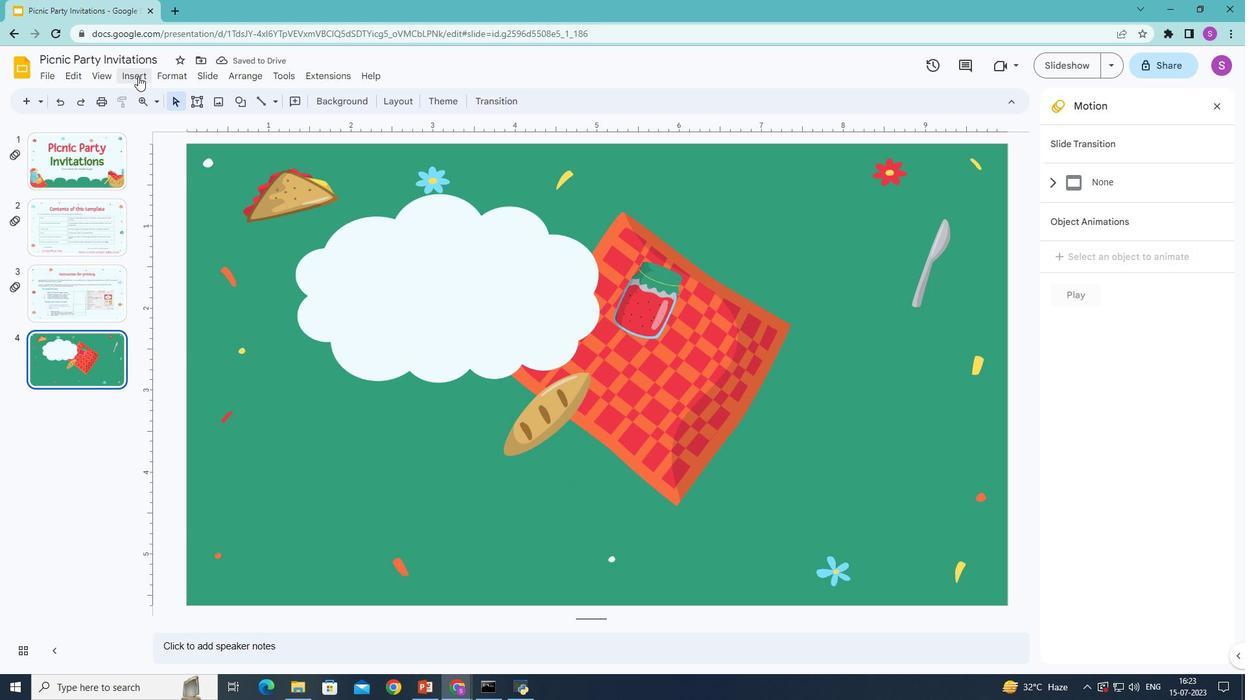 
Action: Mouse moved to (377, 93)
Screenshot: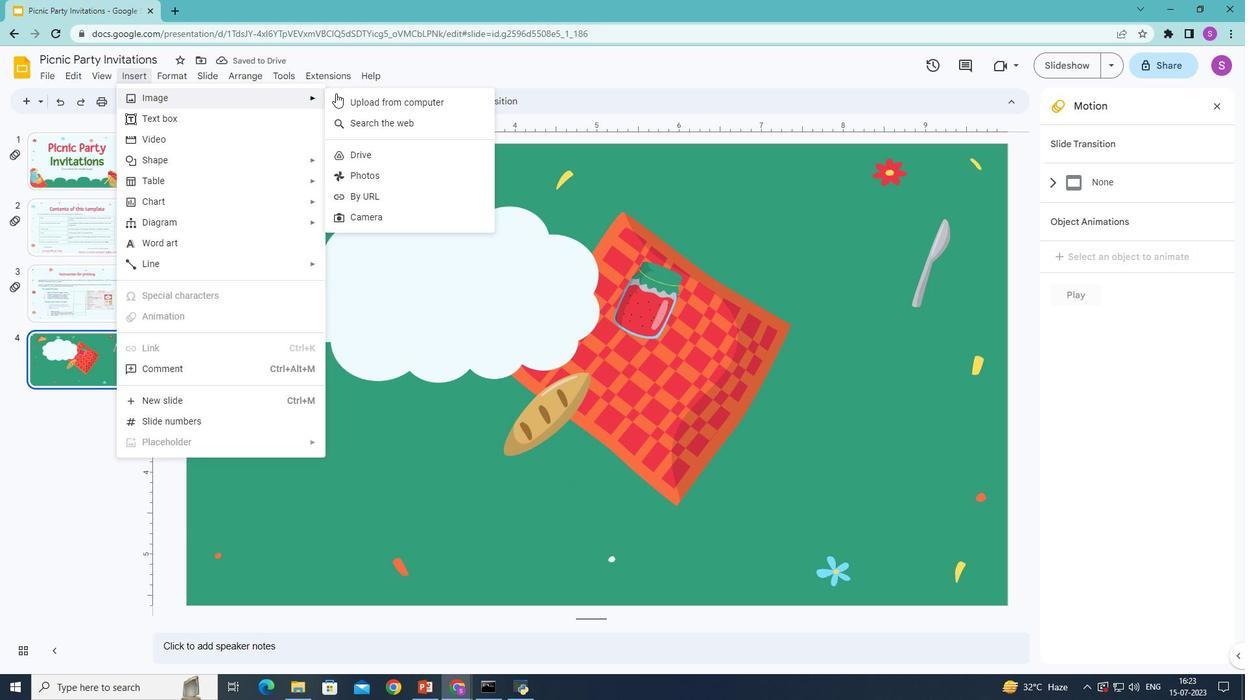 
Action: Mouse pressed left at (377, 93)
Screenshot: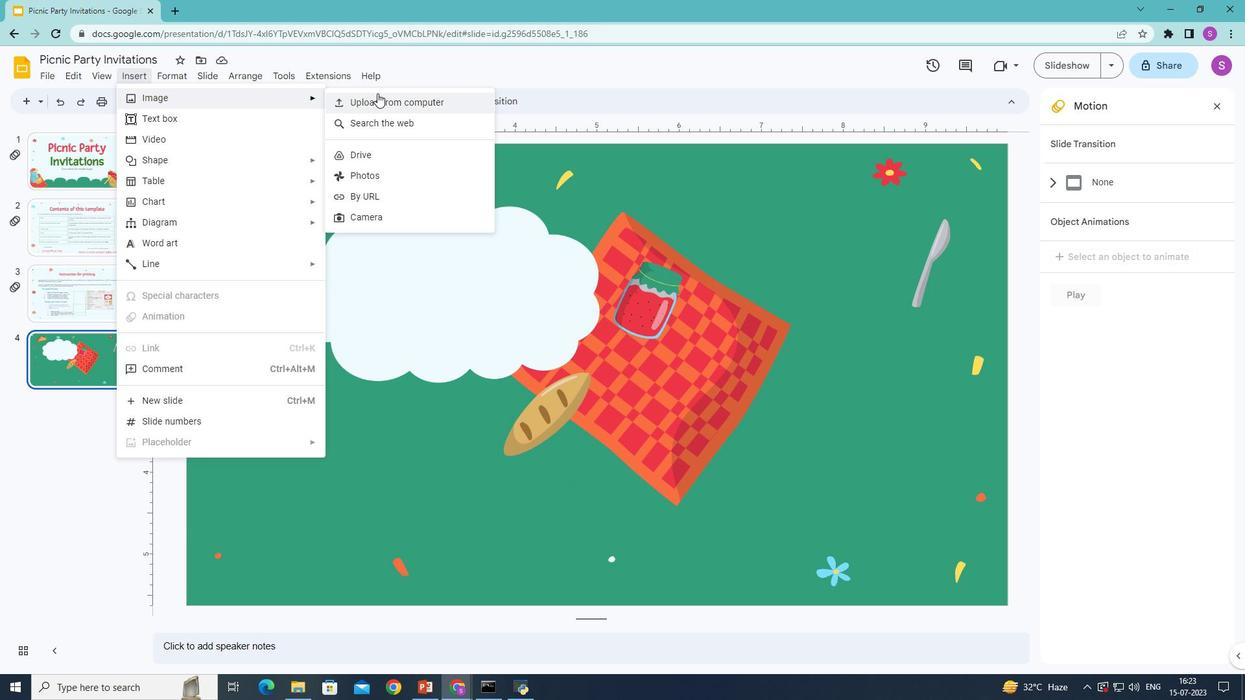 
Action: Mouse moved to (449, 216)
Screenshot: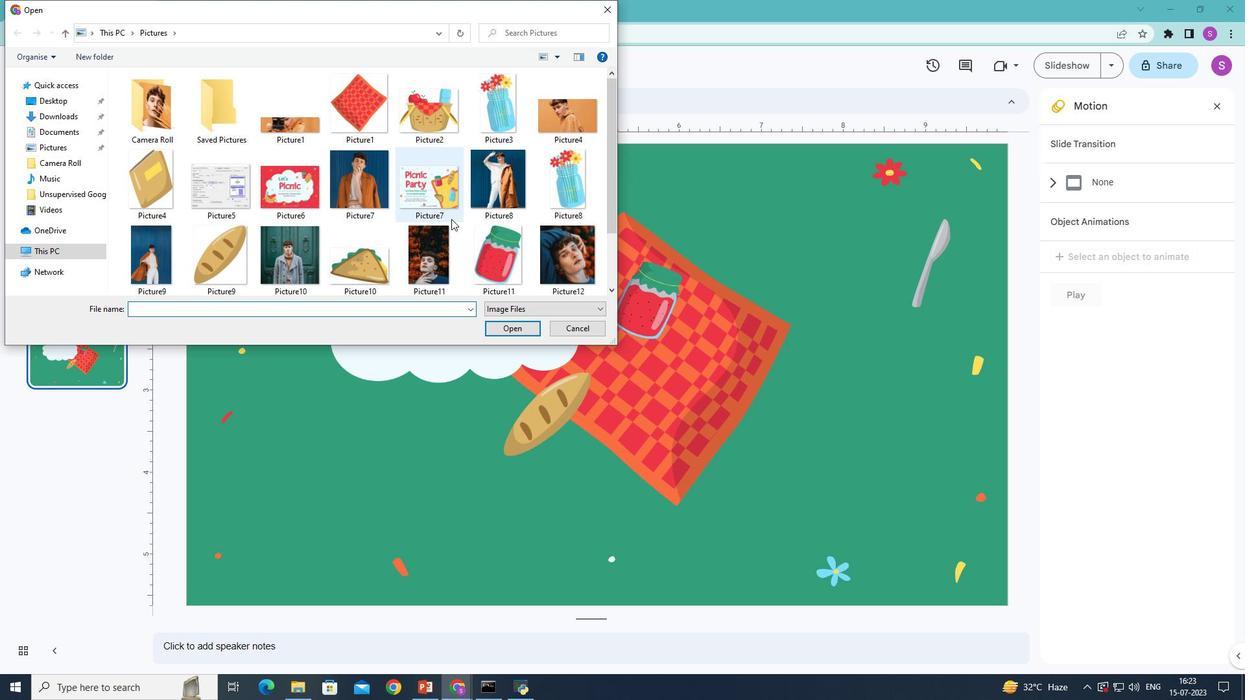 
Action: Mouse scrolled (449, 215) with delta (0, 0)
Screenshot: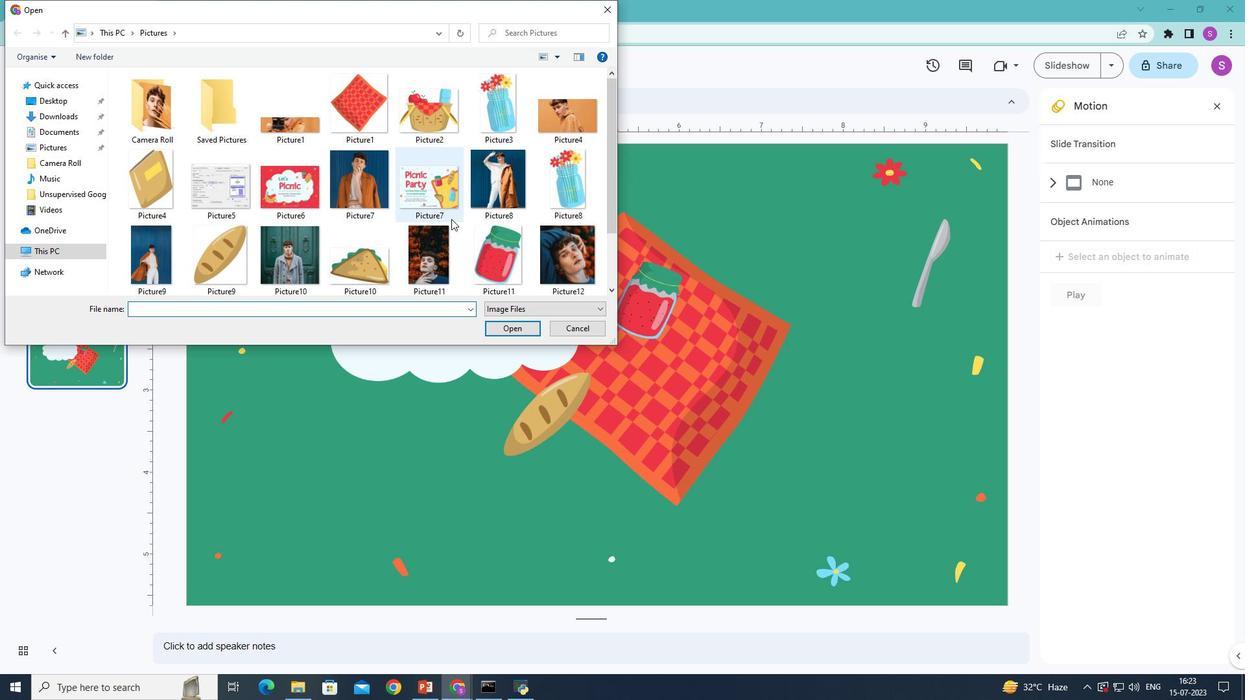 
Action: Mouse moved to (447, 215)
Screenshot: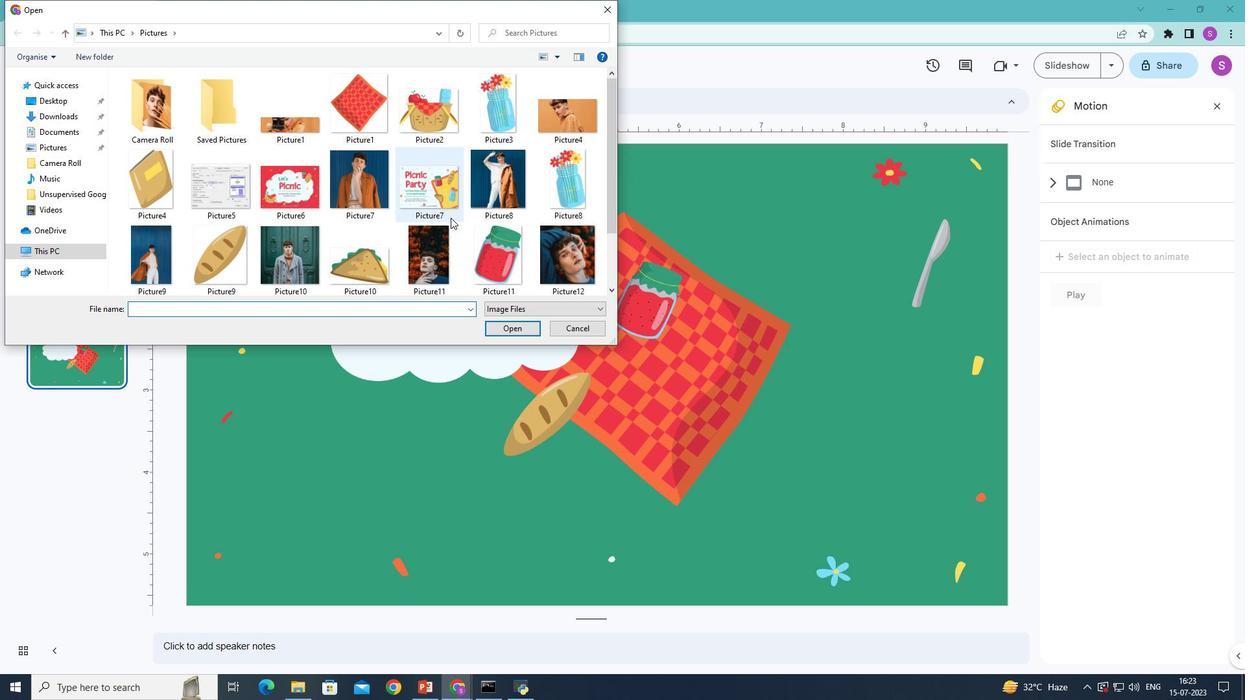 
Action: Mouse scrolled (447, 215) with delta (0, 0)
Screenshot: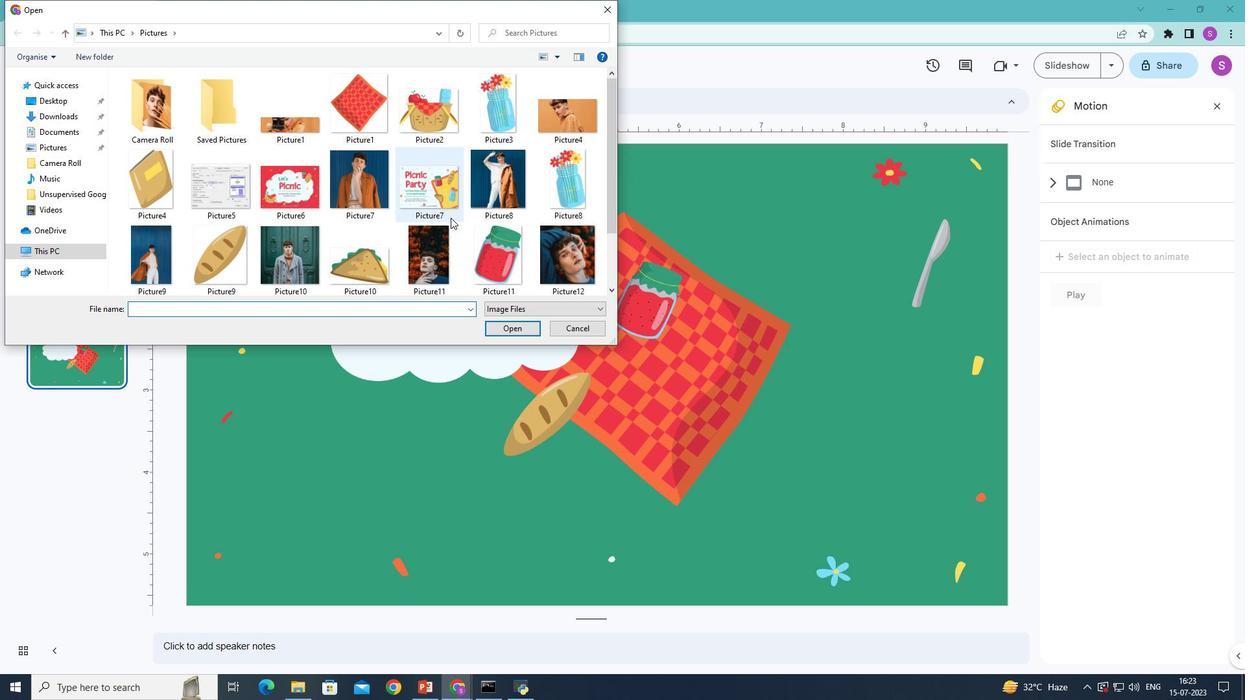 
Action: Mouse moved to (358, 174)
Screenshot: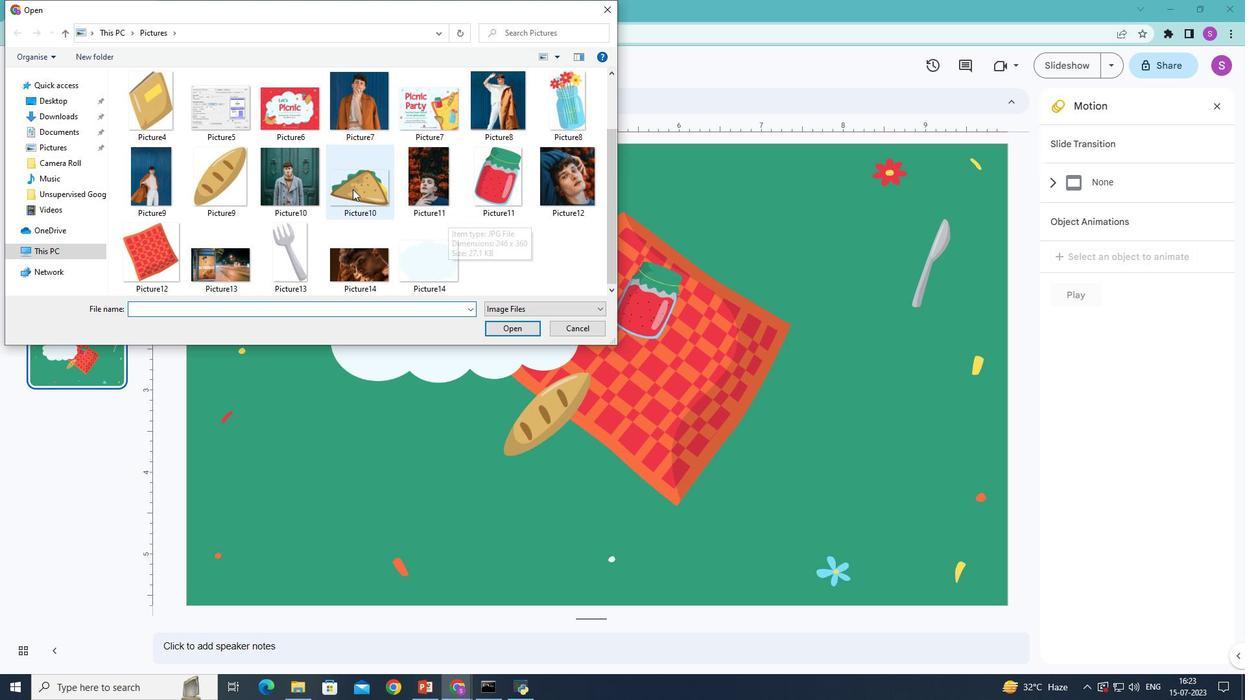 
Action: Mouse pressed left at (358, 174)
Screenshot: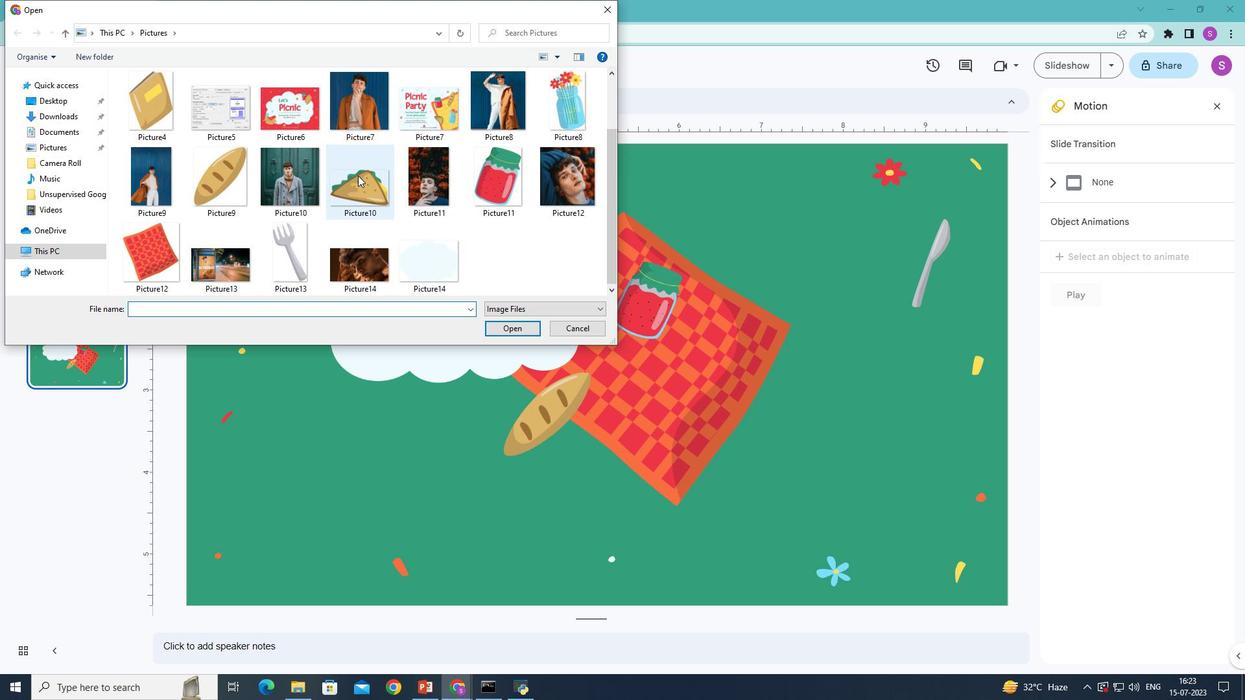 
Action: Mouse moved to (510, 326)
Screenshot: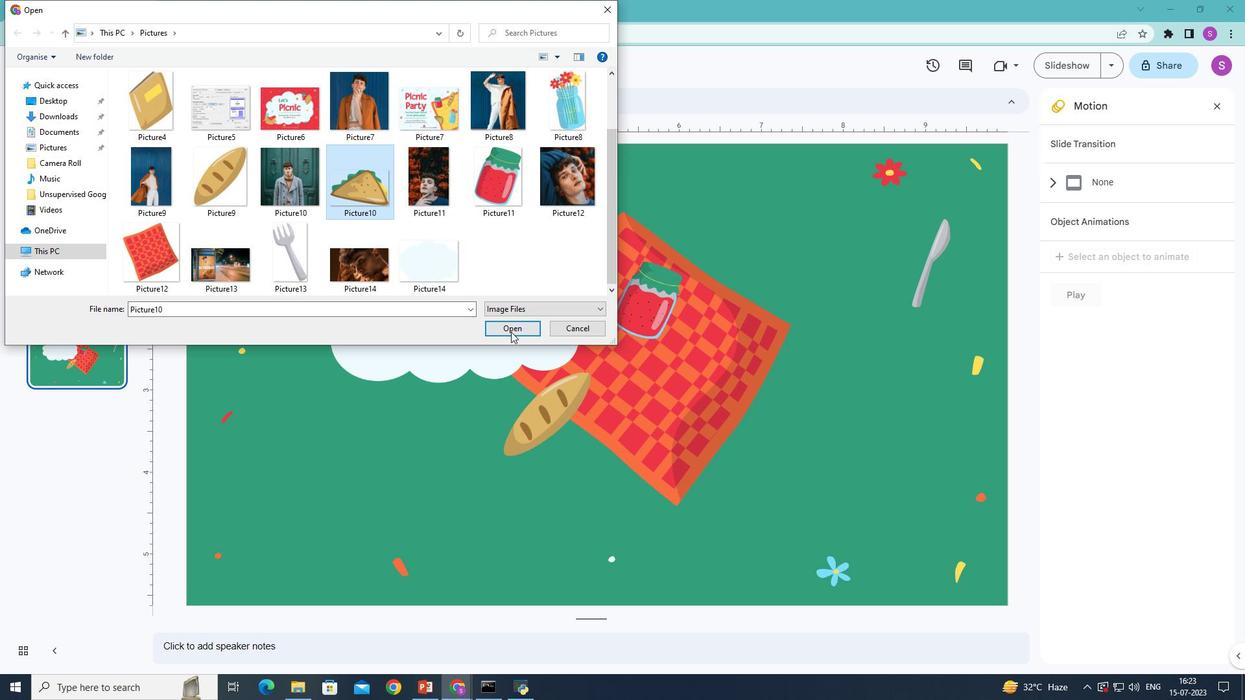 
Action: Mouse pressed left at (510, 326)
Screenshot: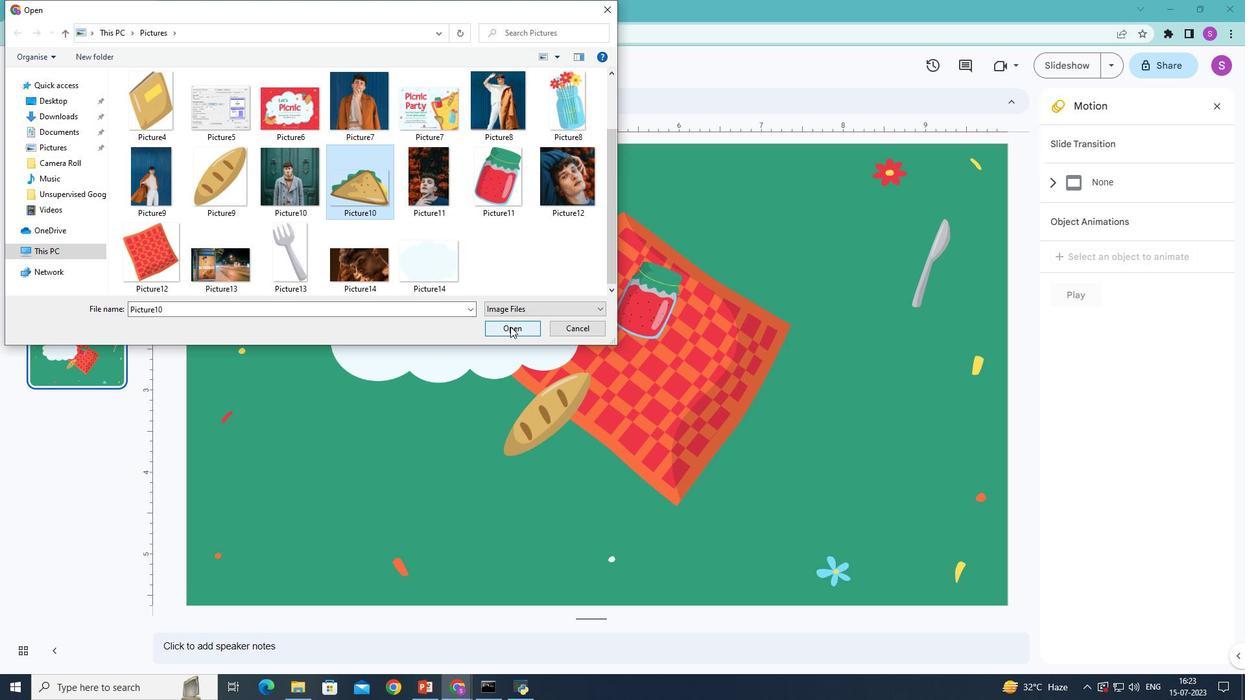 
Action: Mouse moved to (938, 208)
Screenshot: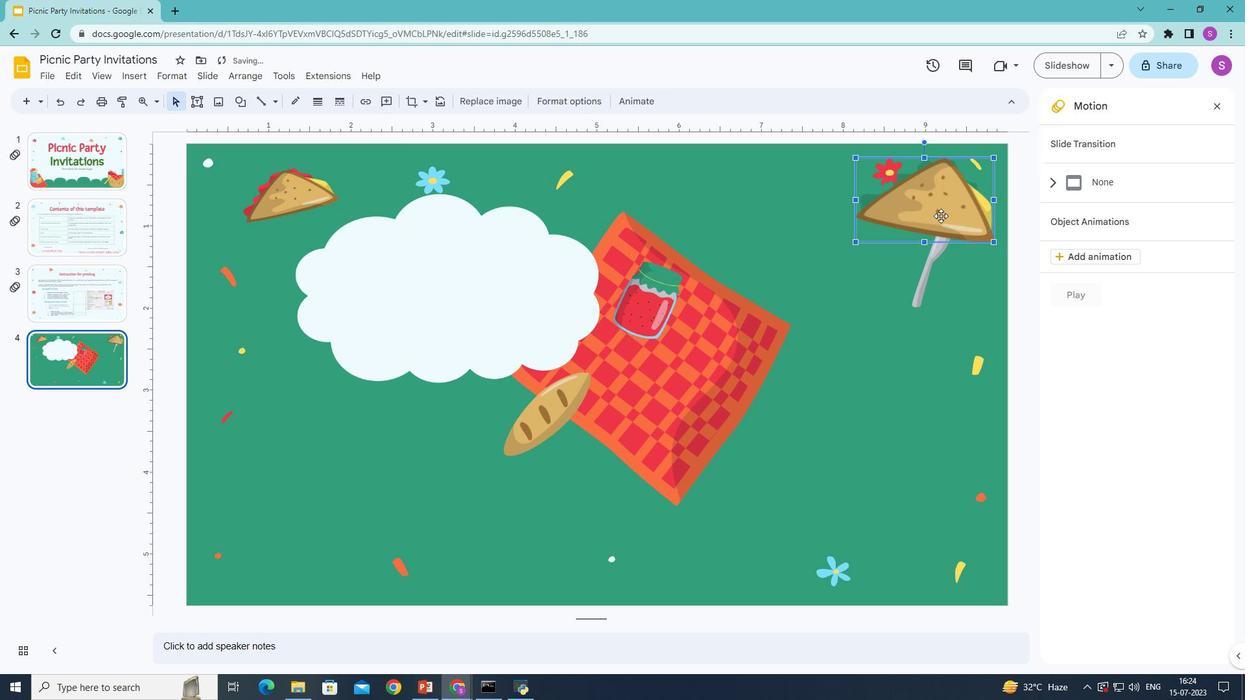 
Action: Mouse pressed left at (938, 208)
Screenshot: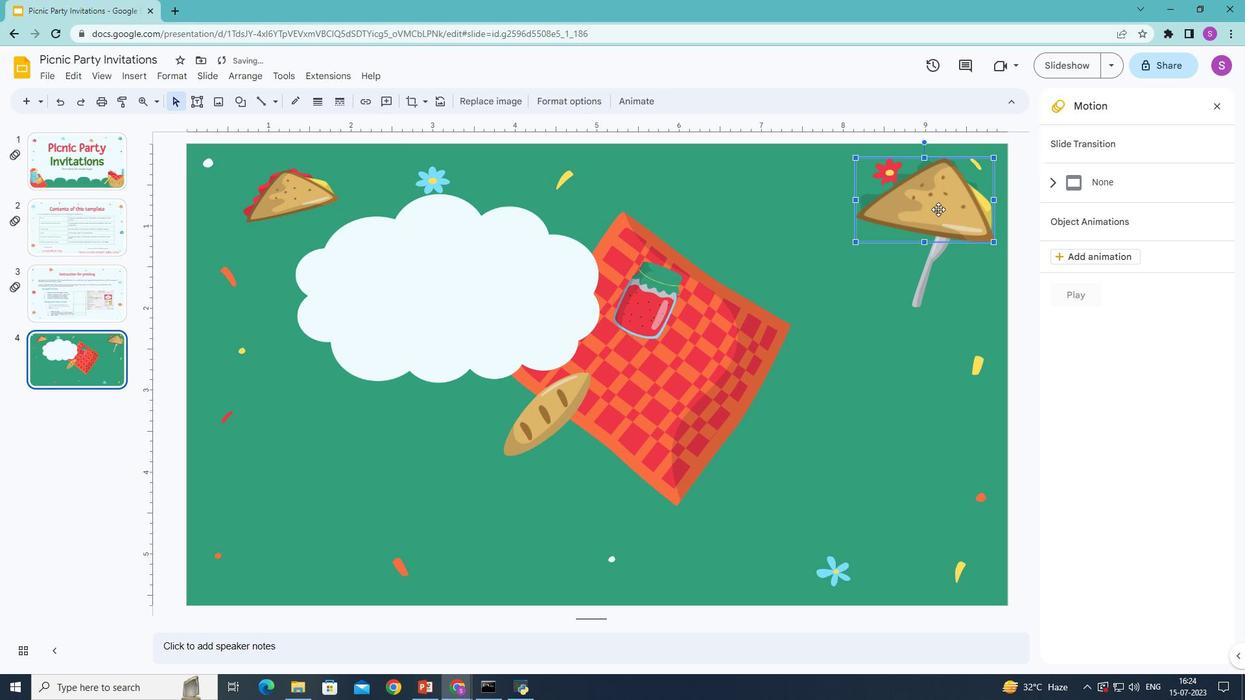 
Action: Mouse moved to (725, 418)
Screenshot: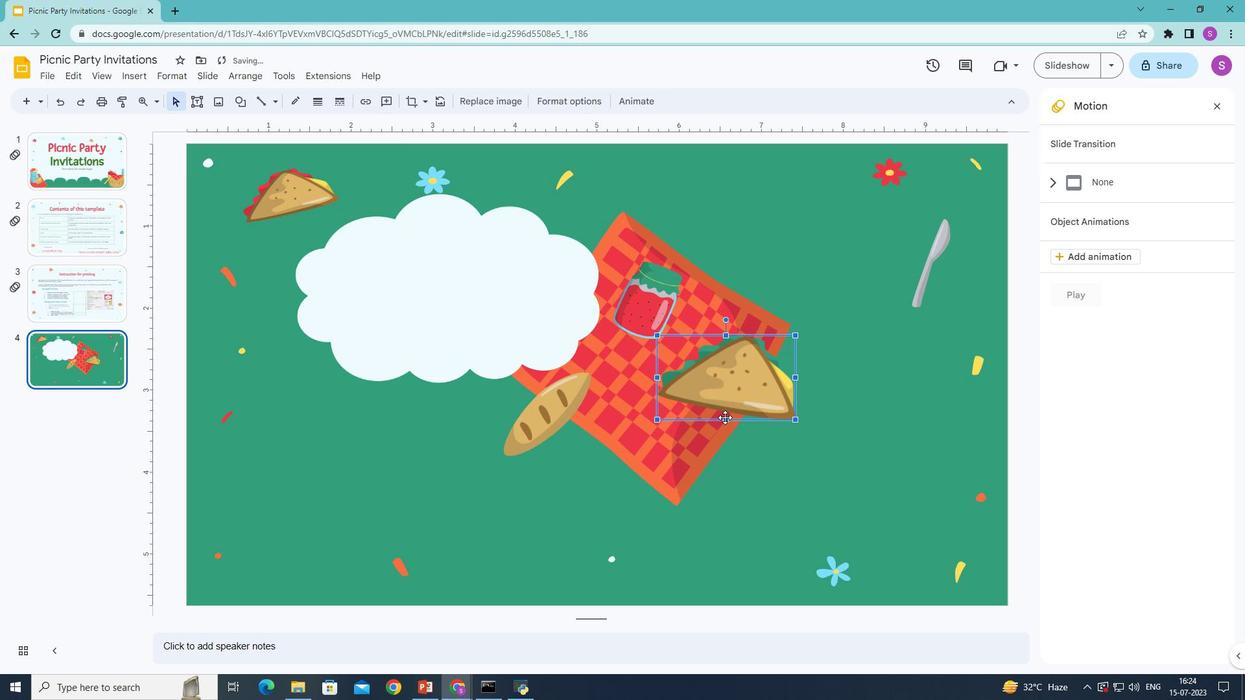 
Action: Mouse pressed left at (725, 418)
Screenshot: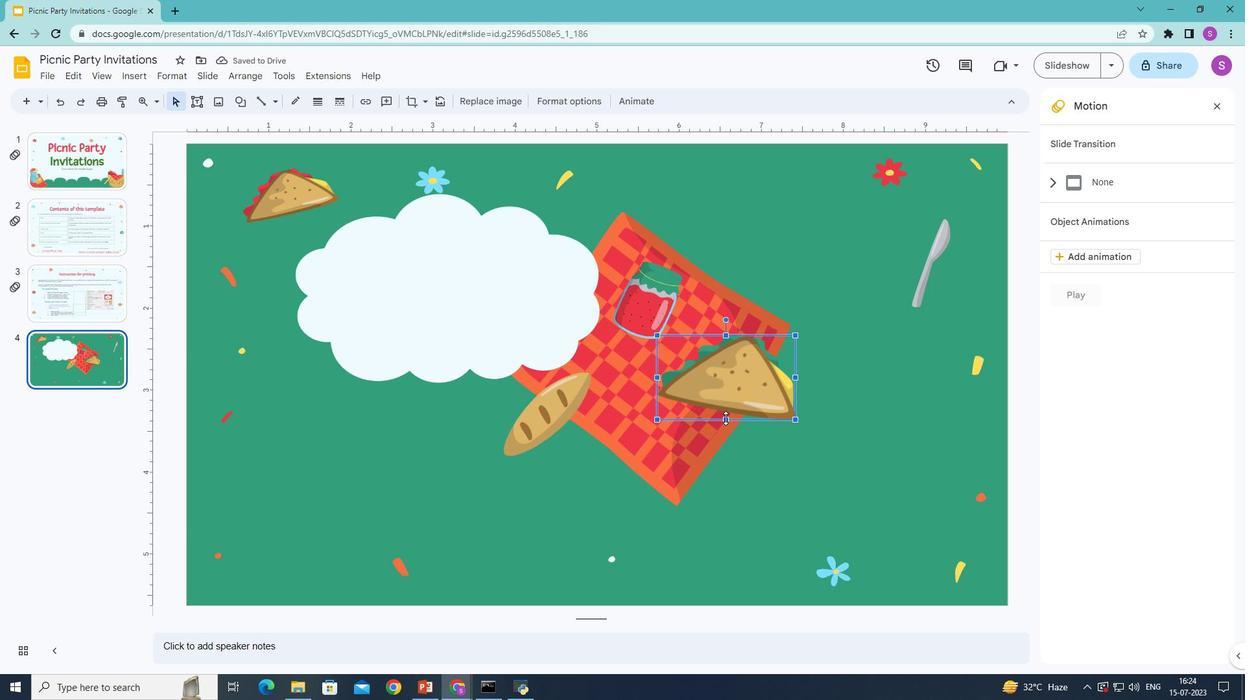 
Action: Mouse moved to (795, 369)
Screenshot: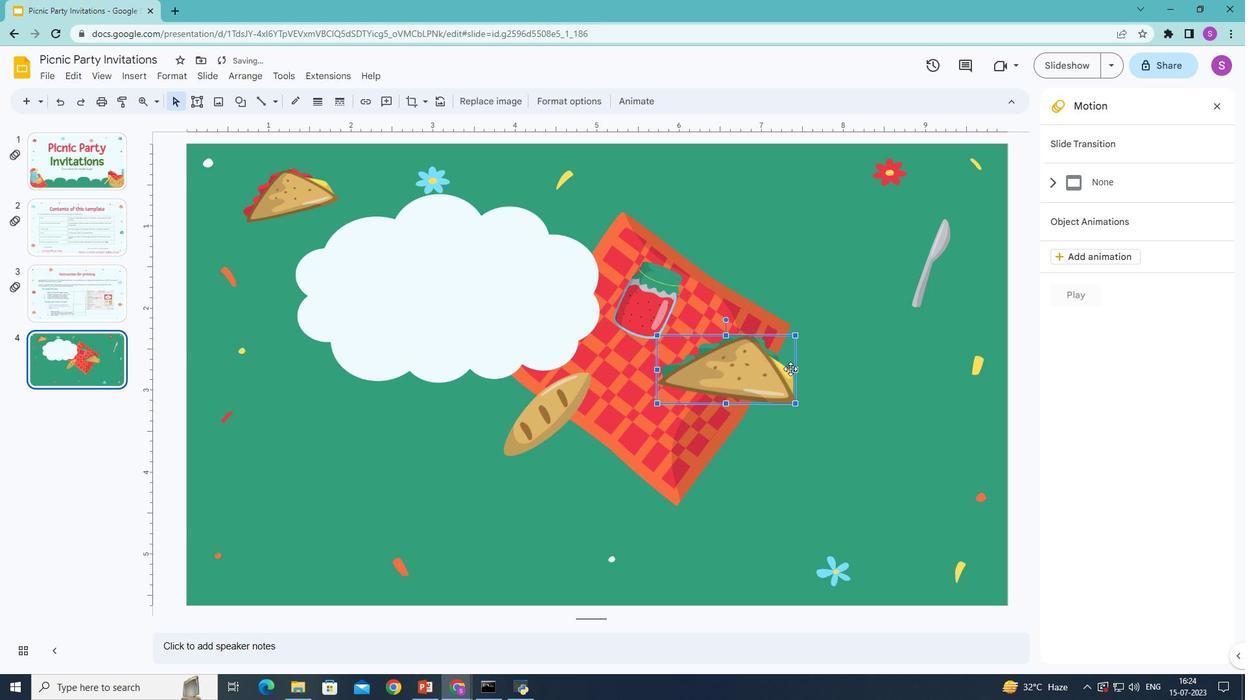 
Action: Mouse pressed left at (795, 369)
Screenshot: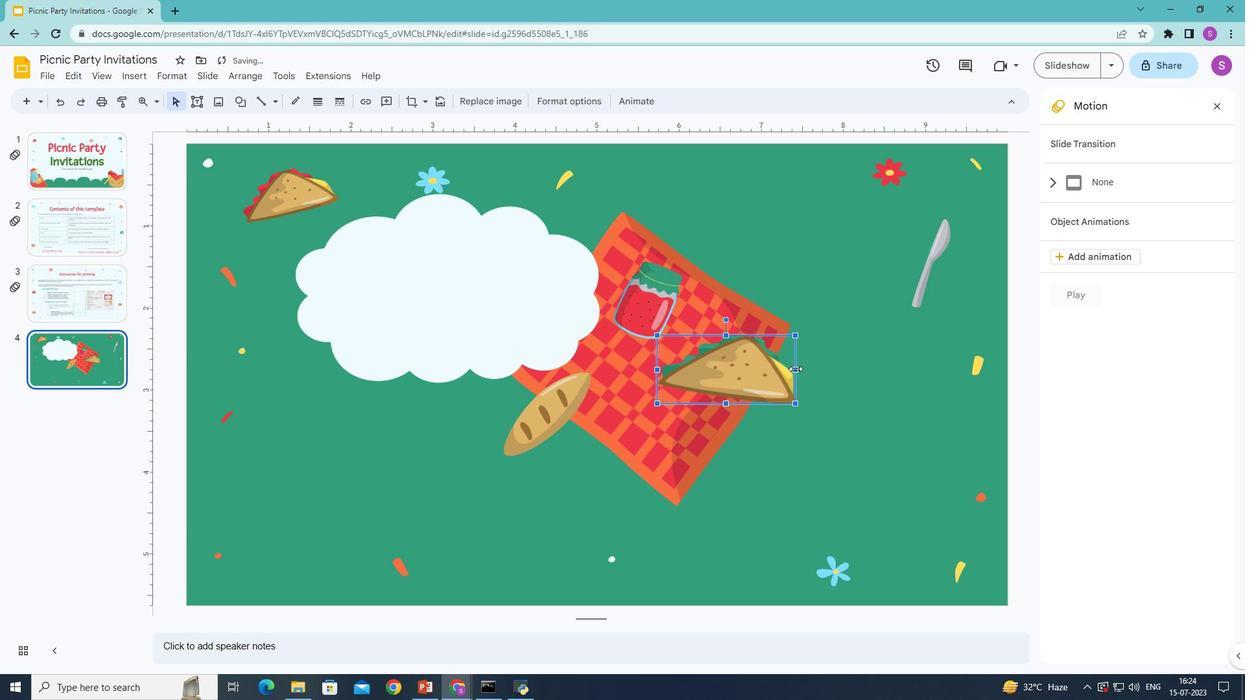 
Action: Mouse moved to (710, 334)
Screenshot: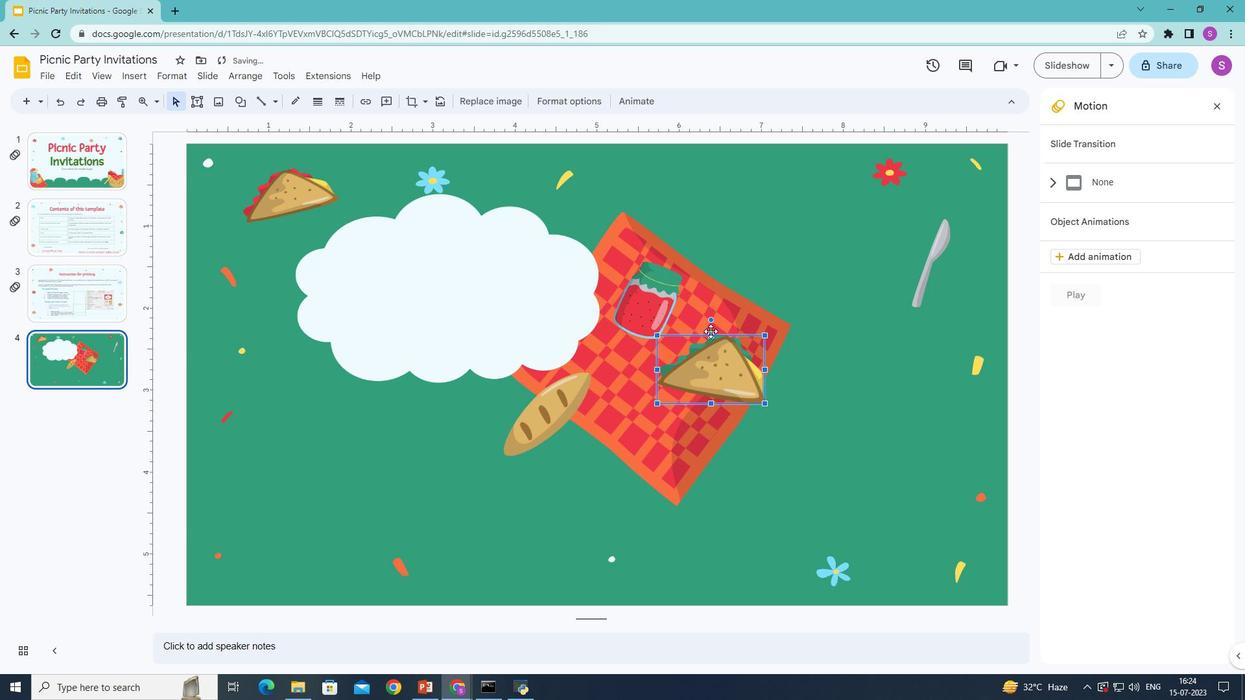 
Action: Mouse pressed left at (710, 334)
Screenshot: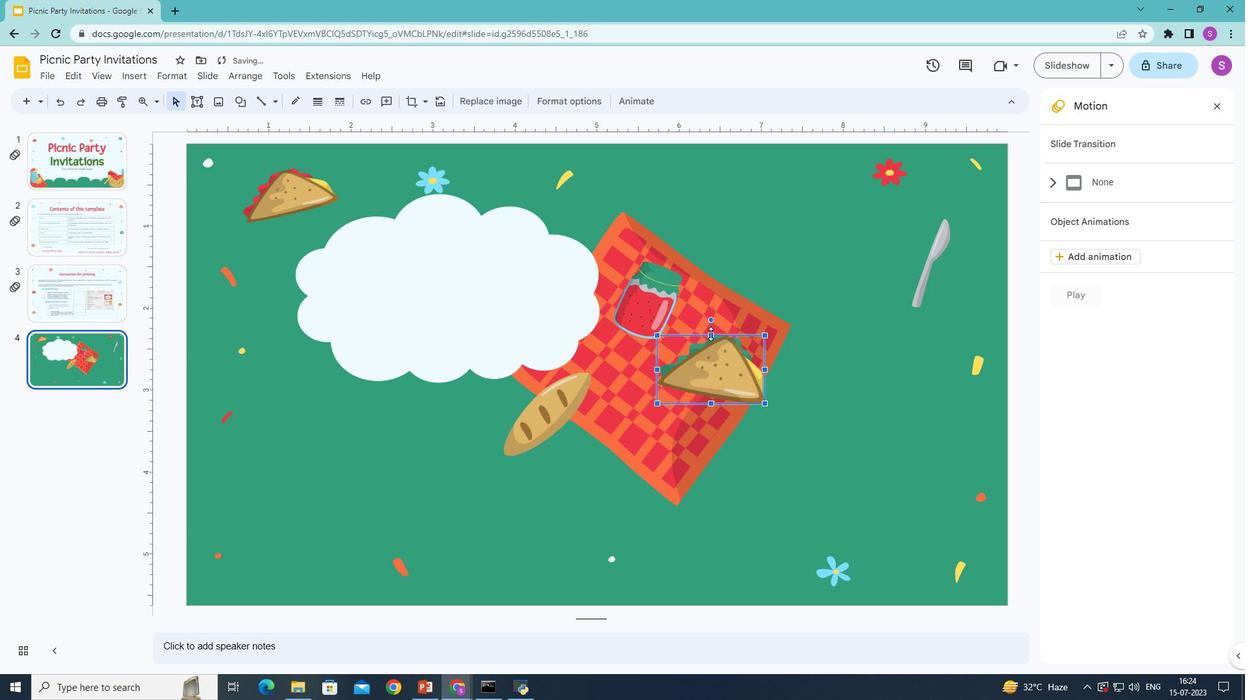 
Action: Mouse moved to (766, 376)
Screenshot: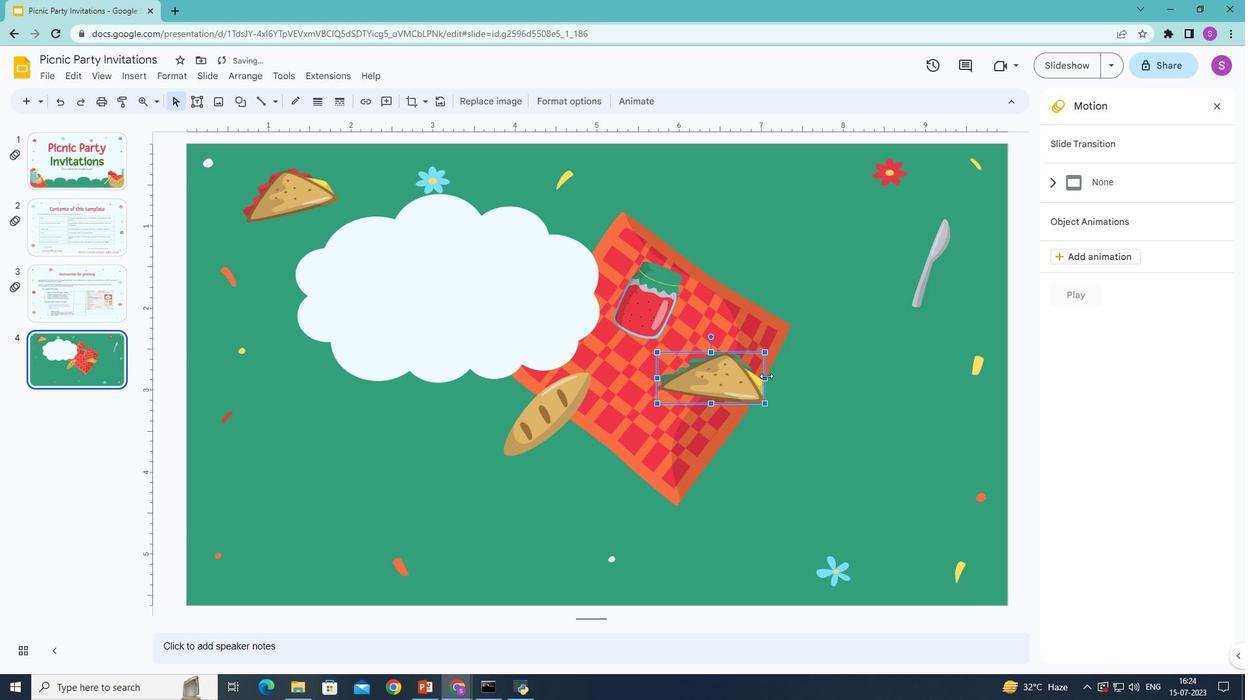 
Action: Mouse pressed left at (766, 376)
Screenshot: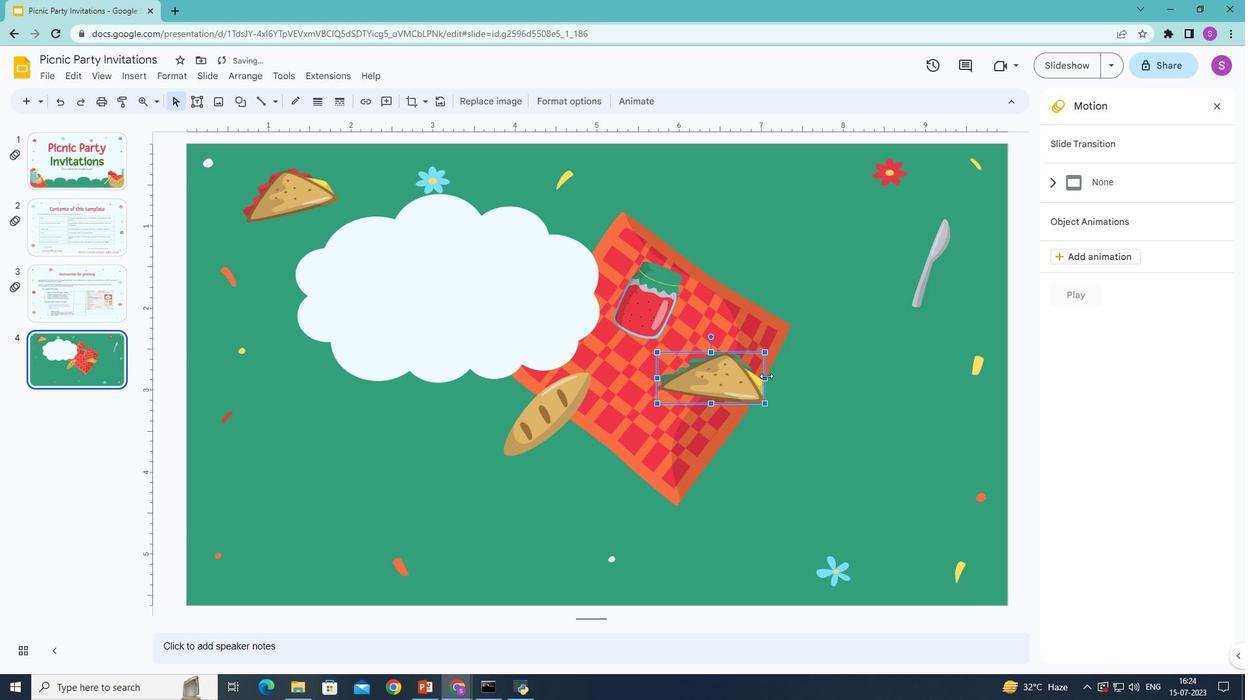 
Action: Mouse moved to (690, 375)
Screenshot: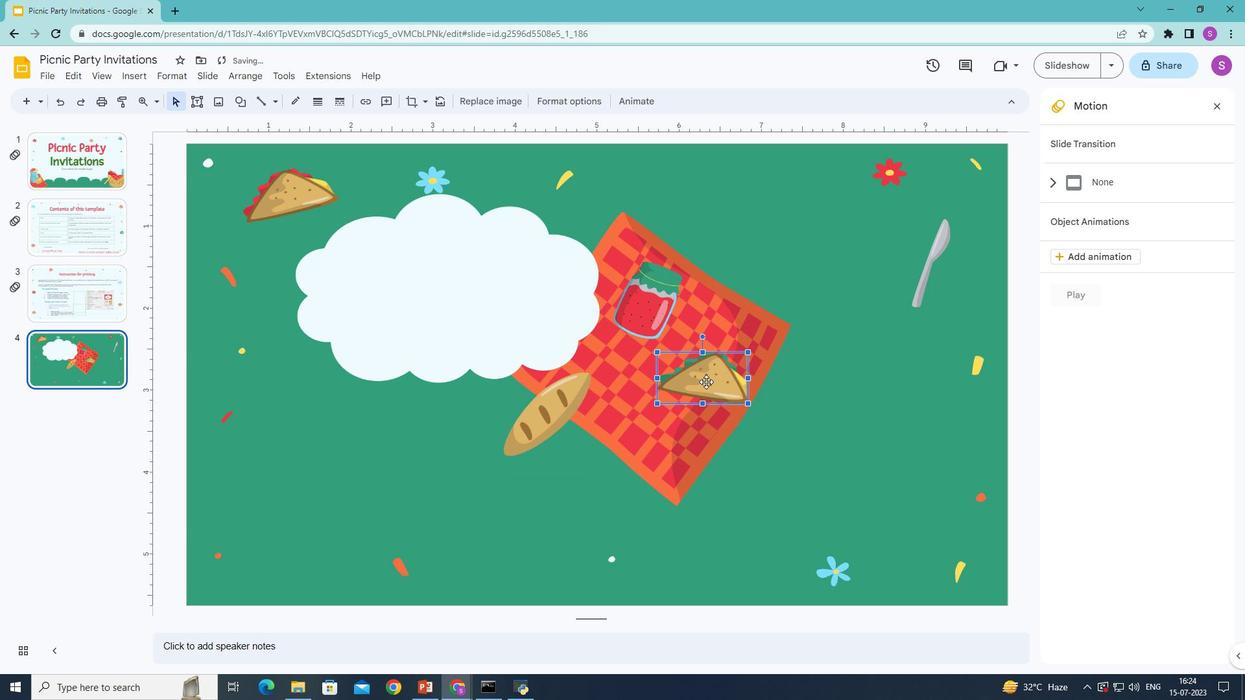 
Action: Mouse pressed left at (690, 375)
Screenshot: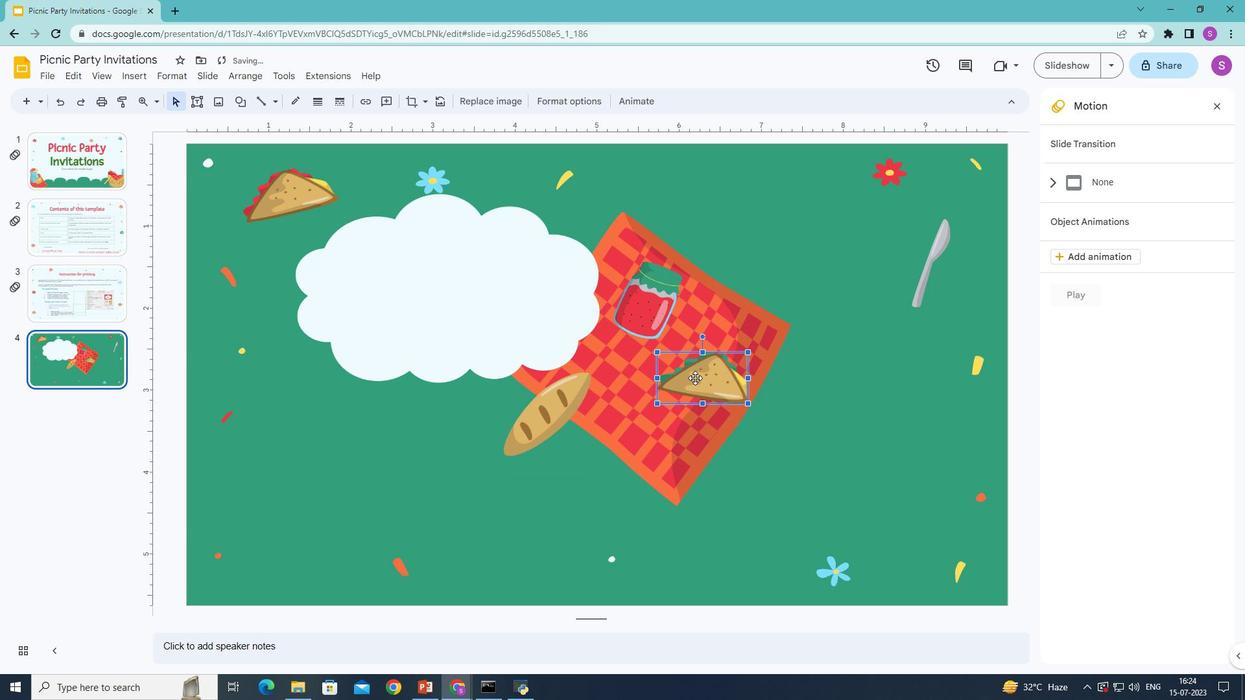 
Action: Mouse moved to (738, 407)
Screenshot: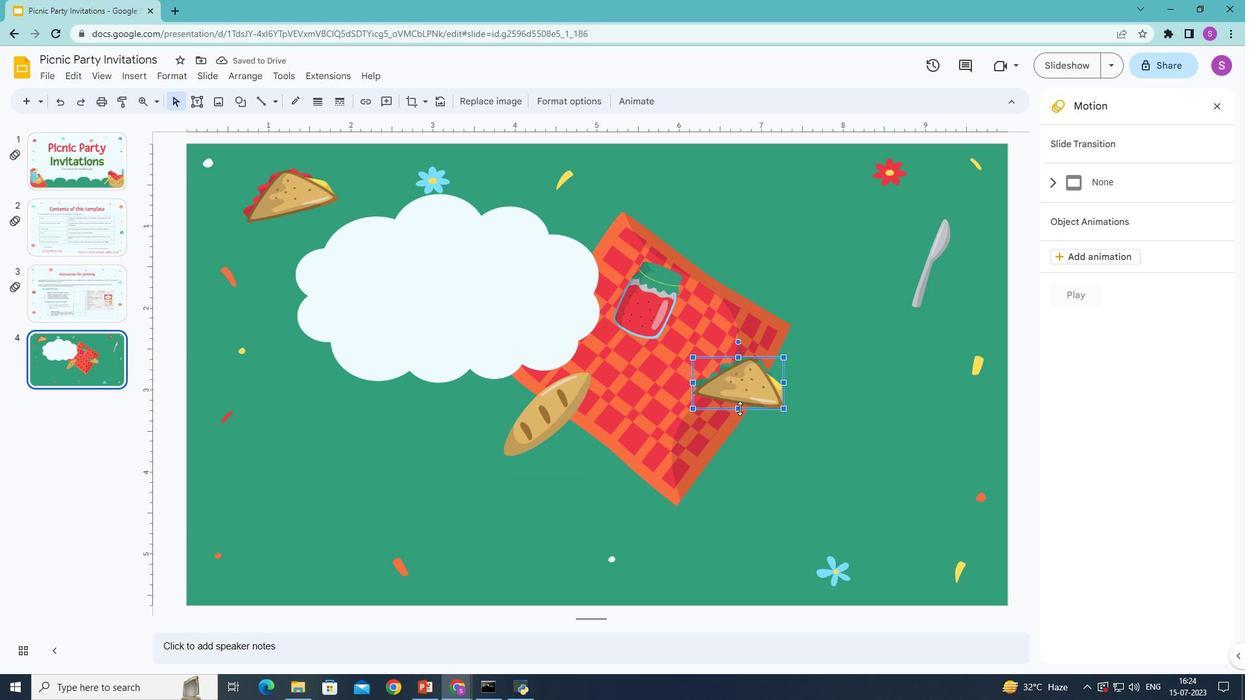 
Action: Mouse pressed left at (738, 407)
Screenshot: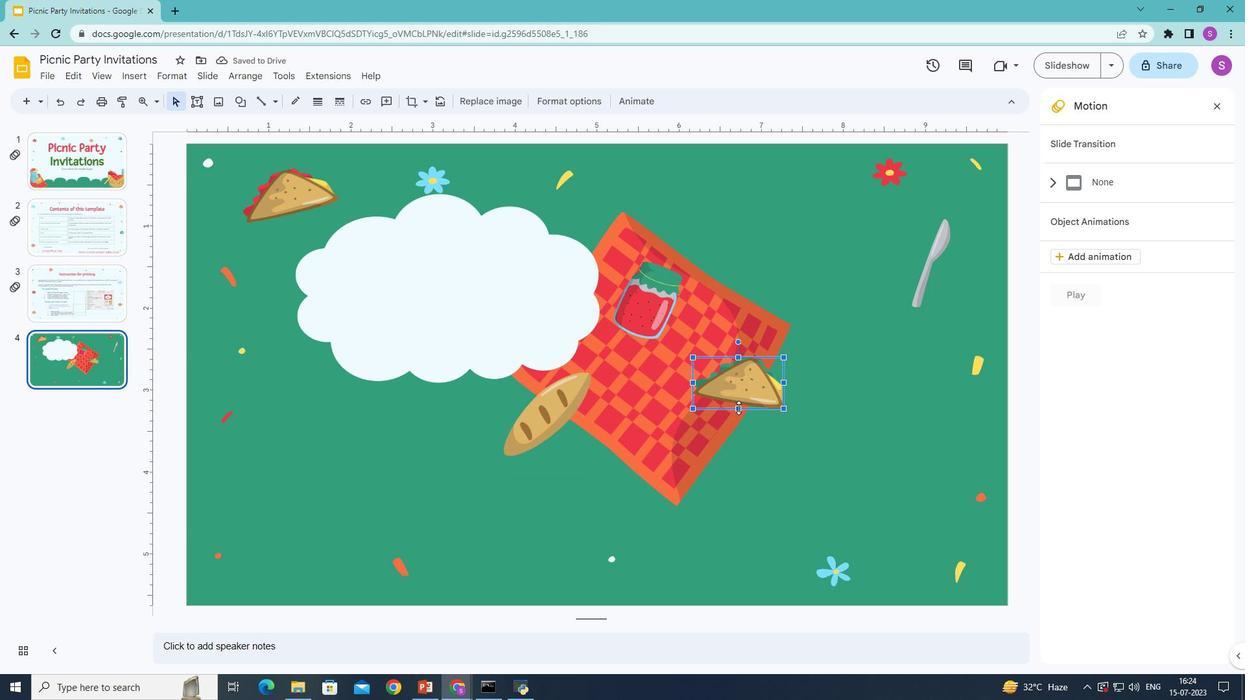 
Action: Mouse moved to (695, 379)
Screenshot: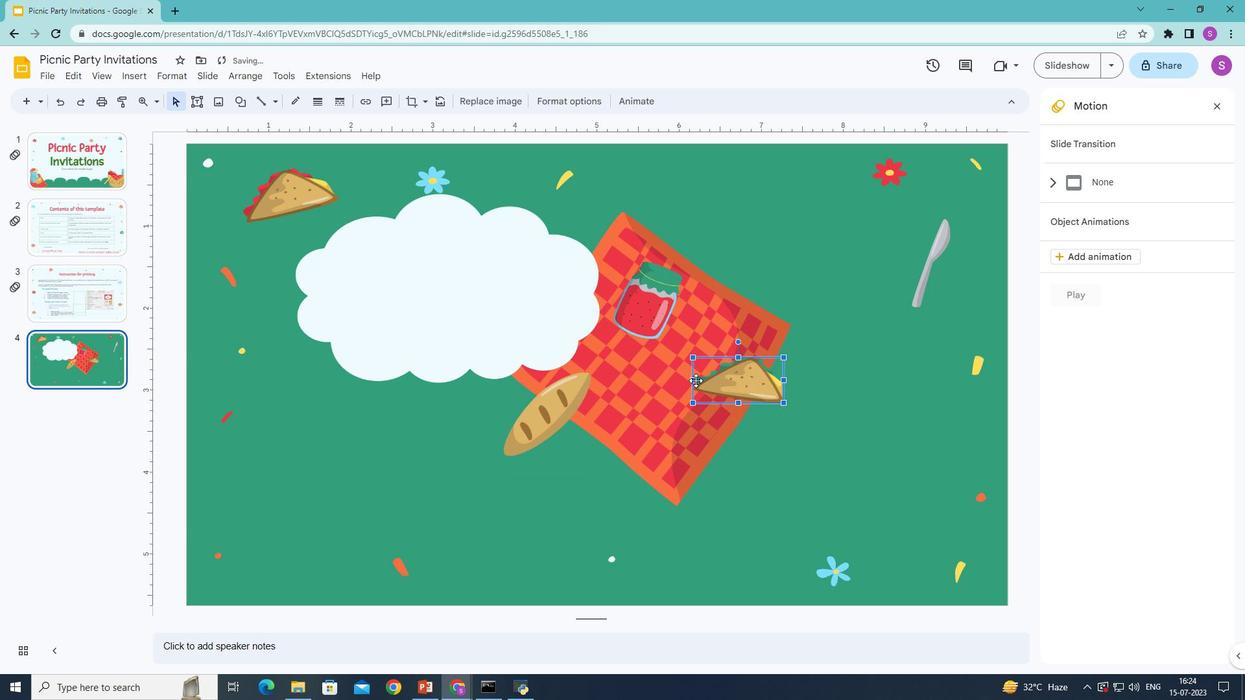 
Action: Mouse pressed left at (695, 379)
Screenshot: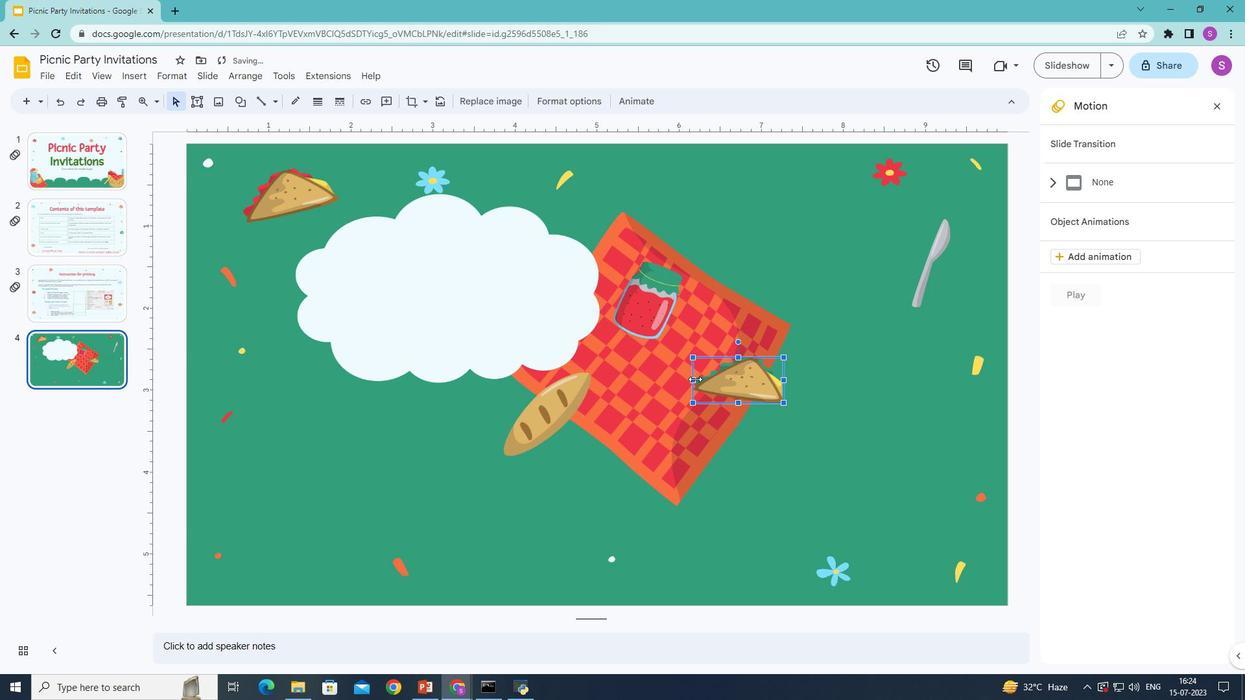 
Action: Mouse moved to (850, 380)
Screenshot: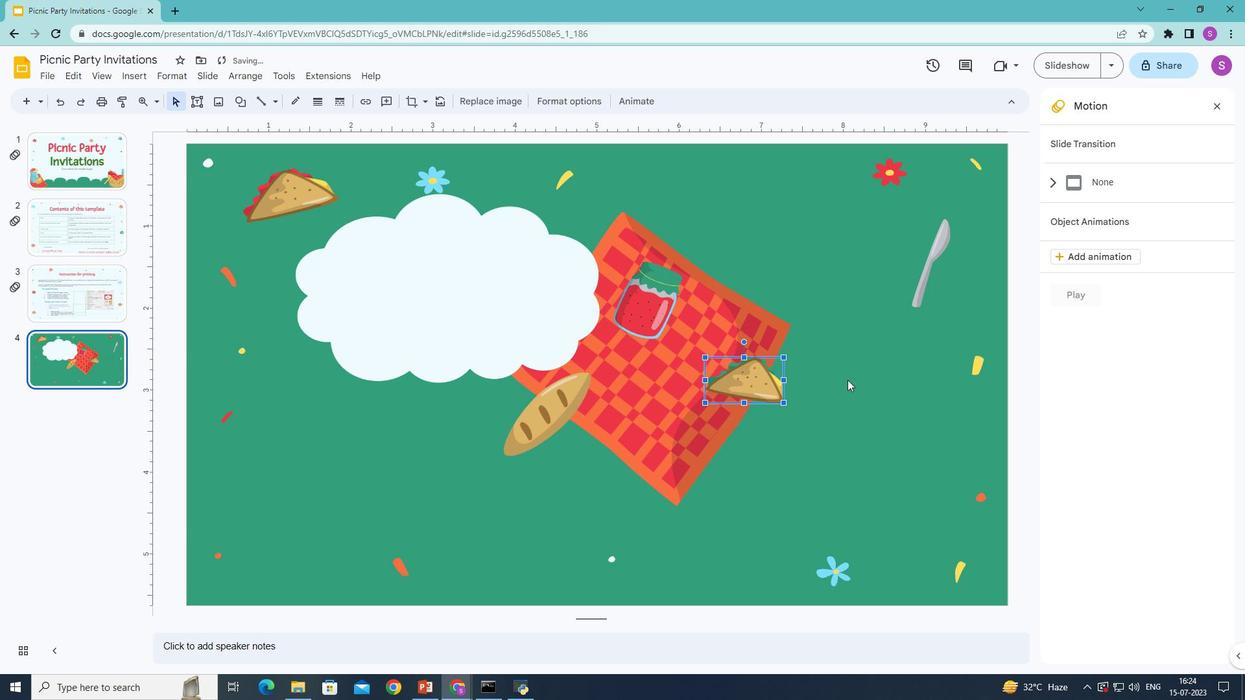 
Action: Mouse pressed left at (850, 380)
Screenshot: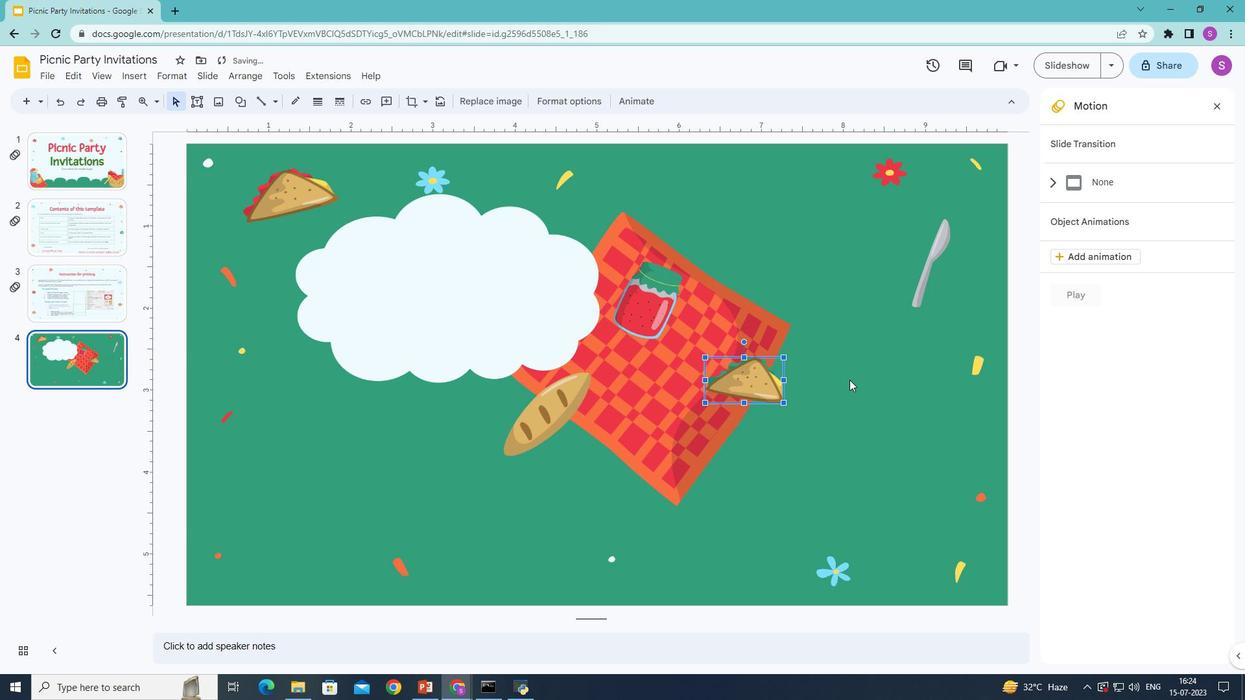 
Action: Mouse moved to (130, 77)
Screenshot: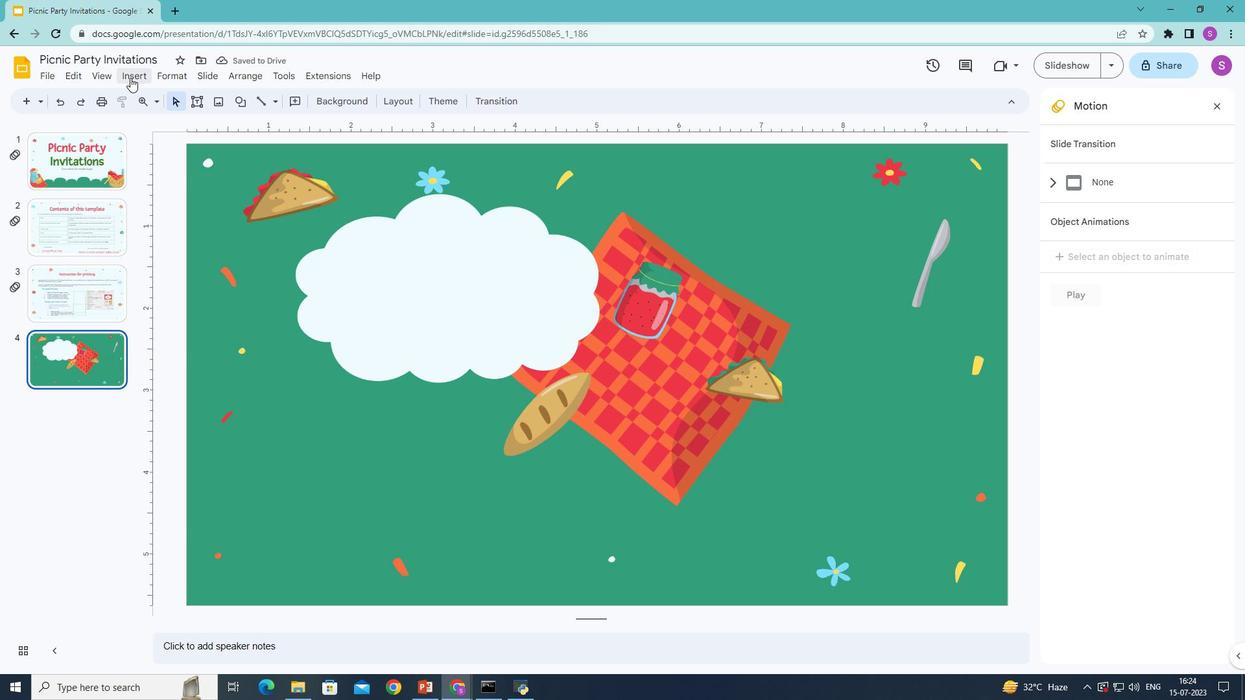 
Action: Mouse pressed left at (130, 77)
Screenshot: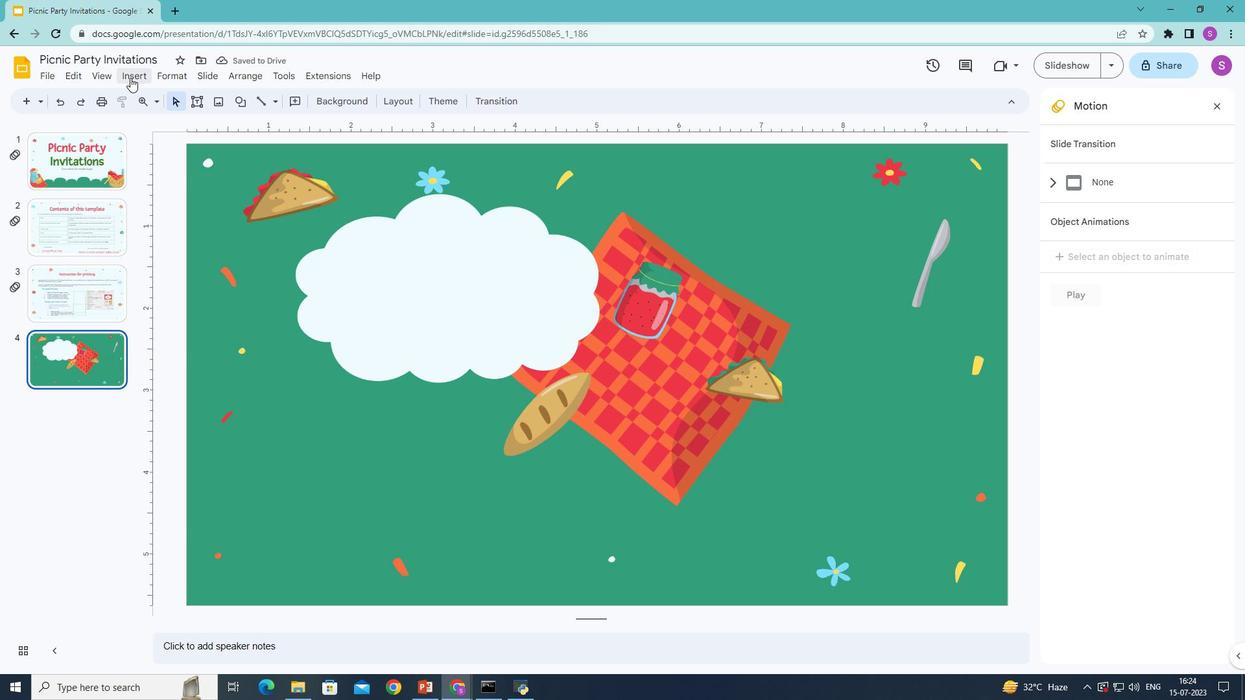 
Action: Mouse moved to (363, 102)
Screenshot: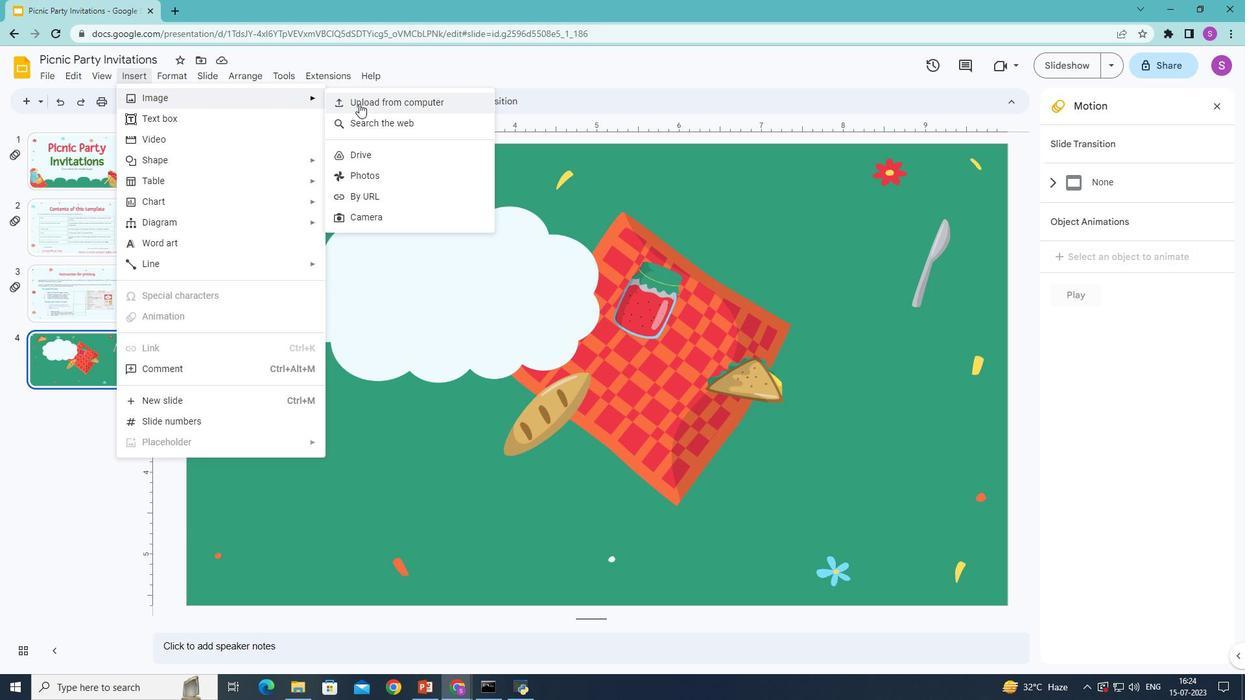 
Action: Mouse pressed left at (363, 102)
Screenshot: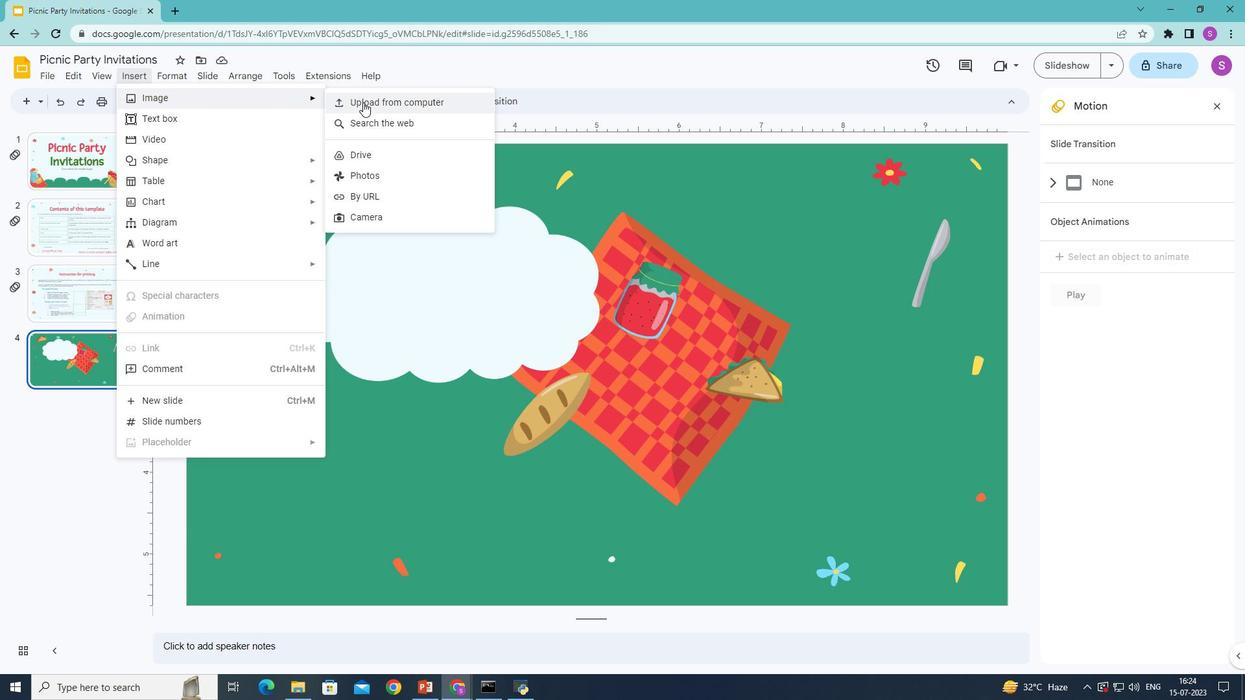 
Action: Mouse moved to (463, 217)
Screenshot: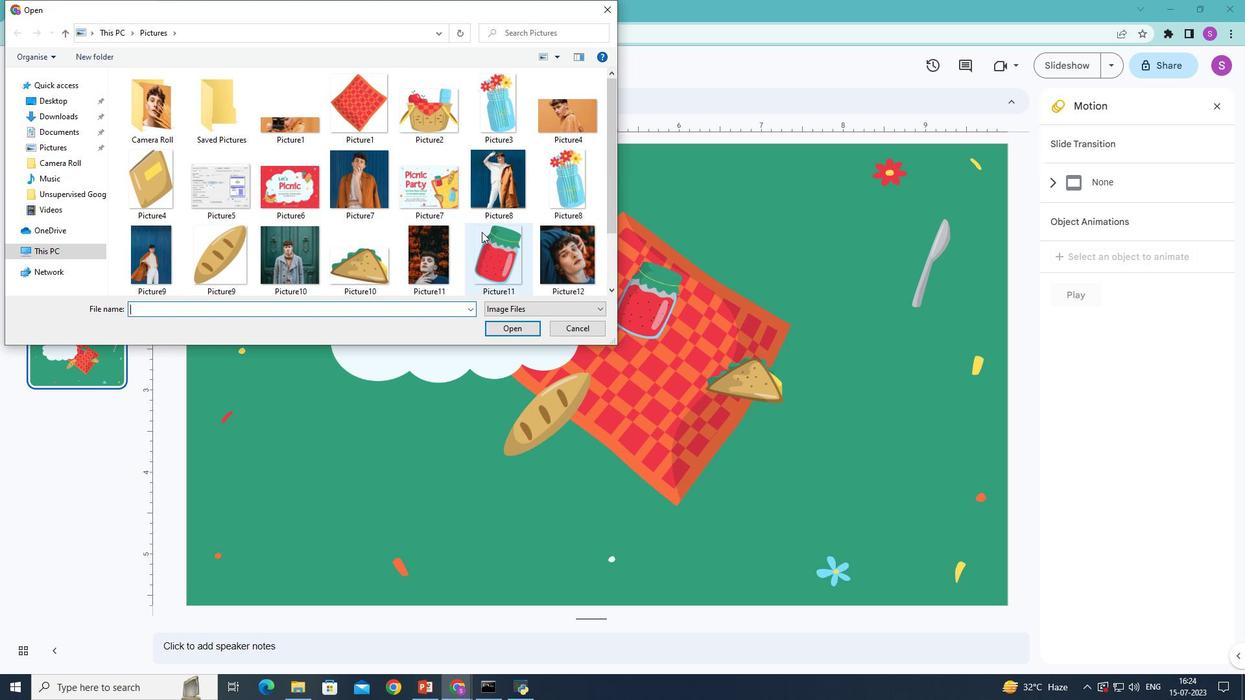 
Action: Mouse scrolled (463, 216) with delta (0, 0)
Screenshot: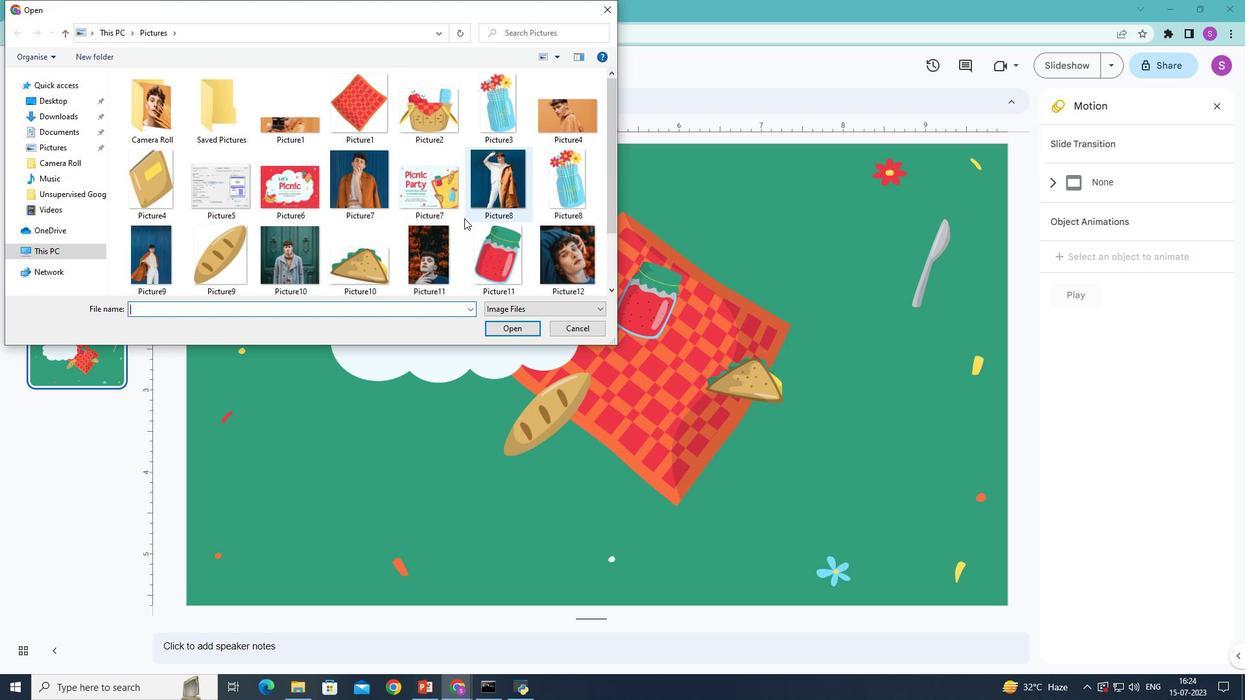 
Action: Mouse scrolled (463, 216) with delta (0, 0)
Screenshot: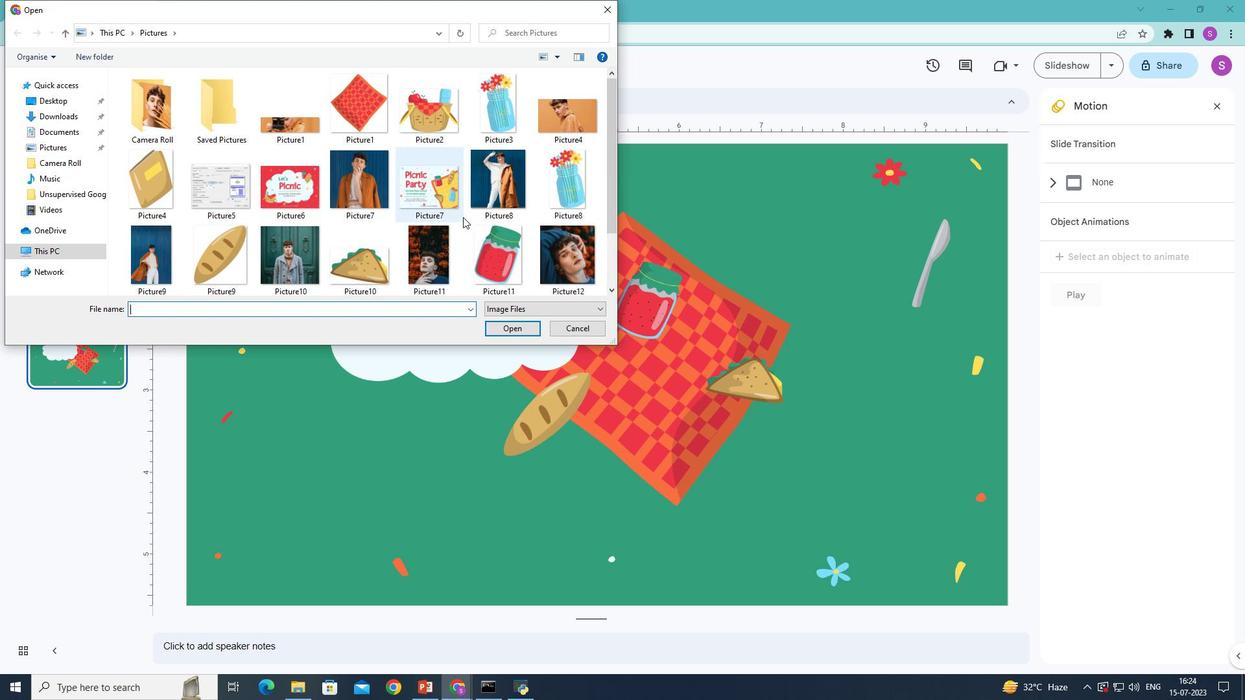
Action: Mouse moved to (282, 241)
Screenshot: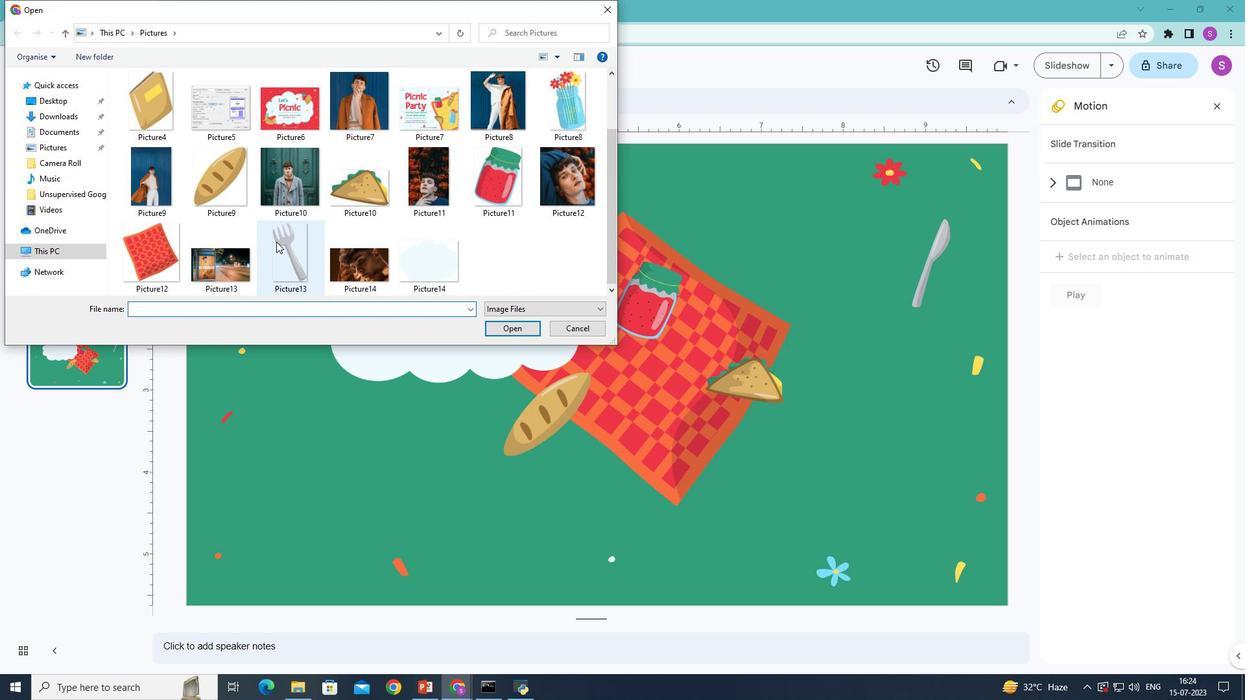 
Action: Mouse pressed left at (282, 241)
Screenshot: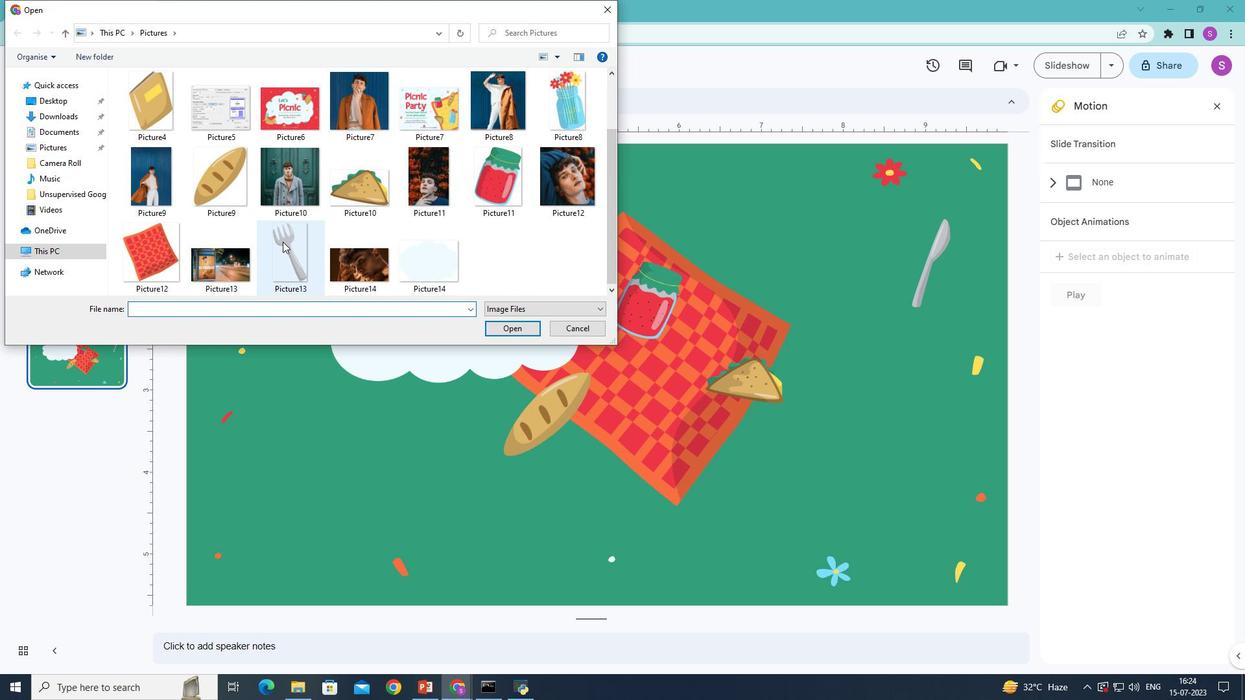 
Action: Mouse moved to (515, 328)
Screenshot: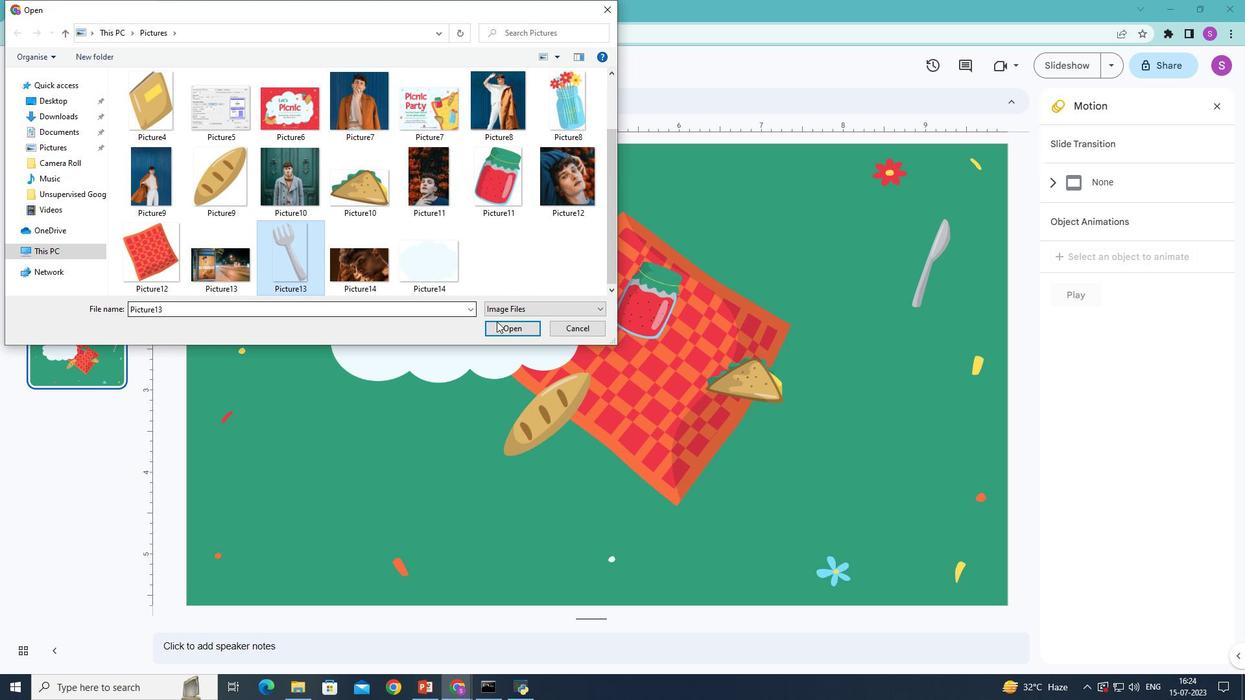 
Action: Mouse pressed left at (515, 328)
Screenshot: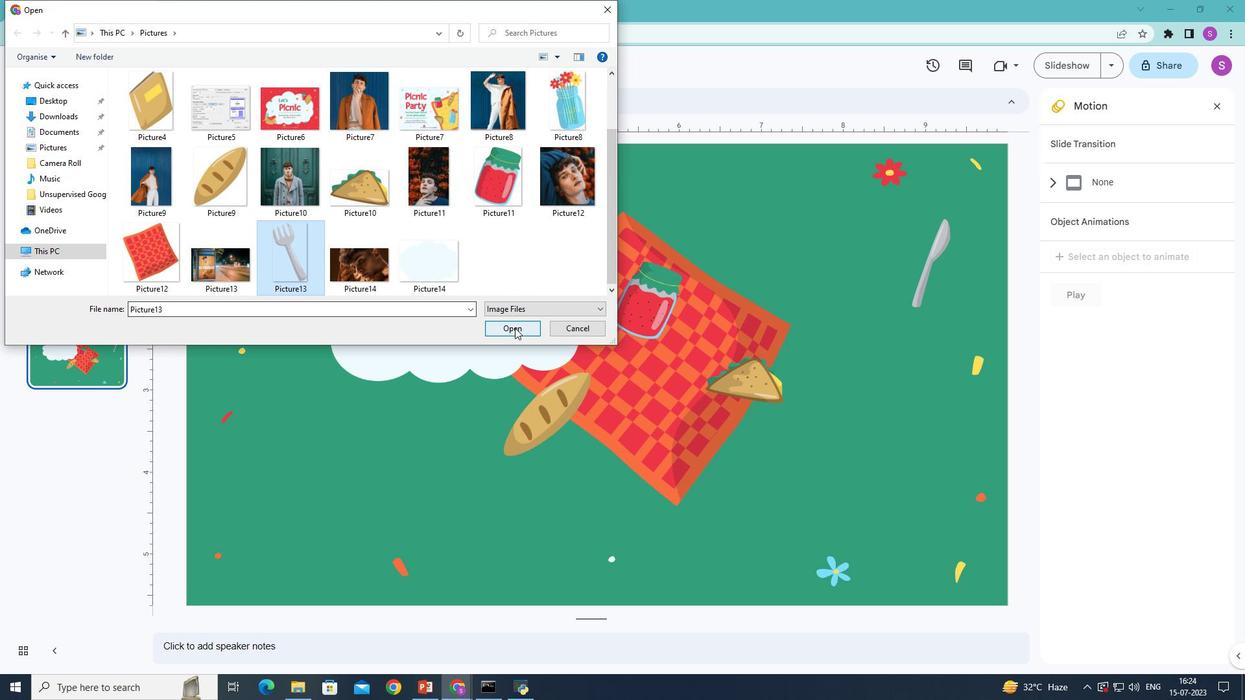 
Action: Mouse moved to (891, 182)
Screenshot: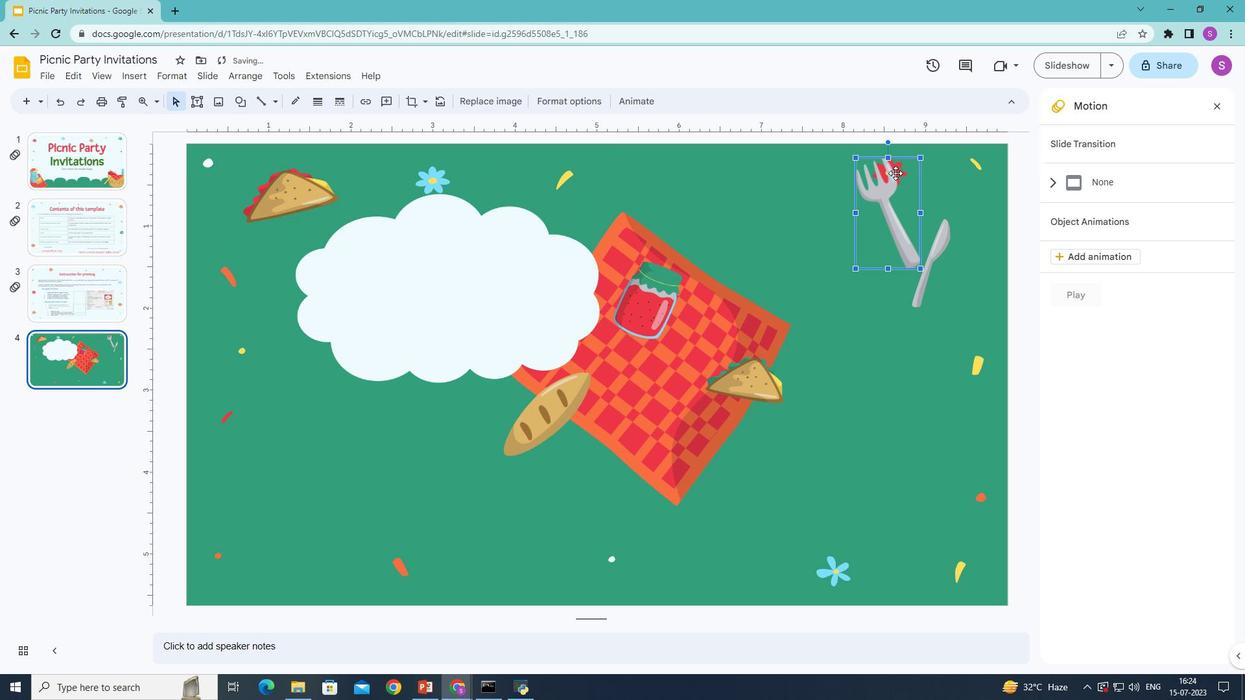 
Action: Mouse pressed left at (891, 182)
Screenshot: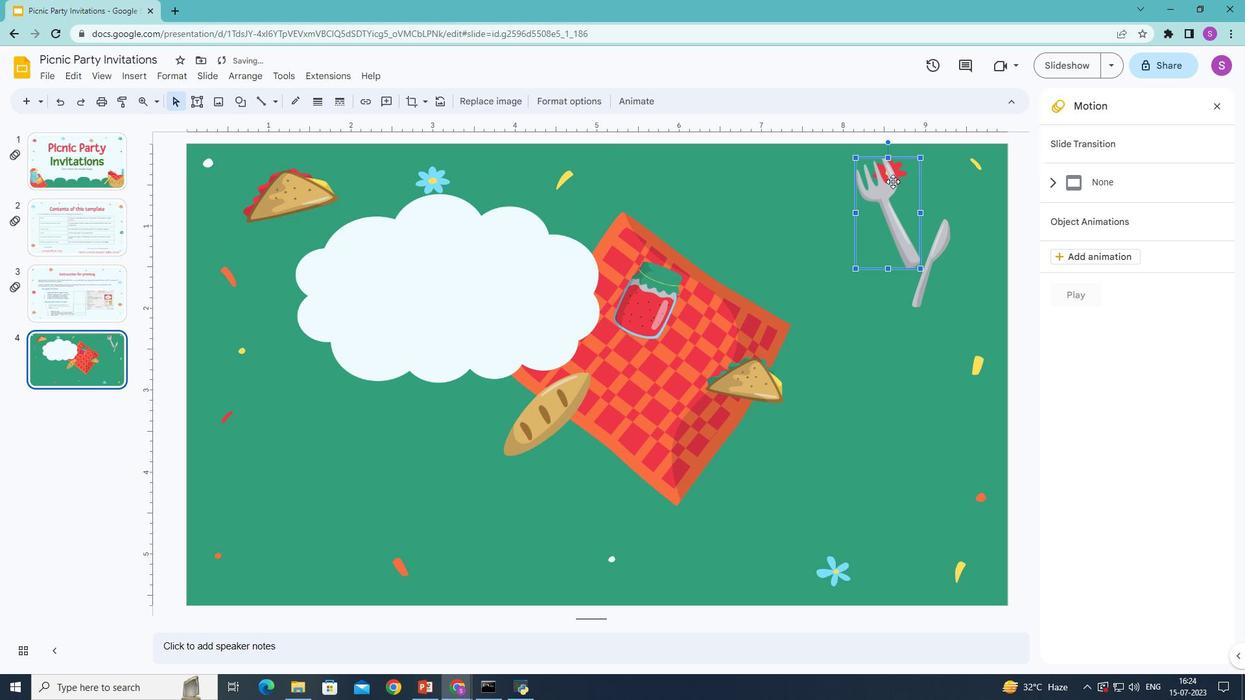 
Action: Mouse moved to (698, 137)
Screenshot: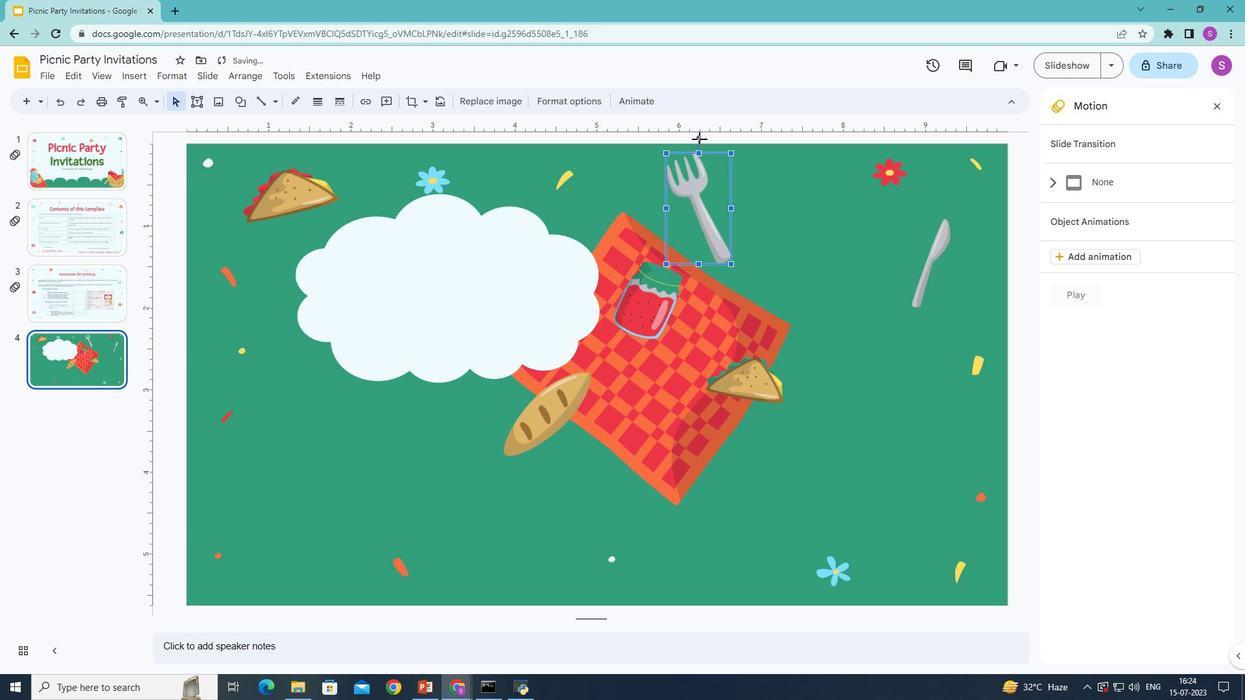 
Action: Mouse pressed left at (698, 137)
Screenshot: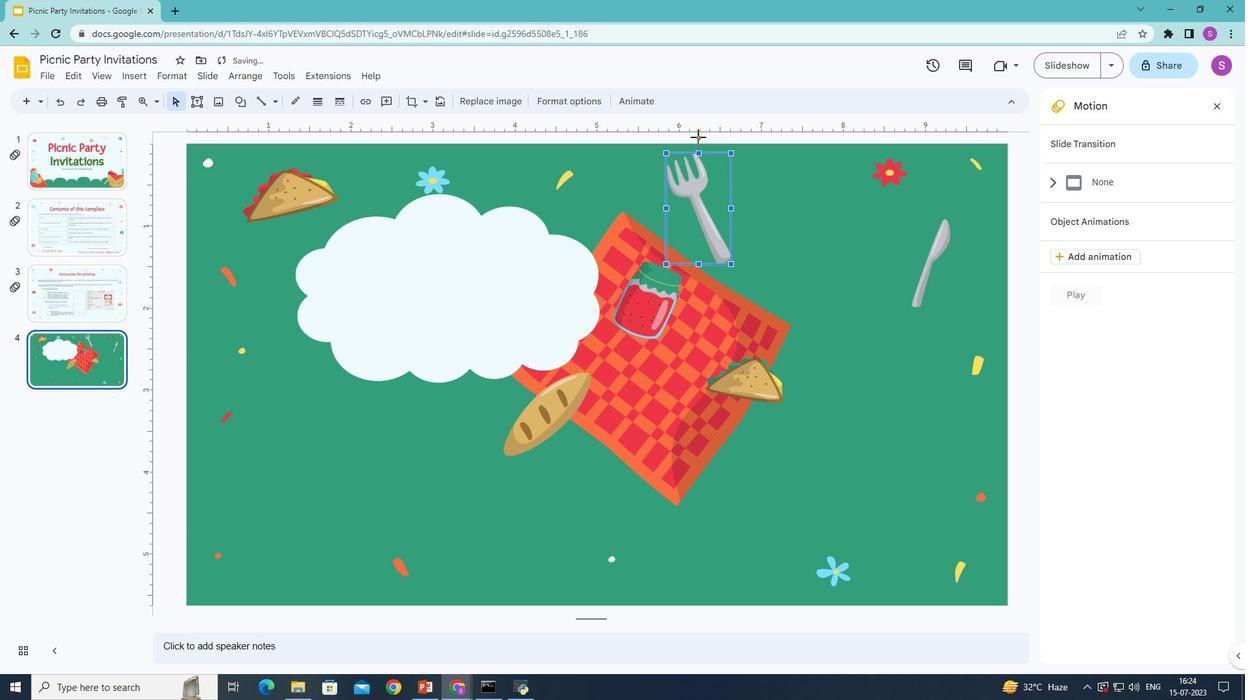 
Action: Mouse moved to (706, 199)
Screenshot: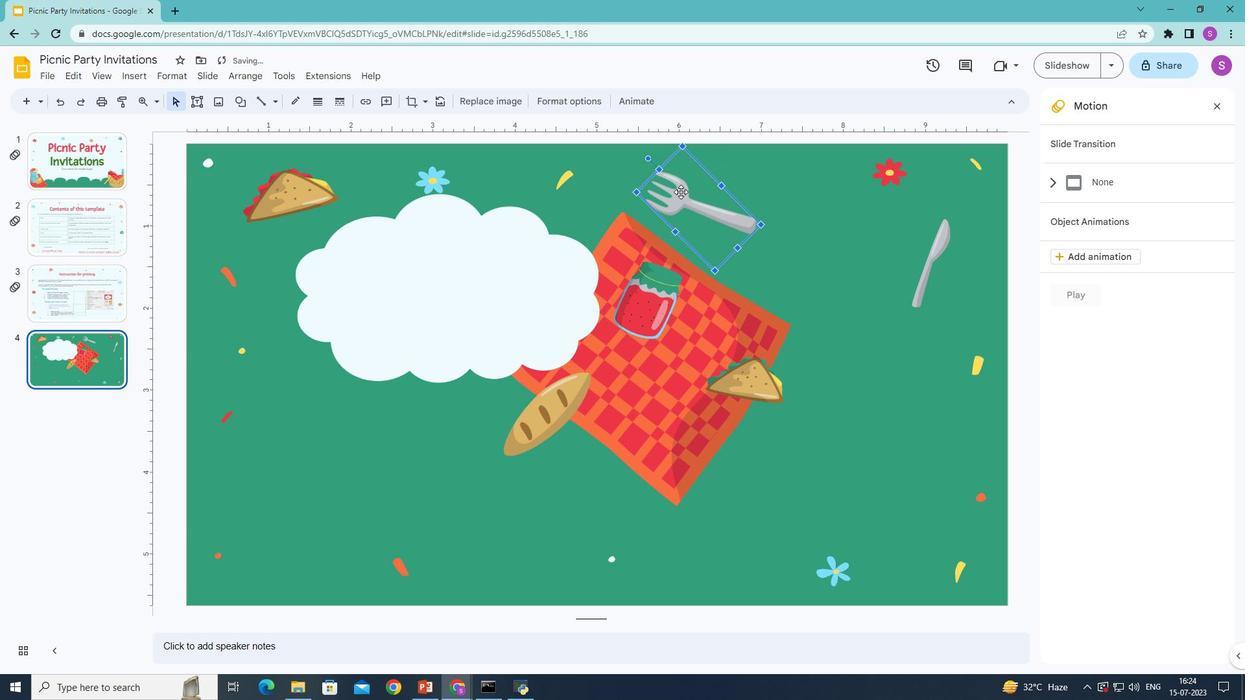 
Action: Mouse pressed left at (706, 199)
Screenshot: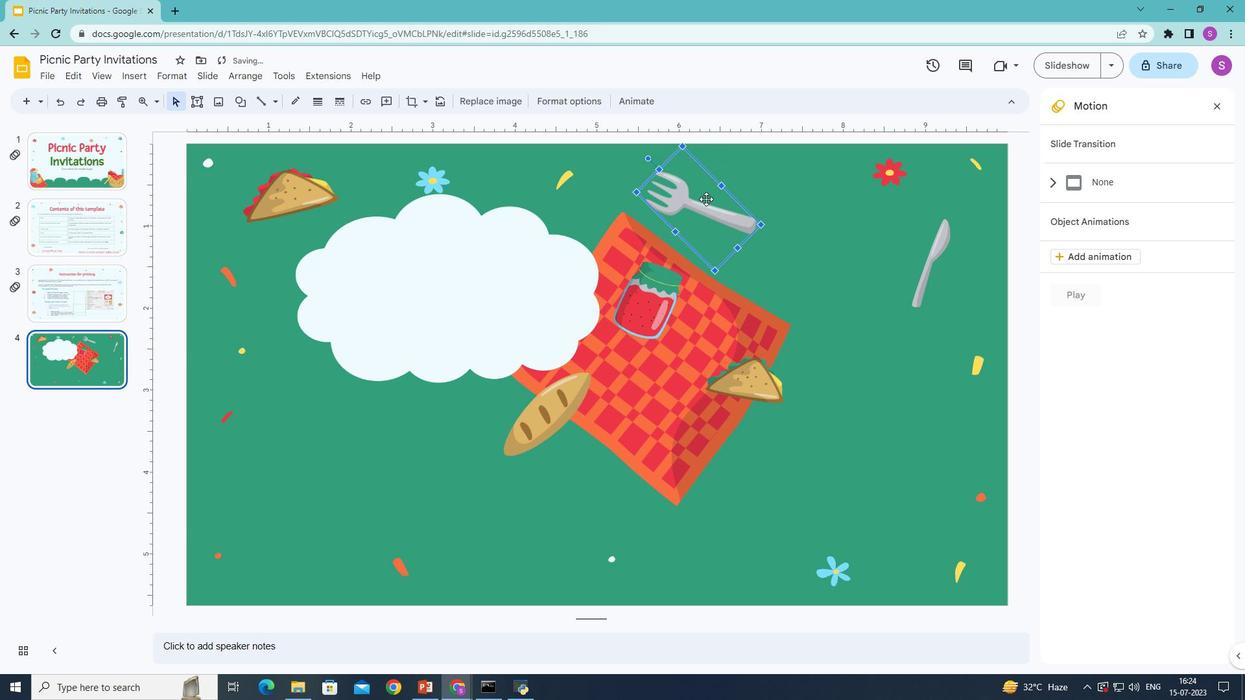 
Action: Mouse moved to (660, 188)
Screenshot: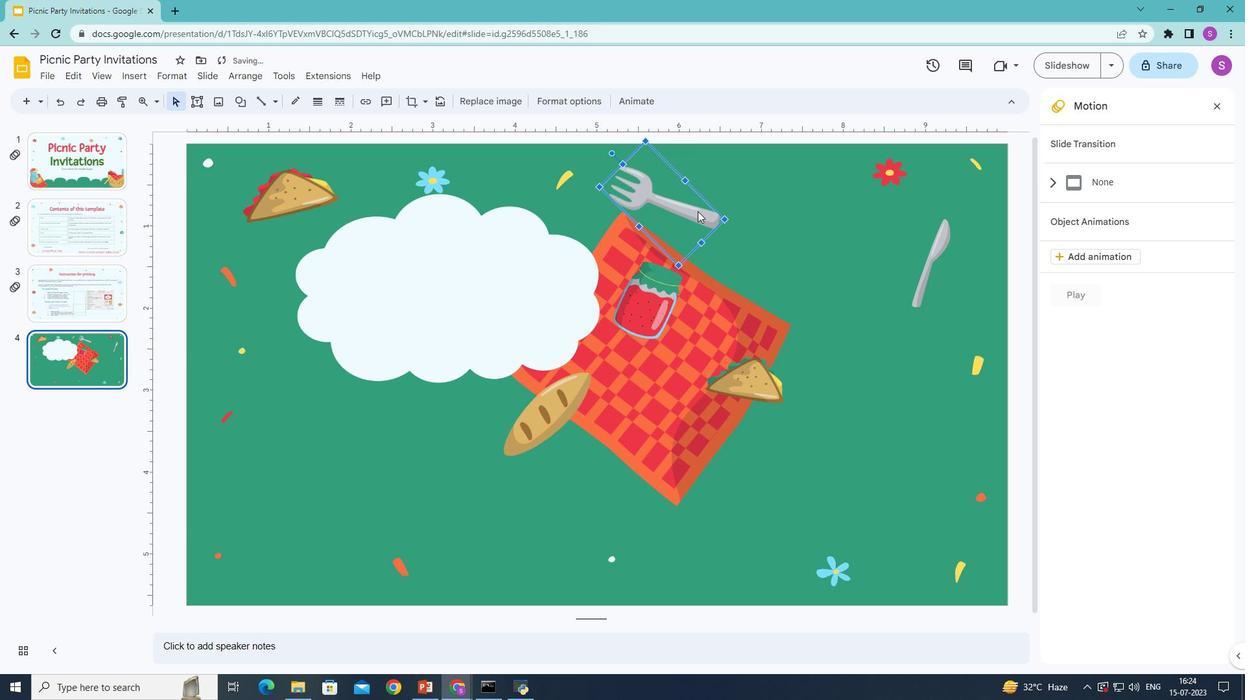 
Action: Mouse pressed left at (660, 188)
Screenshot: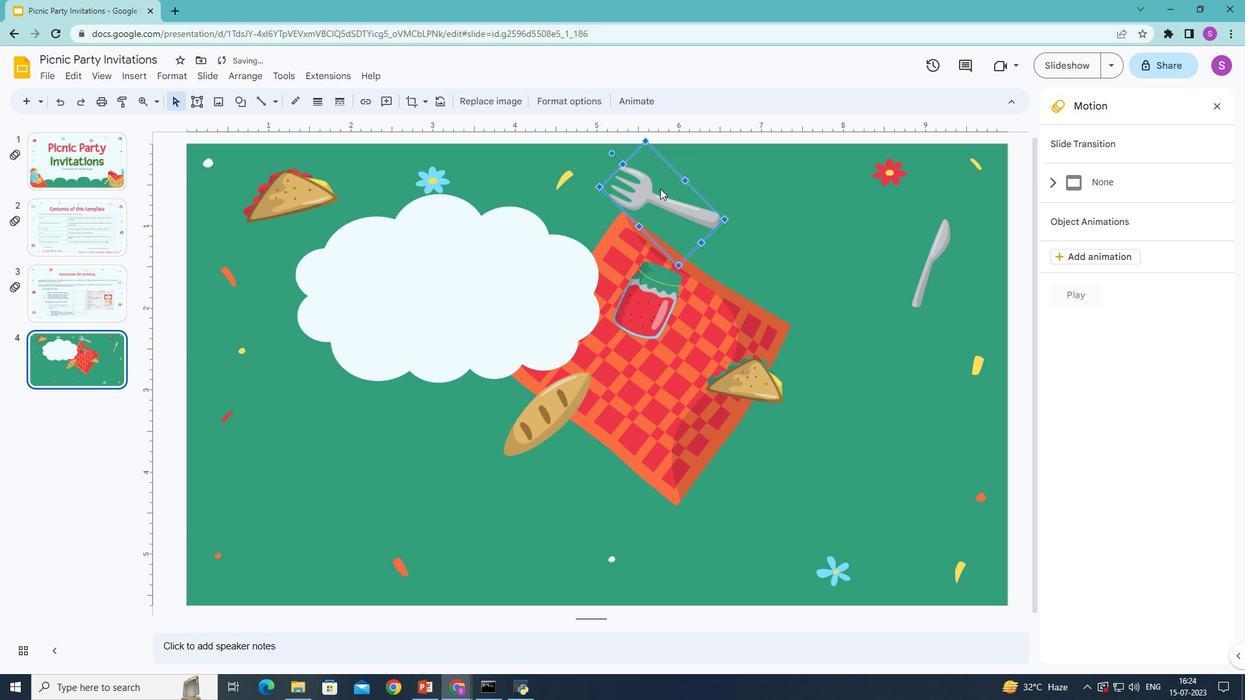 
Action: Mouse moved to (694, 232)
Screenshot: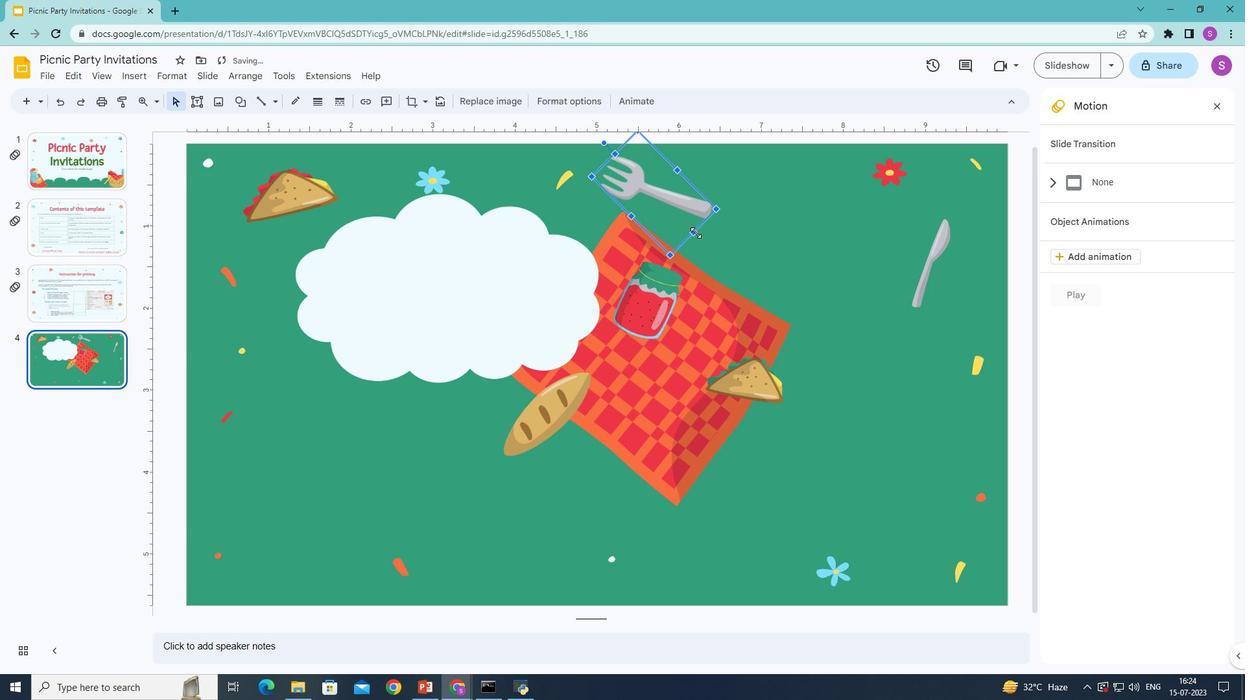 
Action: Mouse pressed left at (694, 232)
Screenshot: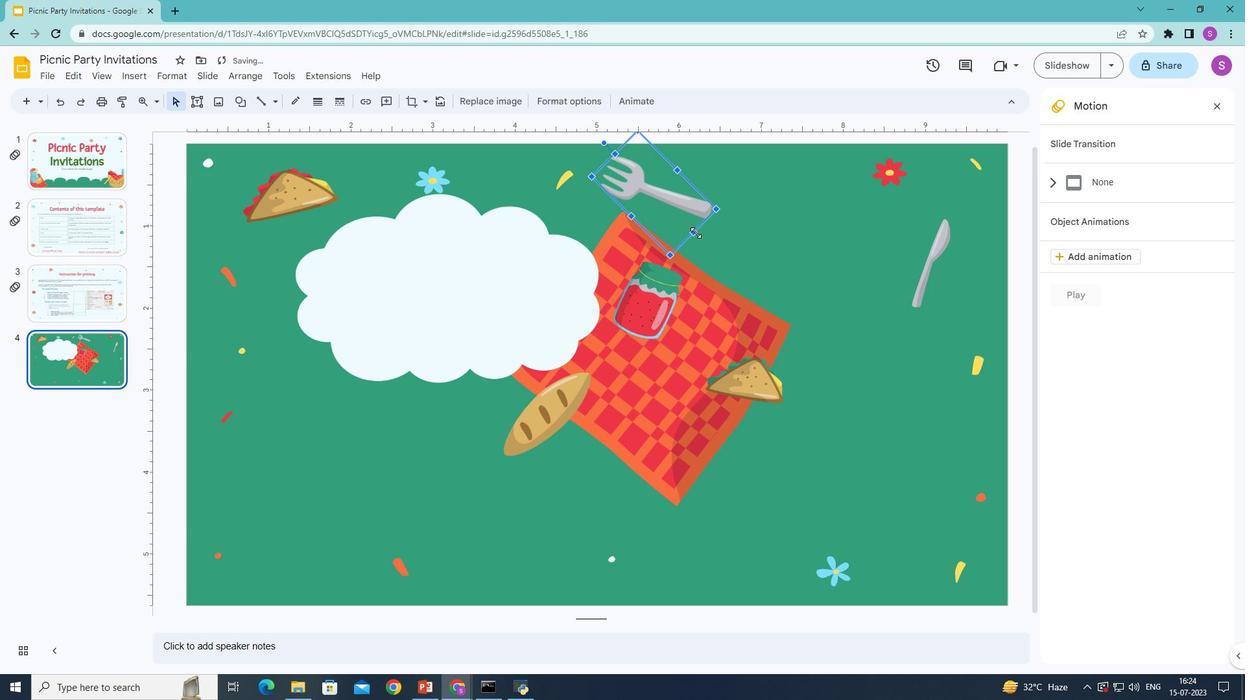
Action: Mouse moved to (616, 153)
Screenshot: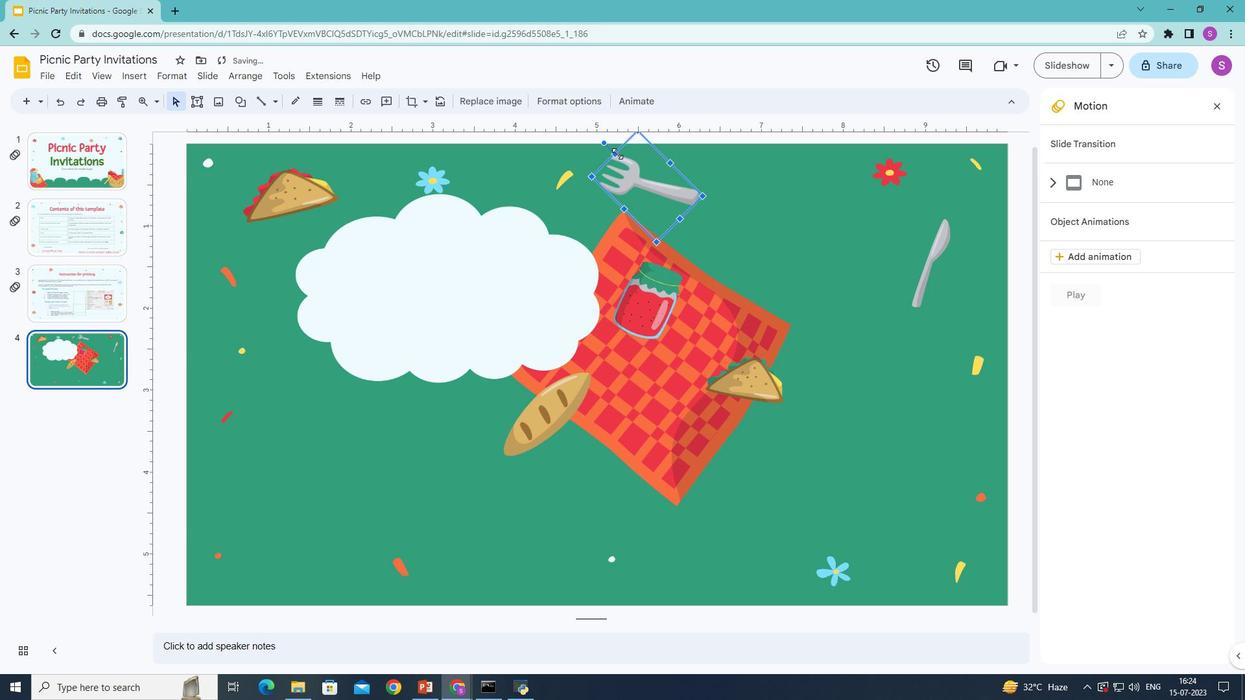
Action: Mouse pressed left at (616, 153)
Screenshot: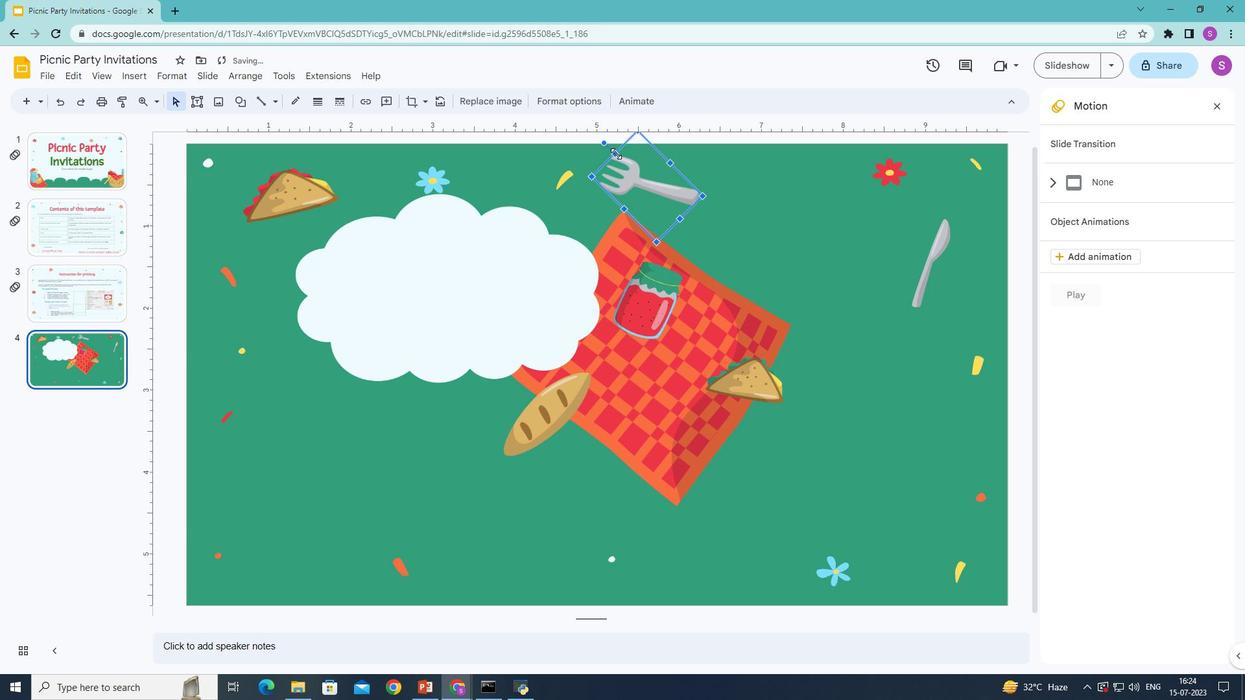 
Action: Mouse moved to (630, 212)
Screenshot: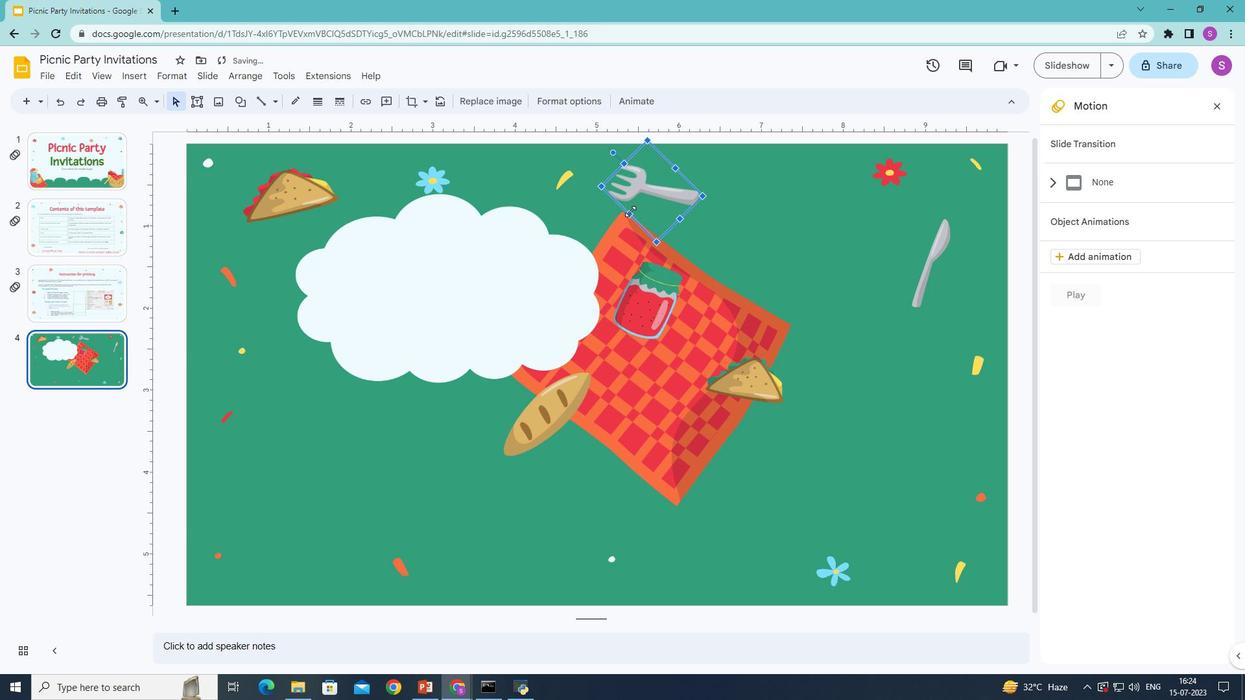 
Action: Mouse pressed left at (630, 212)
Screenshot: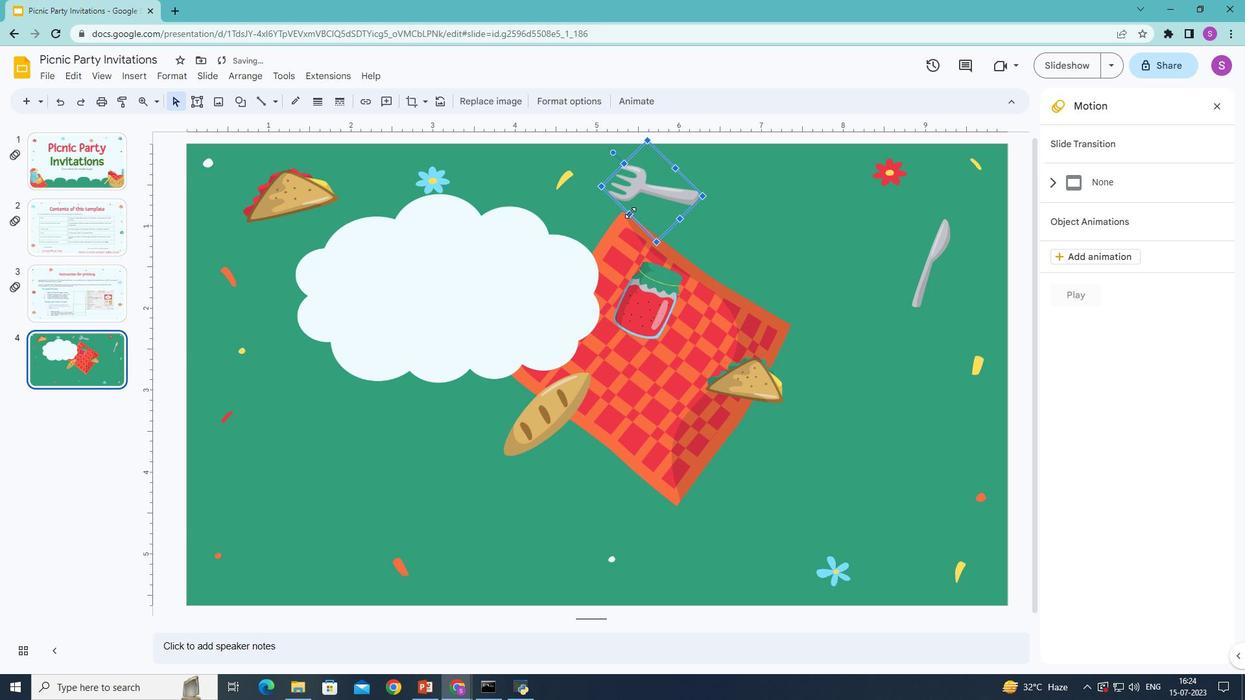 
Action: Mouse moved to (675, 165)
Screenshot: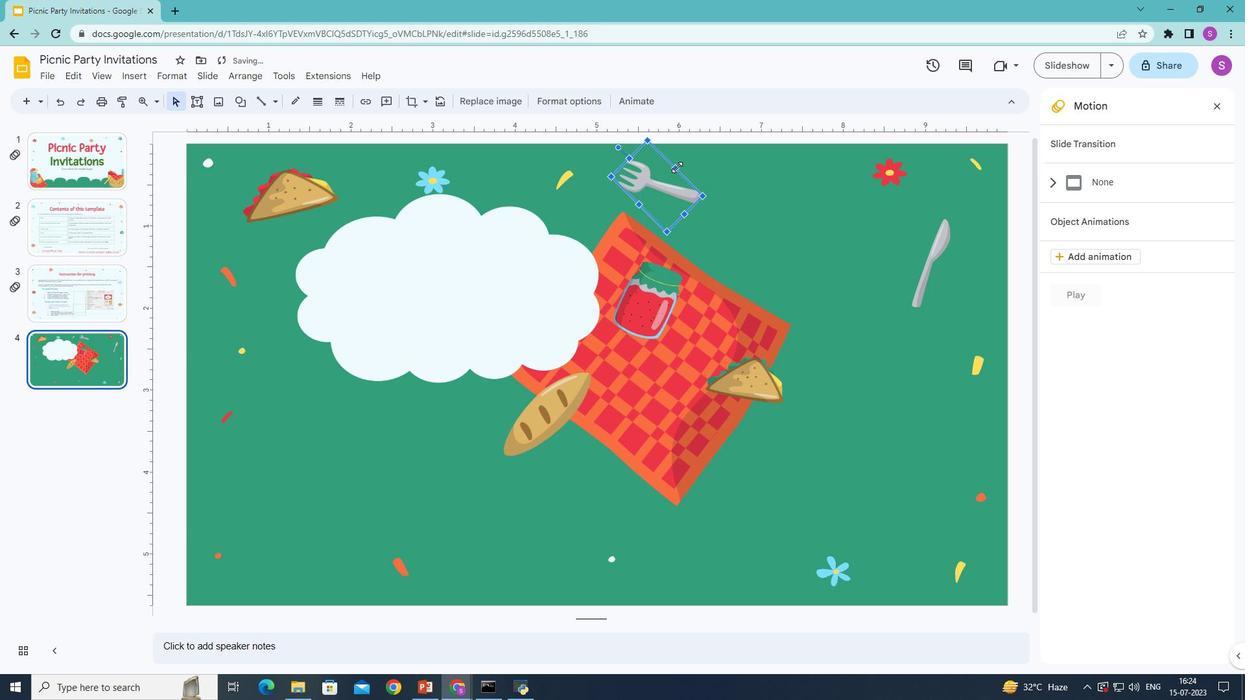 
Action: Mouse pressed left at (675, 165)
Screenshot: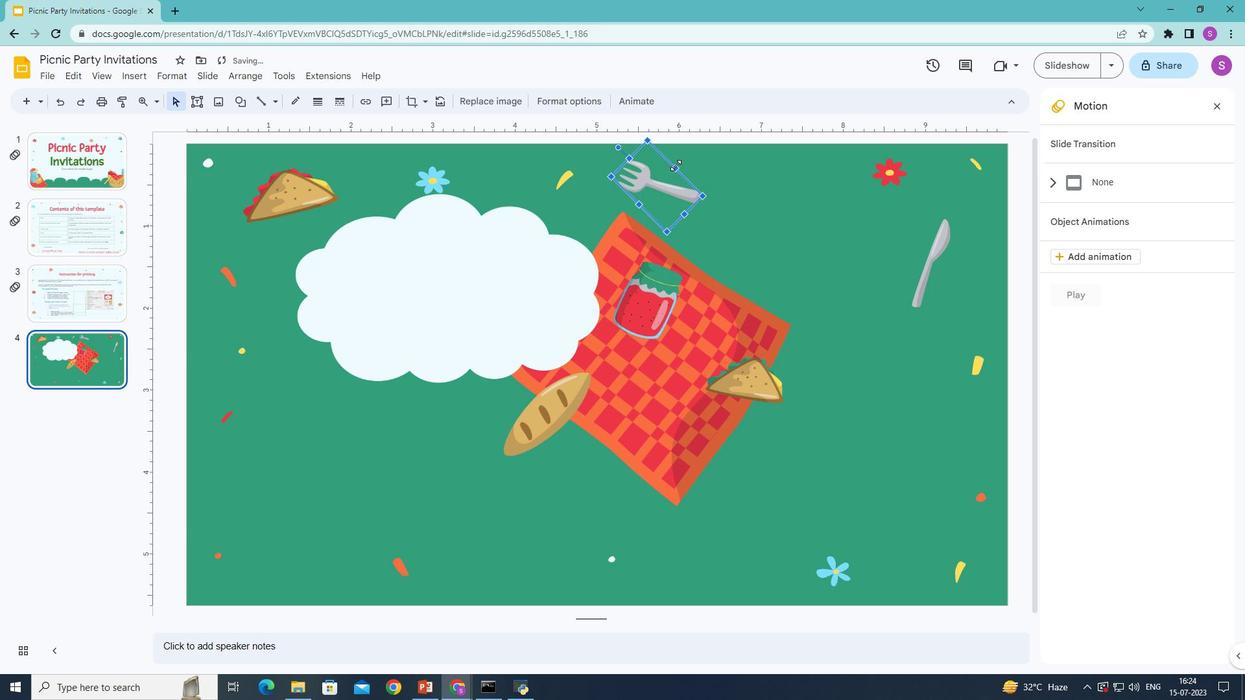 
Action: Mouse moved to (782, 223)
Screenshot: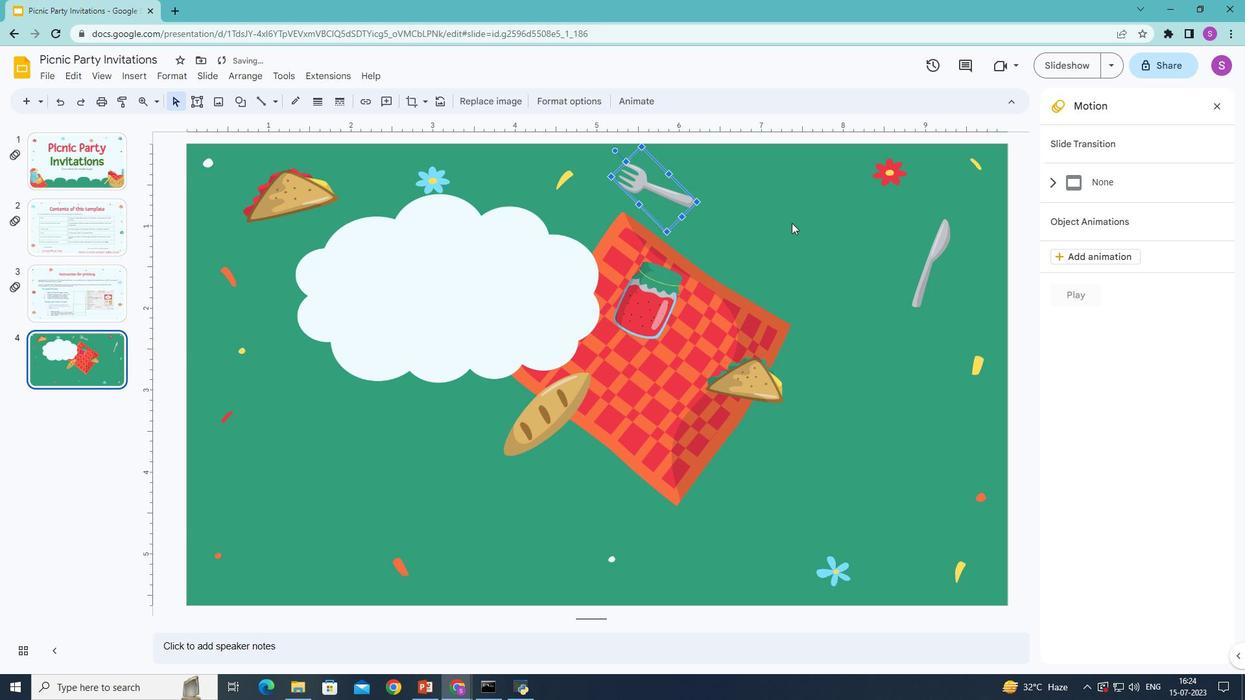 
Action: Mouse pressed left at (782, 223)
Screenshot: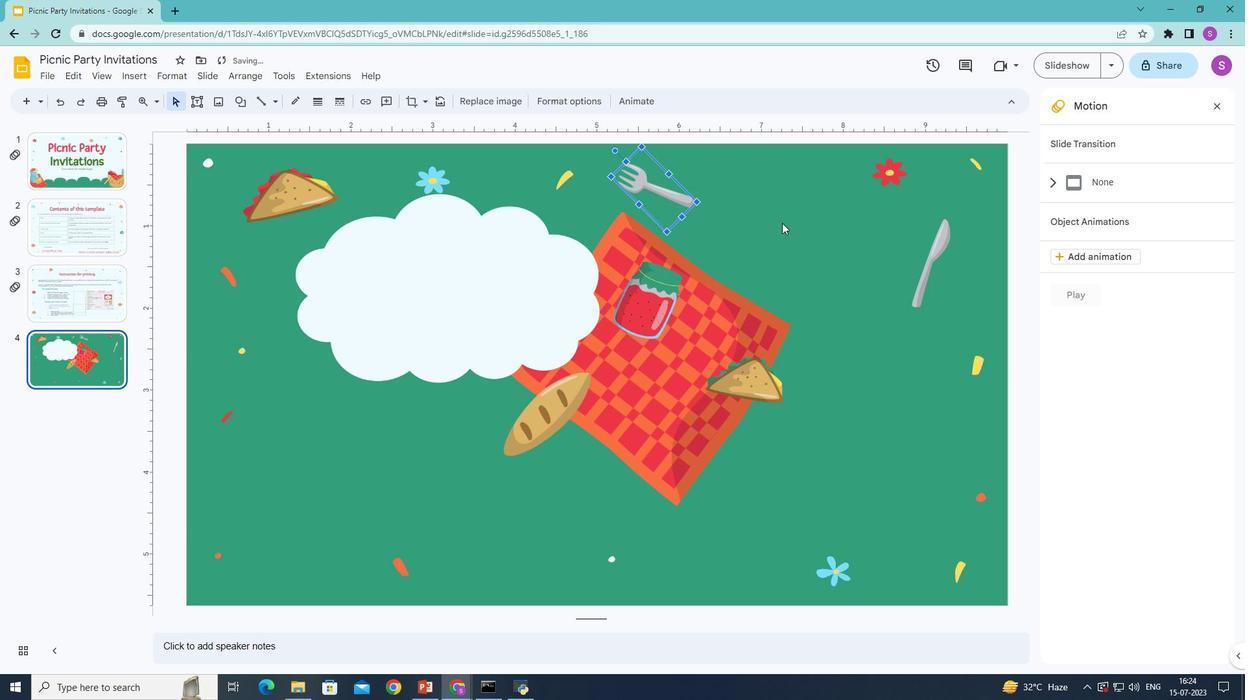 
Action: Mouse moved to (657, 188)
Screenshot: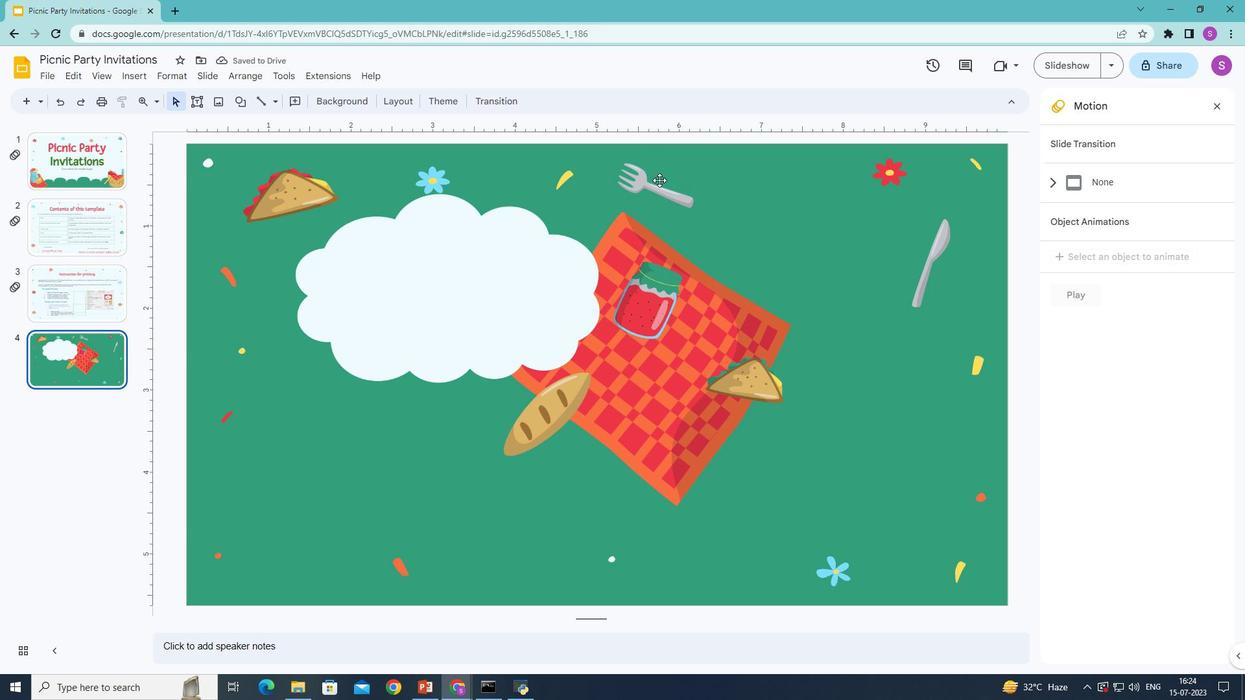 
Action: Mouse pressed left at (657, 188)
Screenshot: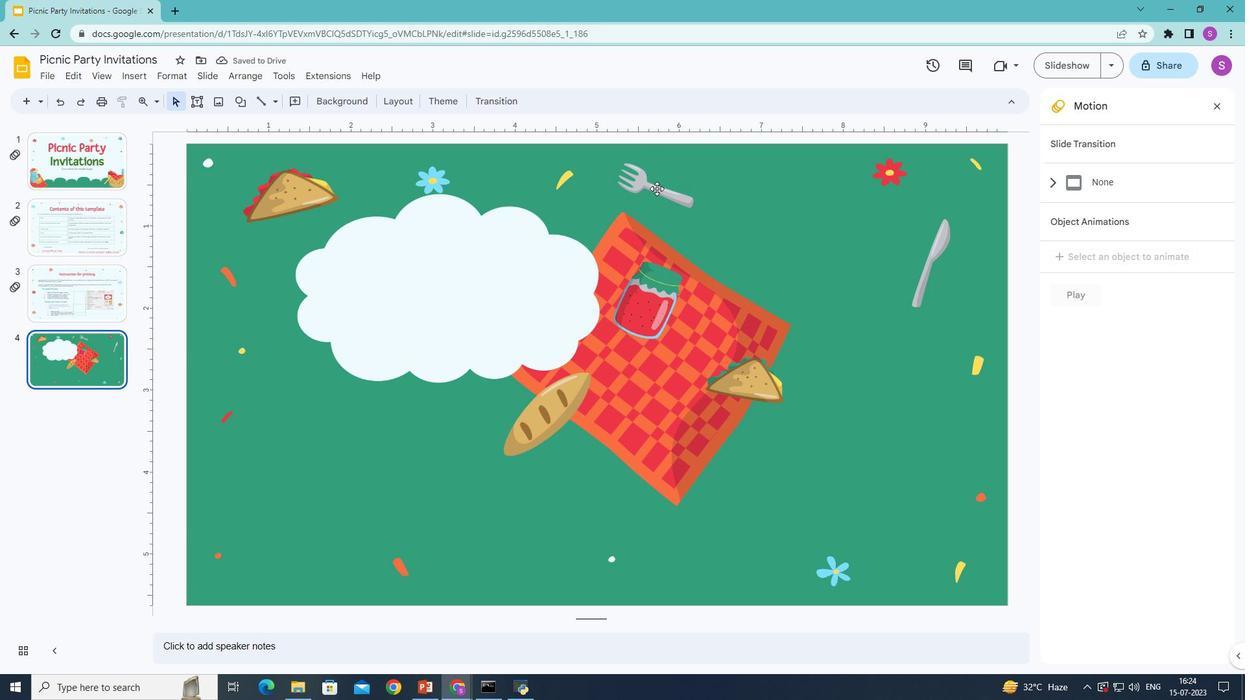 
Action: Mouse moved to (614, 149)
Screenshot: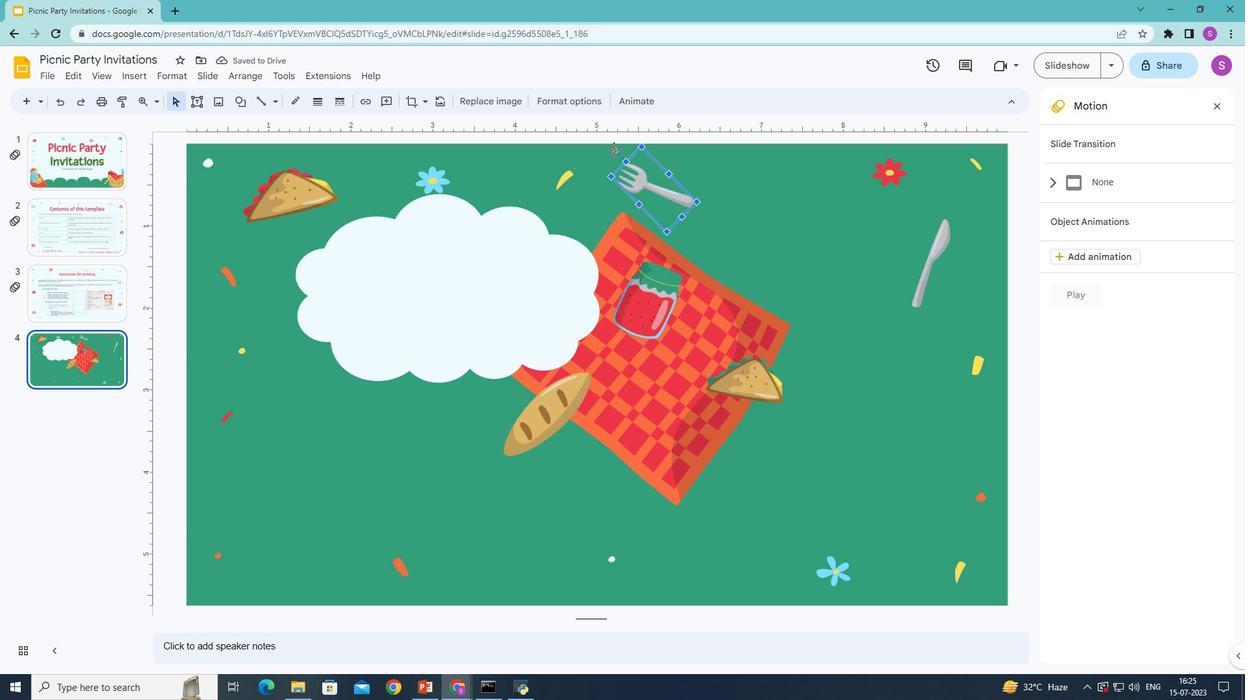 
Action: Mouse pressed left at (614, 149)
Screenshot: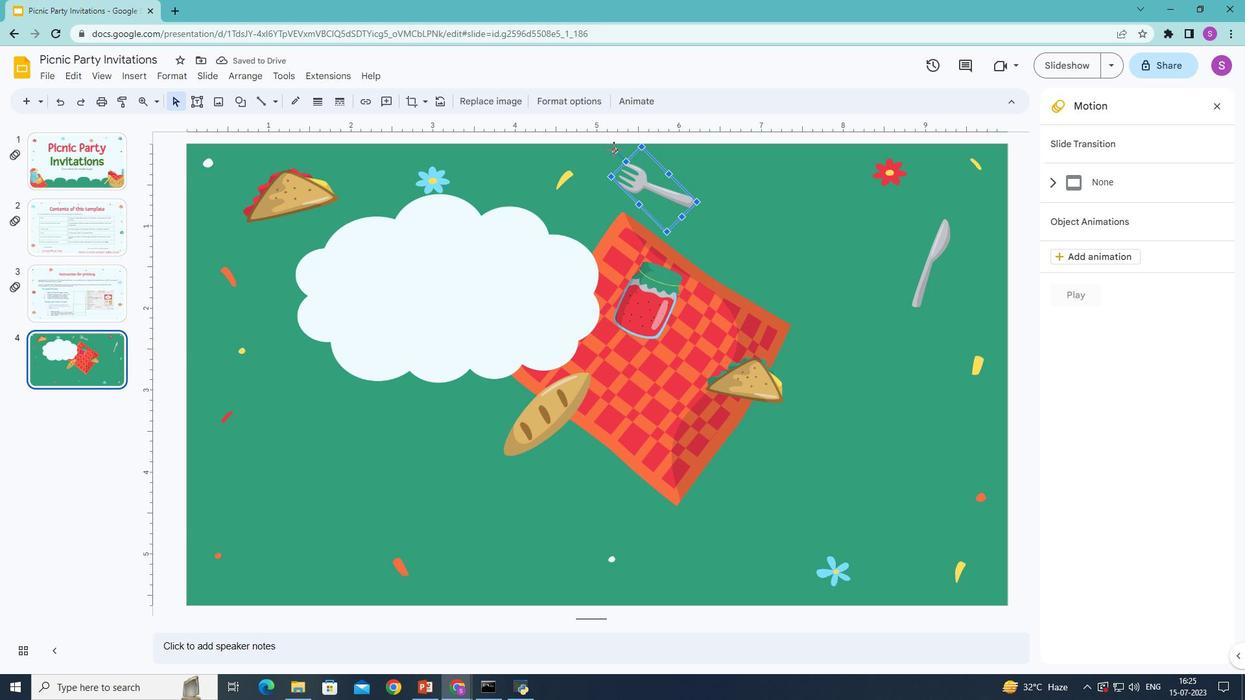 
Action: Mouse moved to (805, 243)
Screenshot: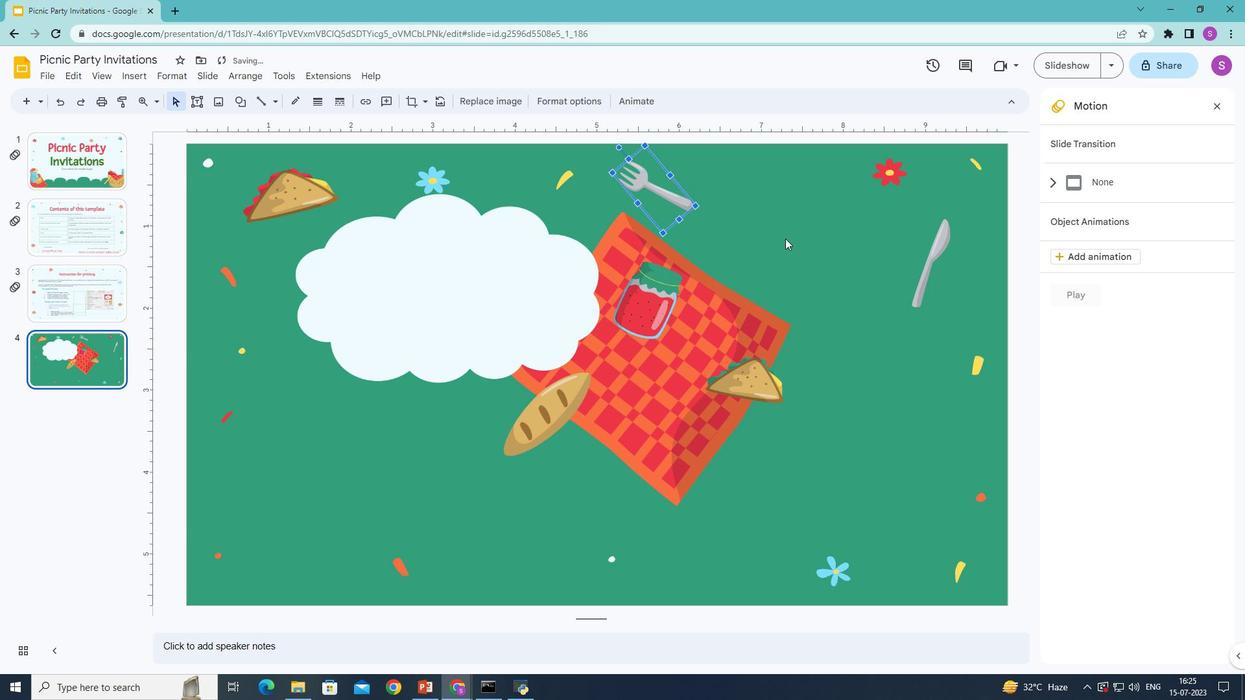 
Action: Mouse pressed left at (805, 243)
Screenshot: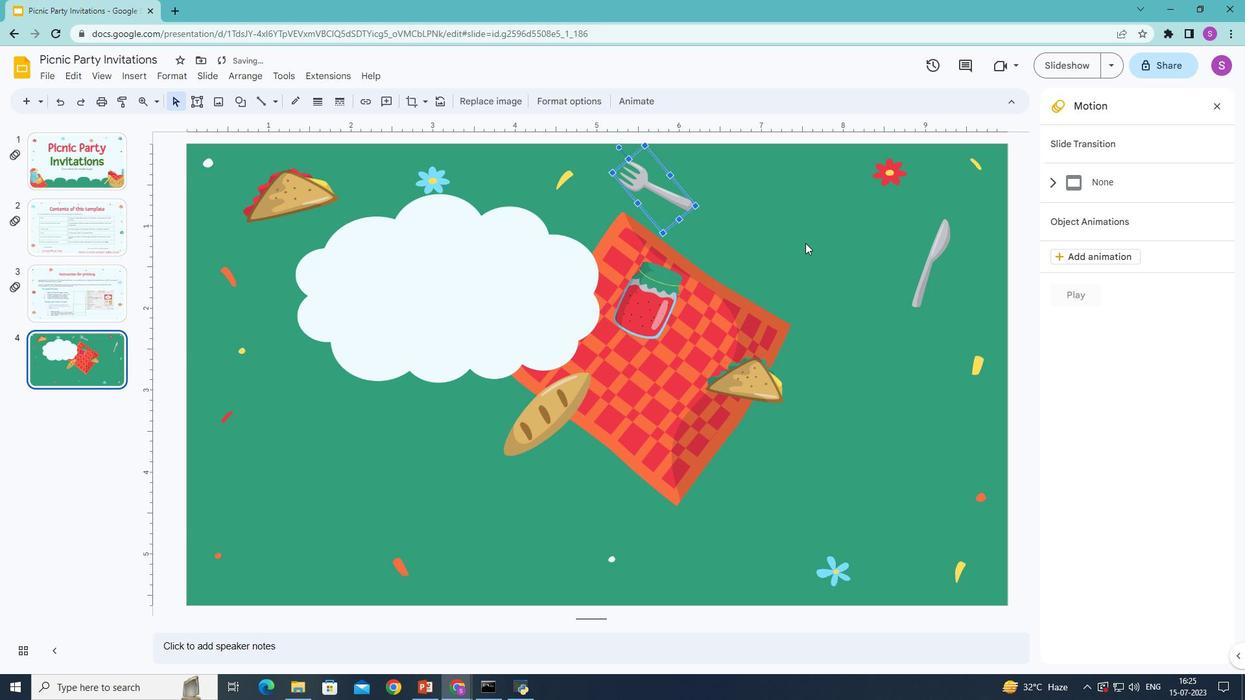 
Action: Mouse moved to (130, 78)
Screenshot: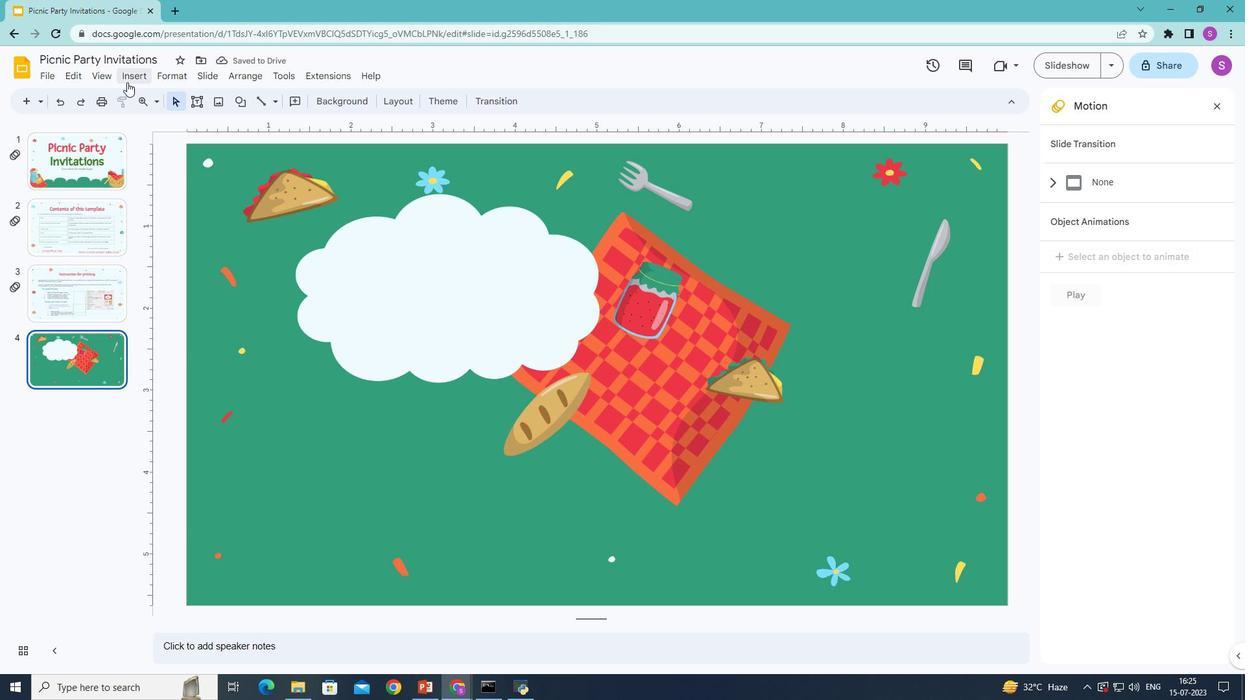 
Action: Mouse pressed left at (130, 78)
Screenshot: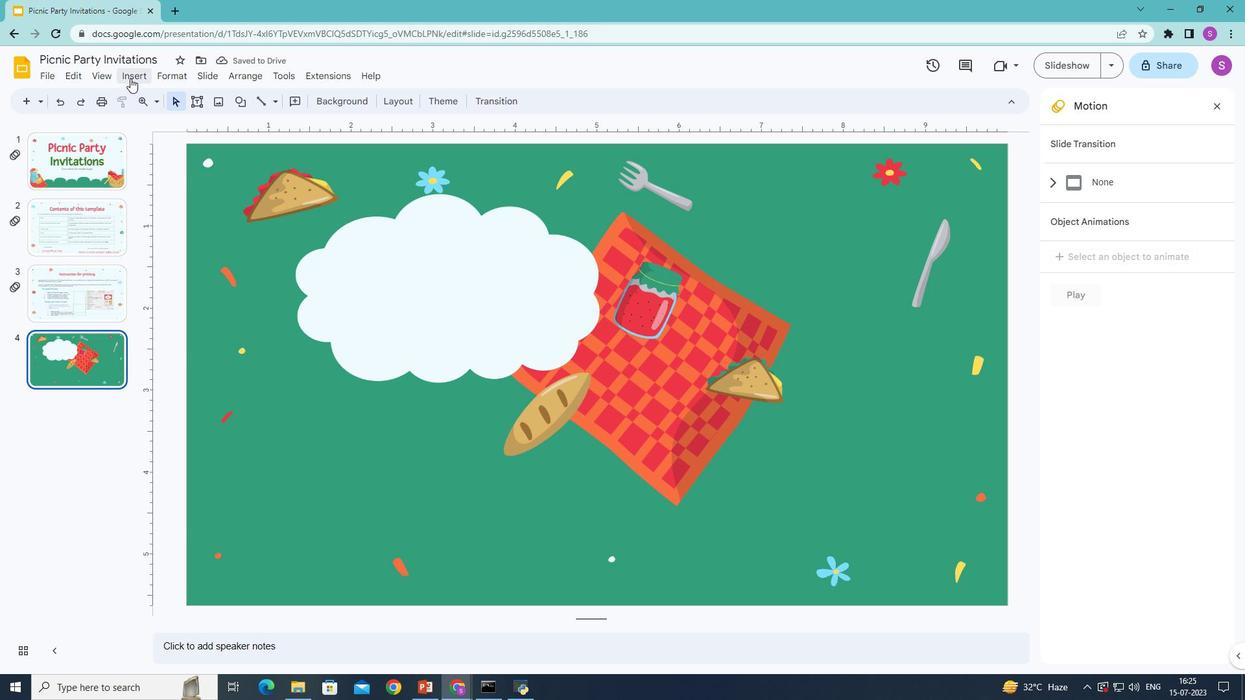 
Action: Mouse moved to (365, 99)
Screenshot: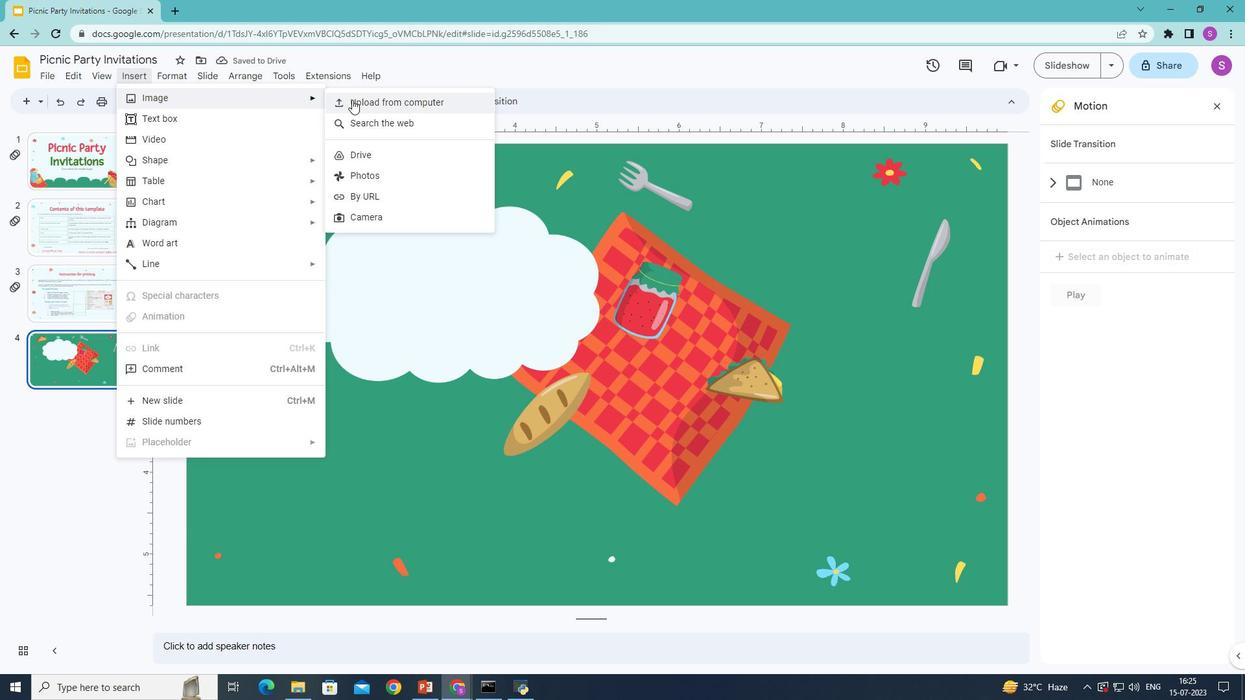 
Action: Mouse pressed left at (365, 99)
Screenshot: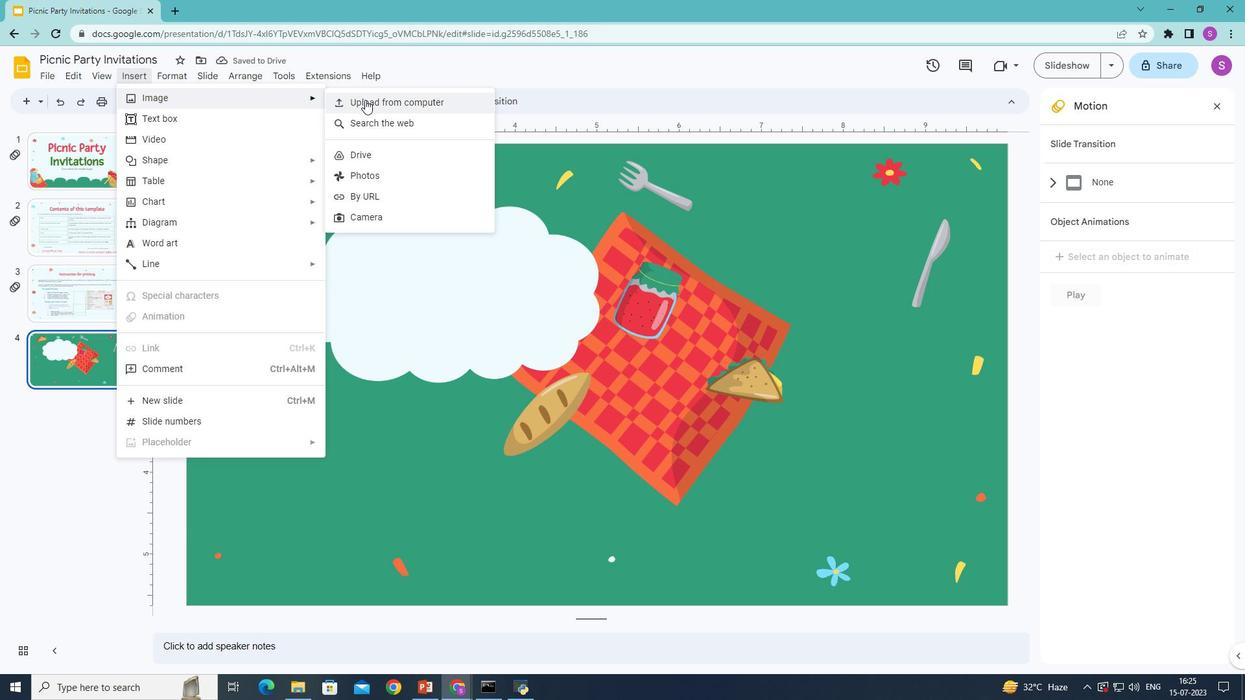 
Action: Mouse moved to (343, 251)
Screenshot: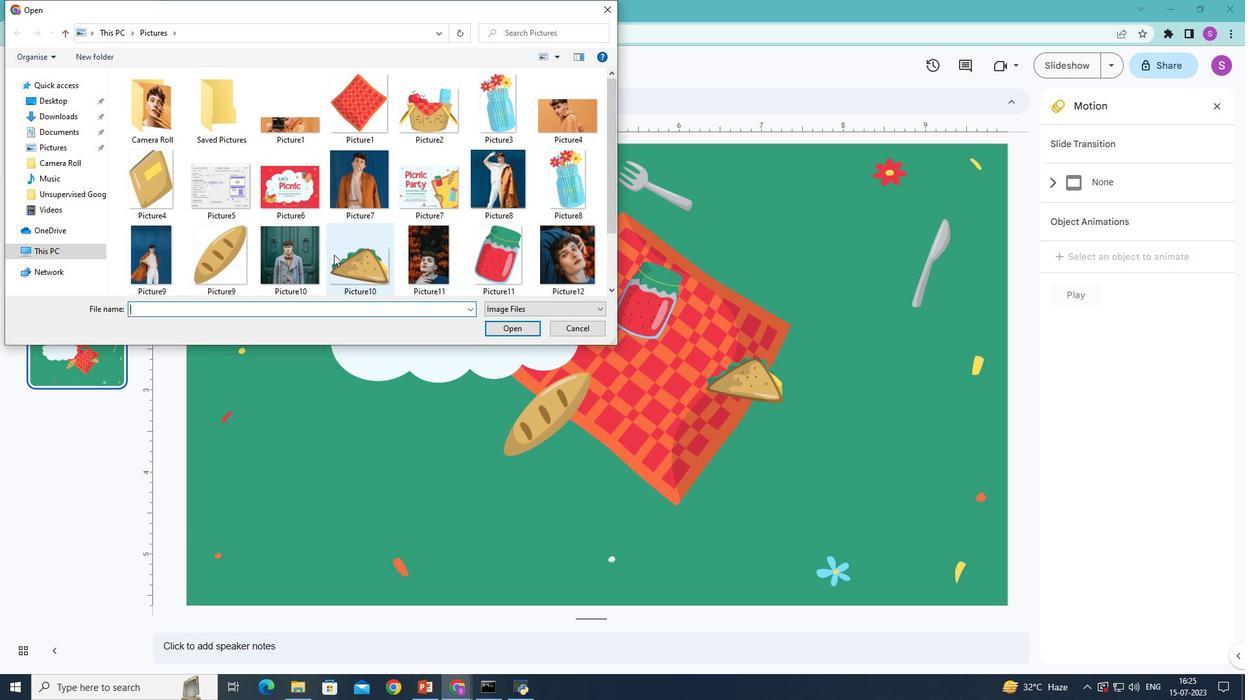 
Action: Mouse scrolled (343, 251) with delta (0, 0)
Screenshot: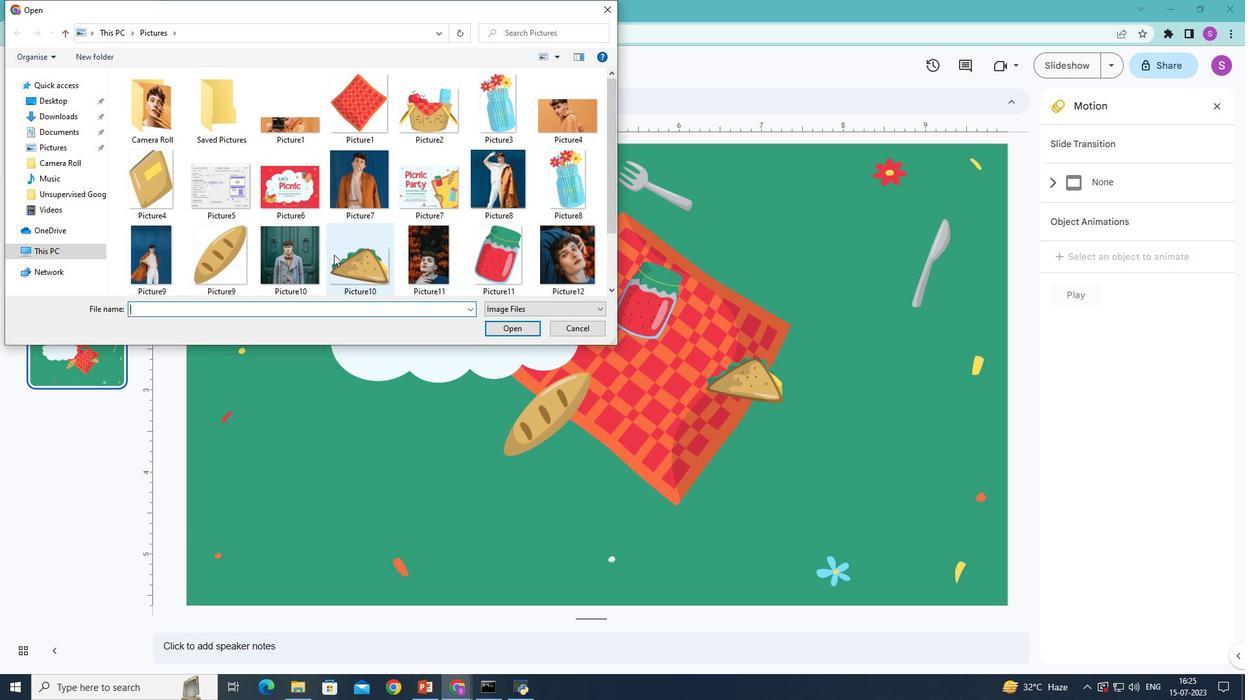 
Action: Mouse moved to (343, 251)
Screenshot: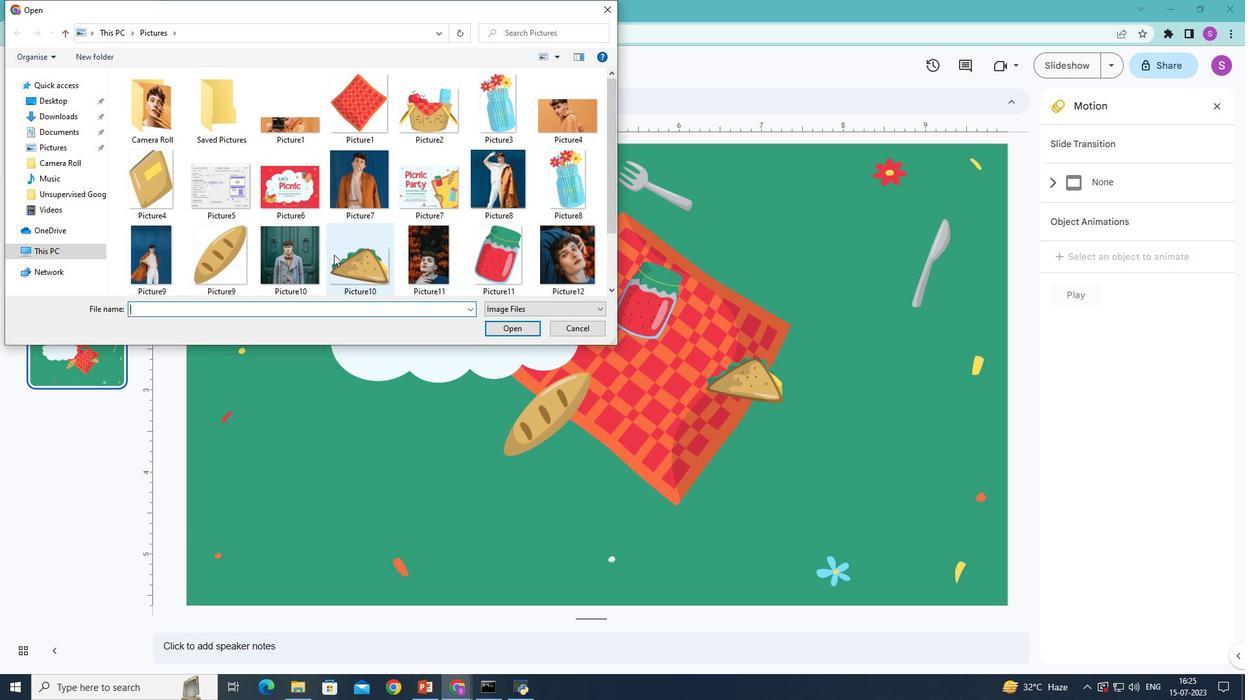 
Action: Mouse scrolled (343, 251) with delta (0, 0)
Screenshot: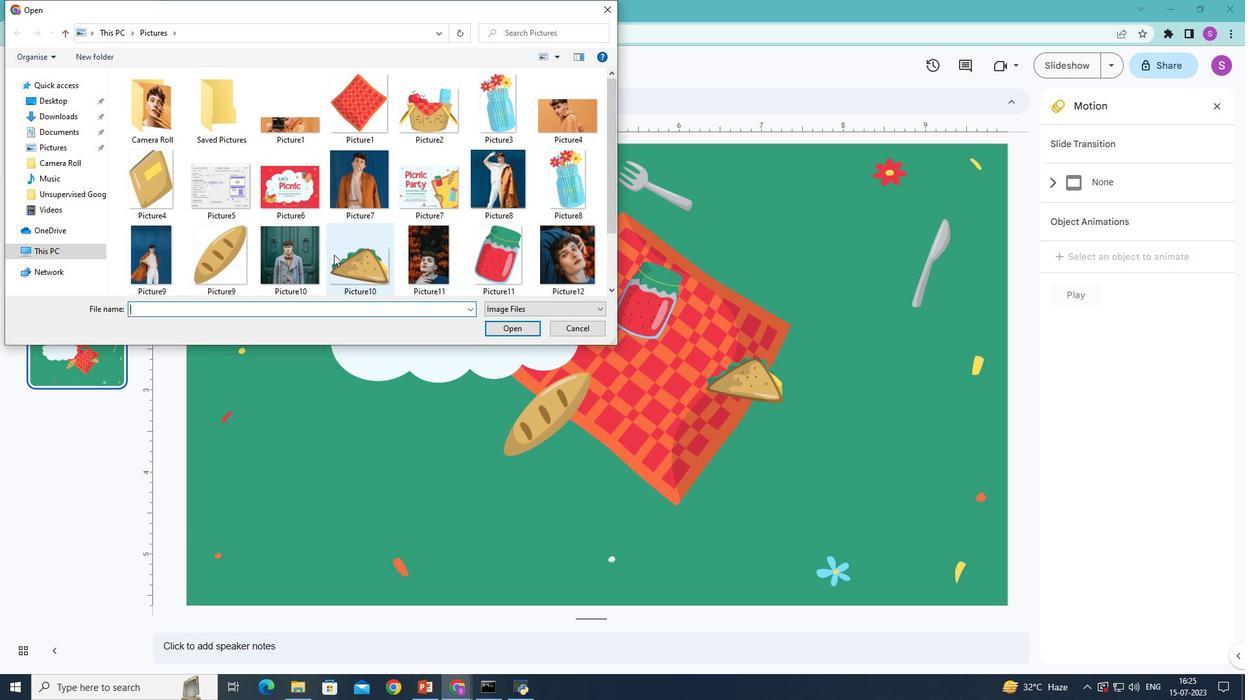
Action: Mouse moved to (344, 251)
Screenshot: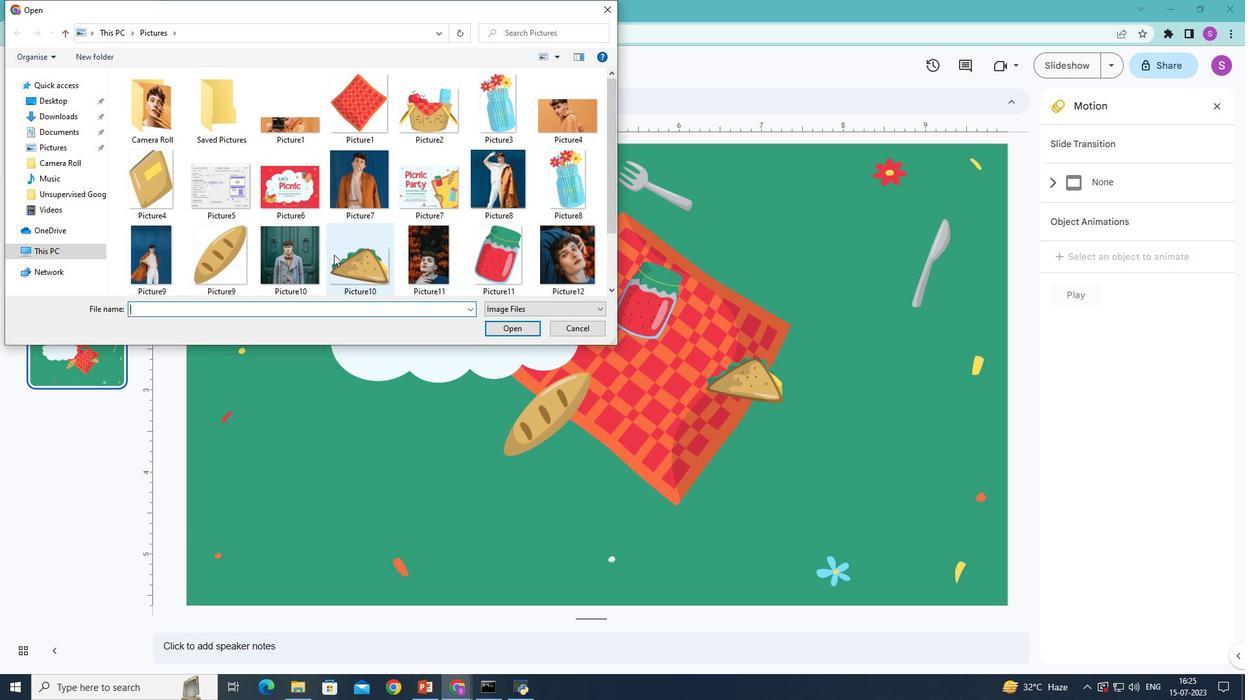 
Action: Mouse scrolled (343, 251) with delta (0, 0)
Screenshot: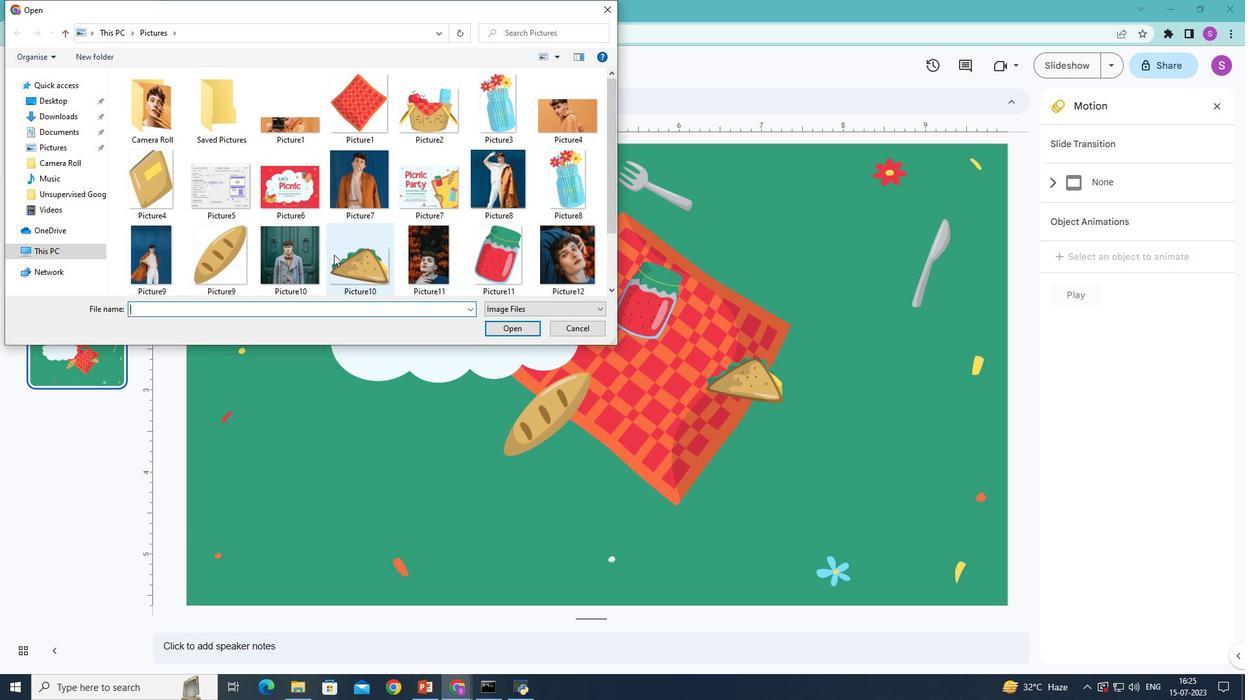 
Action: Mouse scrolled (343, 251) with delta (0, 0)
Screenshot: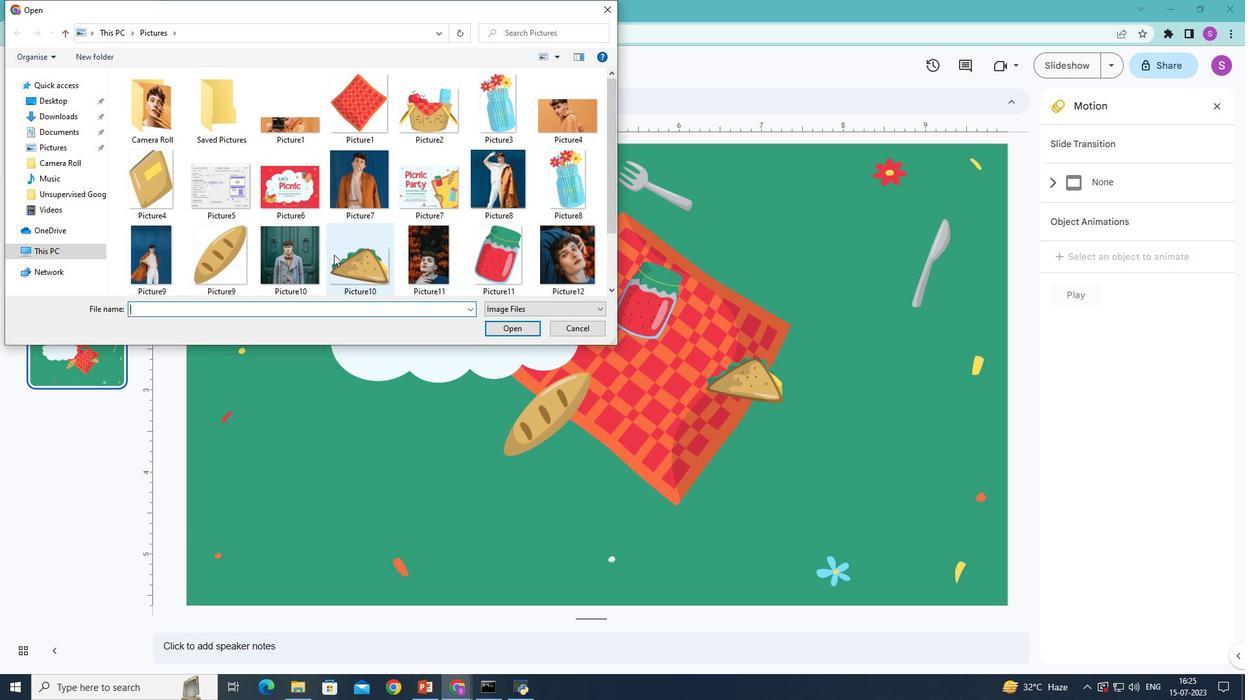 
Action: Mouse moved to (443, 252)
Screenshot: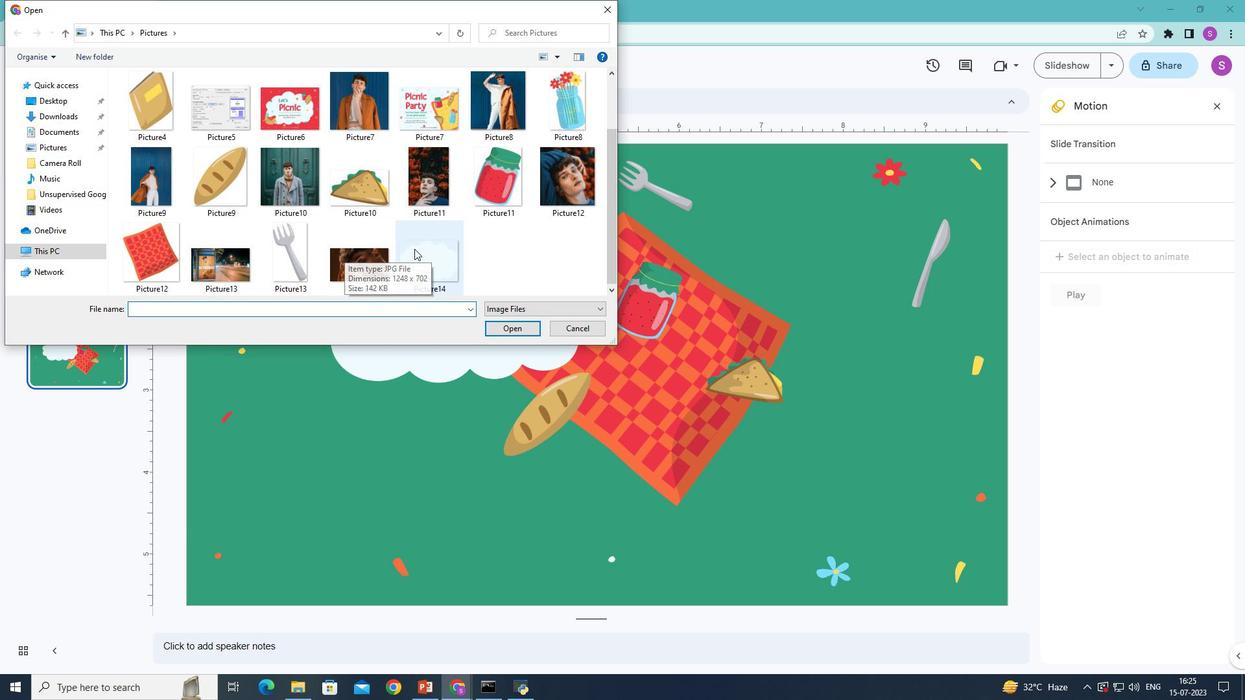 
Action: Mouse scrolled (443, 251) with delta (0, 0)
Screenshot: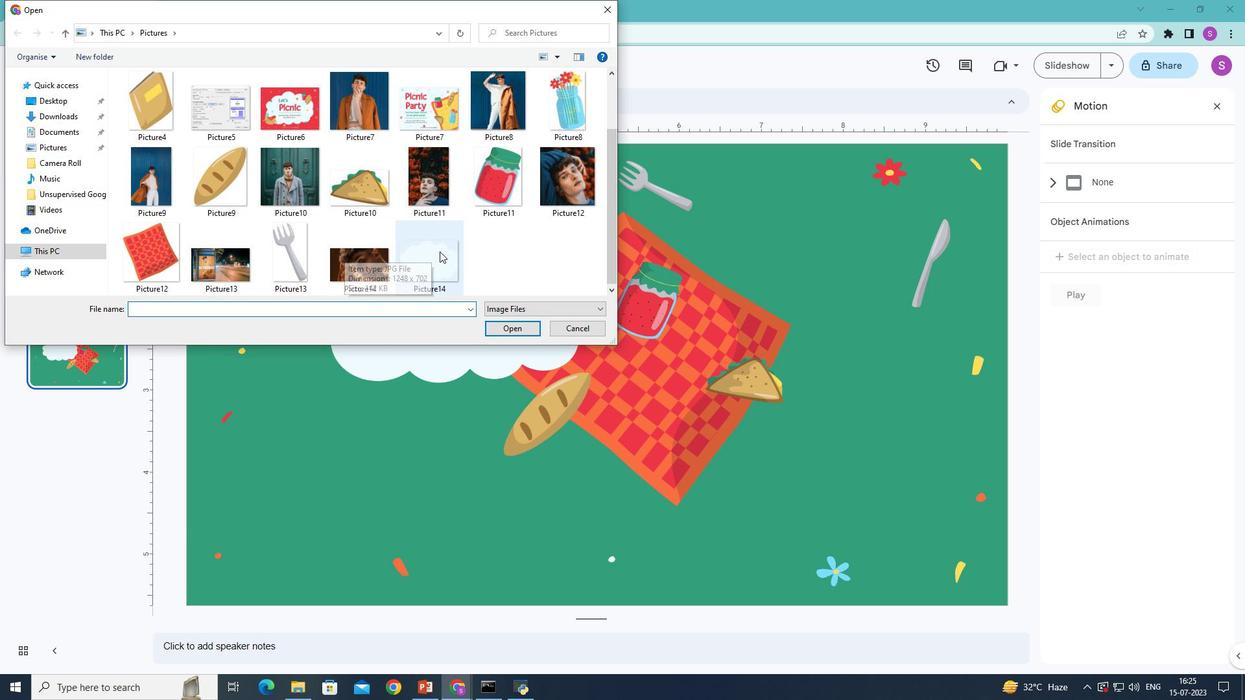 
Action: Mouse moved to (400, 254)
Screenshot: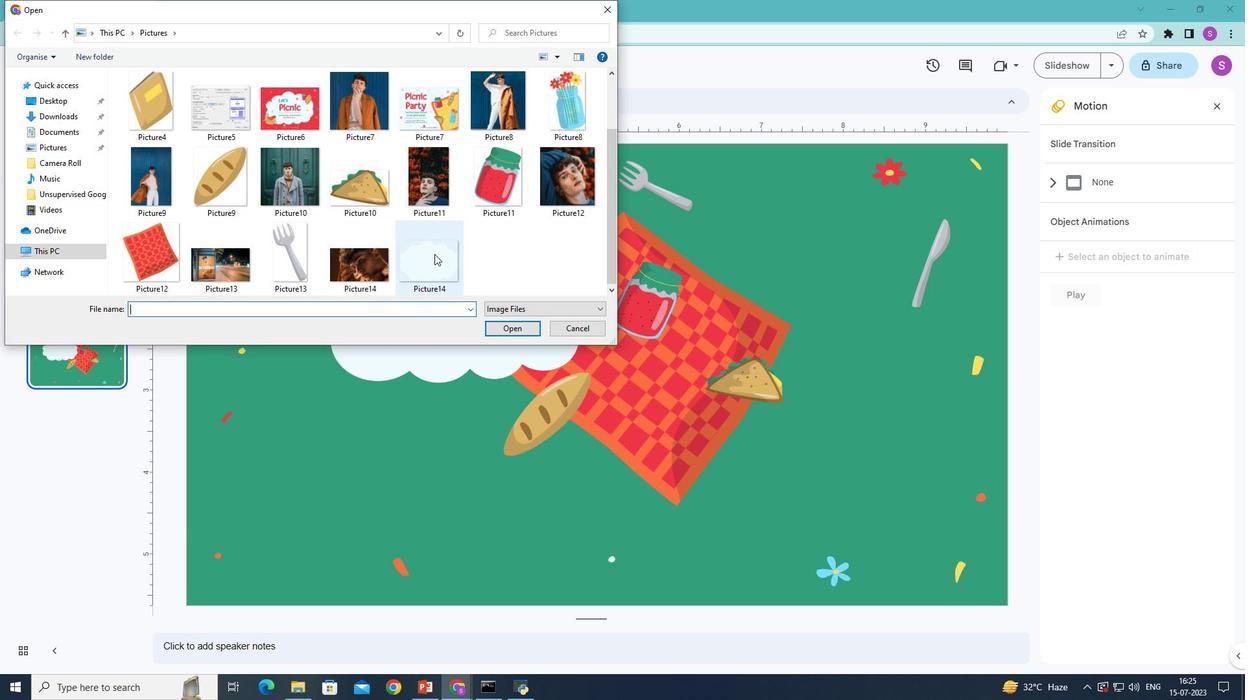 
Action: Mouse scrolled (400, 254) with delta (0, 0)
Screenshot: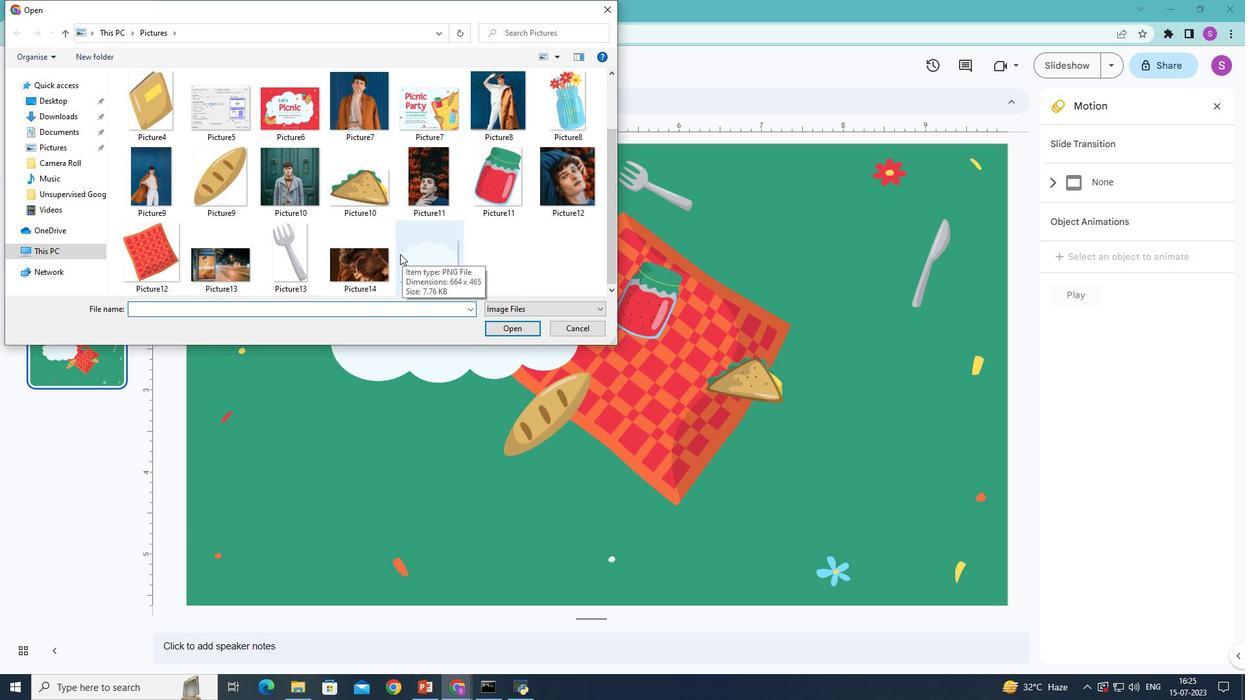 
Action: Mouse scrolled (400, 254) with delta (0, 0)
Screenshot: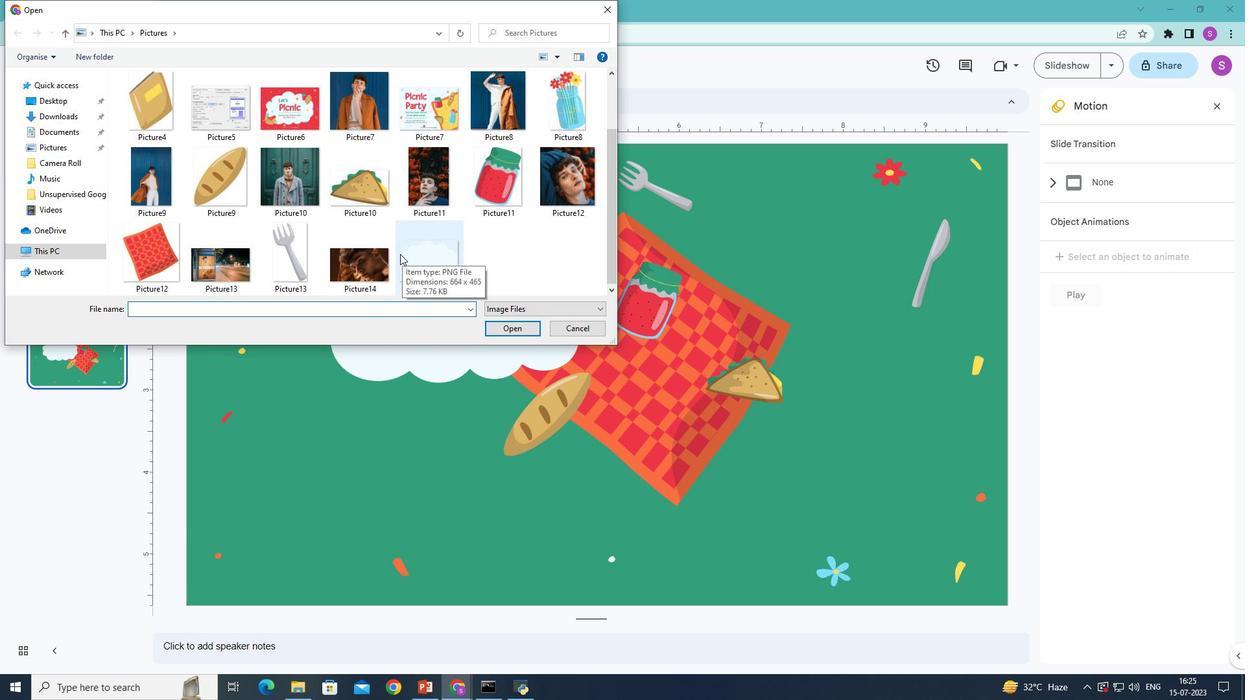 
Action: Mouse moved to (520, 137)
Screenshot: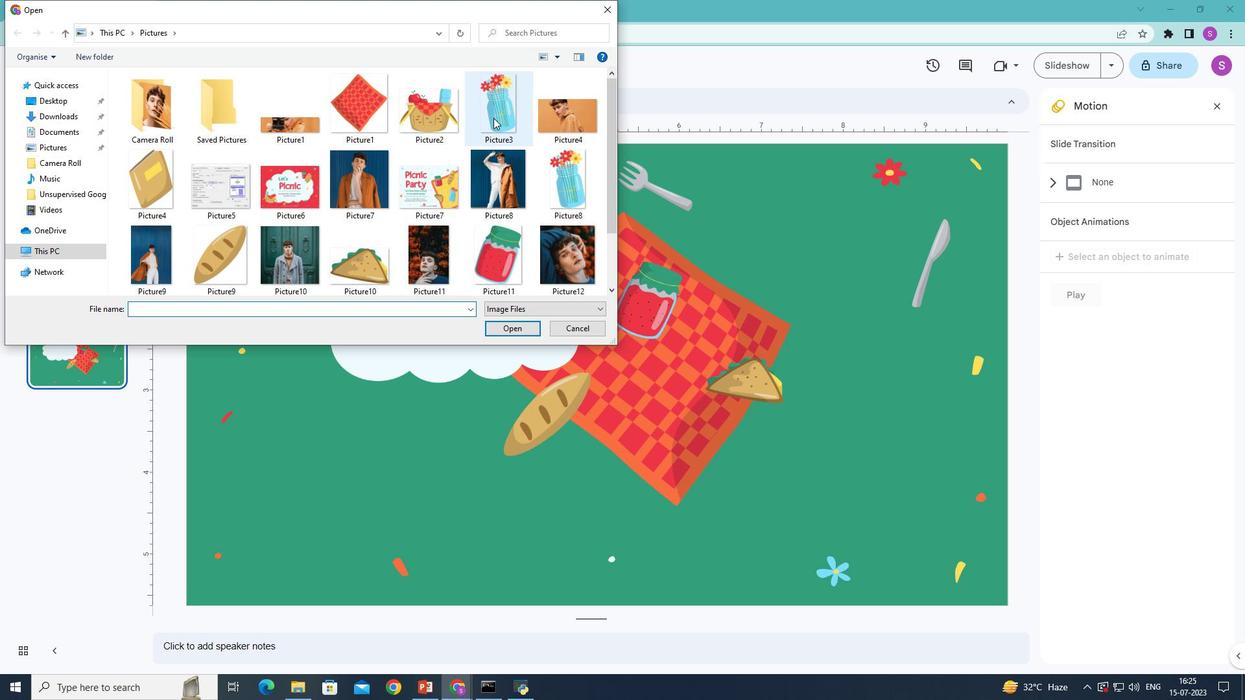 
Action: Mouse scrolled (520, 136) with delta (0, 0)
Screenshot: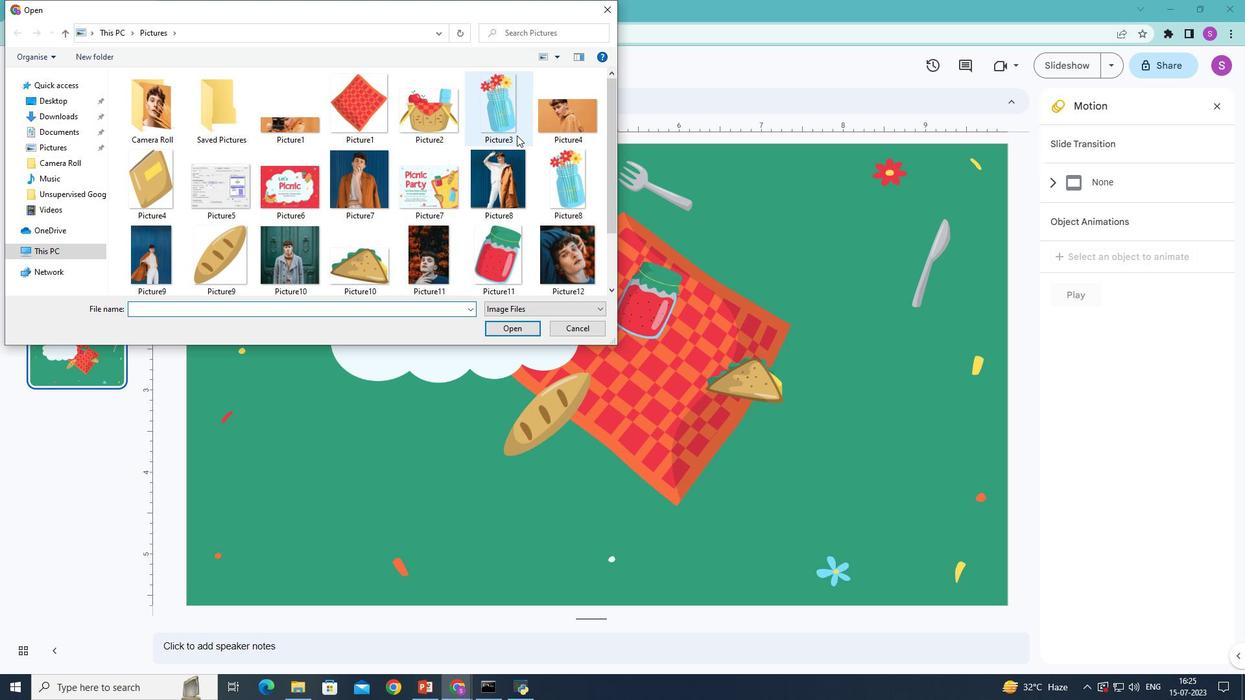 
Action: Mouse moved to (566, 99)
Screenshot: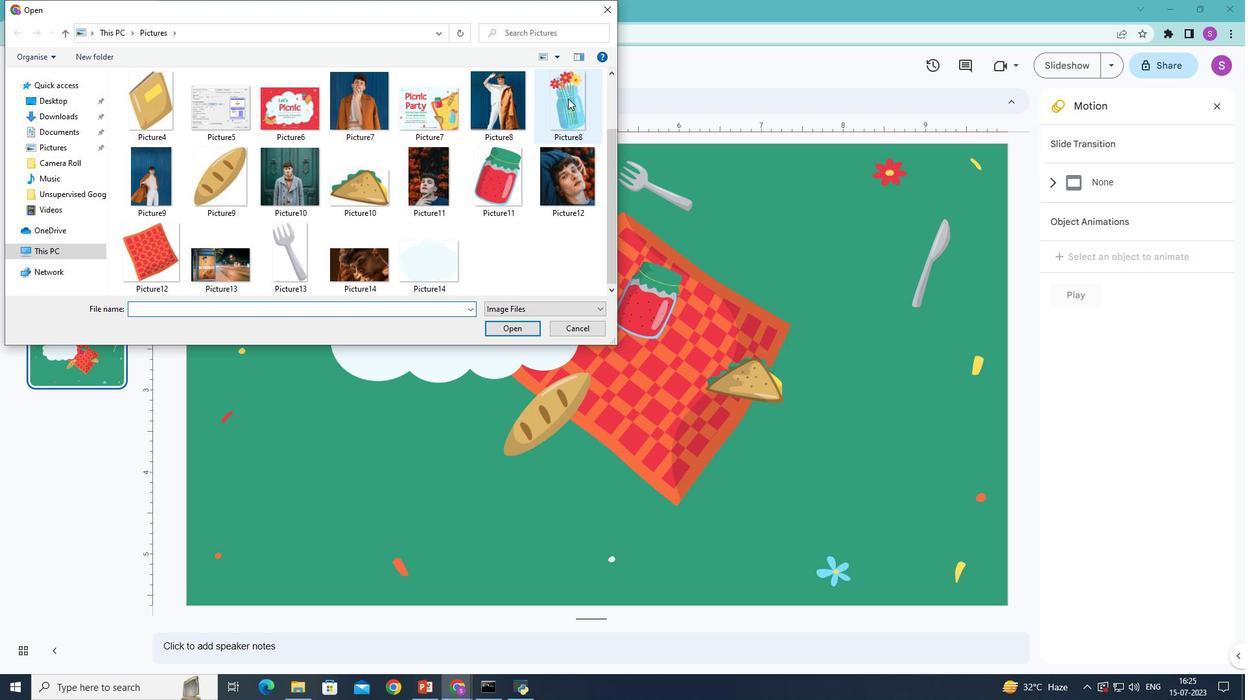 
Action: Mouse pressed left at (566, 99)
Screenshot: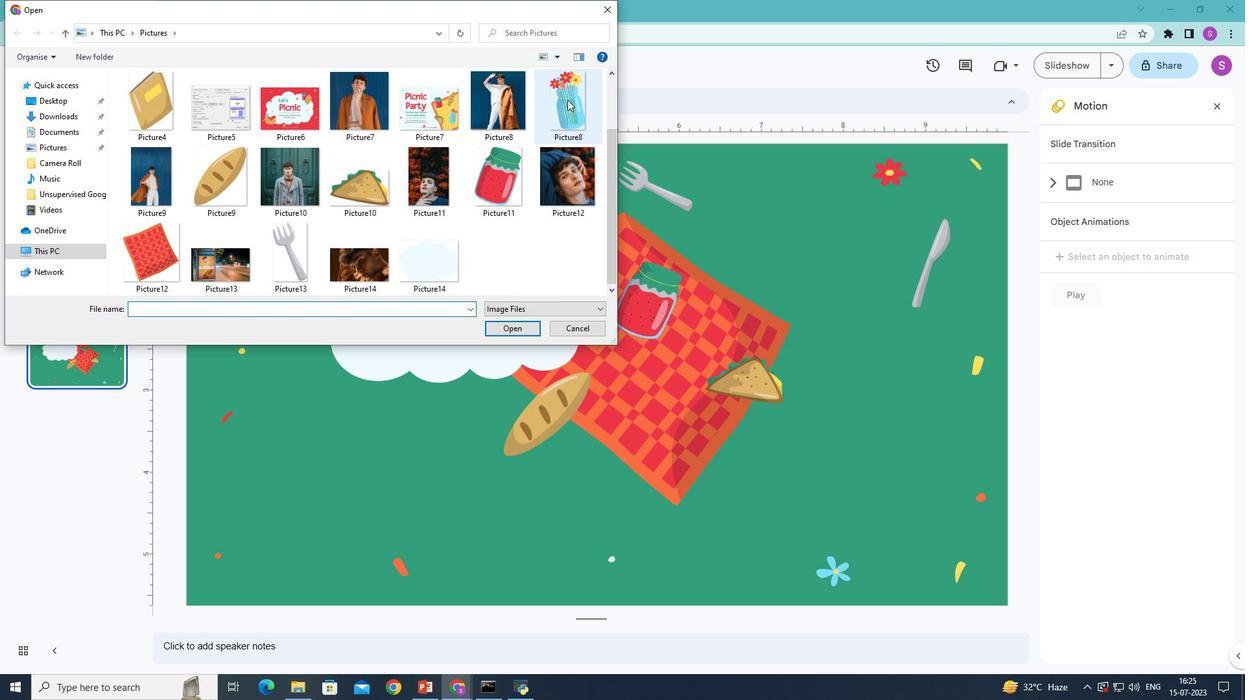 
Action: Mouse moved to (507, 332)
